 Task:  explore Airbnb listings in the heart of Hollywood and  Los Angeles, California.
Action: Mouse moved to (61, 166)
Screenshot: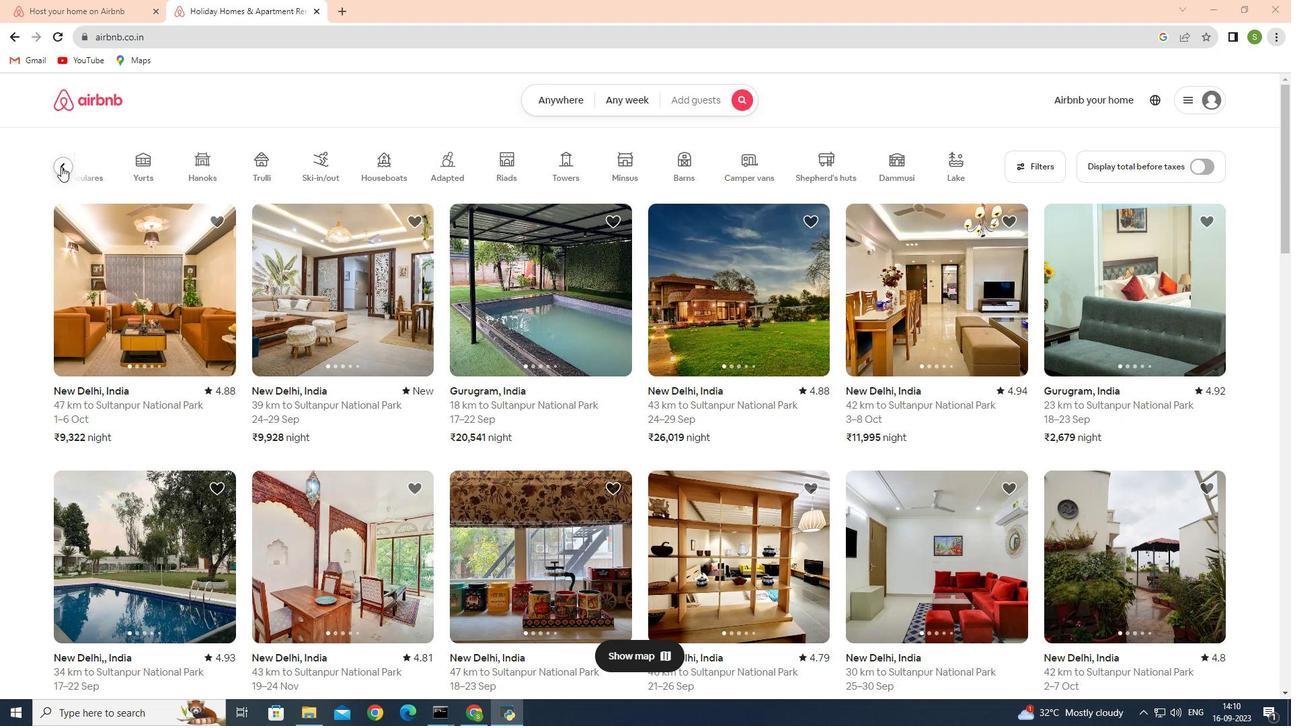 
Action: Mouse pressed left at (61, 166)
Screenshot: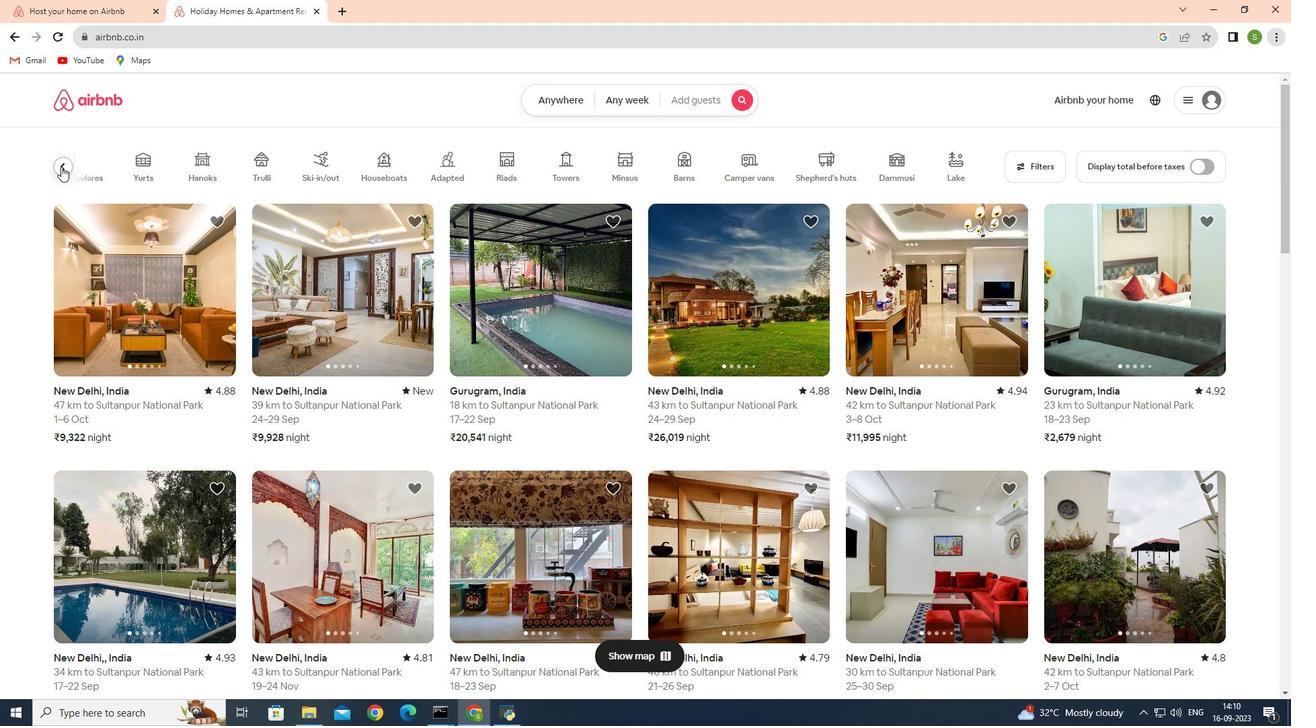 
Action: Mouse moved to (59, 167)
Screenshot: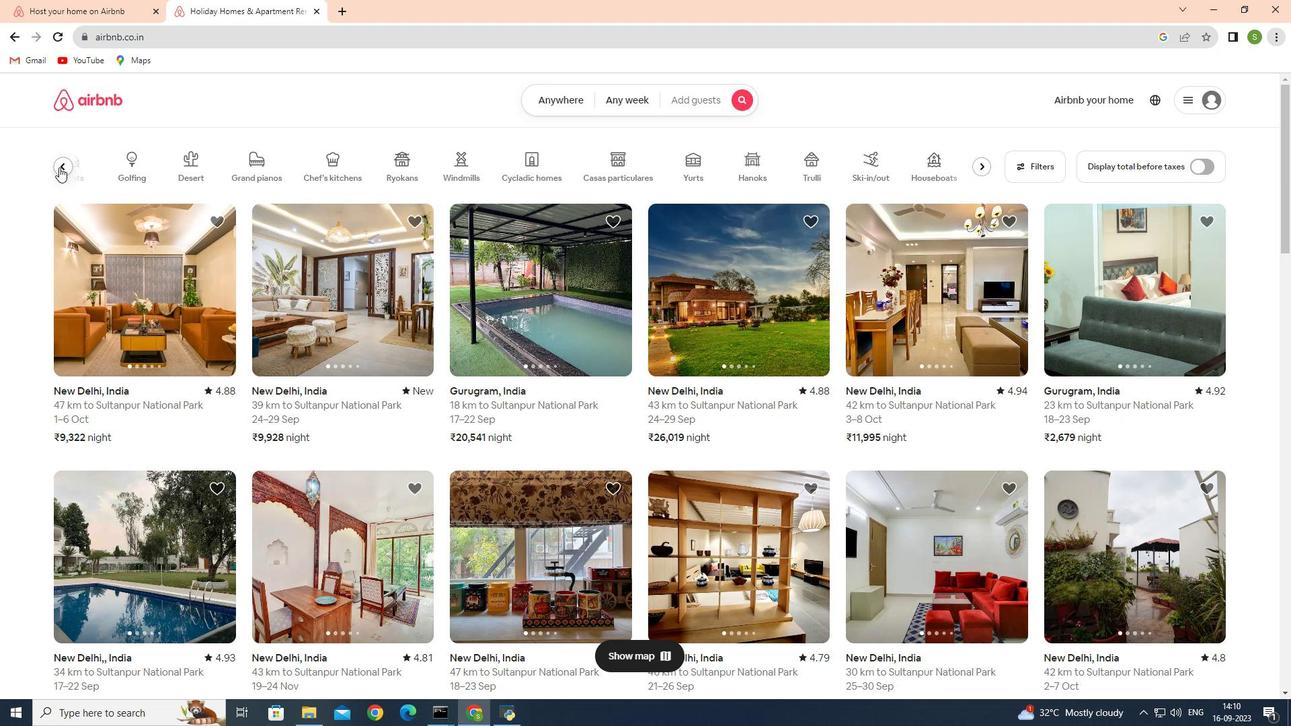 
Action: Mouse pressed left at (59, 167)
Screenshot: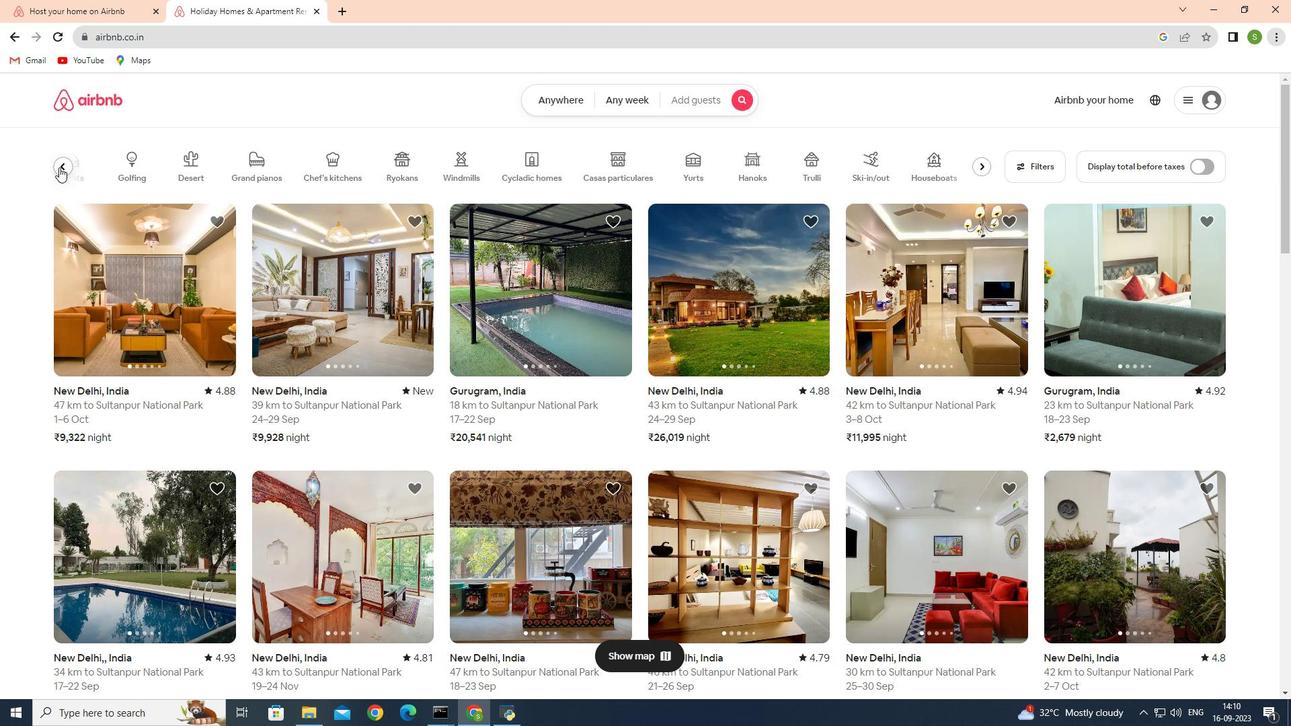 
Action: Mouse pressed left at (59, 167)
Screenshot: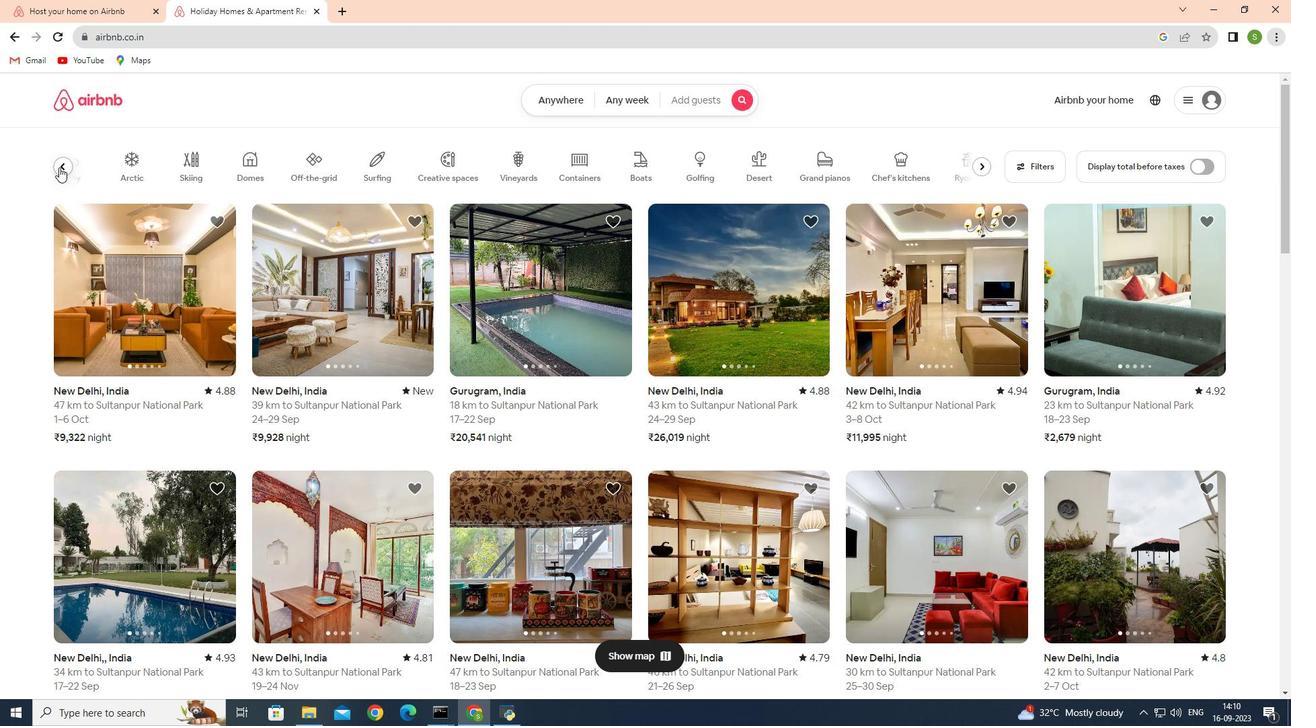 
Action: Mouse pressed left at (59, 167)
Screenshot: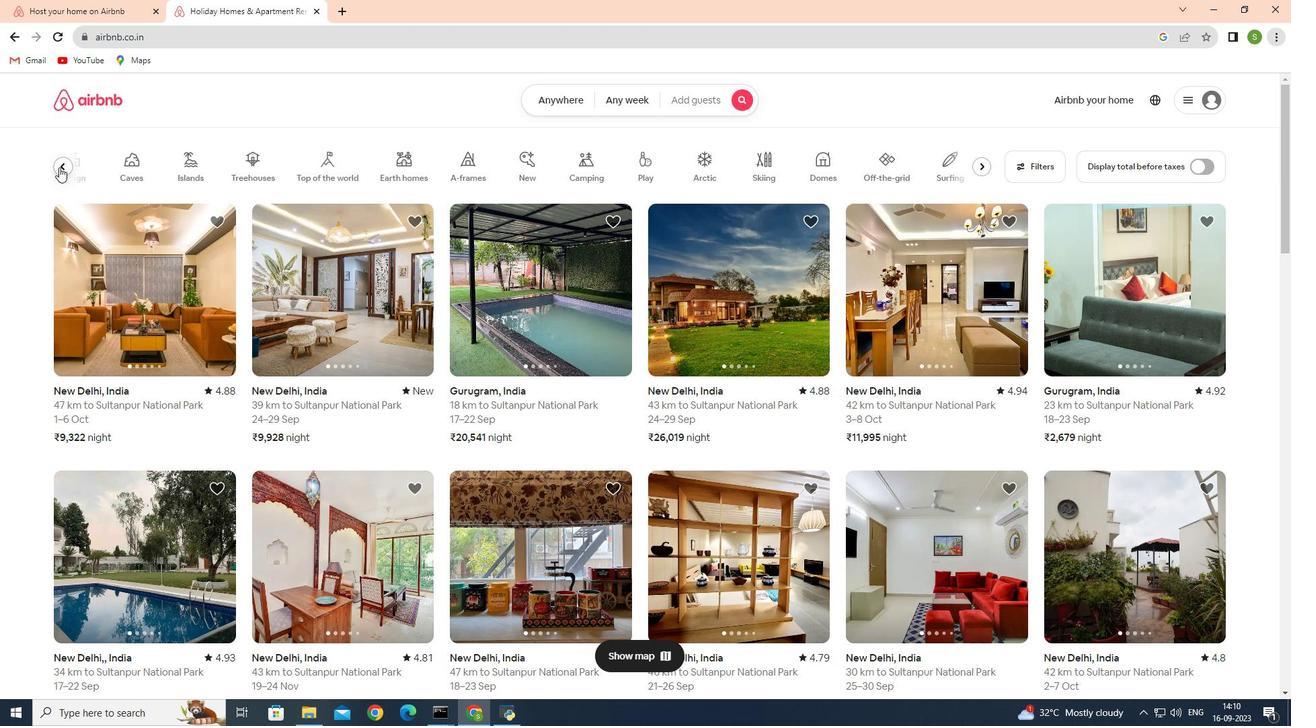 
Action: Mouse pressed left at (59, 167)
Screenshot: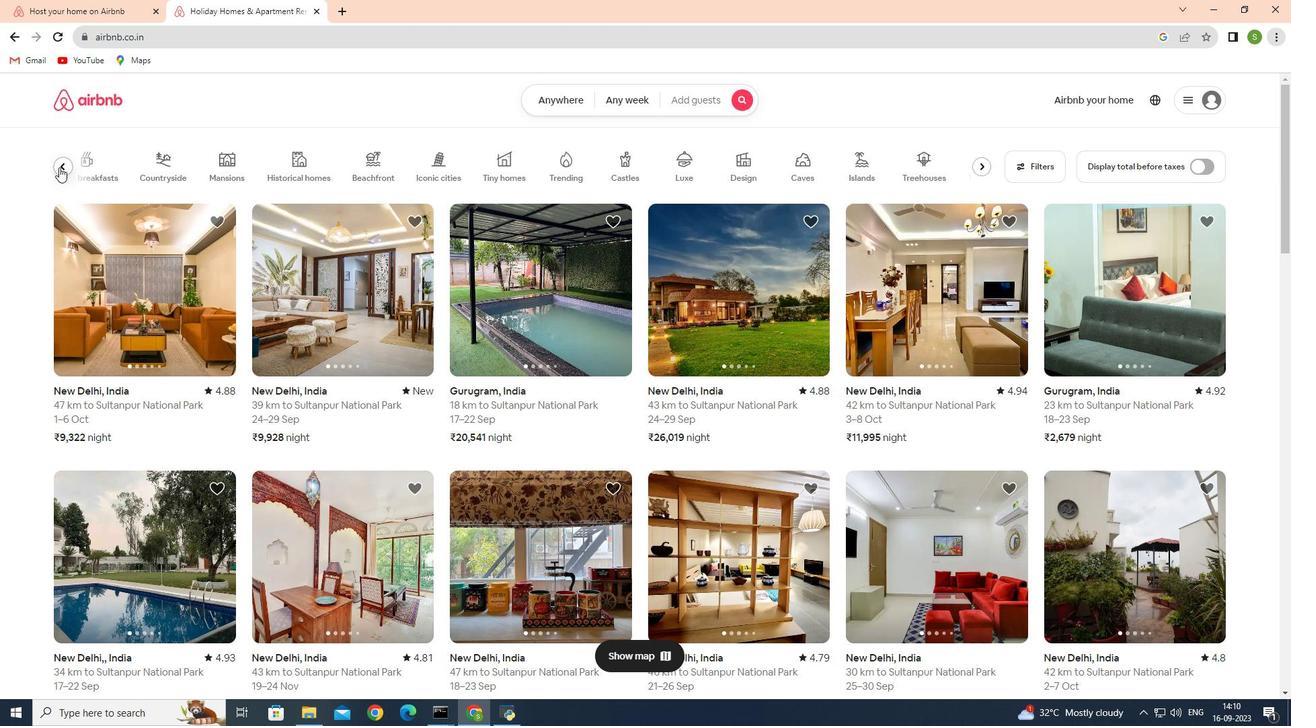 
Action: Mouse moved to (989, 168)
Screenshot: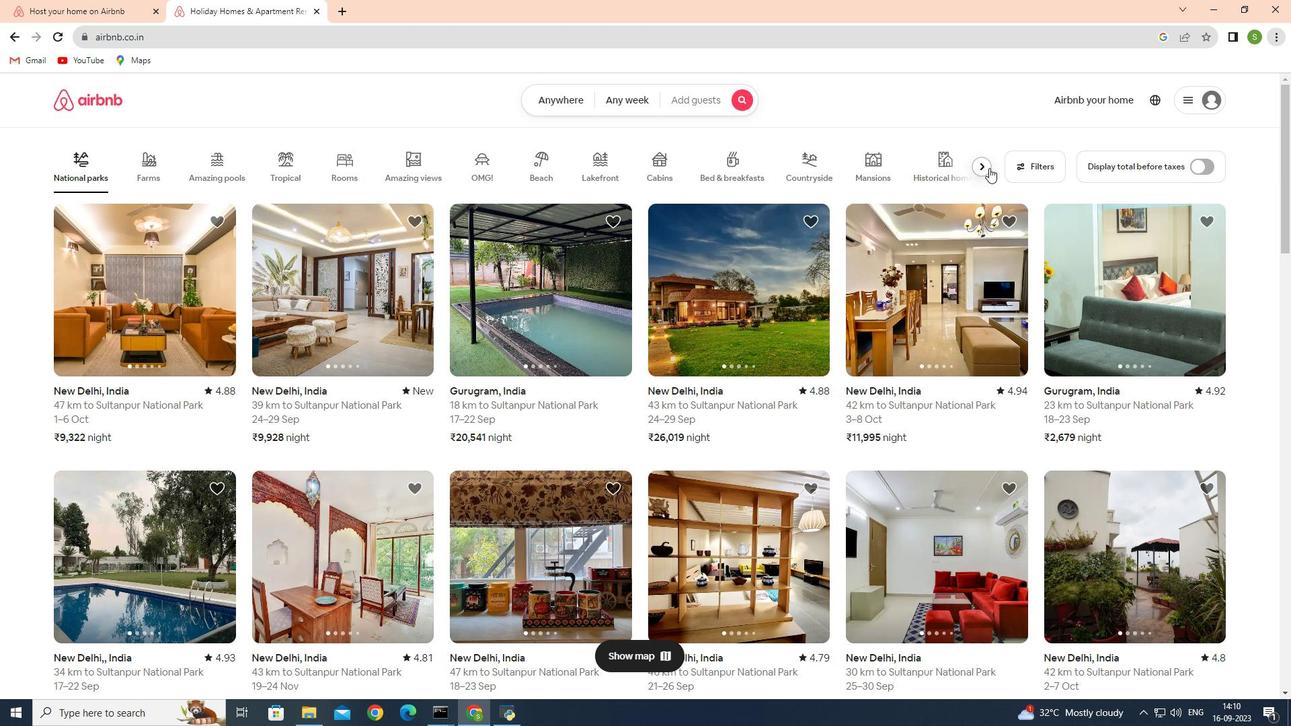 
Action: Mouse pressed left at (989, 168)
Screenshot: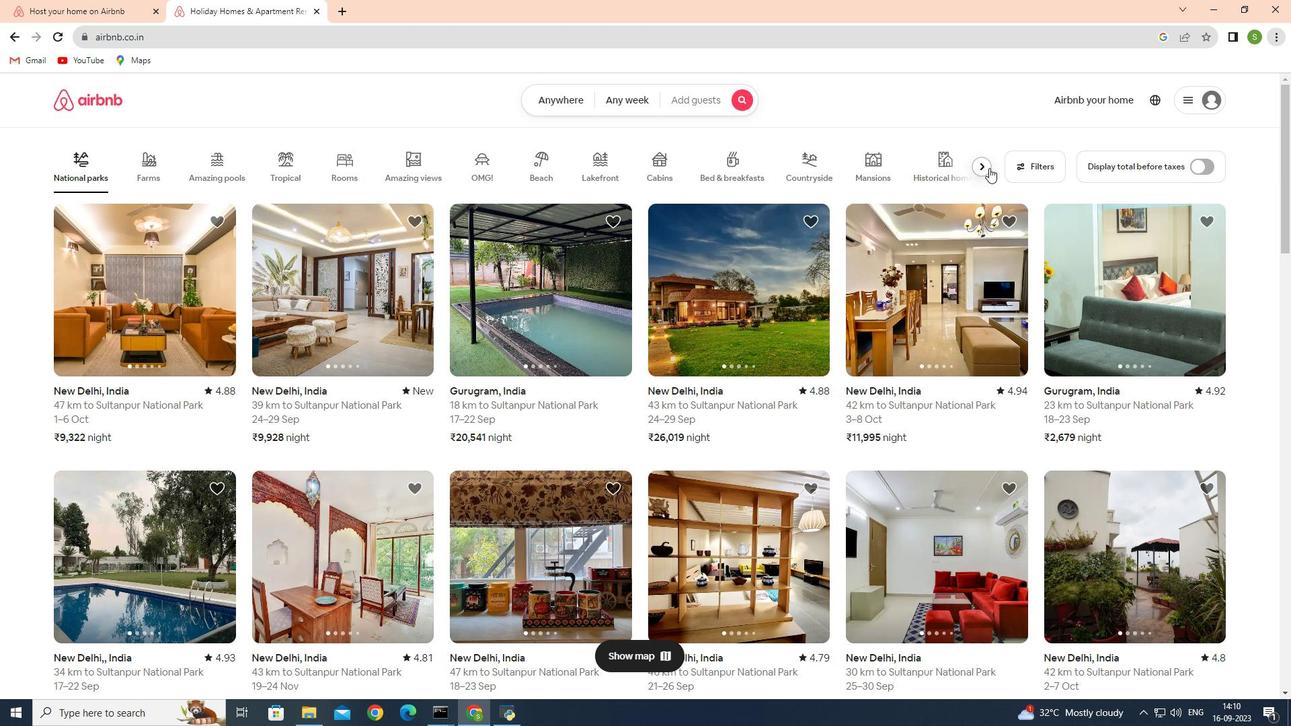 
Action: Mouse moved to (519, 176)
Screenshot: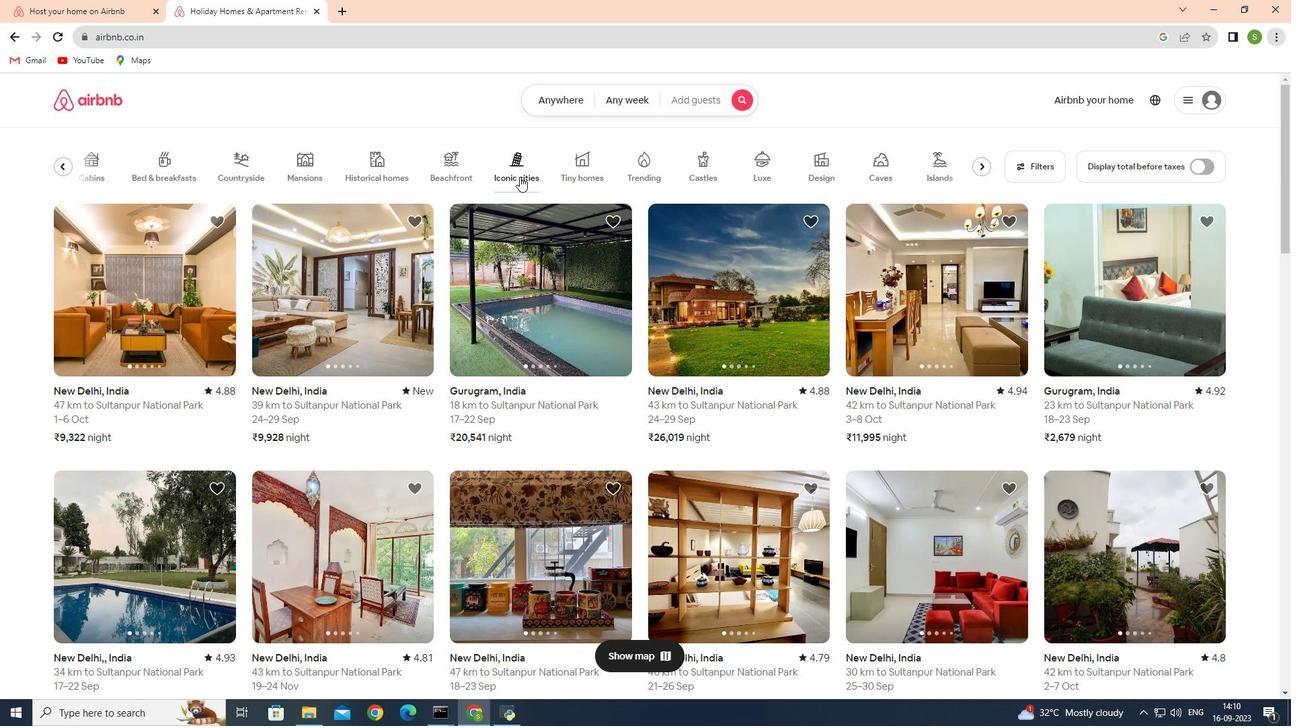 
Action: Mouse pressed left at (519, 176)
Screenshot: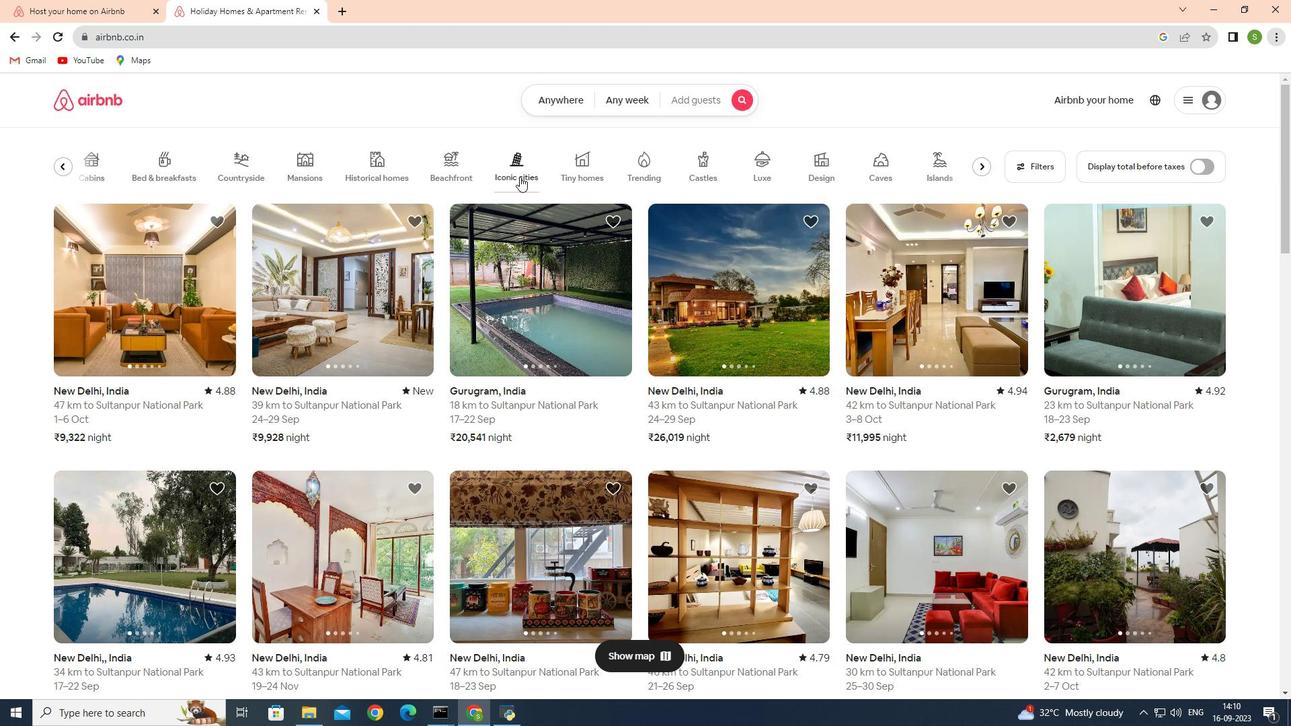 
Action: Mouse moved to (552, 104)
Screenshot: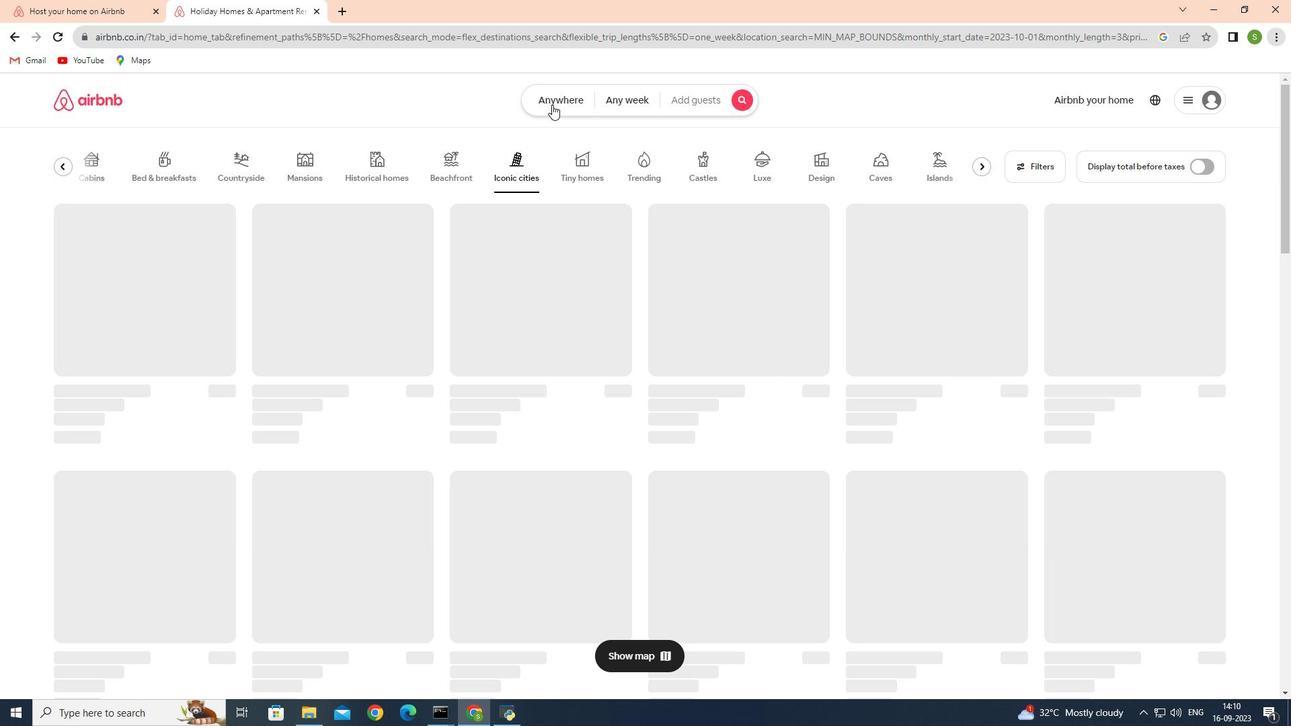
Action: Mouse pressed left at (552, 104)
Screenshot: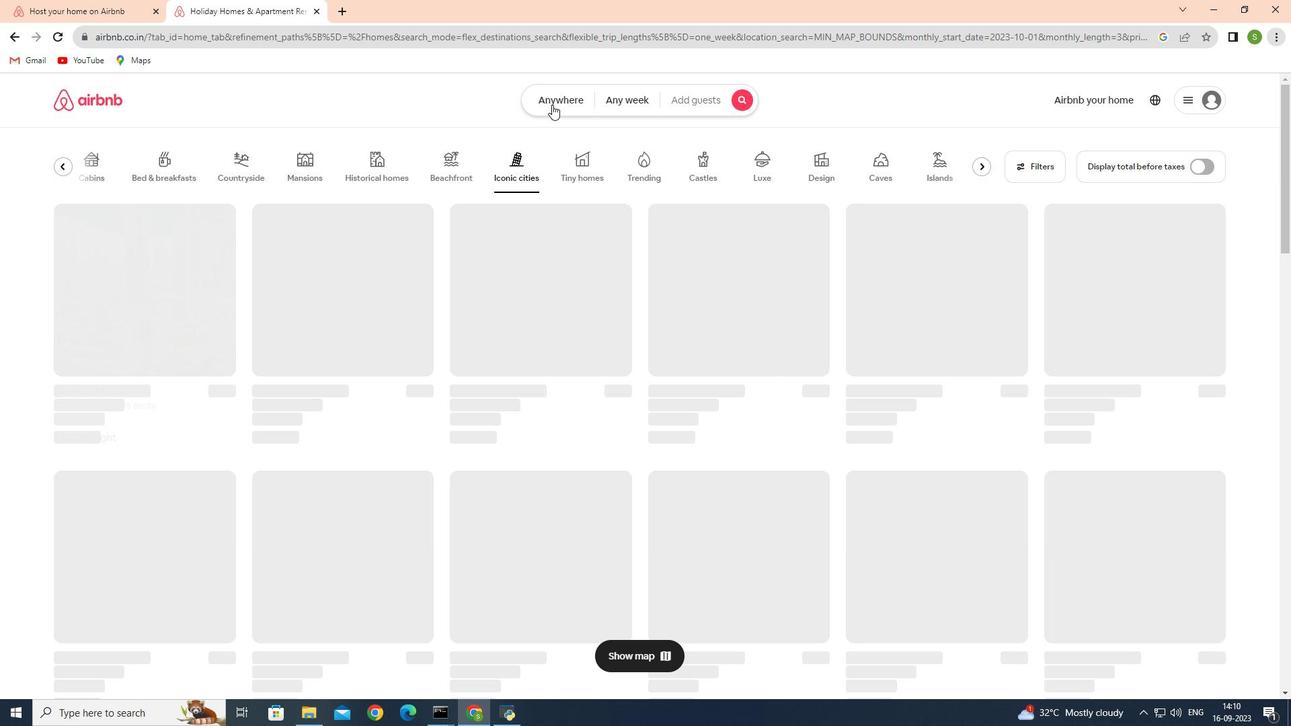 
Action: Mouse moved to (470, 158)
Screenshot: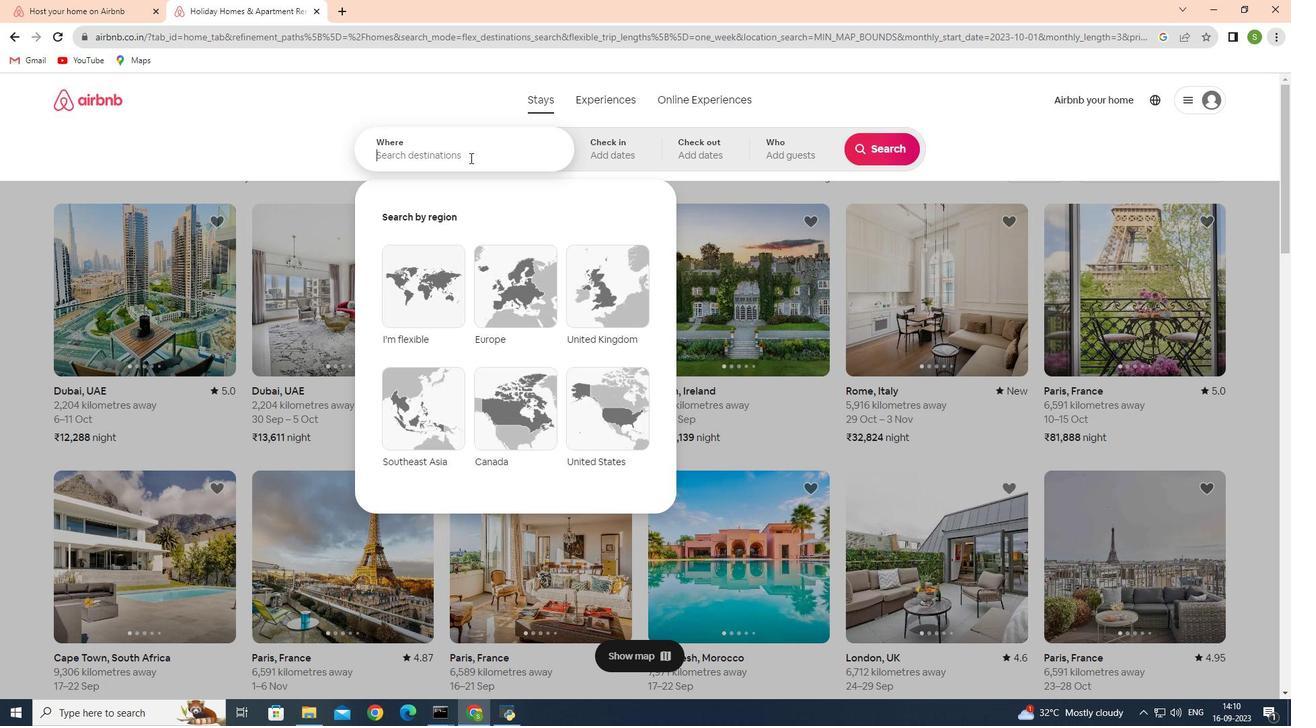 
Action: Mouse pressed left at (470, 158)
Screenshot: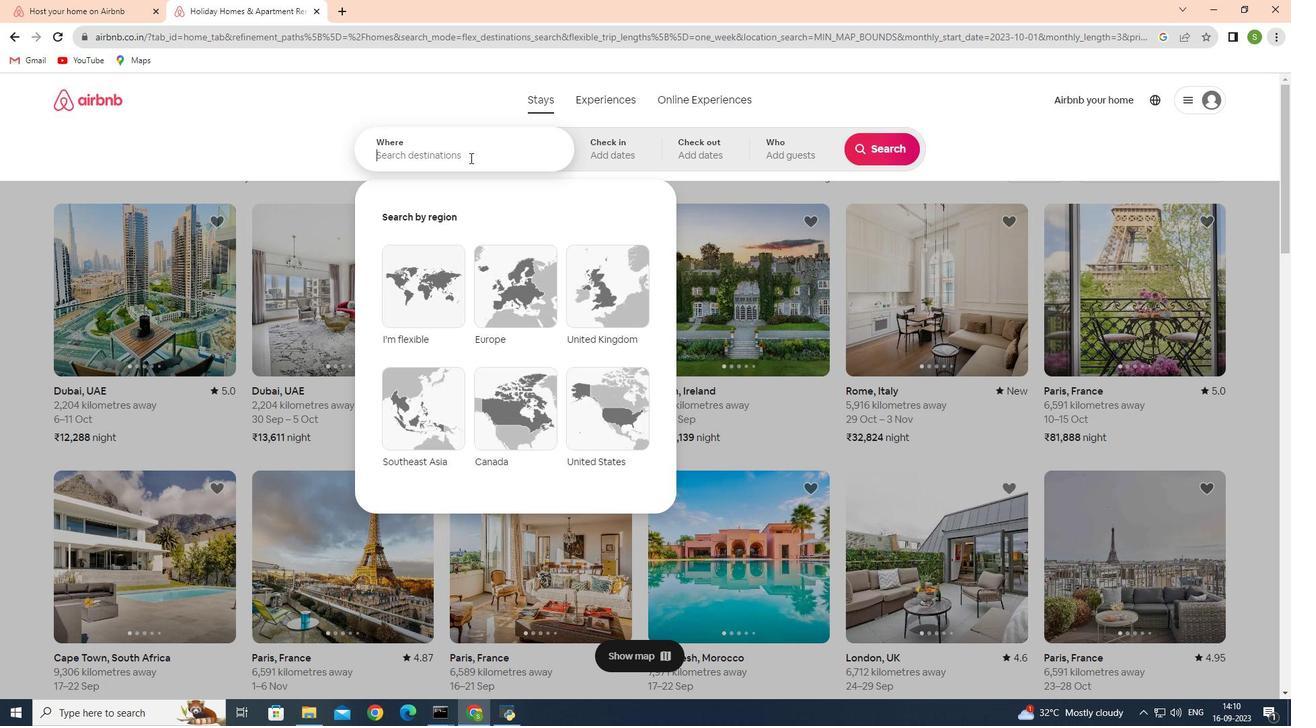 
Action: Key pressed <Key.shift><Key.shift><Key.shift><Key.shift><Key.shift>Los
Screenshot: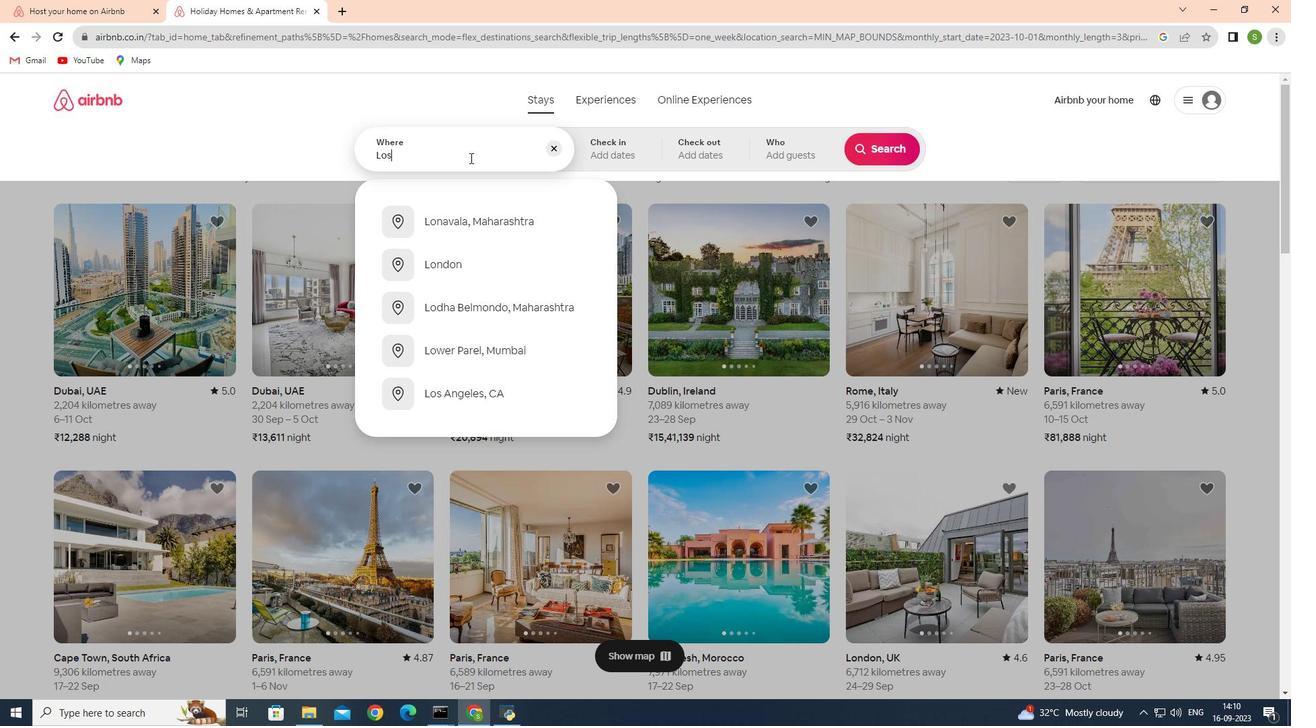
Action: Mouse moved to (503, 348)
Screenshot: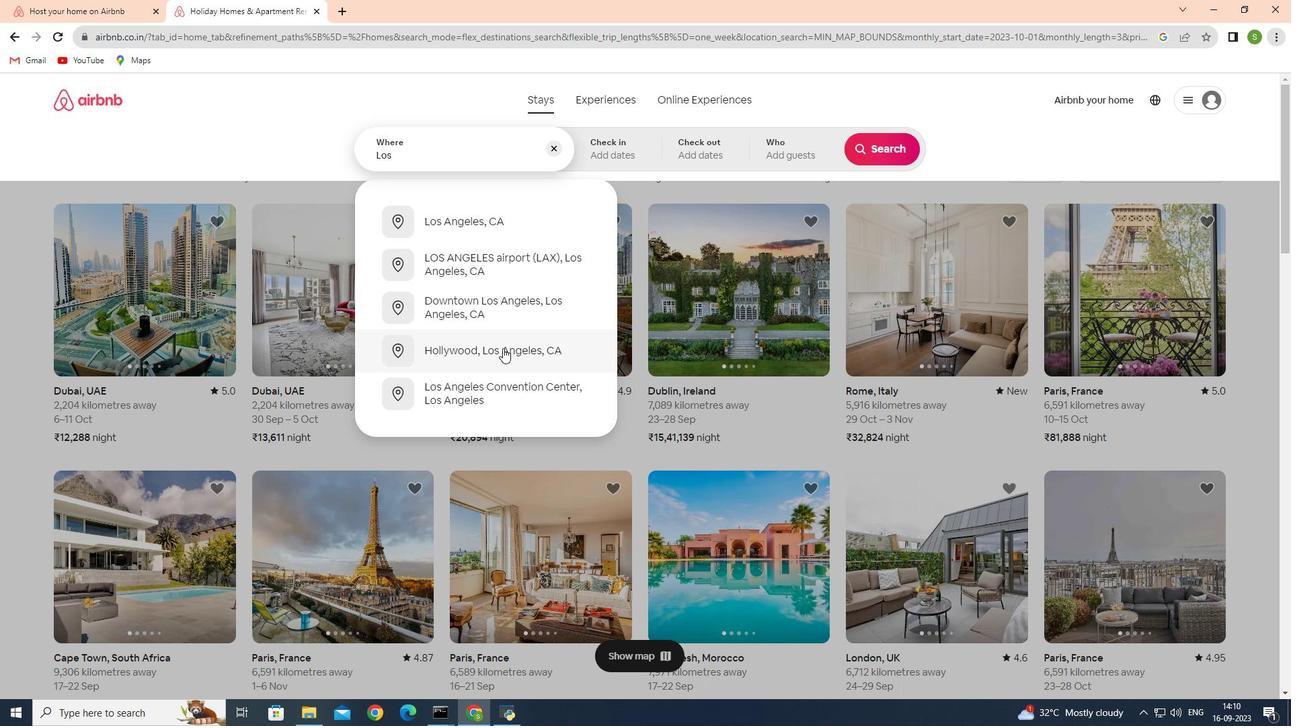 
Action: Mouse pressed left at (503, 348)
Screenshot: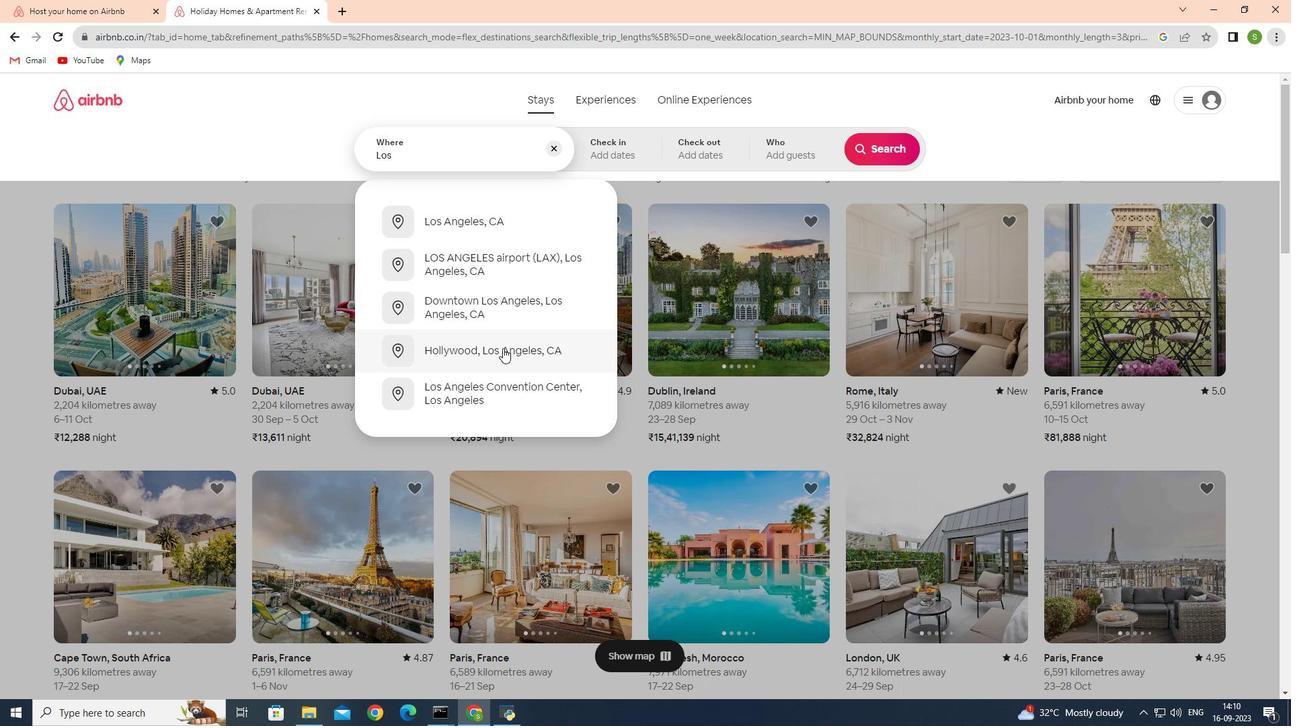 
Action: Mouse moved to (904, 154)
Screenshot: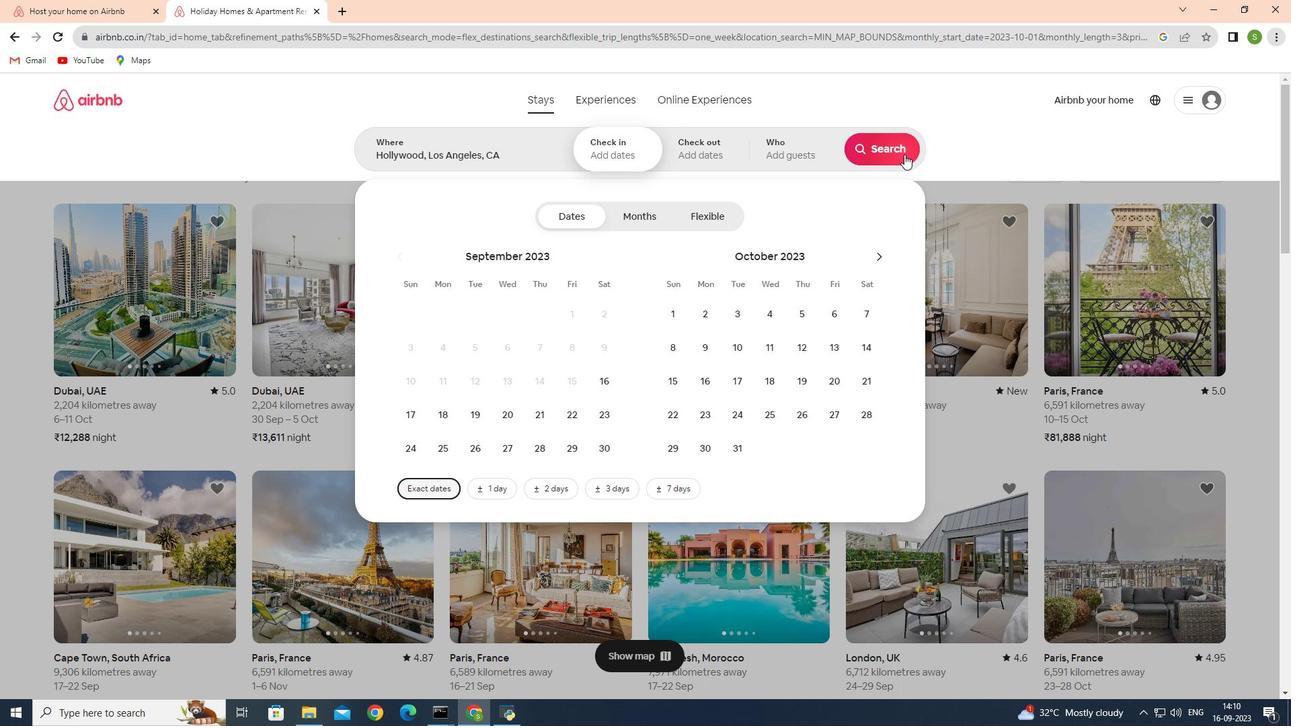 
Action: Mouse pressed left at (904, 154)
Screenshot: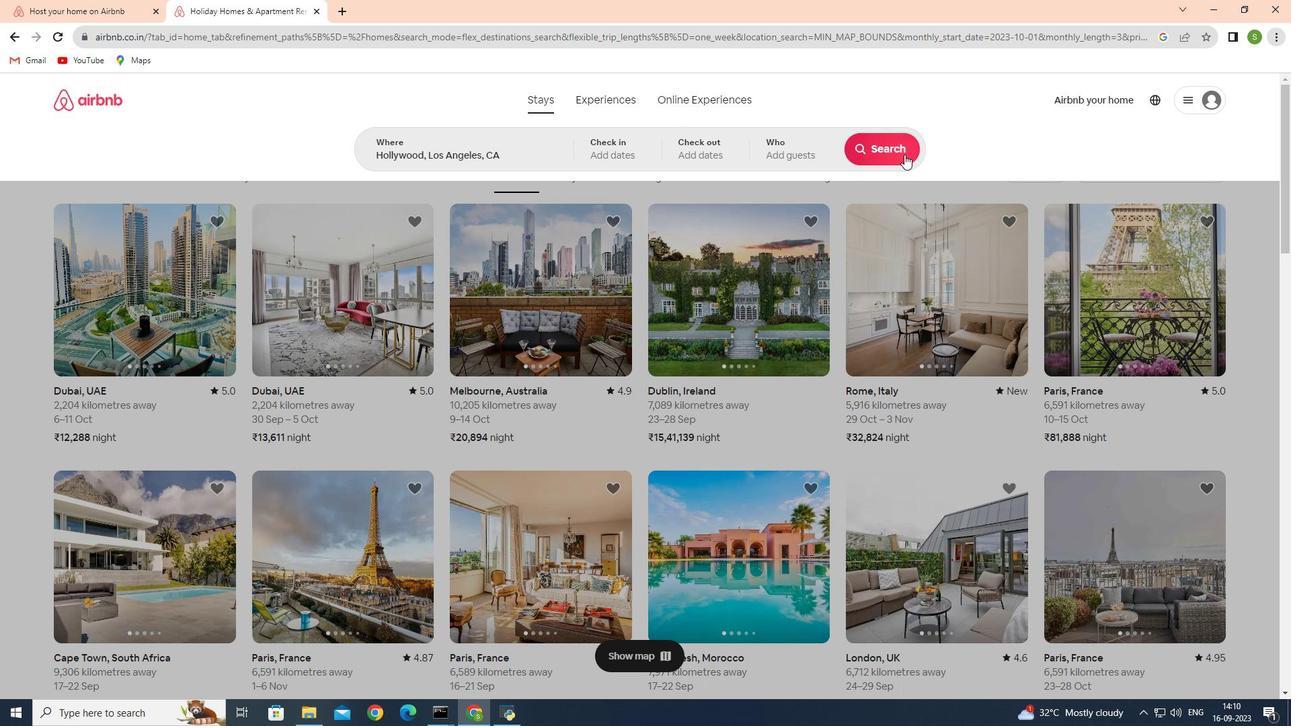 
Action: Mouse moved to (178, 336)
Screenshot: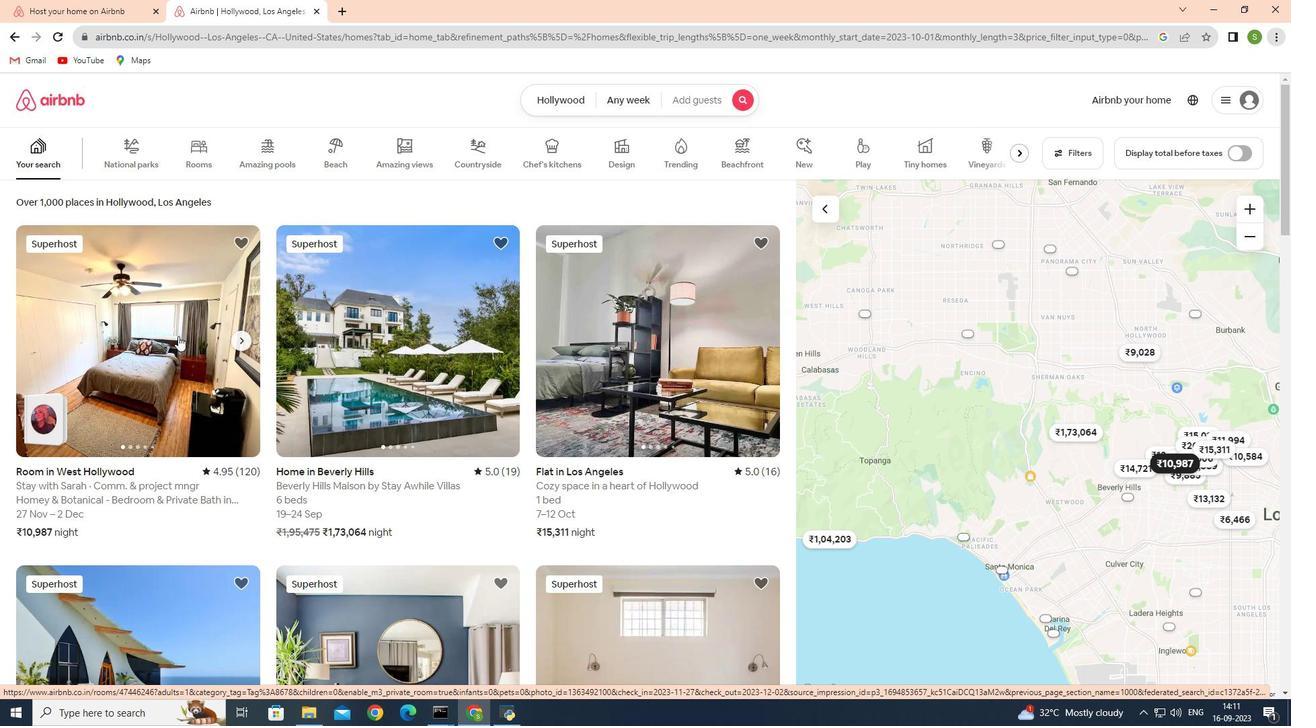 
Action: Mouse pressed left at (178, 336)
Screenshot: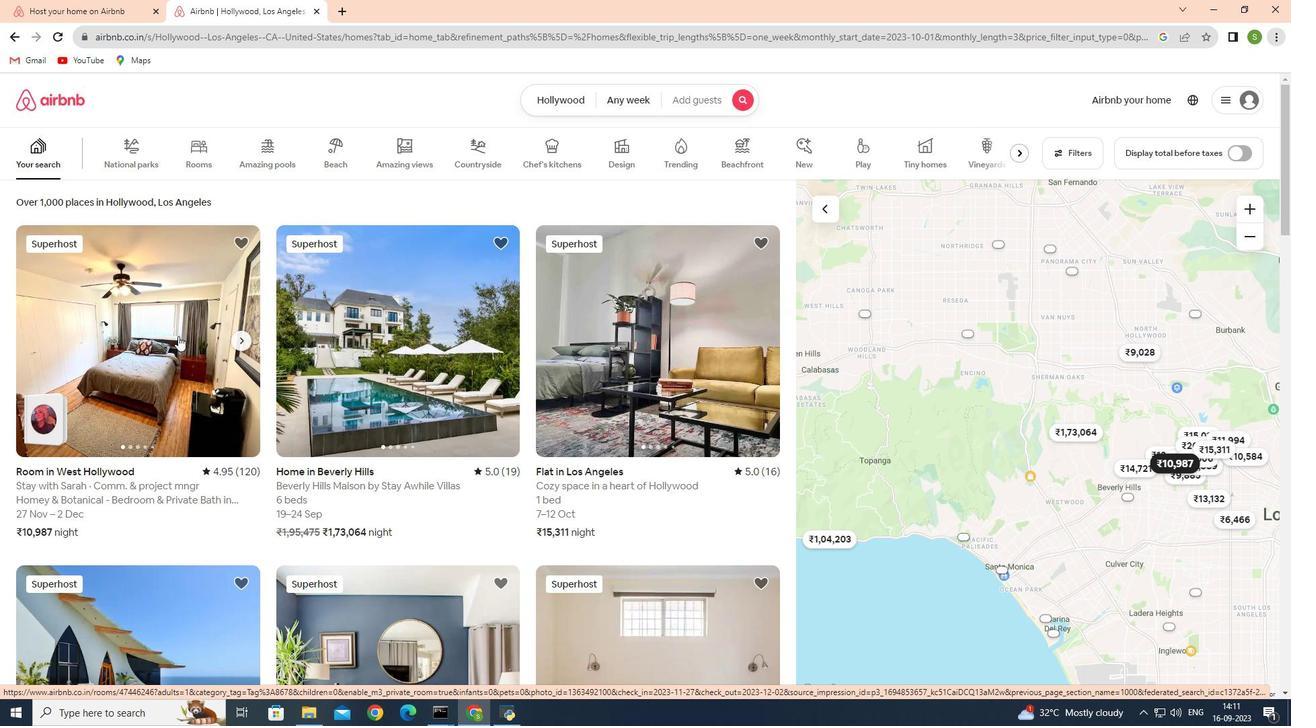 
Action: Mouse moved to (959, 509)
Screenshot: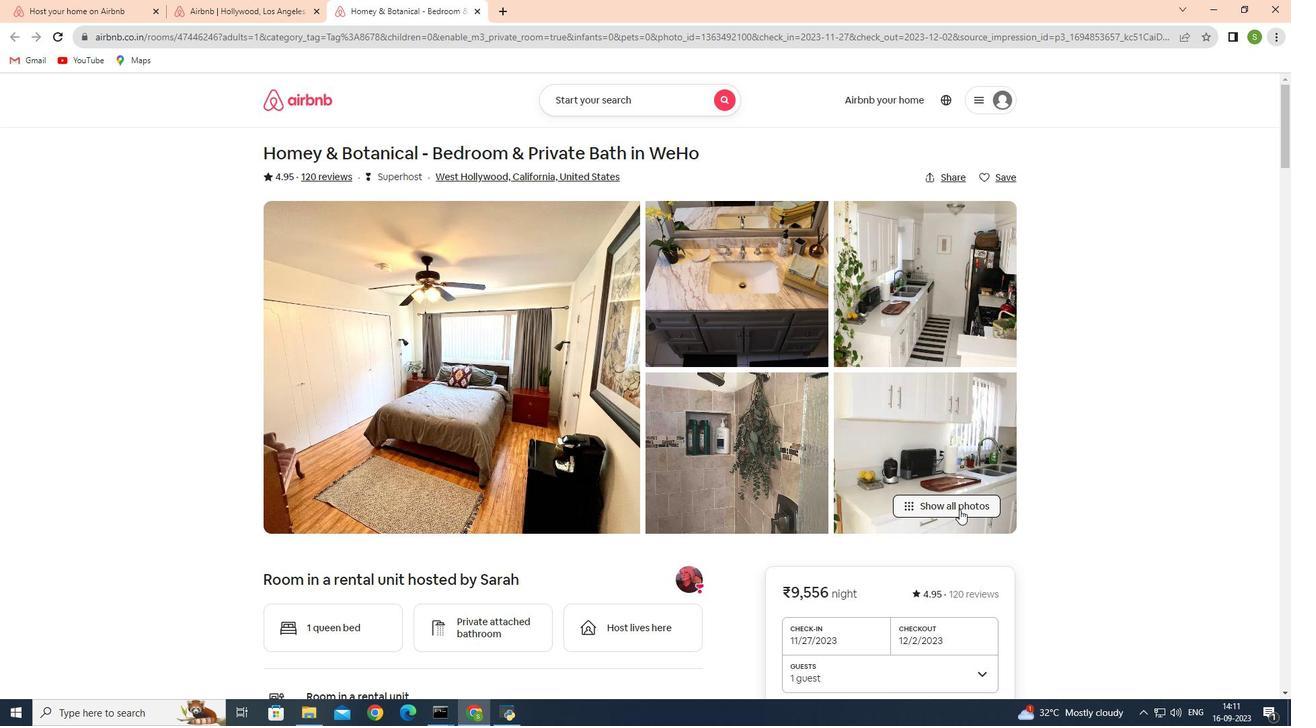 
Action: Mouse pressed left at (959, 509)
Screenshot: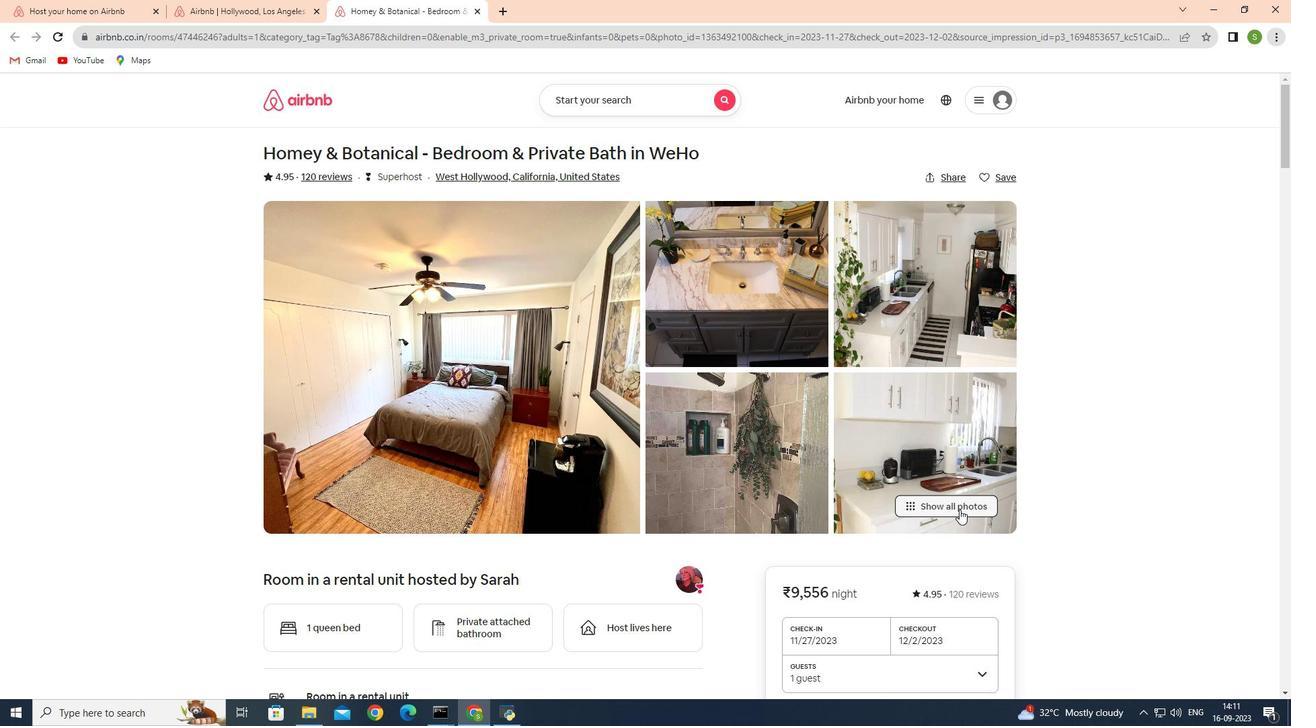 
Action: Mouse pressed left at (959, 509)
Screenshot: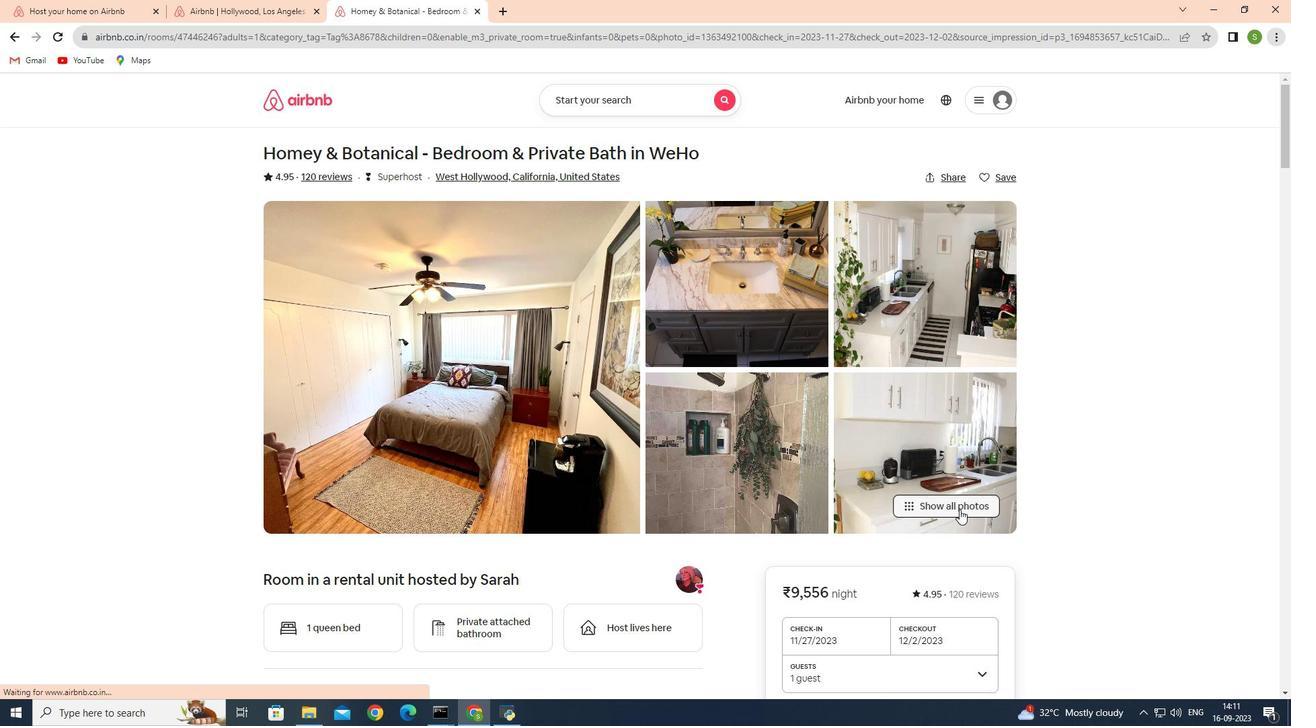 
Action: Mouse moved to (802, 519)
Screenshot: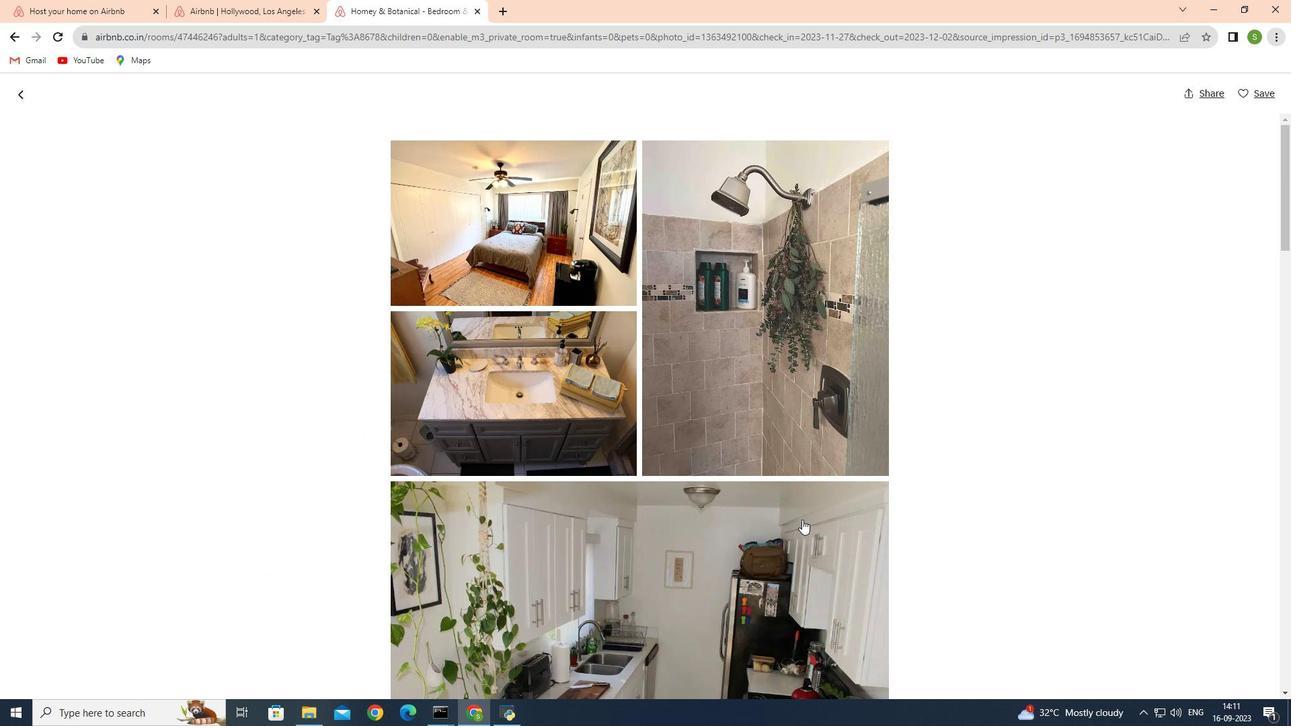 
Action: Mouse scrolled (802, 519) with delta (0, 0)
Screenshot: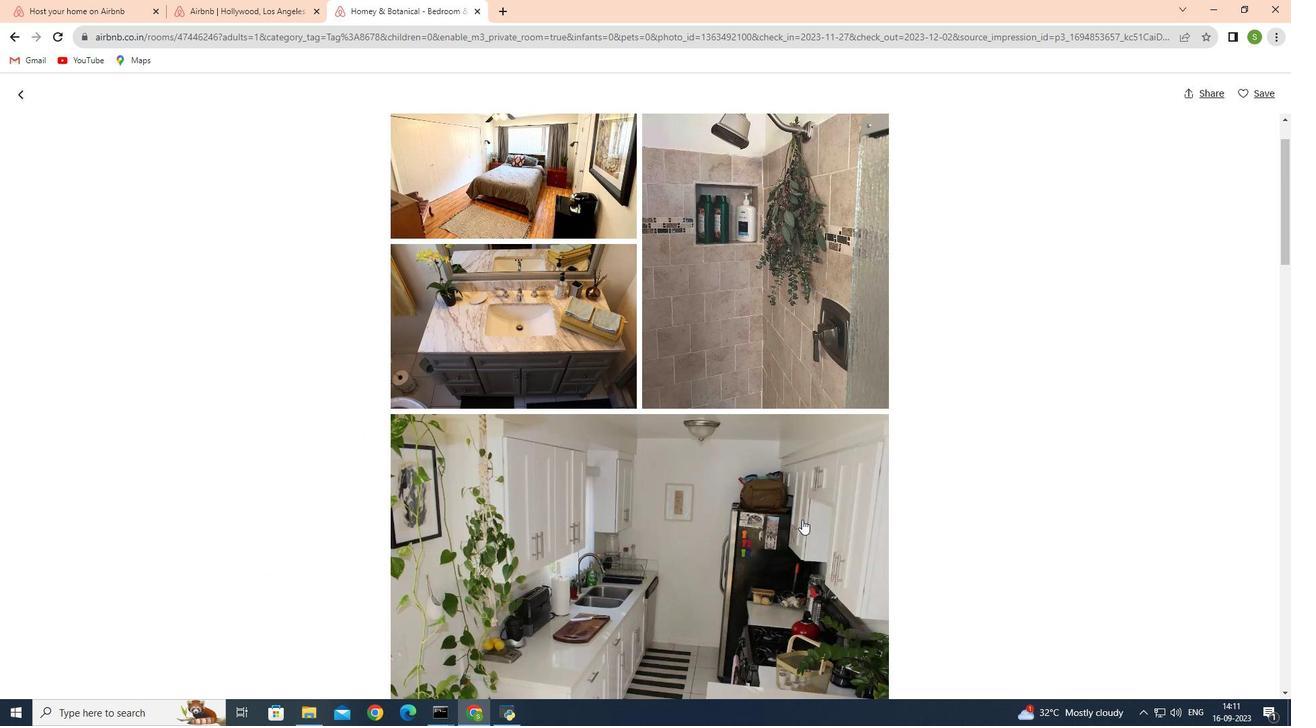 
Action: Mouse scrolled (802, 519) with delta (0, 0)
Screenshot: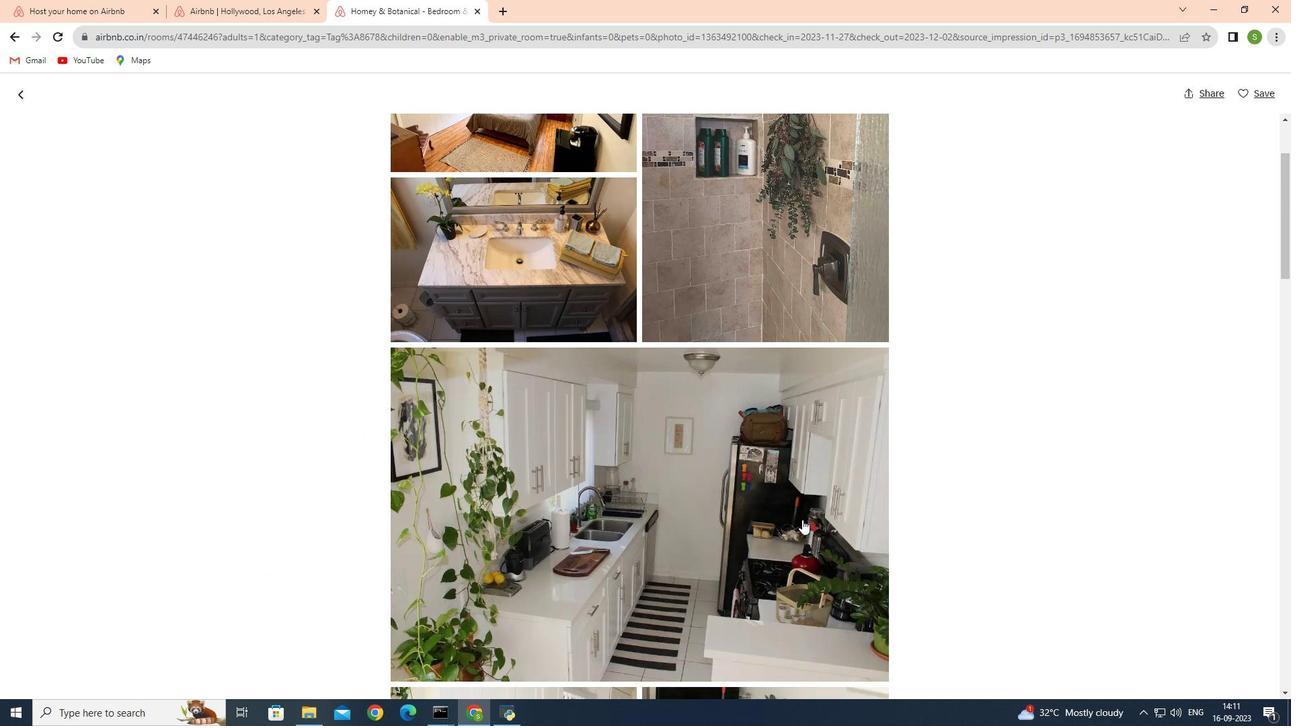 
Action: Mouse scrolled (802, 519) with delta (0, 0)
Screenshot: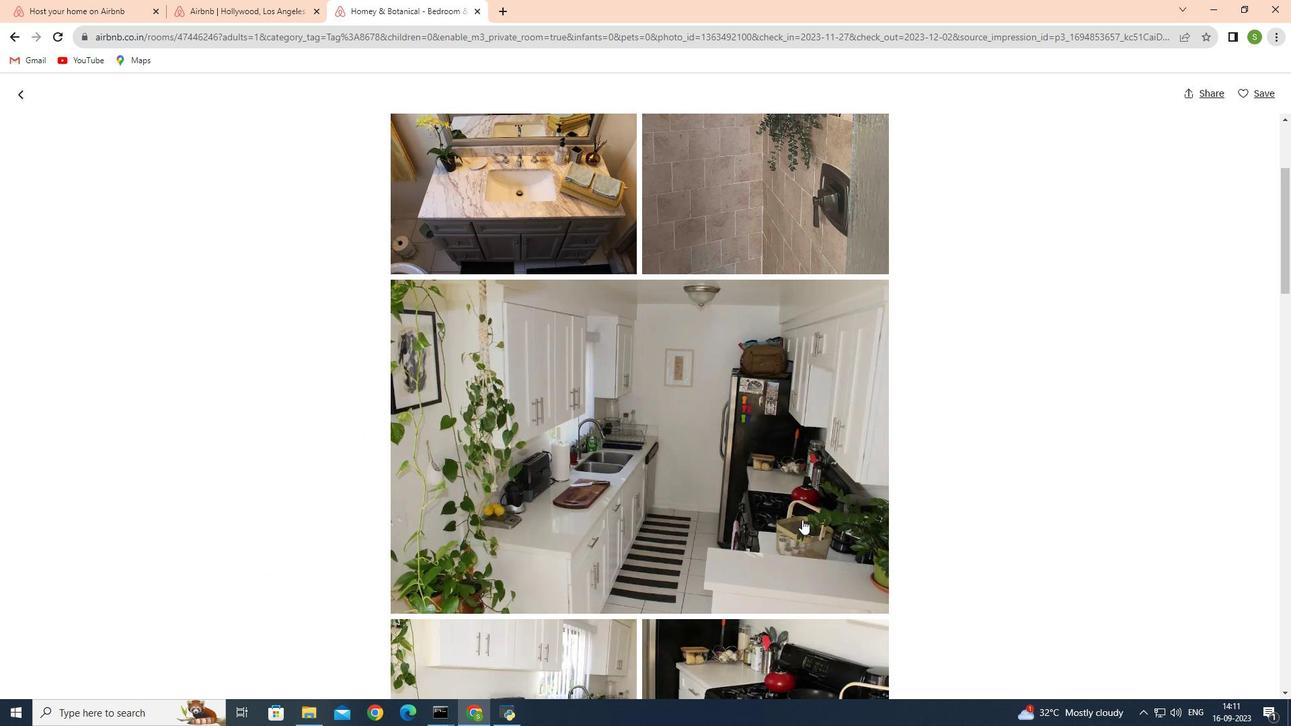 
Action: Mouse scrolled (802, 519) with delta (0, 0)
Screenshot: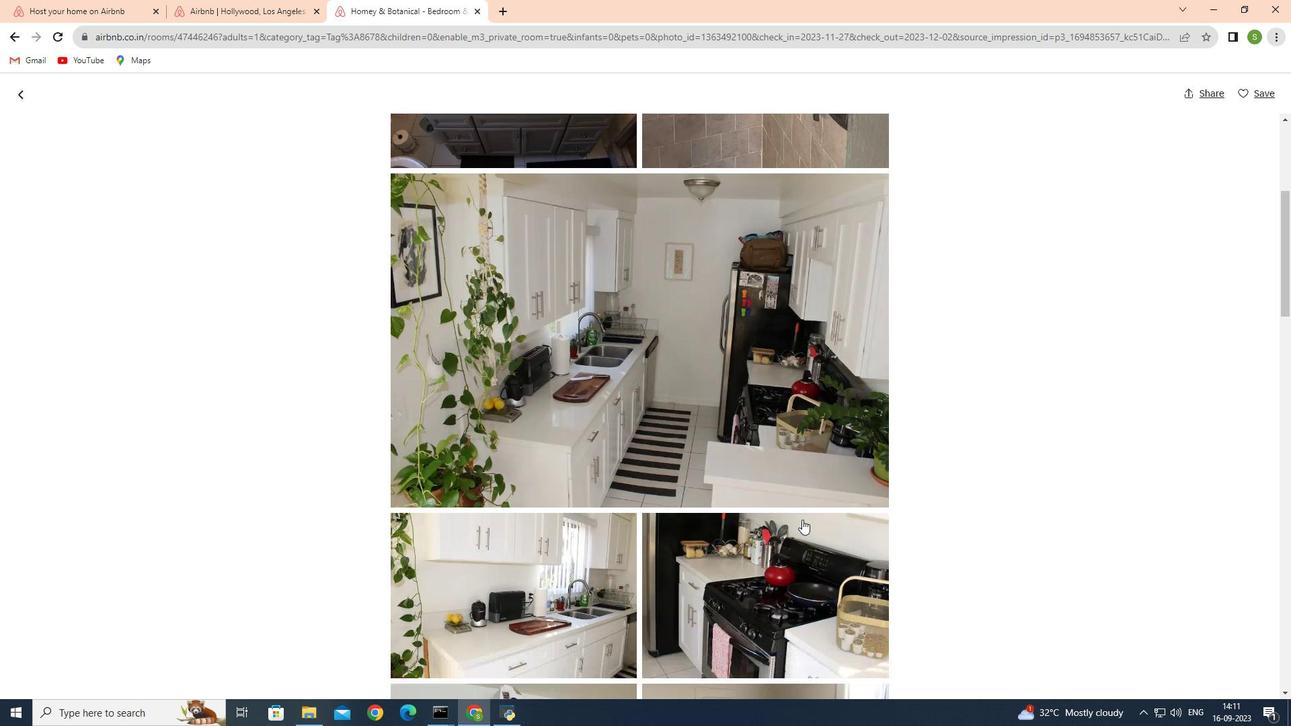 
Action: Mouse scrolled (802, 519) with delta (0, 0)
Screenshot: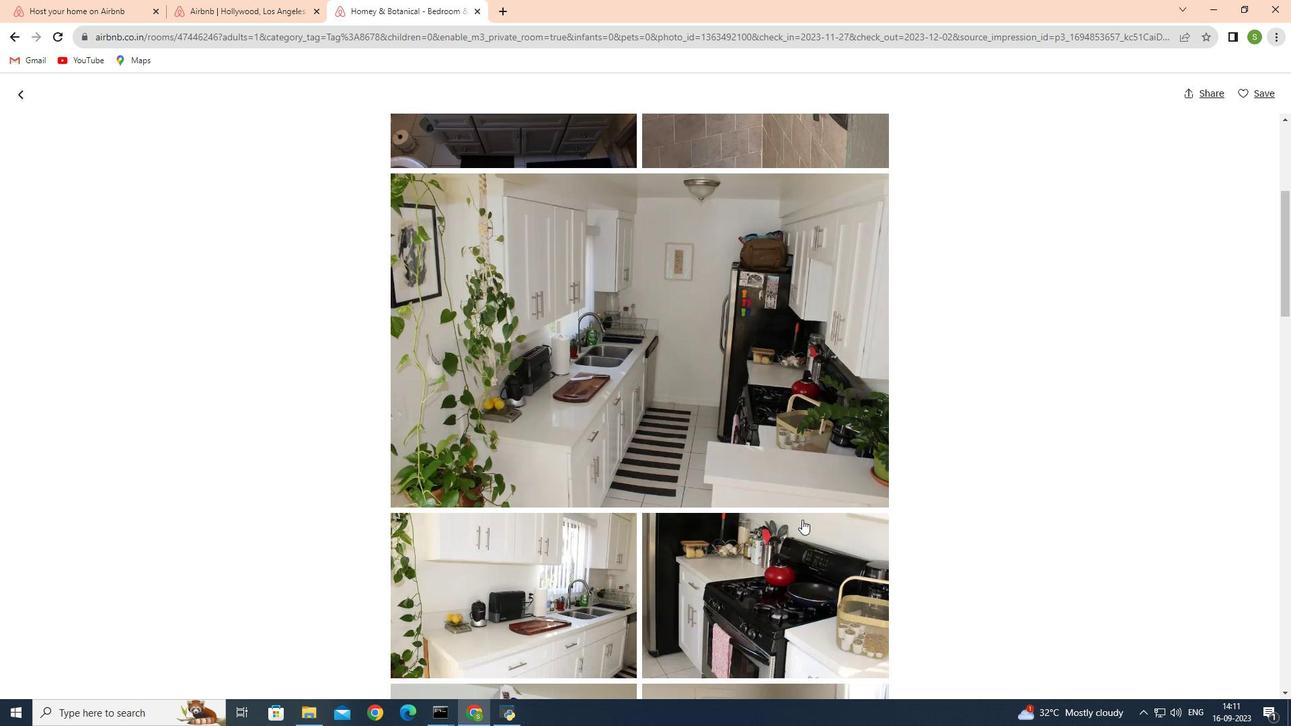 
Action: Mouse scrolled (802, 519) with delta (0, 0)
Screenshot: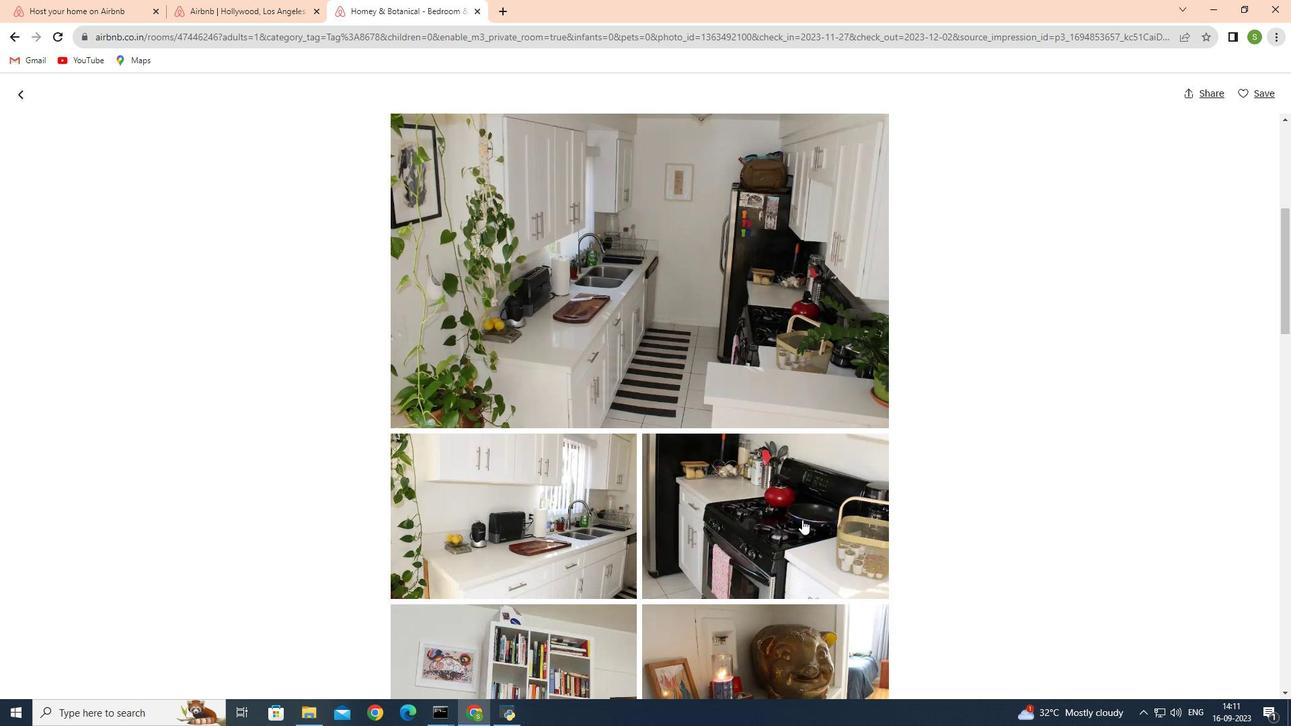 
Action: Mouse scrolled (802, 519) with delta (0, 0)
Screenshot: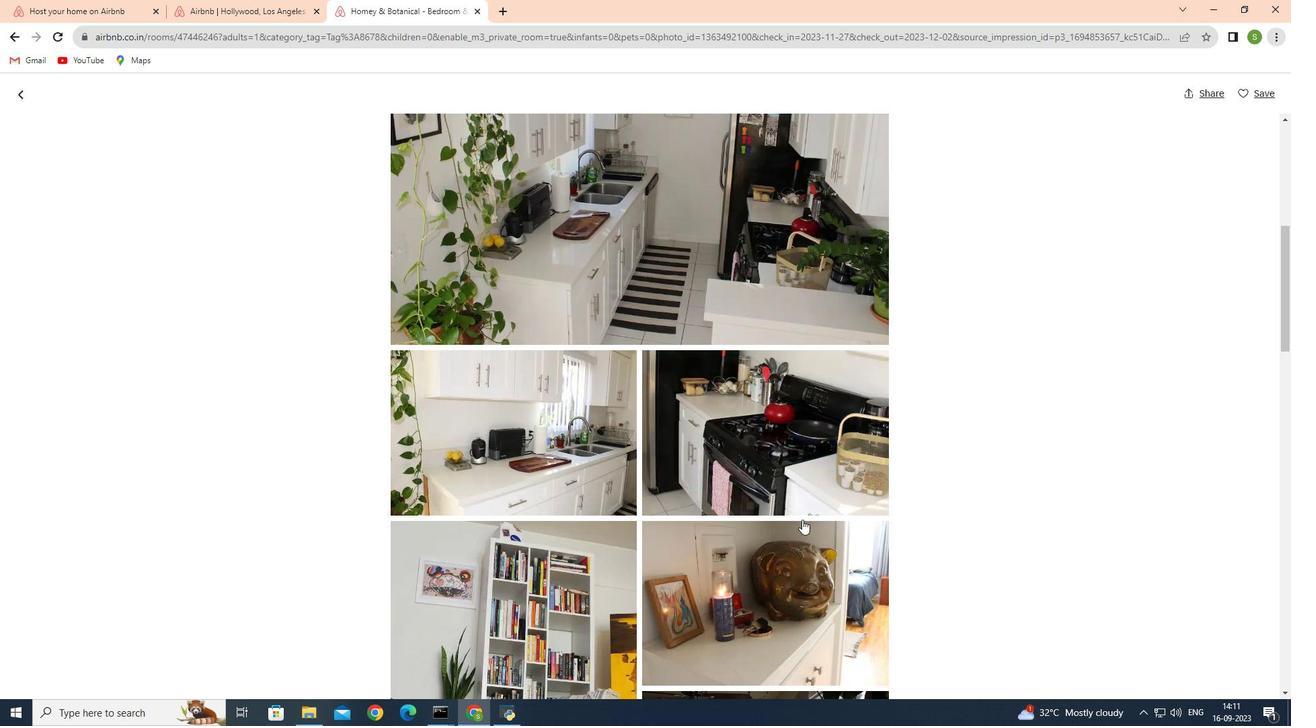 
Action: Mouse scrolled (802, 519) with delta (0, 0)
Screenshot: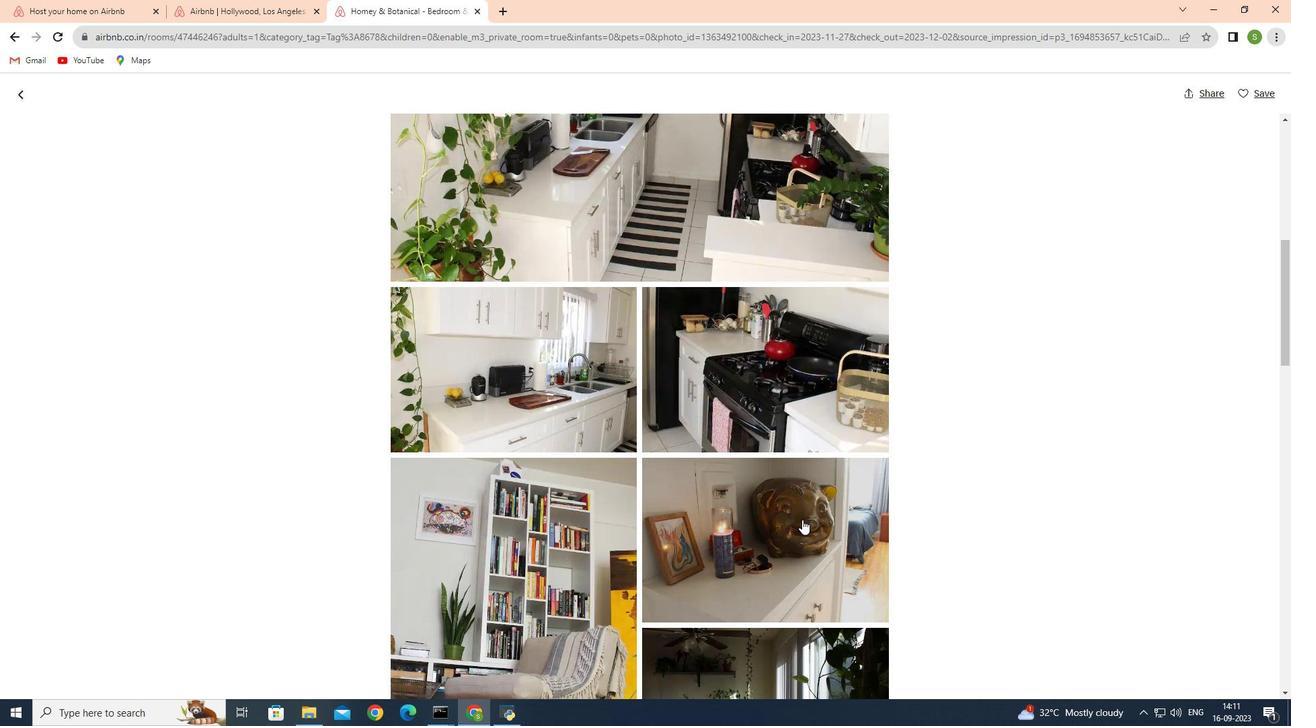 
Action: Mouse scrolled (802, 519) with delta (0, 0)
Screenshot: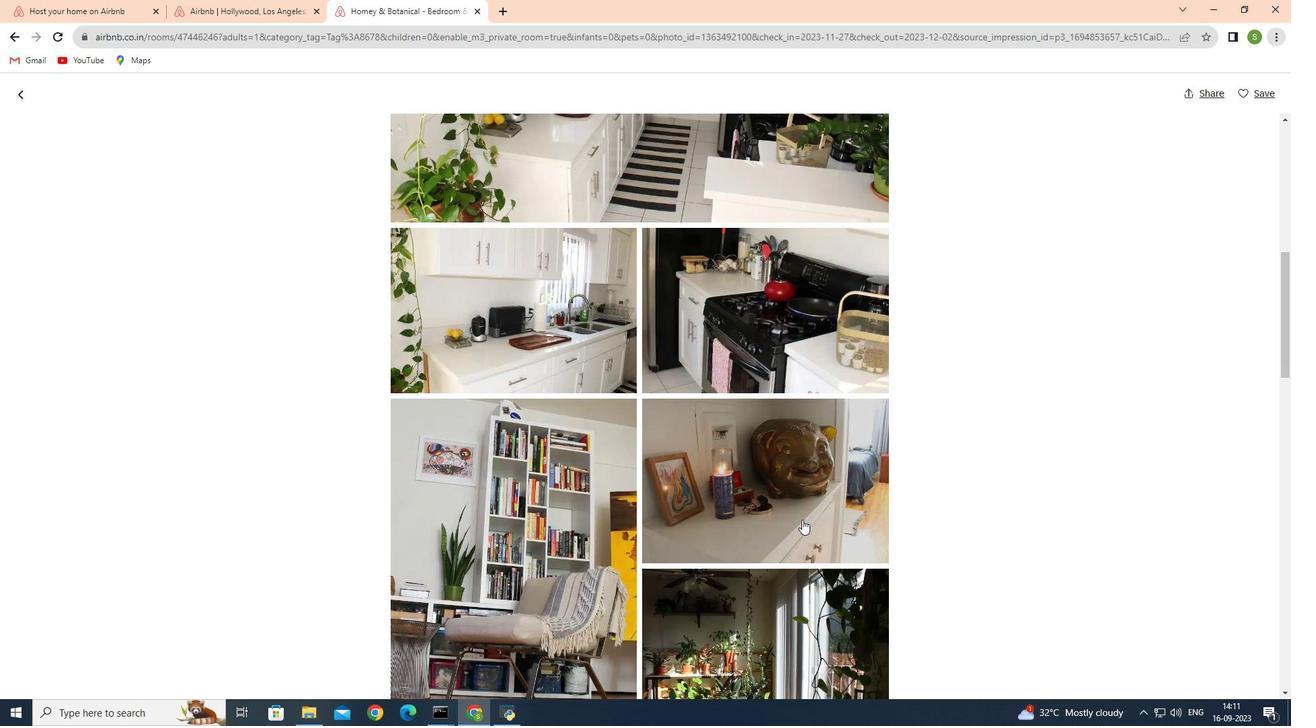 
Action: Mouse scrolled (802, 519) with delta (0, 0)
Screenshot: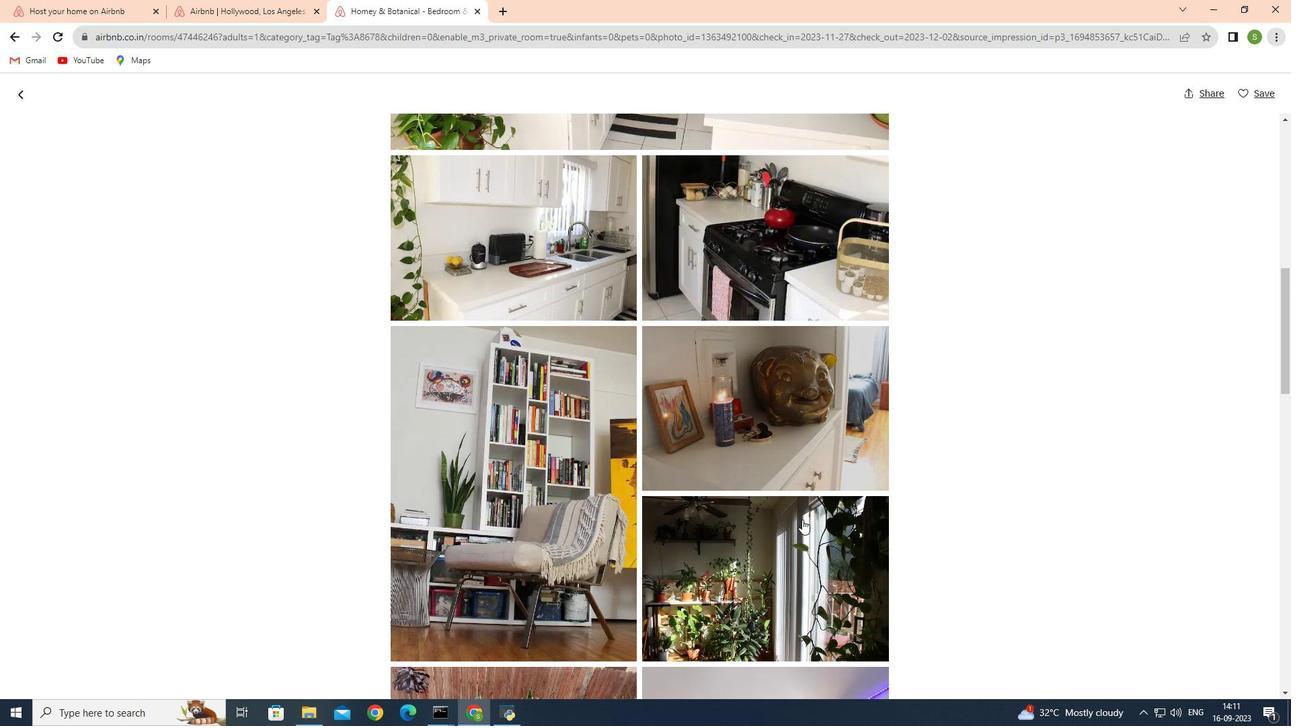 
Action: Mouse scrolled (802, 519) with delta (0, 0)
Screenshot: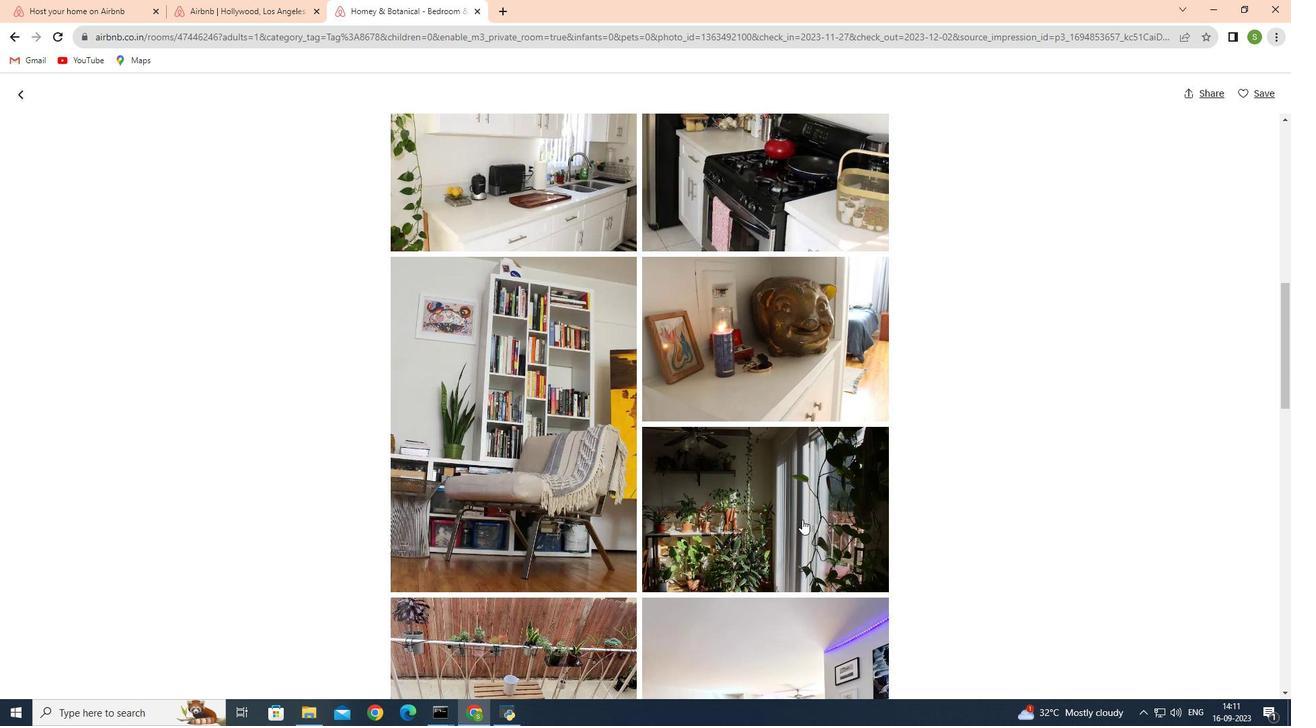 
Action: Mouse scrolled (802, 519) with delta (0, 0)
Screenshot: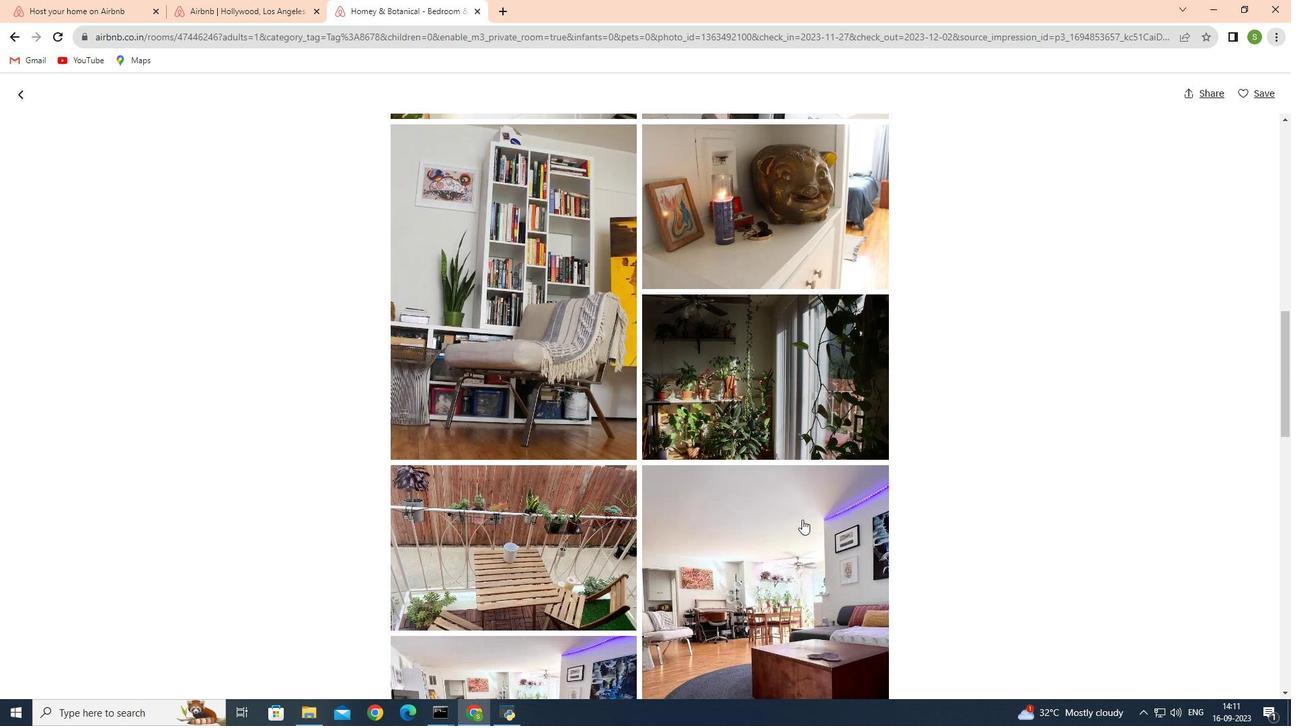 
Action: Mouse scrolled (802, 519) with delta (0, 0)
Screenshot: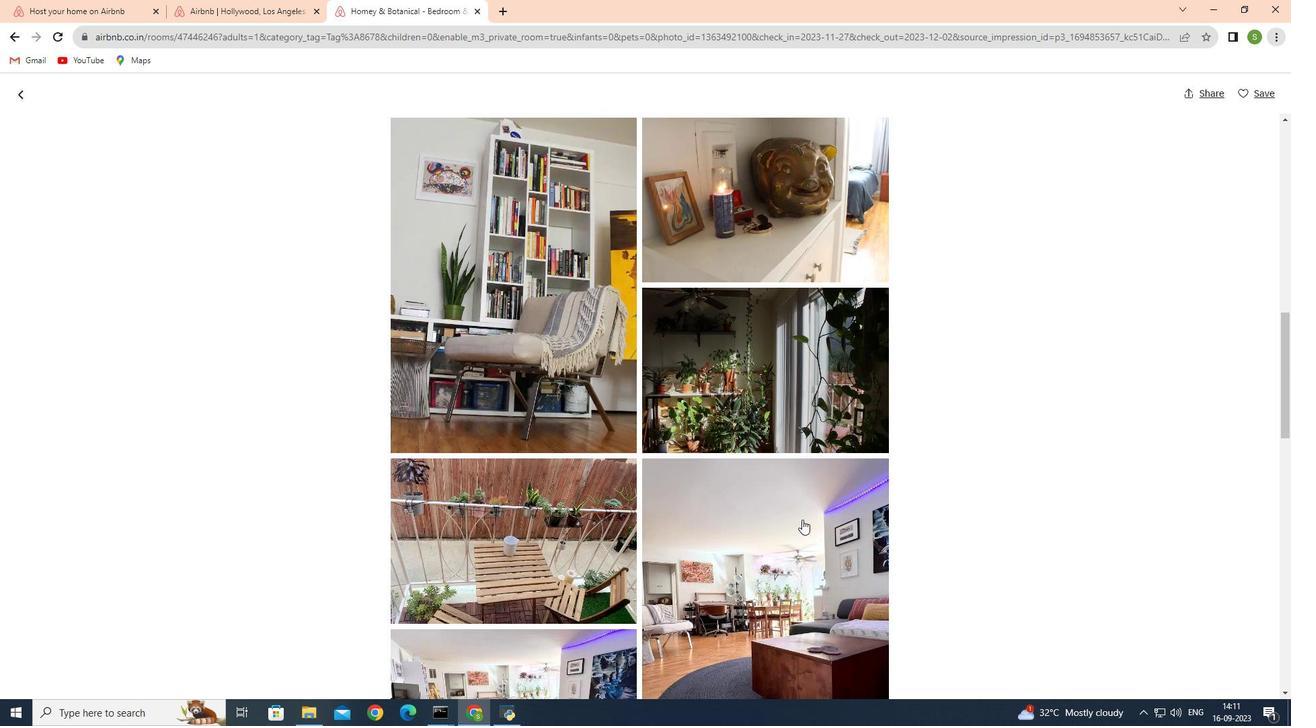 
Action: Mouse scrolled (802, 519) with delta (0, 0)
Screenshot: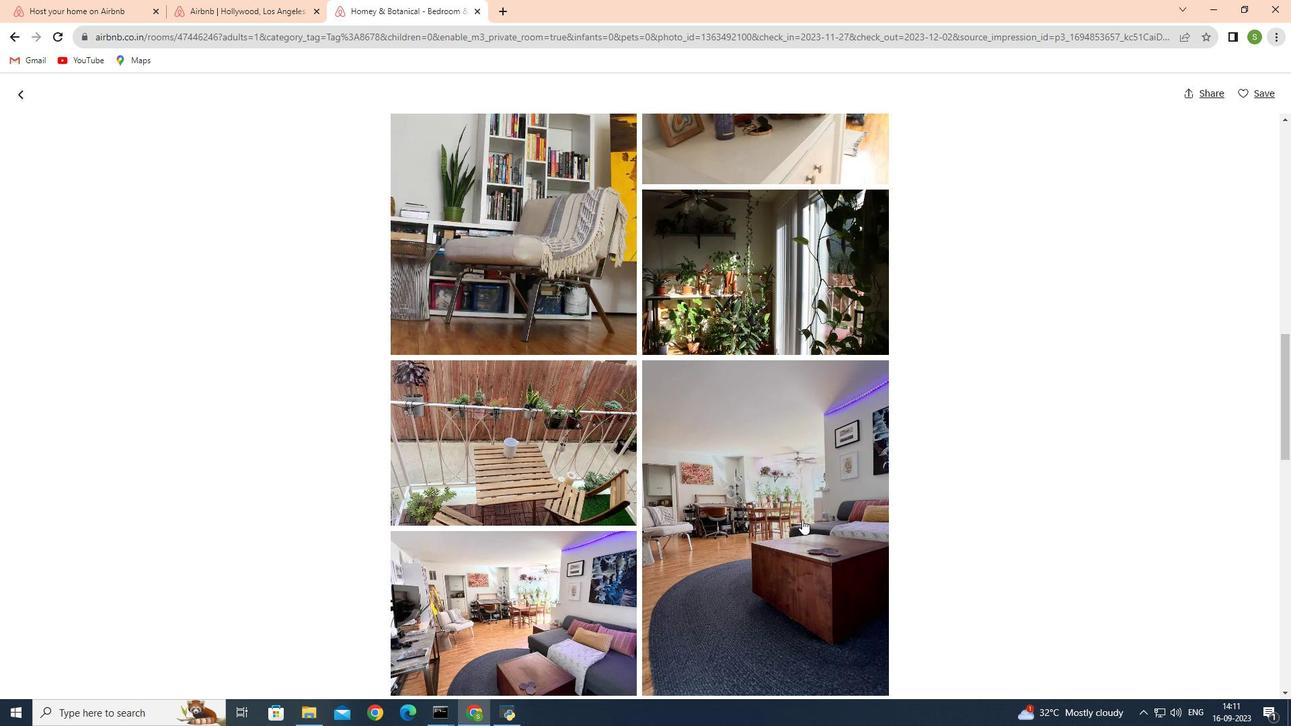 
Action: Mouse scrolled (802, 519) with delta (0, 0)
Screenshot: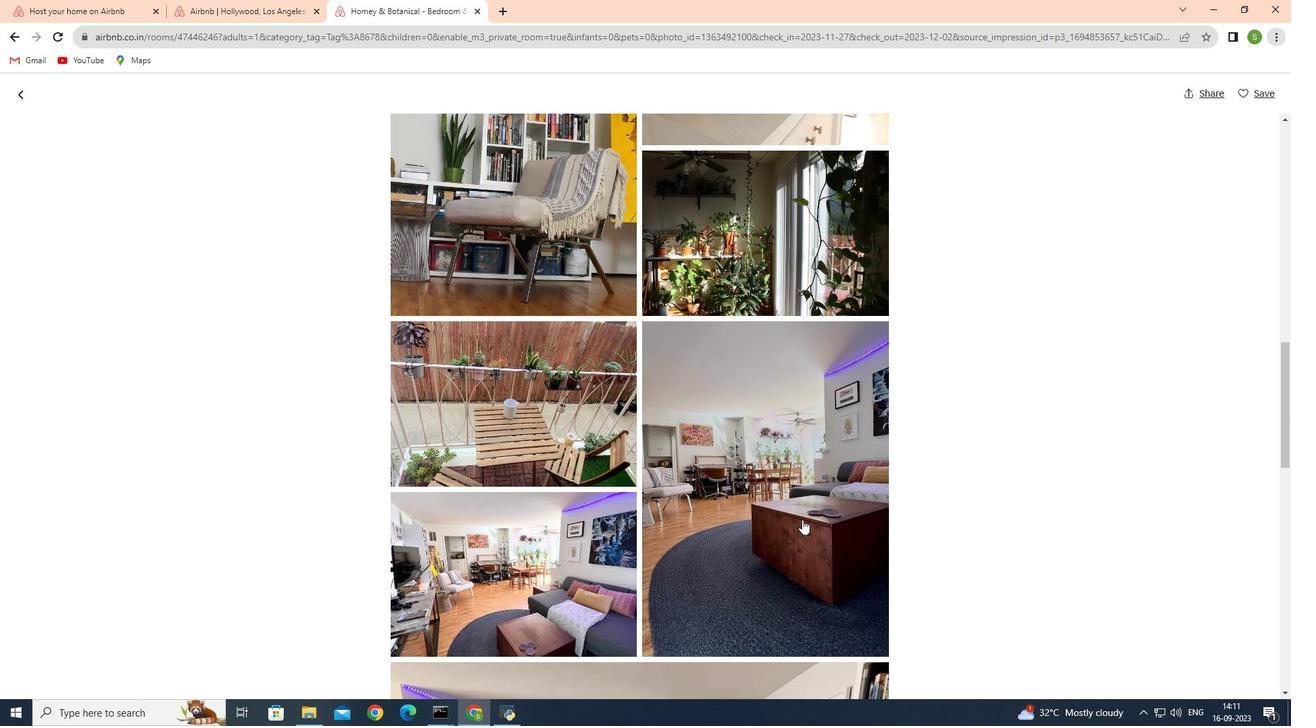 
Action: Mouse scrolled (802, 519) with delta (0, 0)
Screenshot: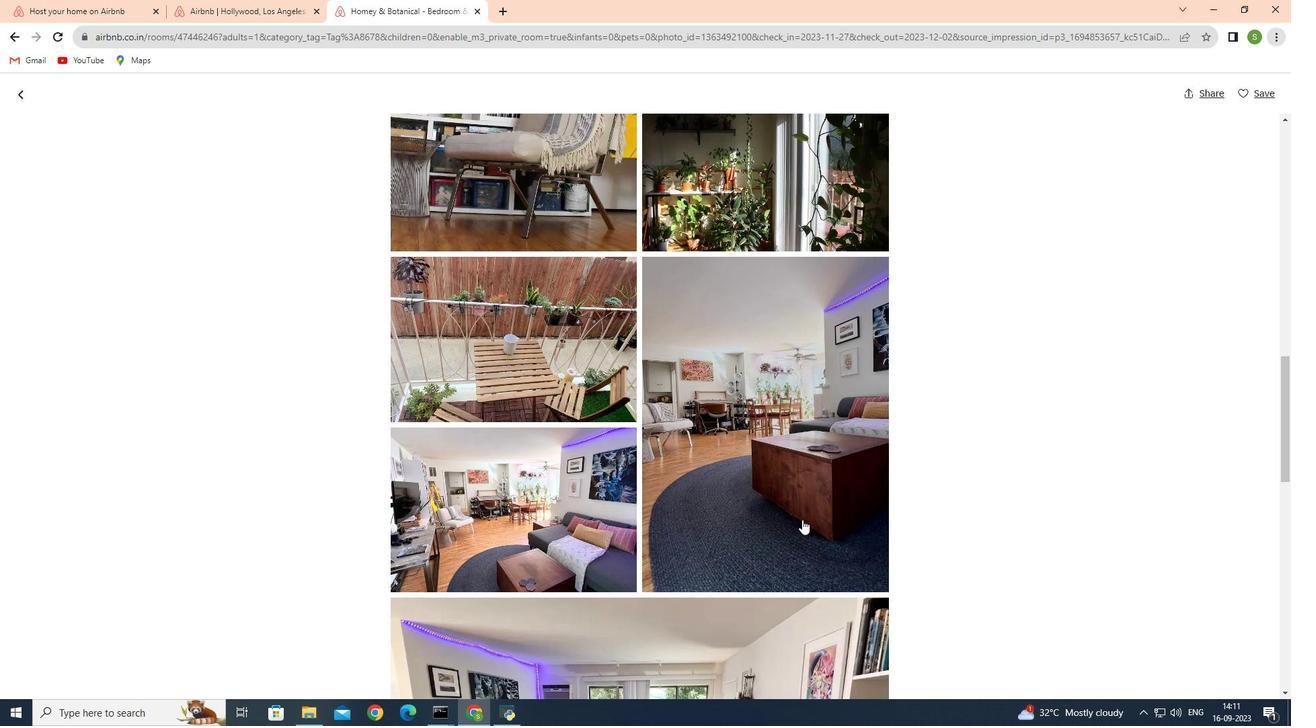 
Action: Mouse scrolled (802, 519) with delta (0, 0)
Screenshot: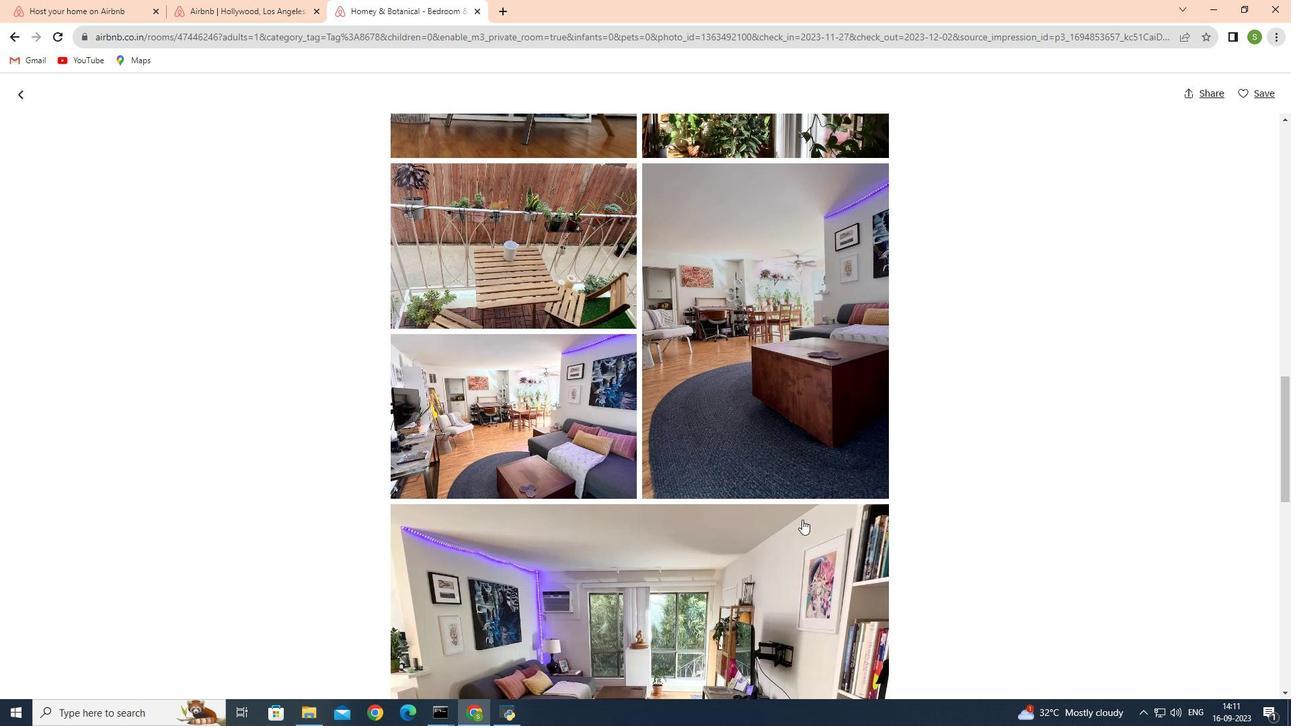 
Action: Mouse scrolled (802, 519) with delta (0, 0)
Screenshot: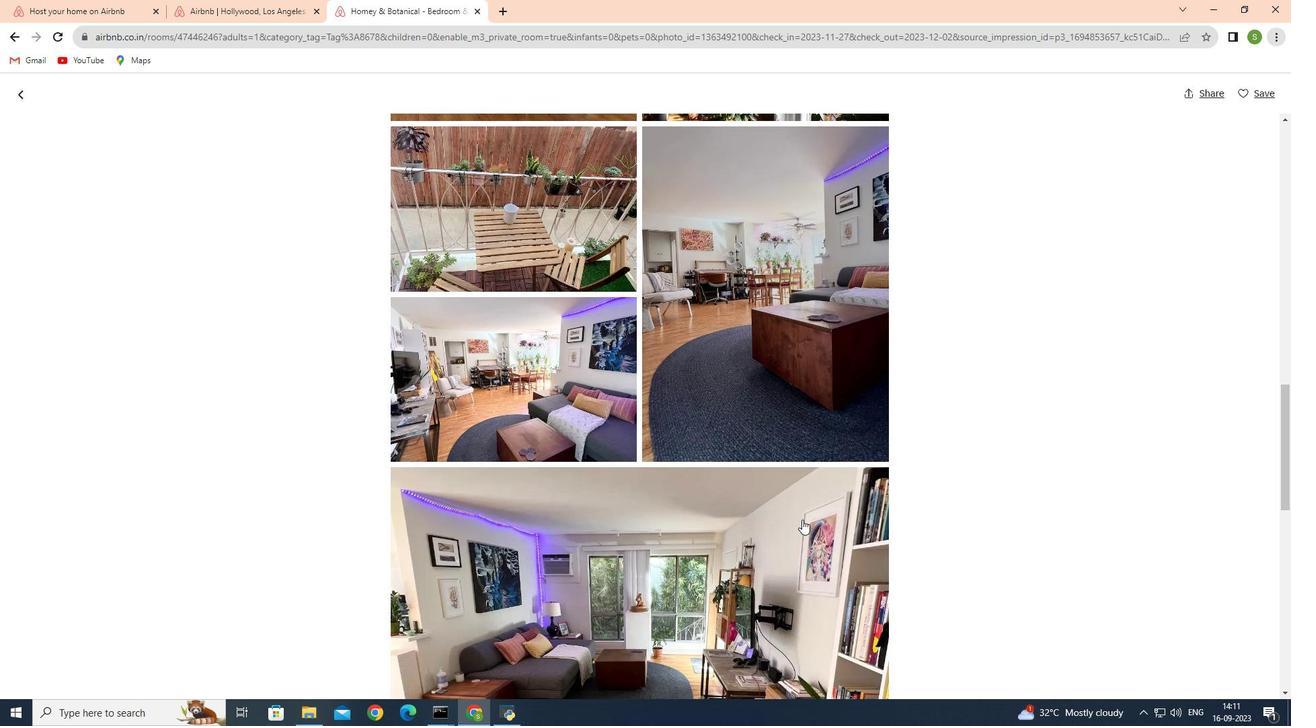 
Action: Mouse scrolled (802, 519) with delta (0, 0)
Screenshot: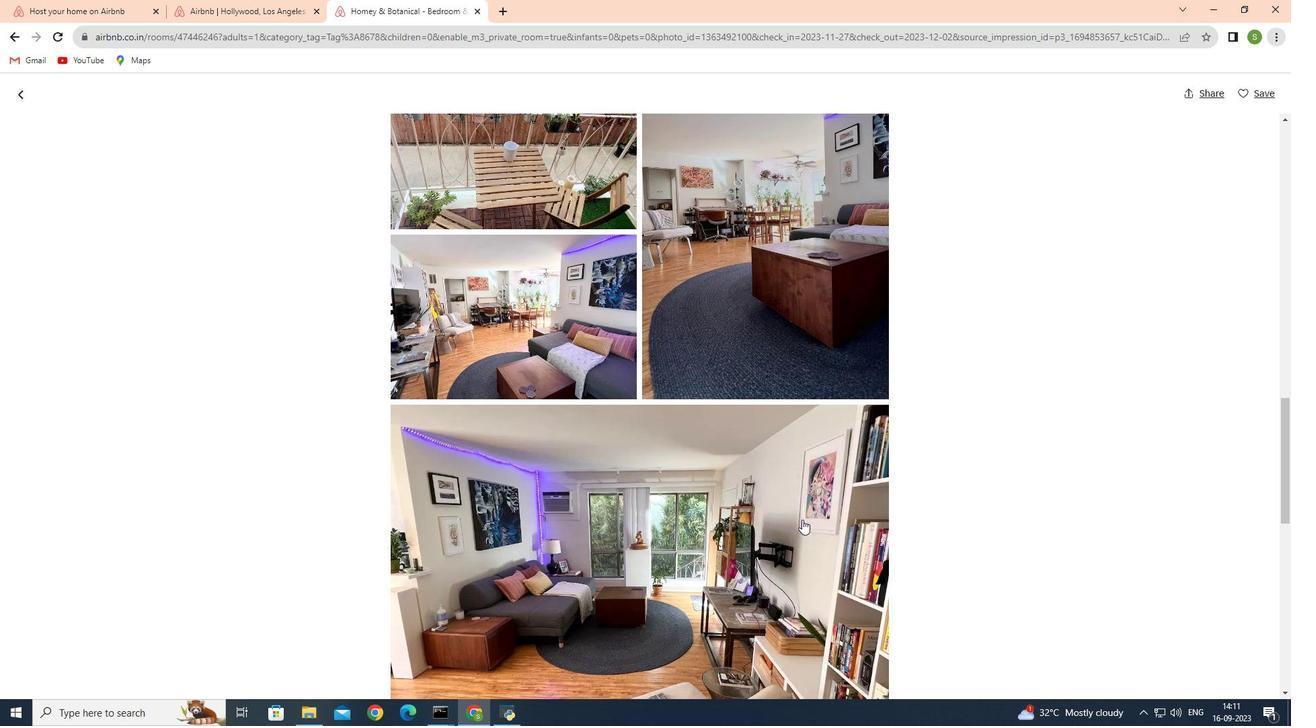 
Action: Mouse scrolled (802, 519) with delta (0, 0)
Screenshot: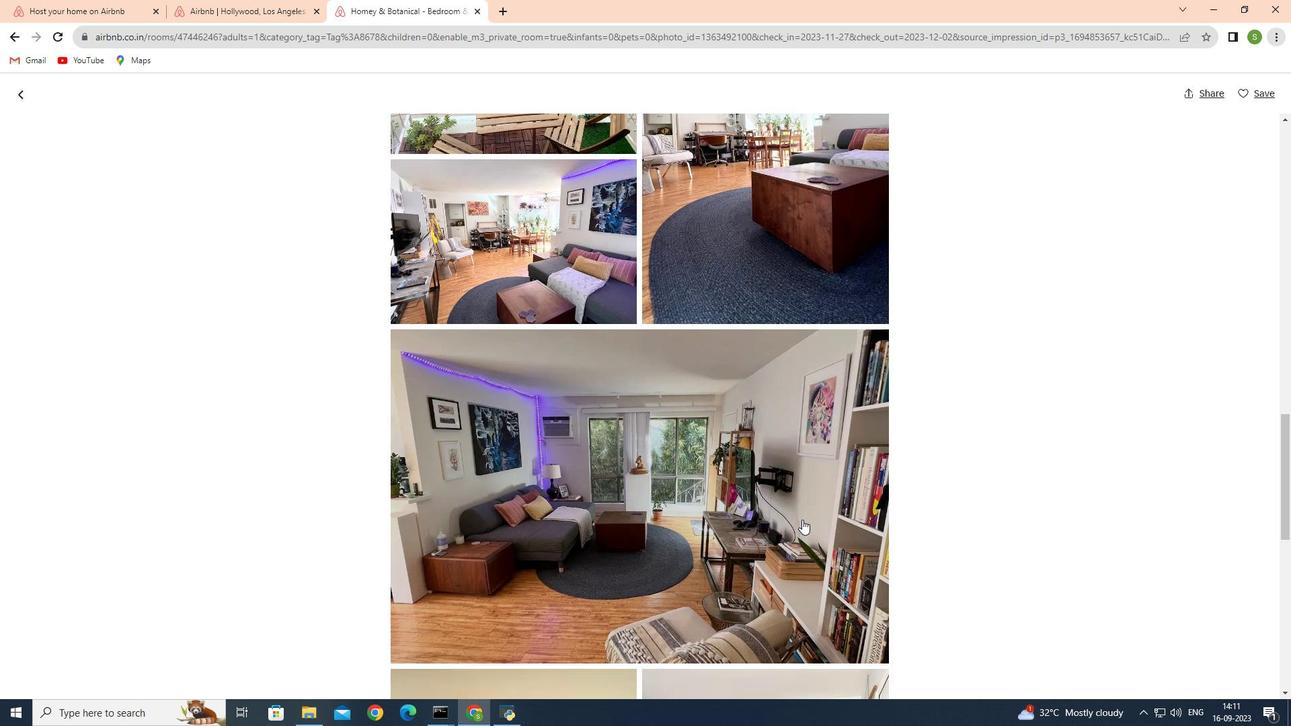 
Action: Mouse scrolled (802, 519) with delta (0, 0)
Screenshot: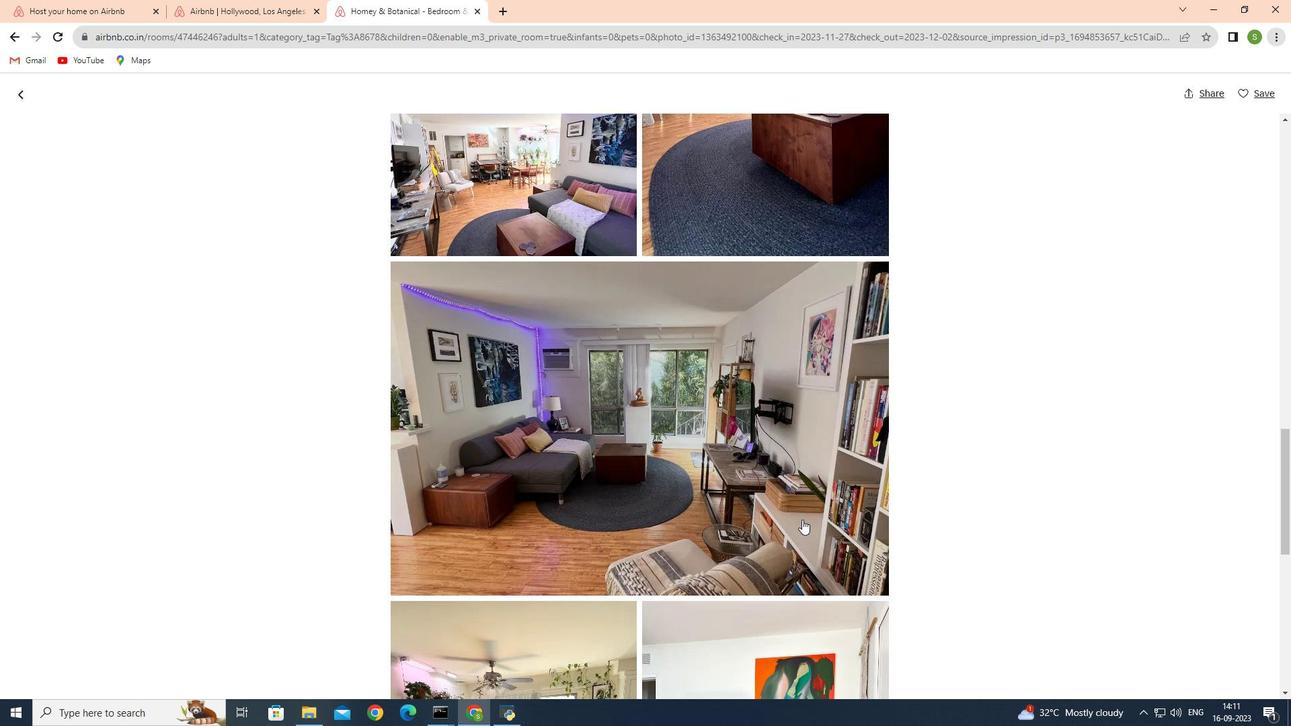 
Action: Mouse scrolled (802, 519) with delta (0, 0)
Screenshot: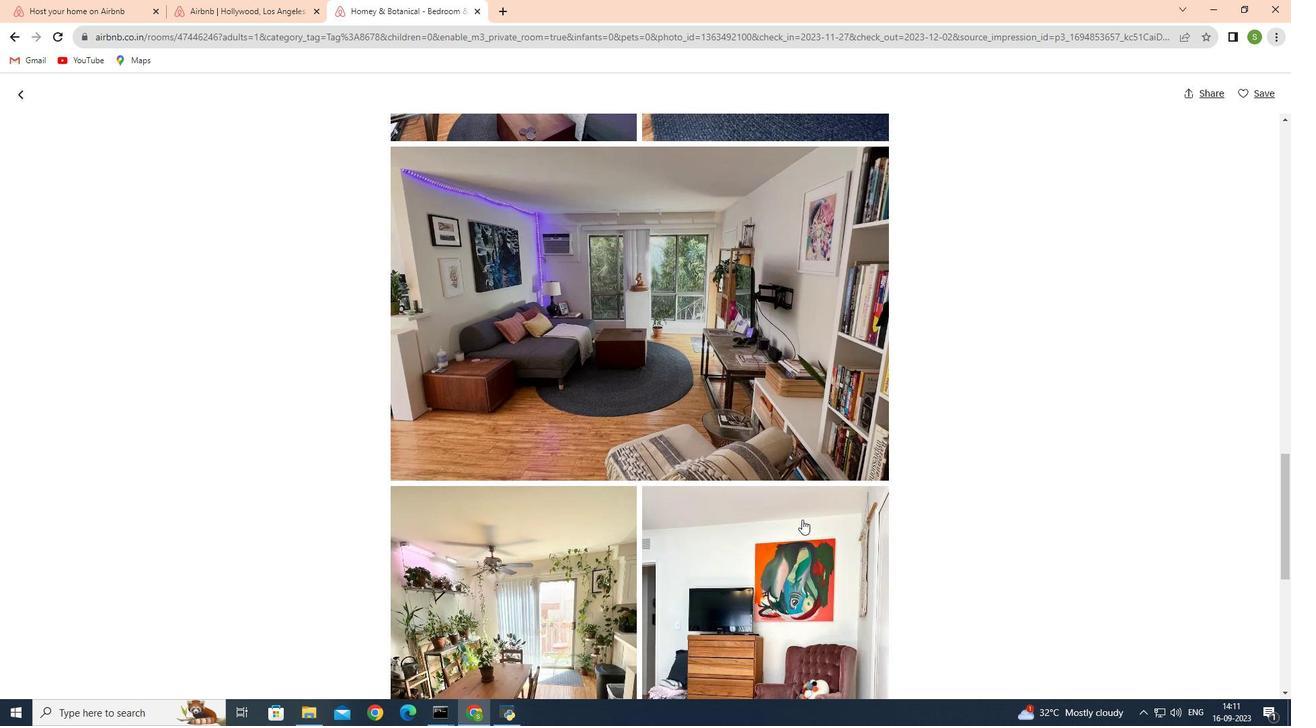 
Action: Mouse scrolled (802, 519) with delta (0, 0)
Screenshot: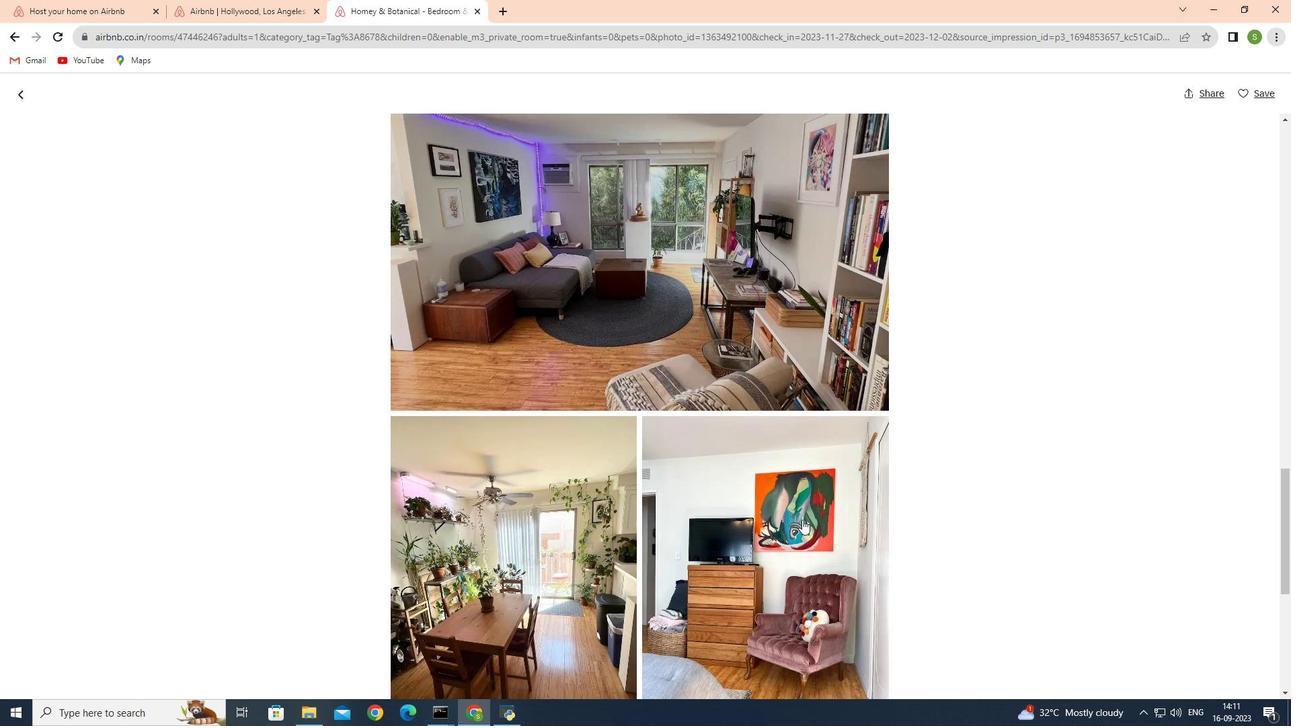 
Action: Mouse scrolled (802, 519) with delta (0, 0)
Screenshot: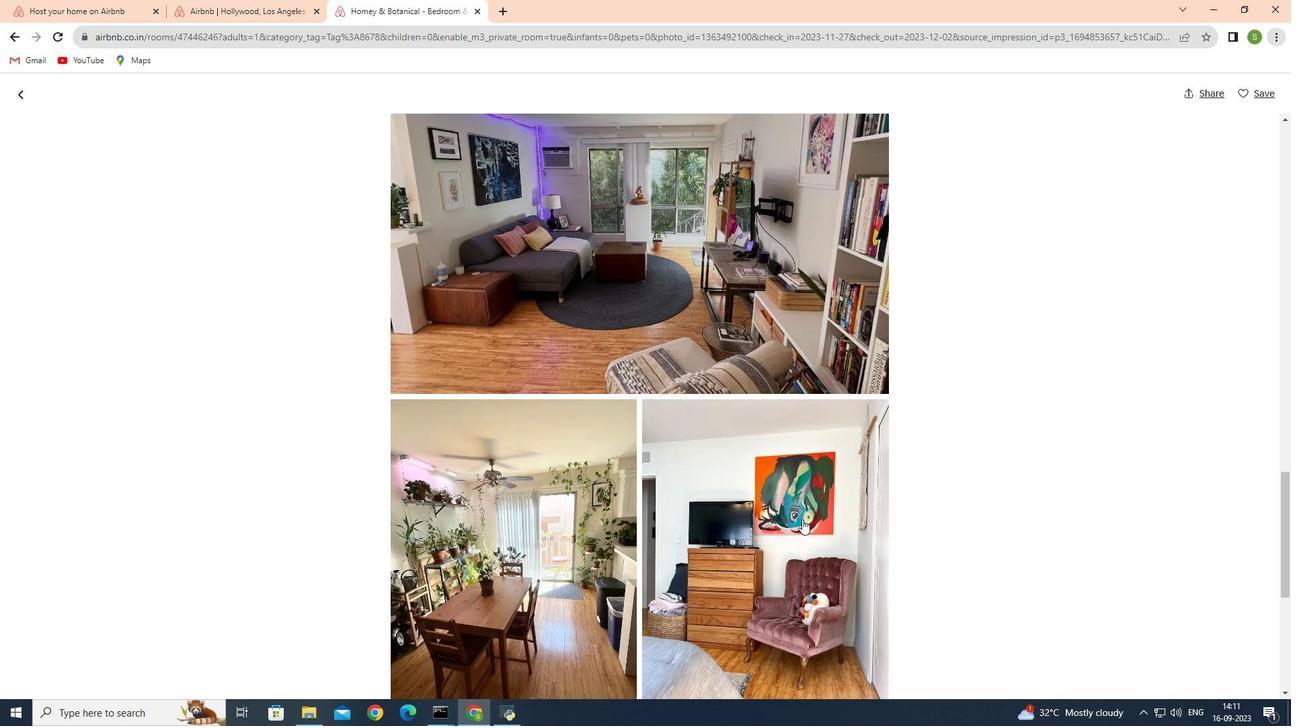
Action: Mouse scrolled (802, 519) with delta (0, 0)
Screenshot: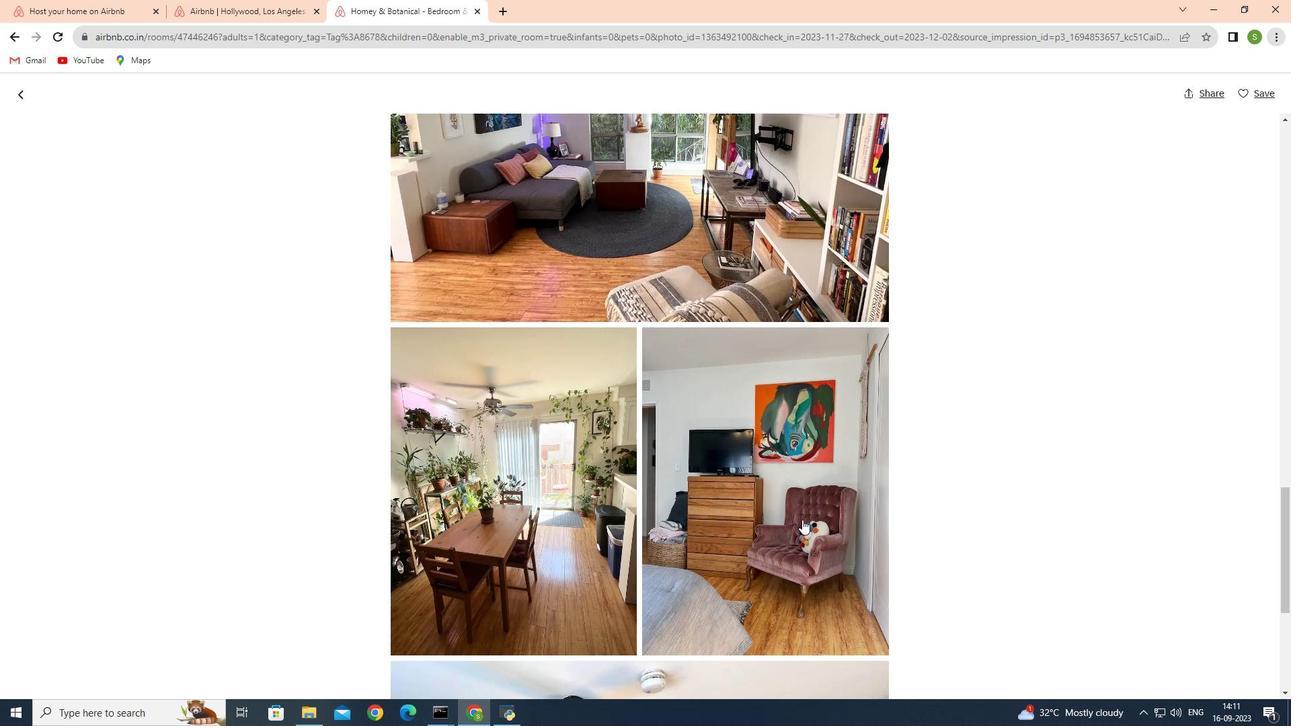 
Action: Mouse scrolled (802, 519) with delta (0, 0)
Screenshot: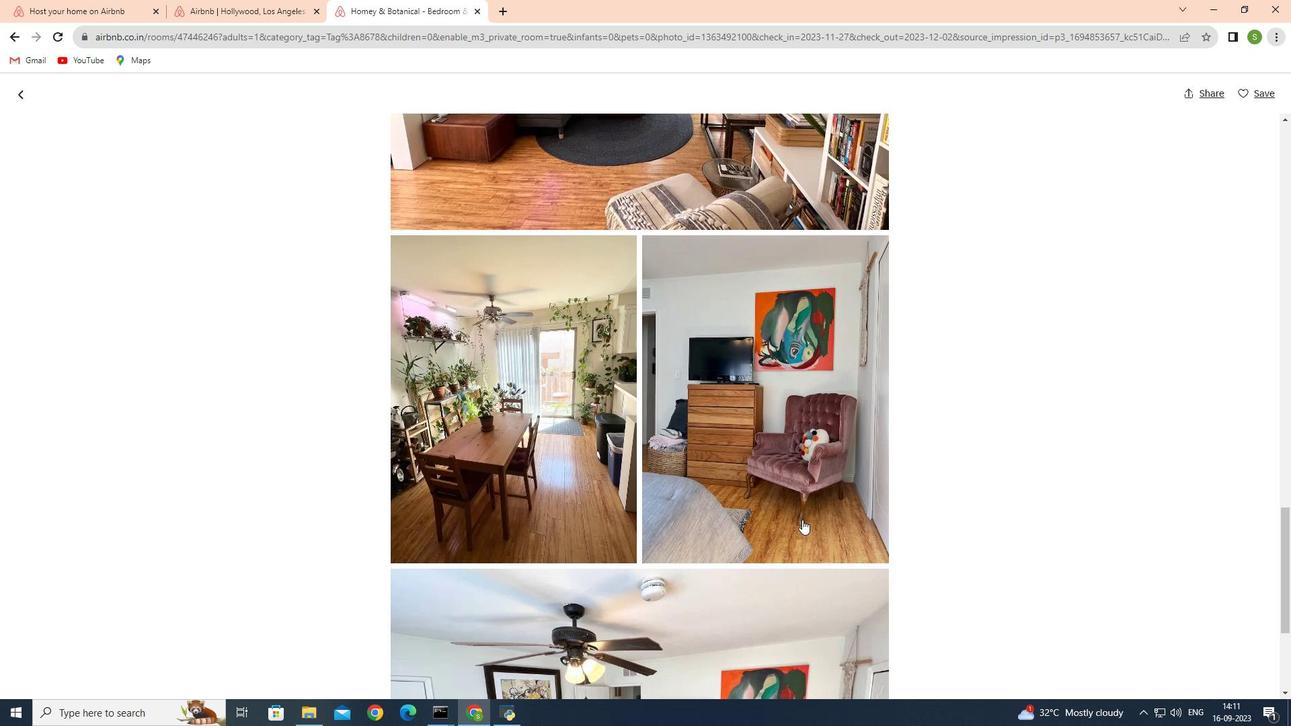 
Action: Mouse scrolled (802, 519) with delta (0, 0)
Screenshot: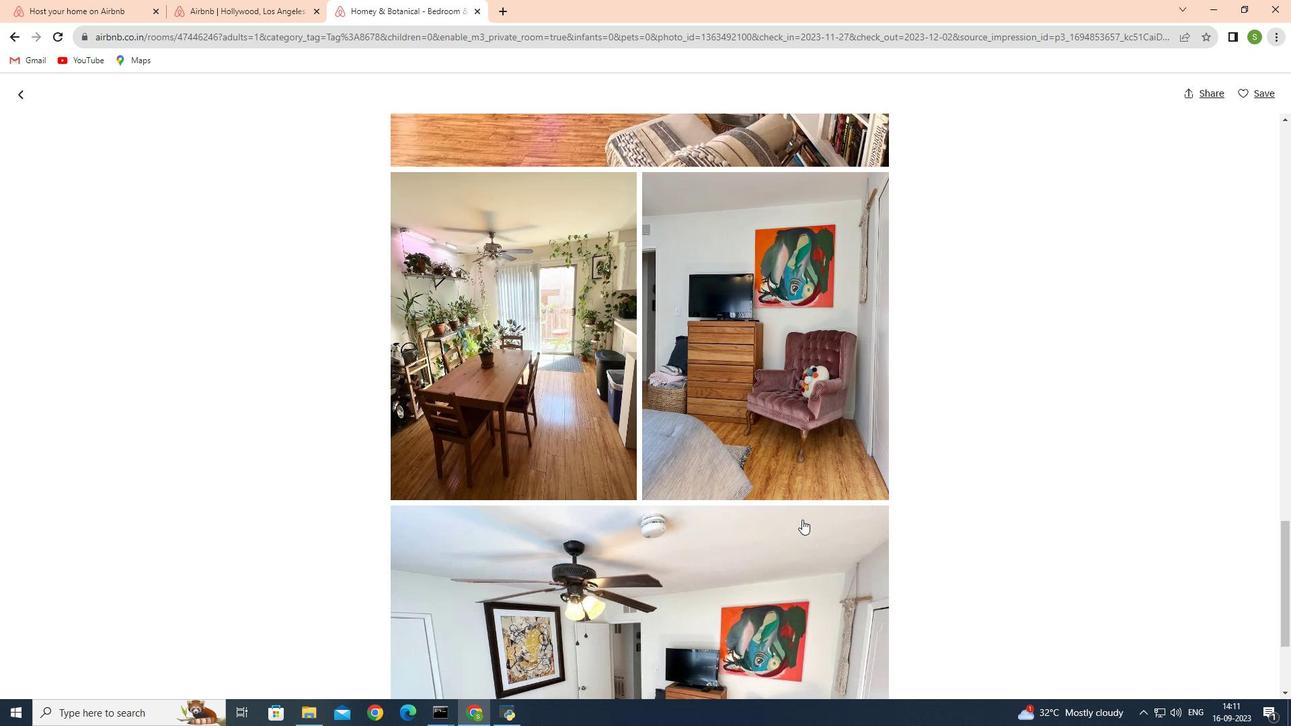 
Action: Mouse scrolled (802, 519) with delta (0, 0)
Screenshot: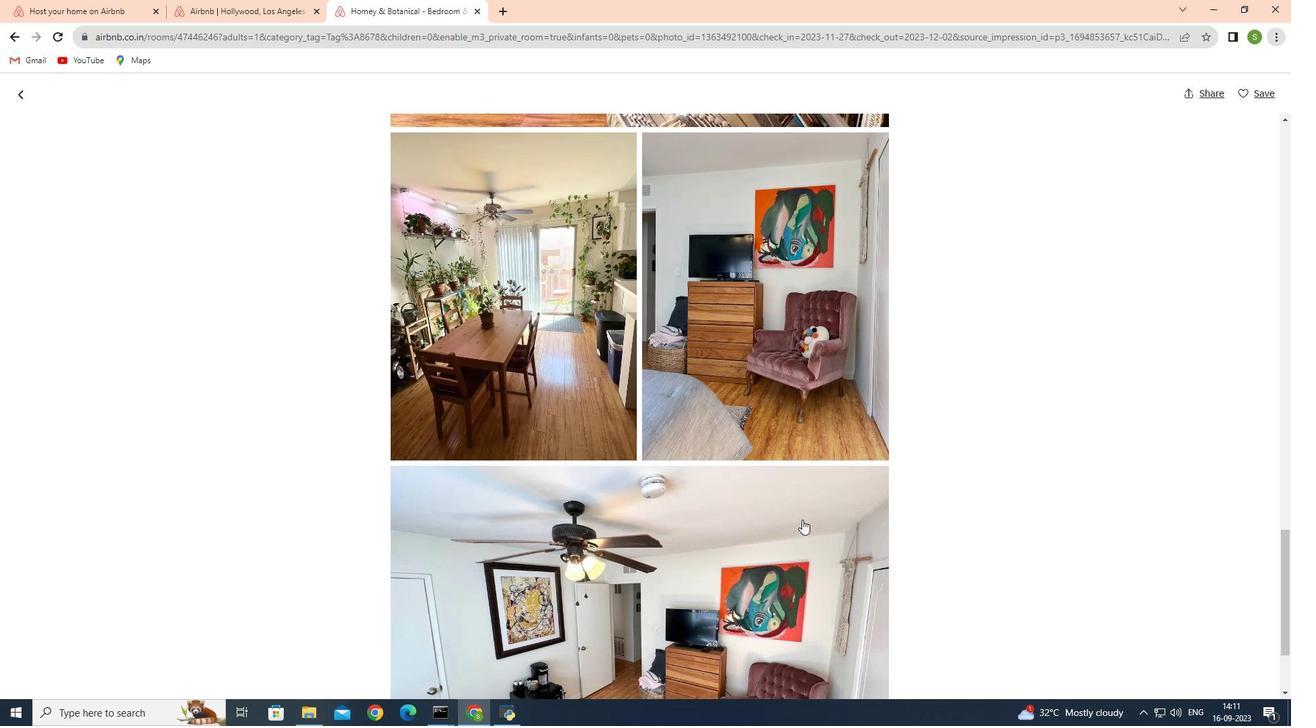 
Action: Mouse scrolled (802, 519) with delta (0, 0)
Screenshot: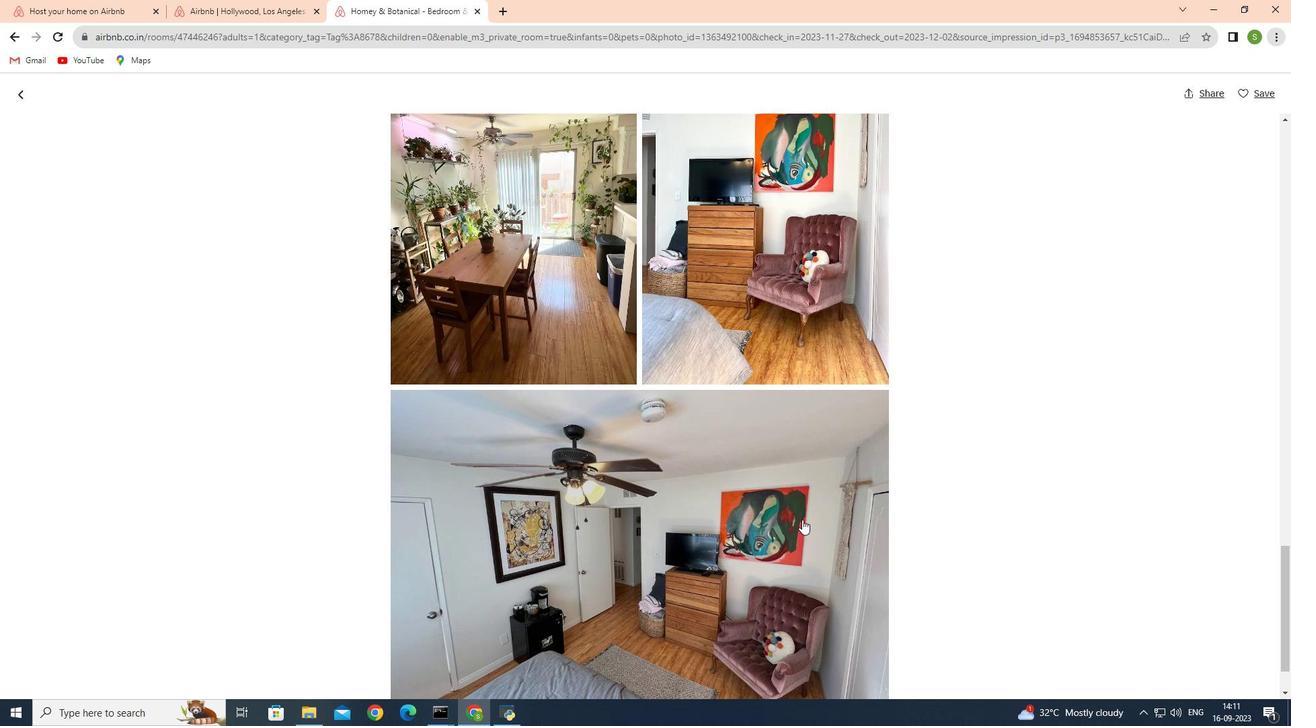 
Action: Mouse scrolled (802, 519) with delta (0, 0)
Screenshot: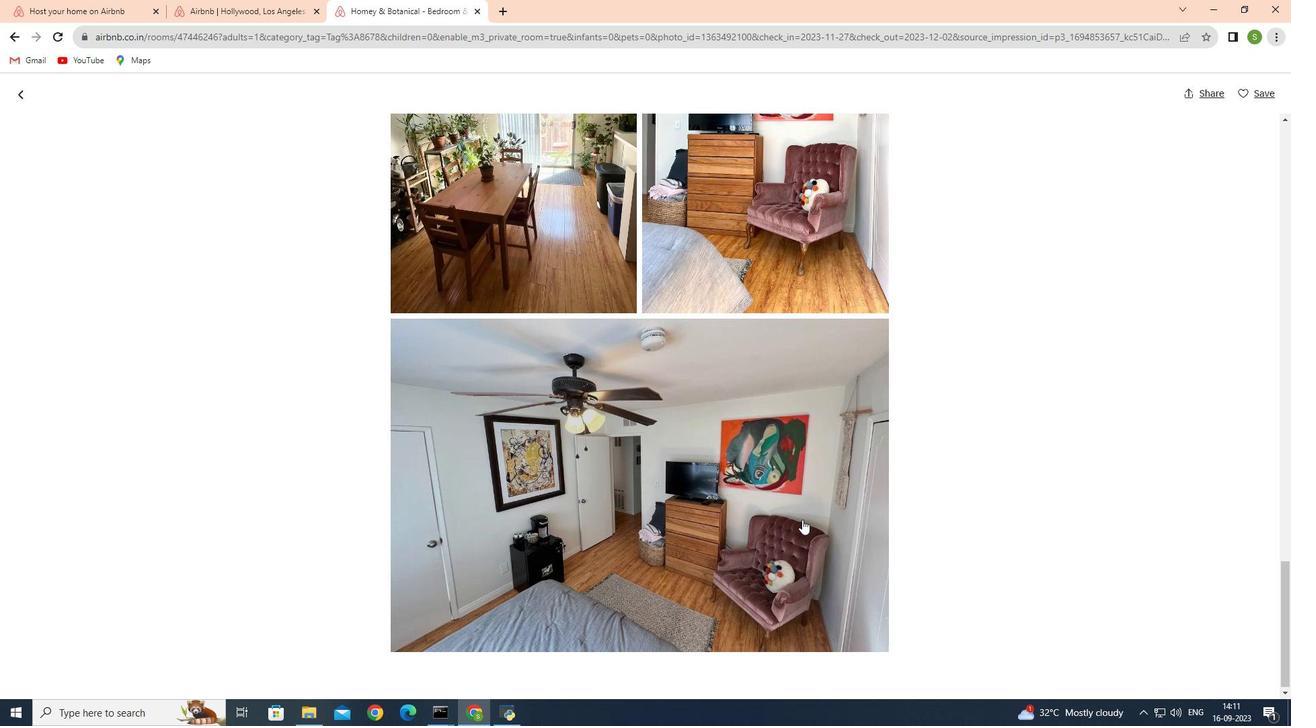 
Action: Mouse scrolled (802, 519) with delta (0, 0)
Screenshot: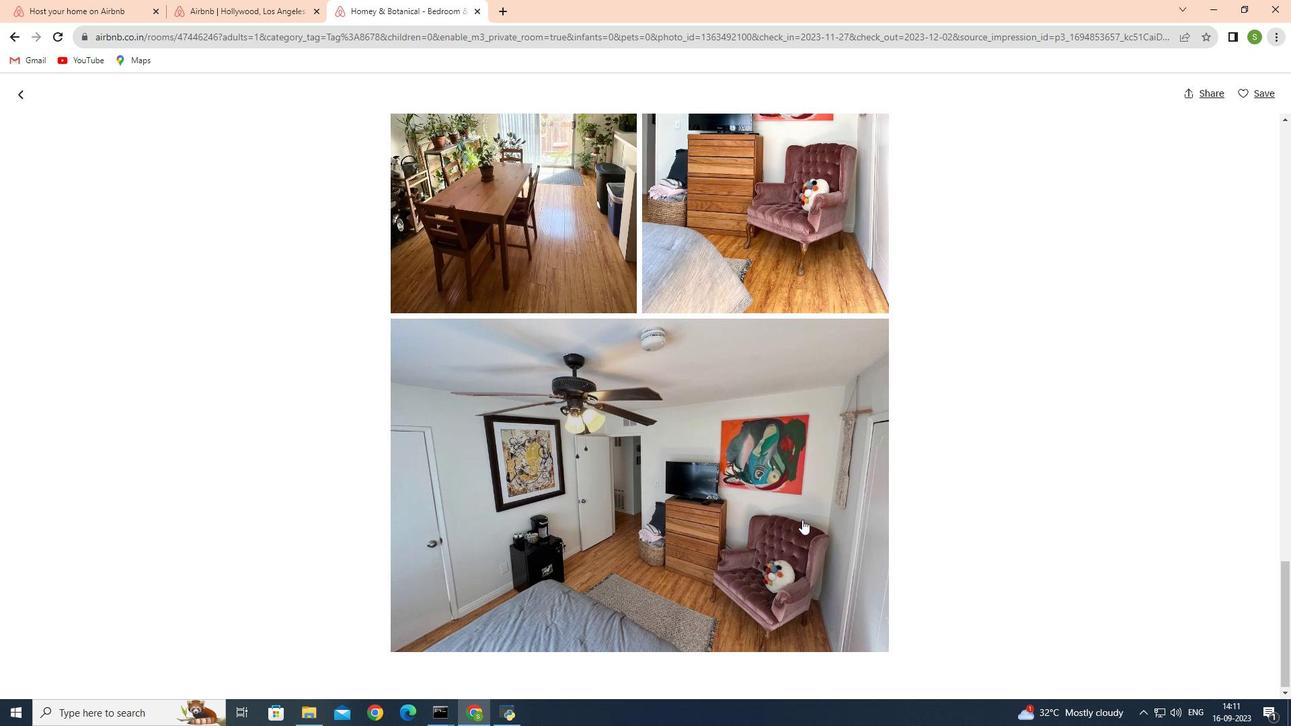 
Action: Mouse scrolled (802, 519) with delta (0, 0)
Screenshot: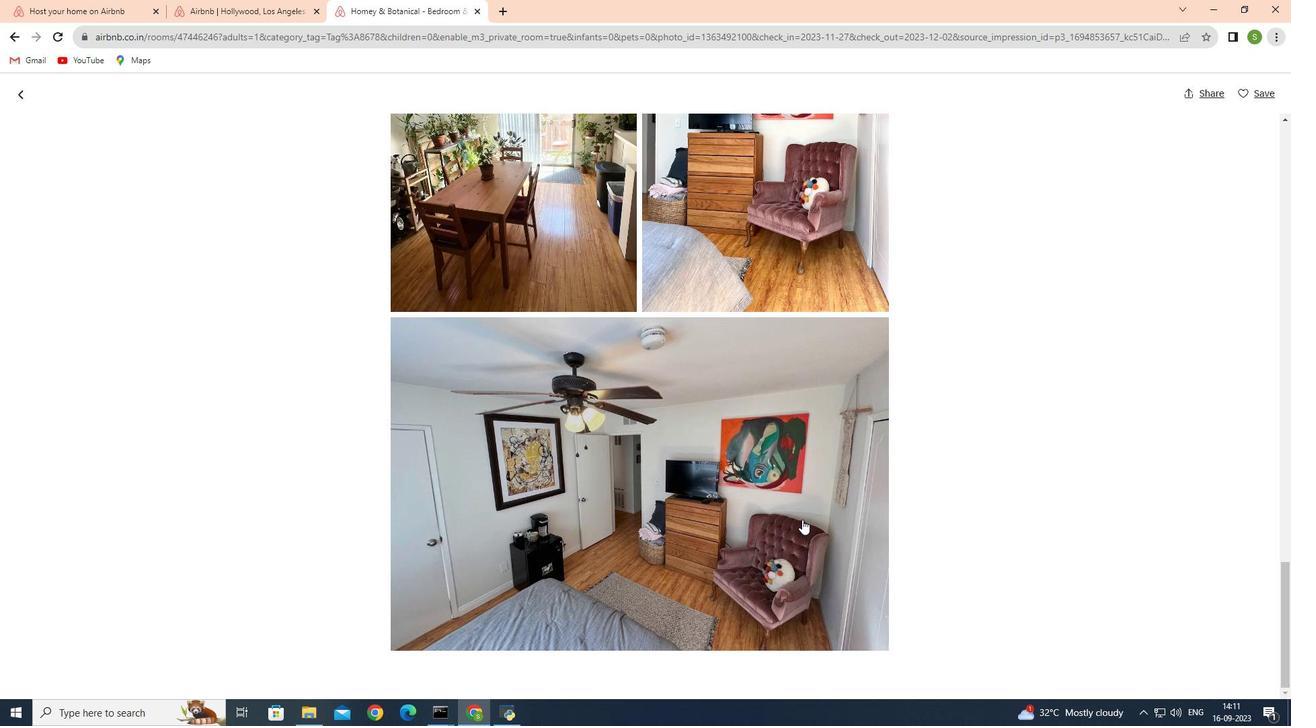 
Action: Mouse scrolled (802, 519) with delta (0, 0)
Screenshot: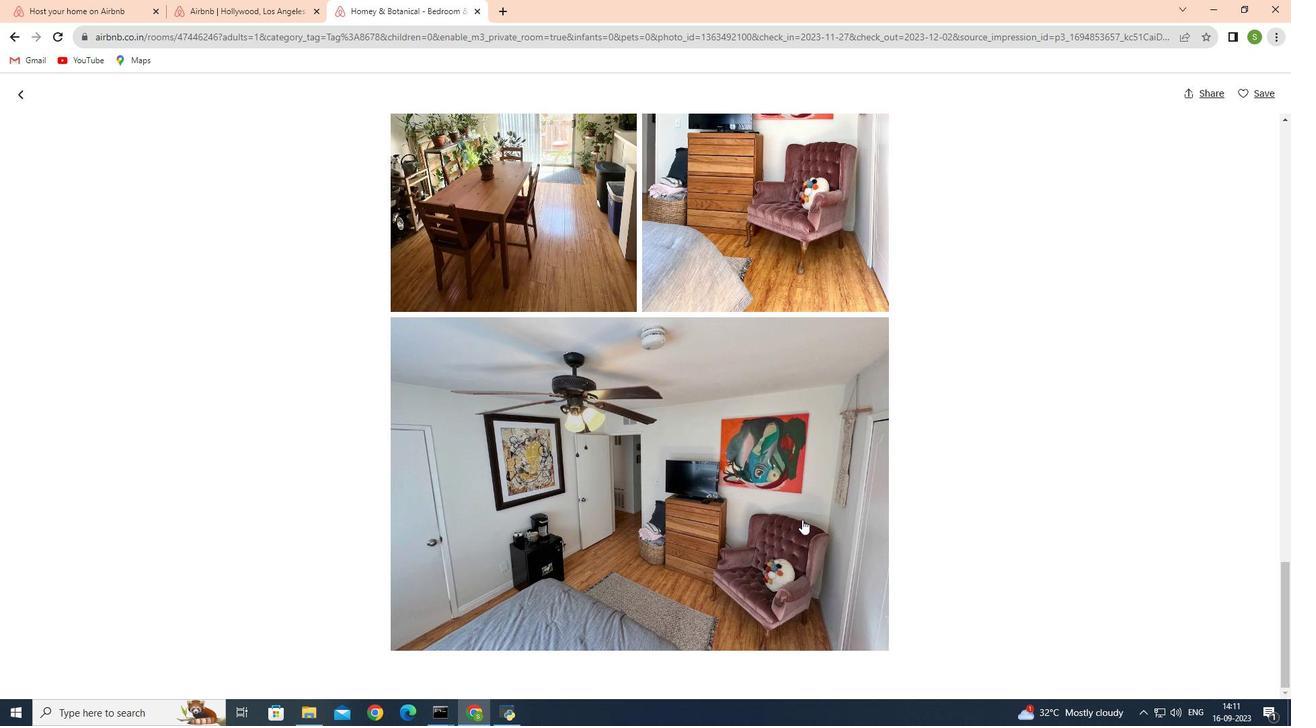 
Action: Mouse scrolled (802, 519) with delta (0, 0)
Screenshot: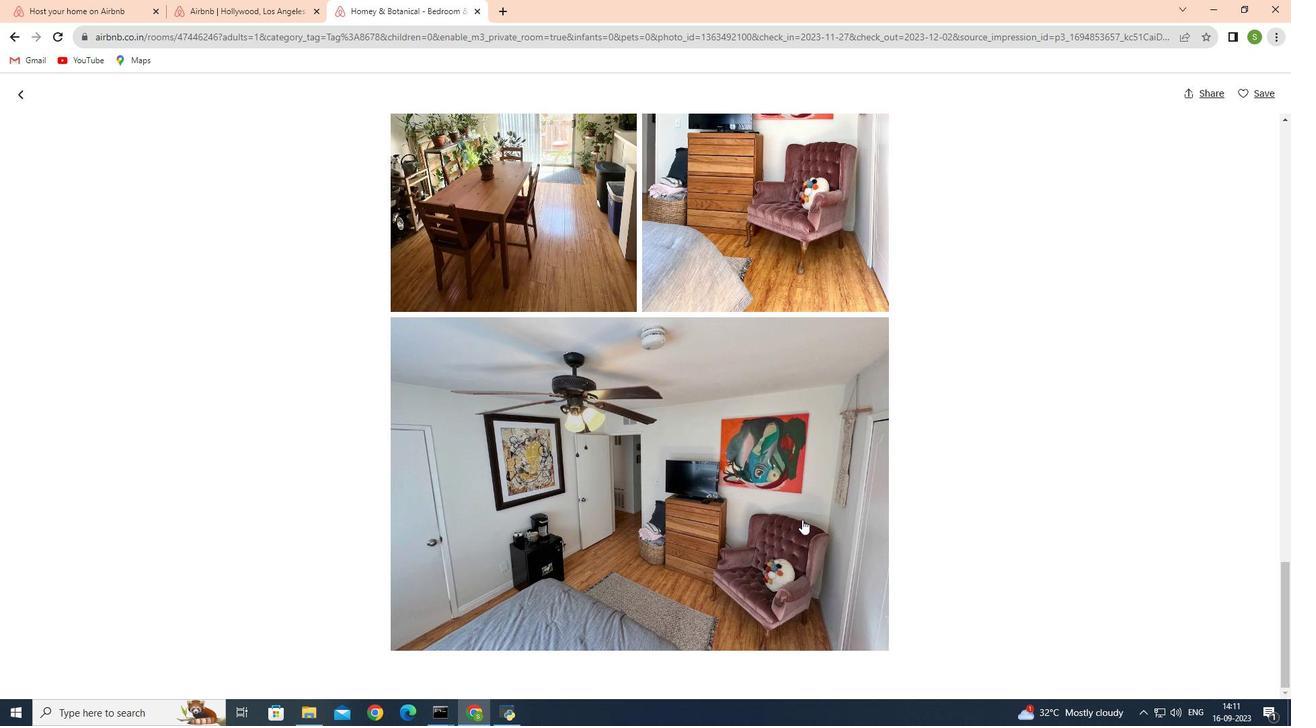 
Action: Mouse scrolled (802, 519) with delta (0, 0)
Screenshot: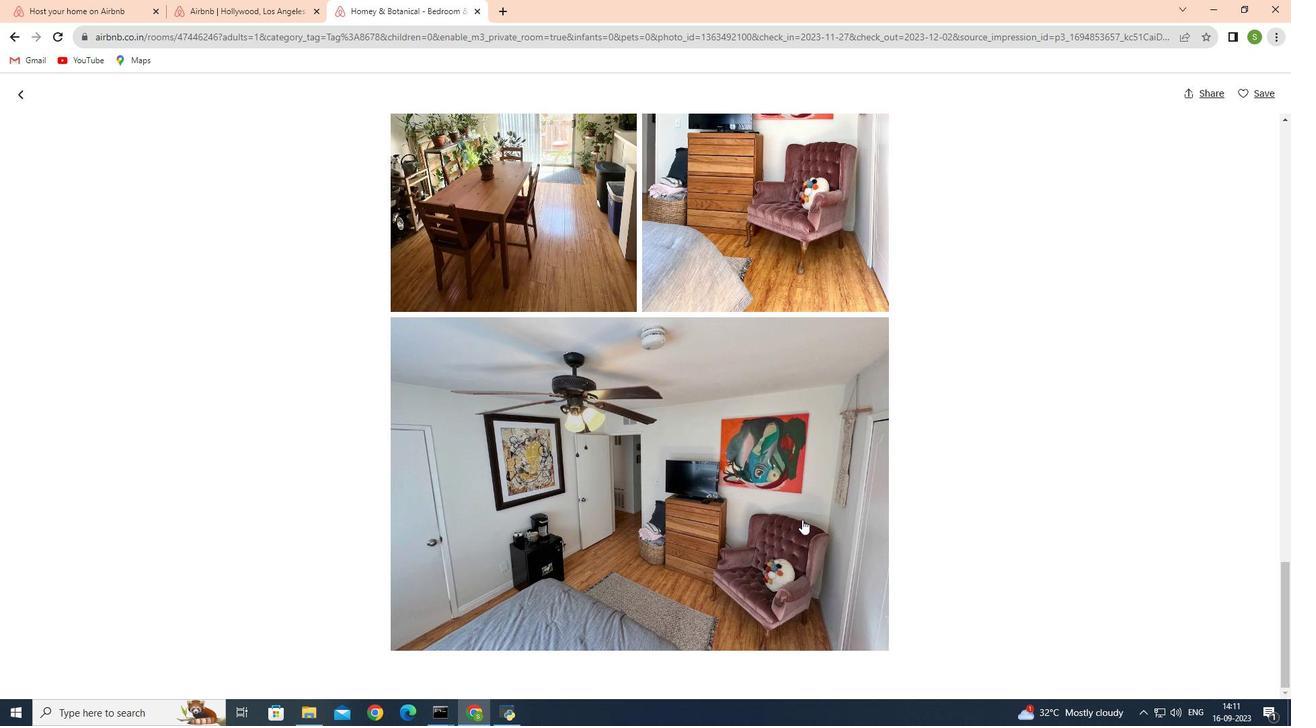 
Action: Mouse scrolled (802, 519) with delta (0, 0)
Screenshot: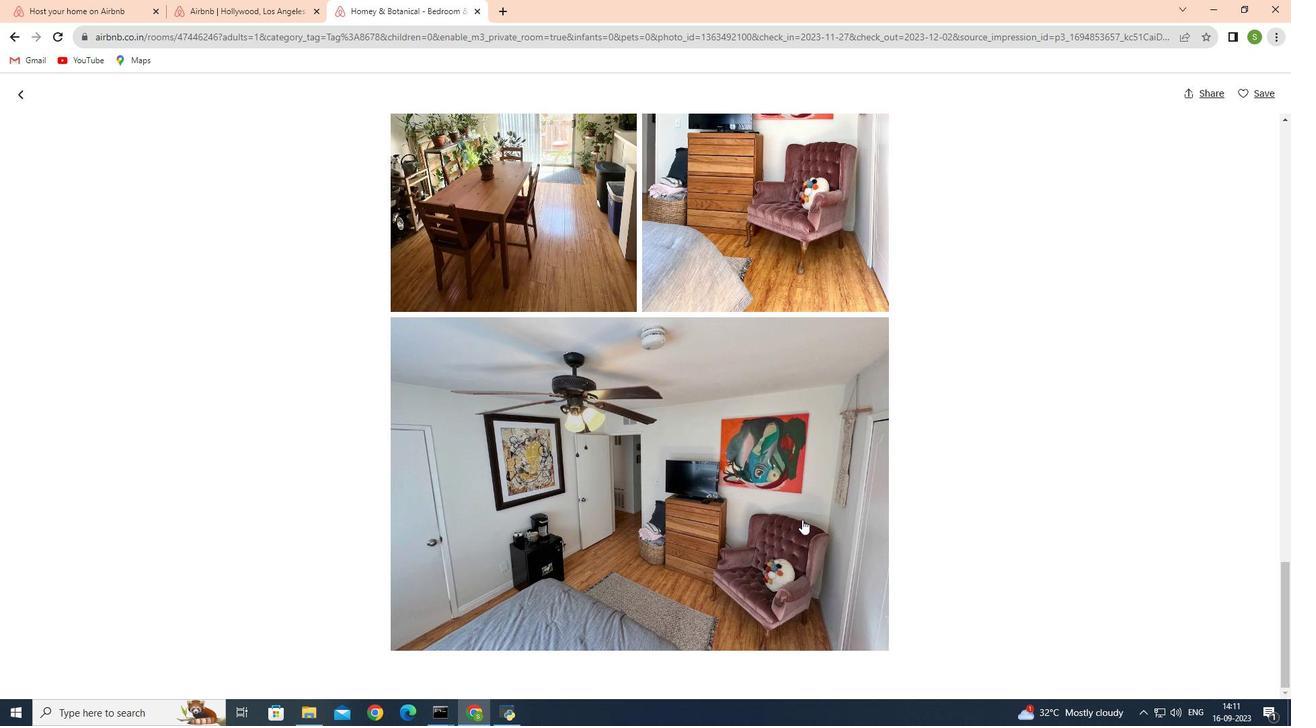 
Action: Mouse scrolled (802, 519) with delta (0, 0)
Screenshot: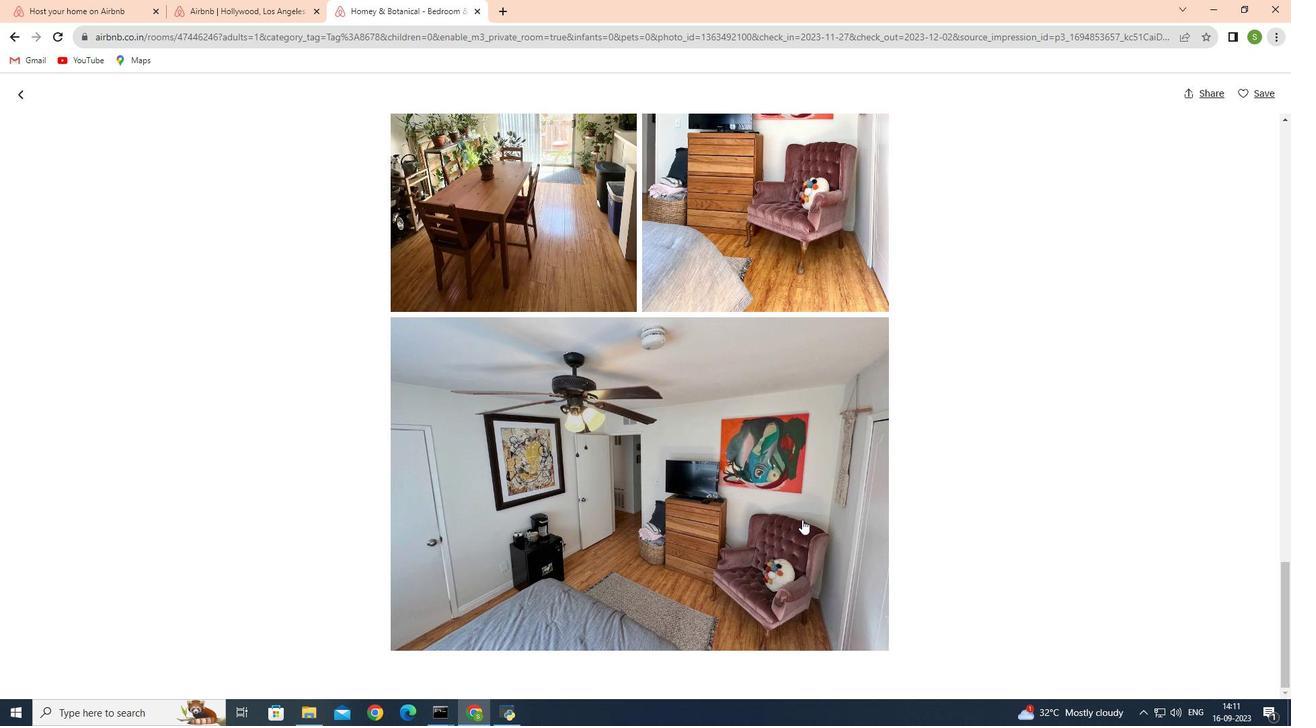 
Action: Mouse scrolled (802, 519) with delta (0, 0)
Screenshot: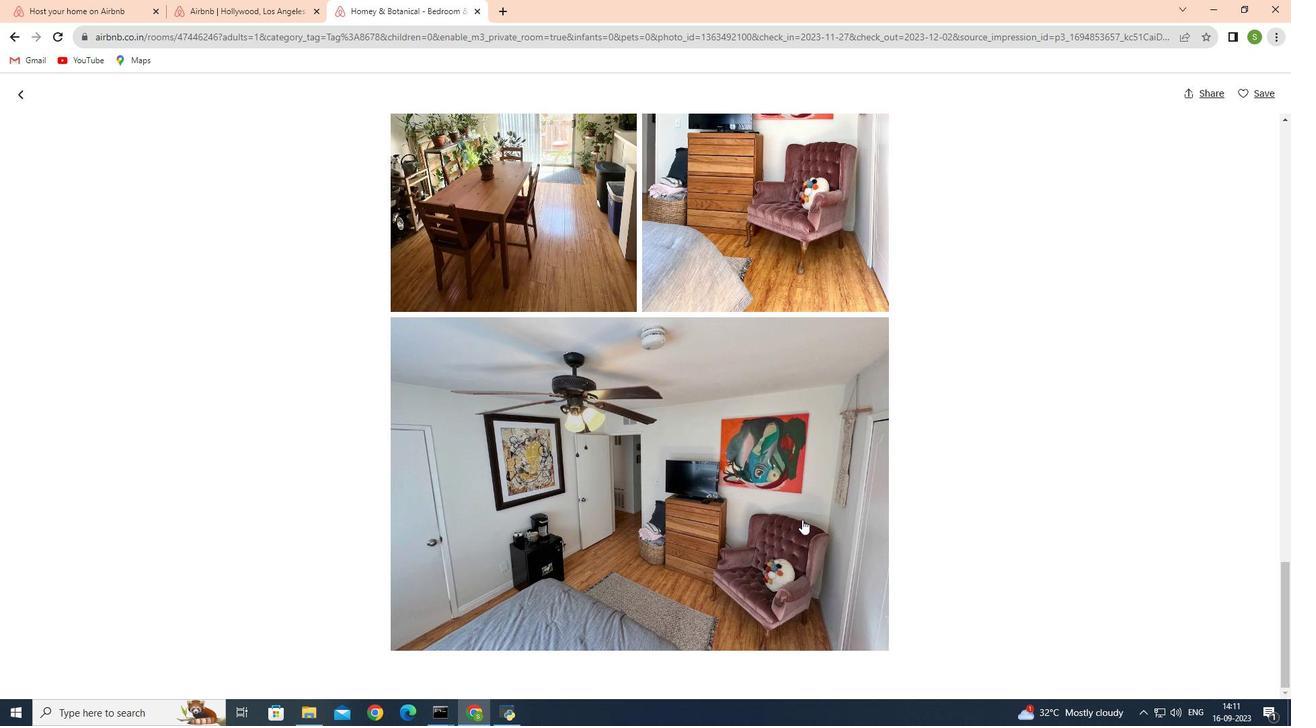 
Action: Mouse scrolled (802, 519) with delta (0, 0)
Screenshot: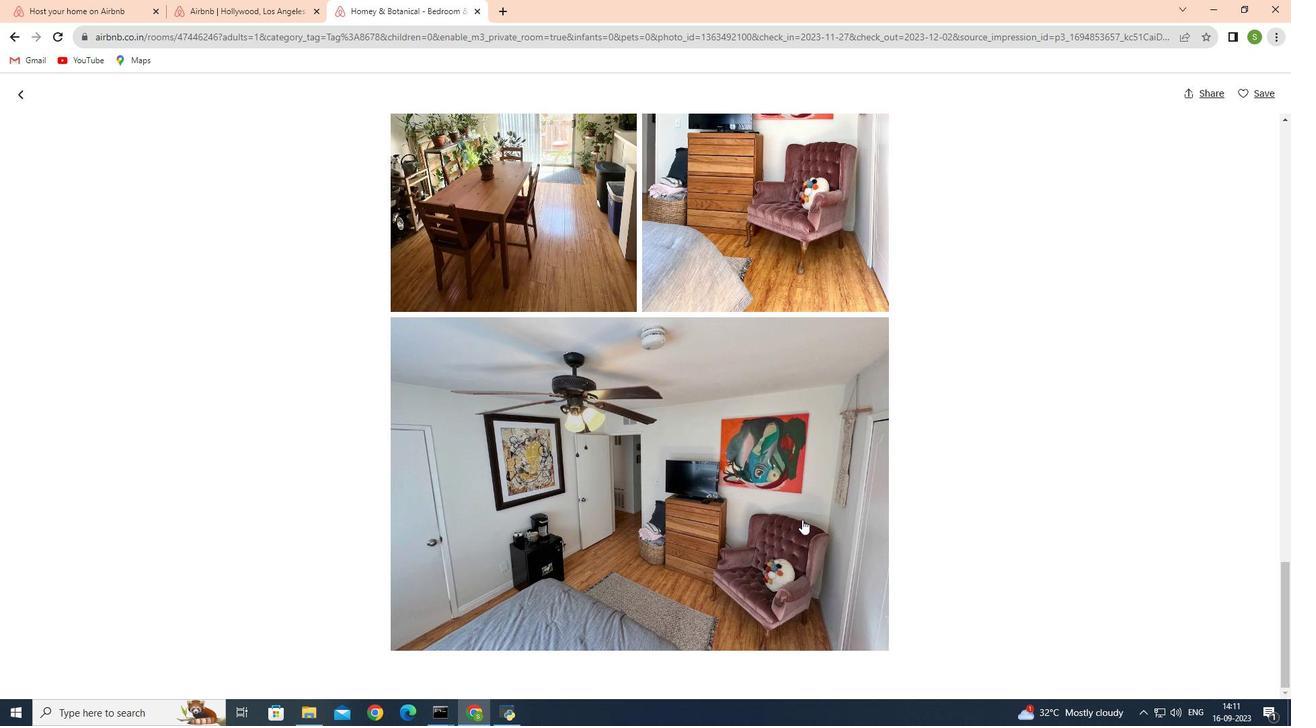 
Action: Mouse scrolled (802, 519) with delta (0, 0)
Screenshot: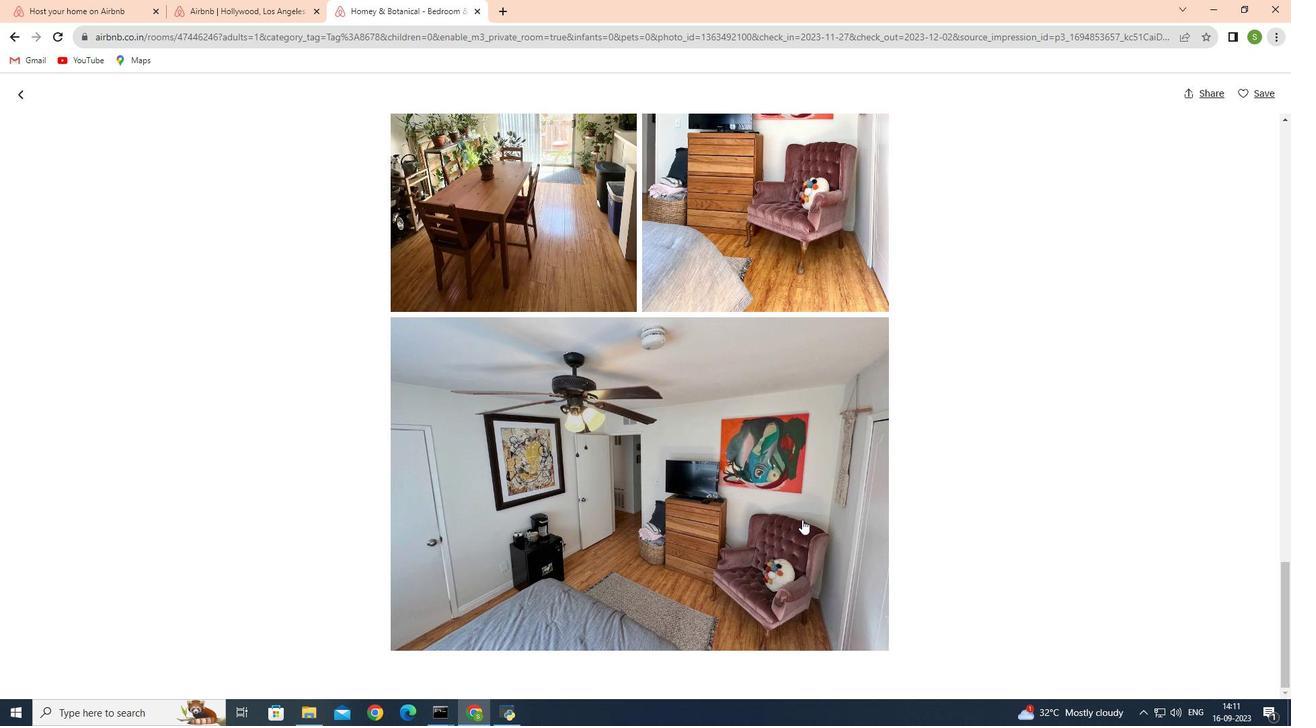 
Action: Mouse moved to (21, 90)
Screenshot: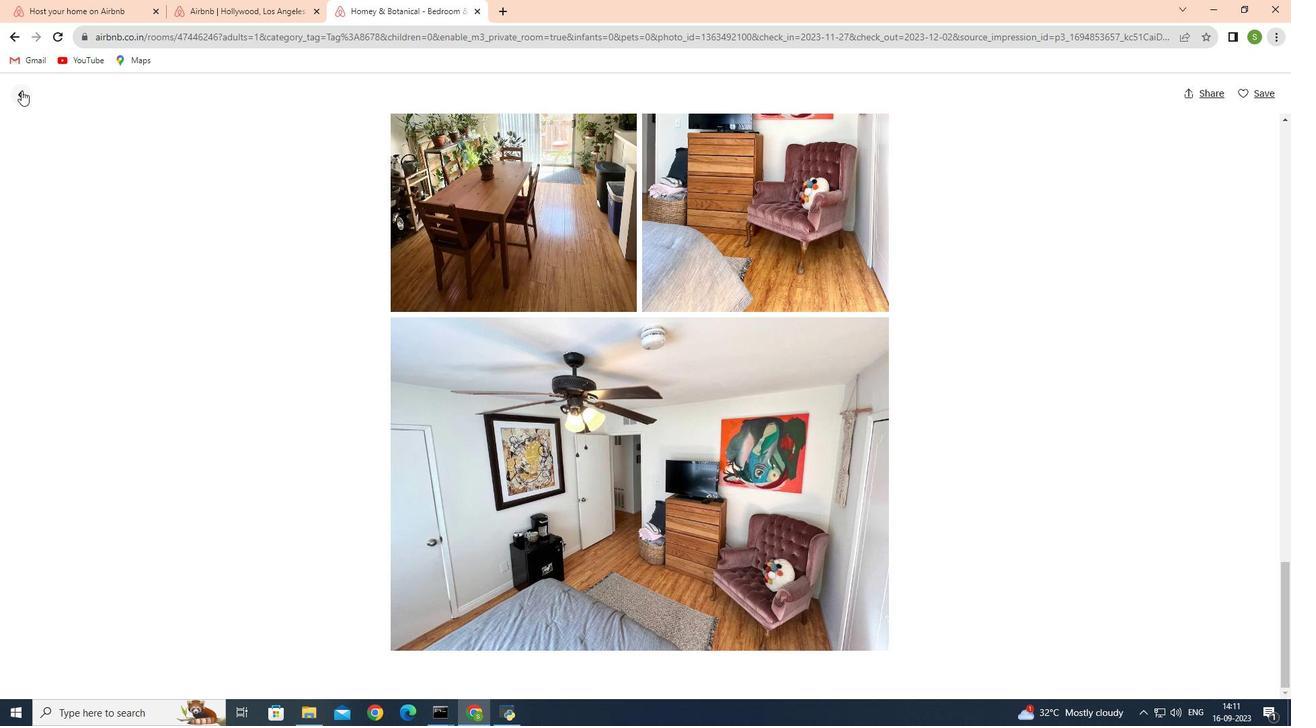 
Action: Mouse pressed left at (21, 90)
Screenshot: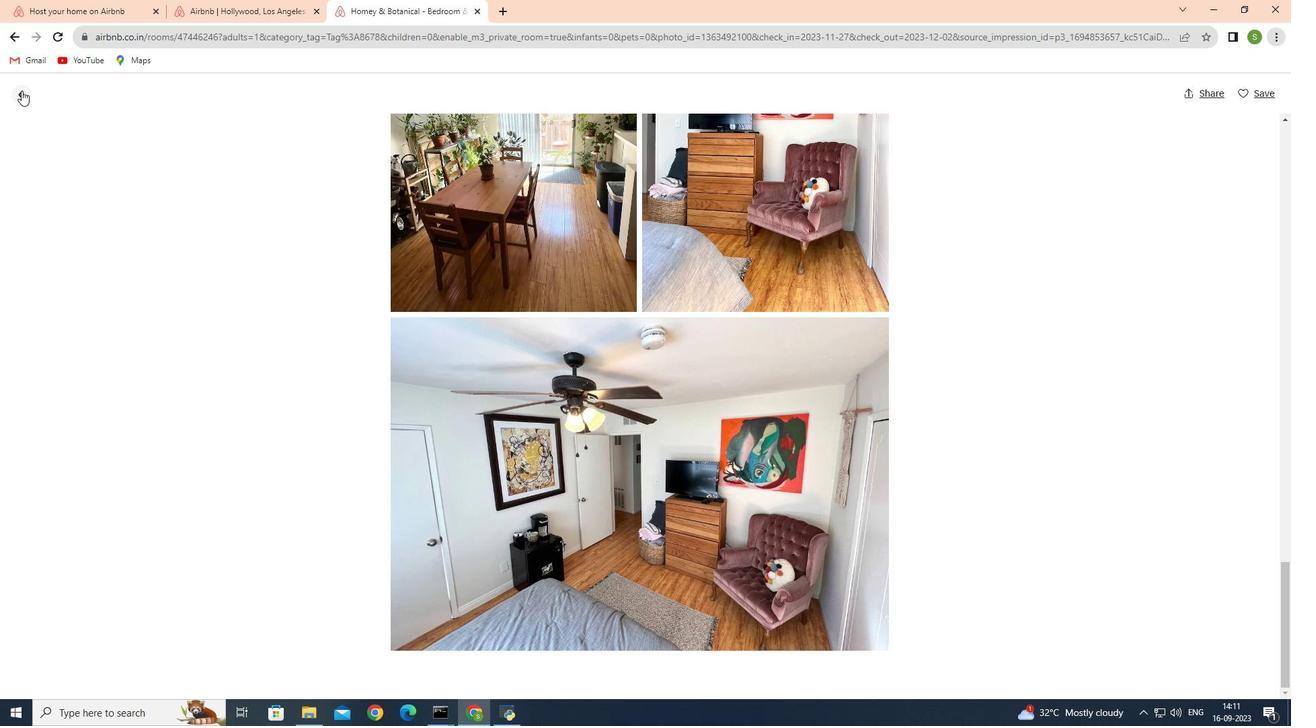 
Action: Mouse moved to (538, 445)
Screenshot: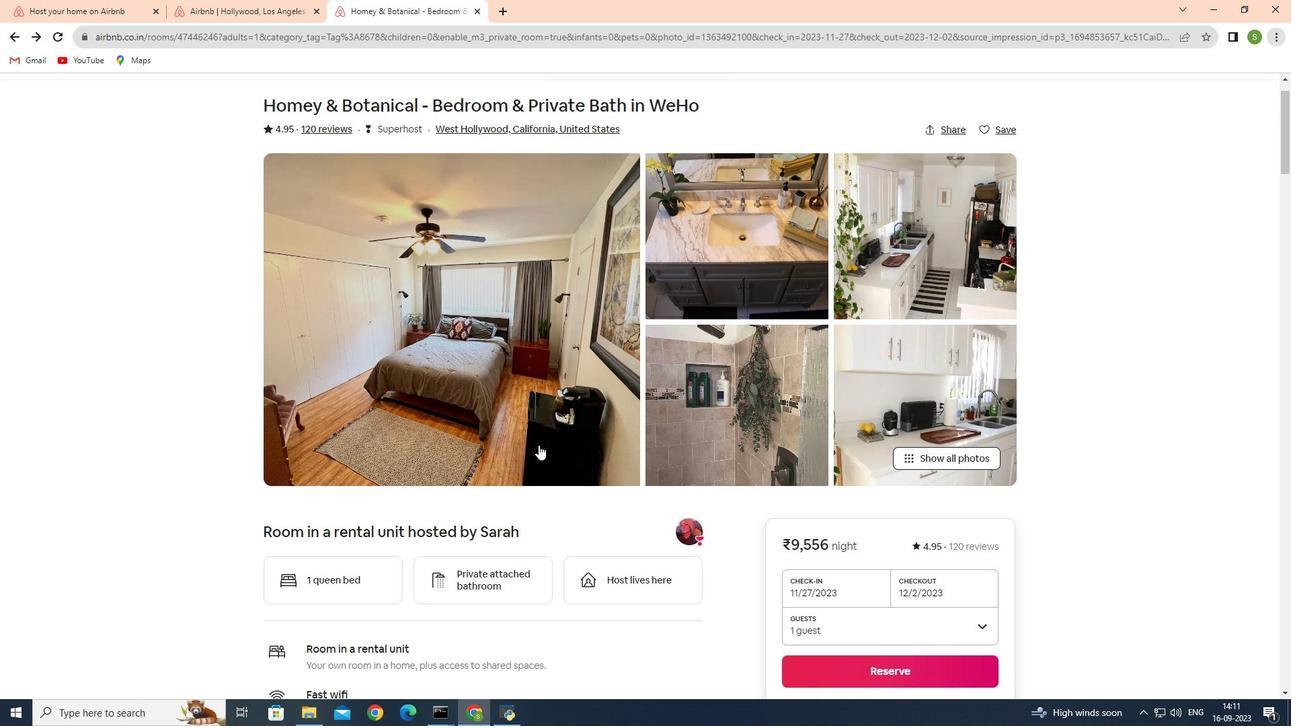 
Action: Mouse scrolled (538, 444) with delta (0, 0)
Screenshot: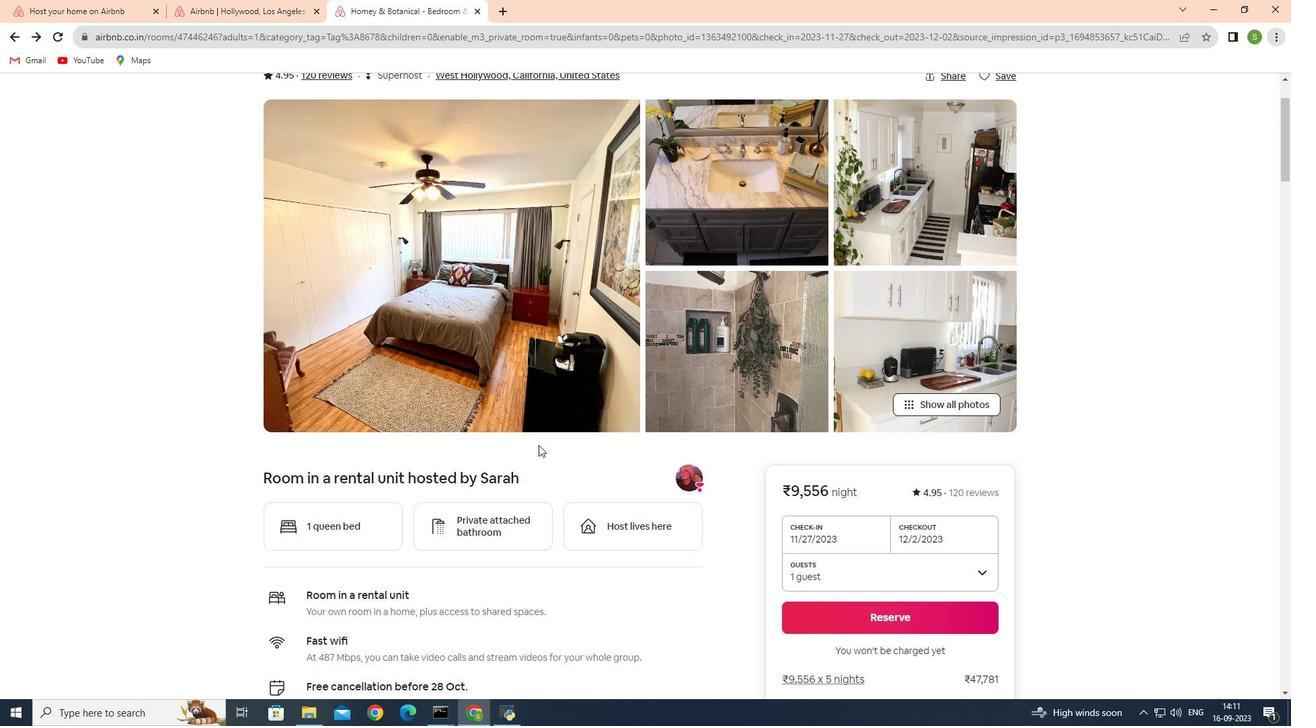 
Action: Mouse scrolled (538, 444) with delta (0, 0)
Screenshot: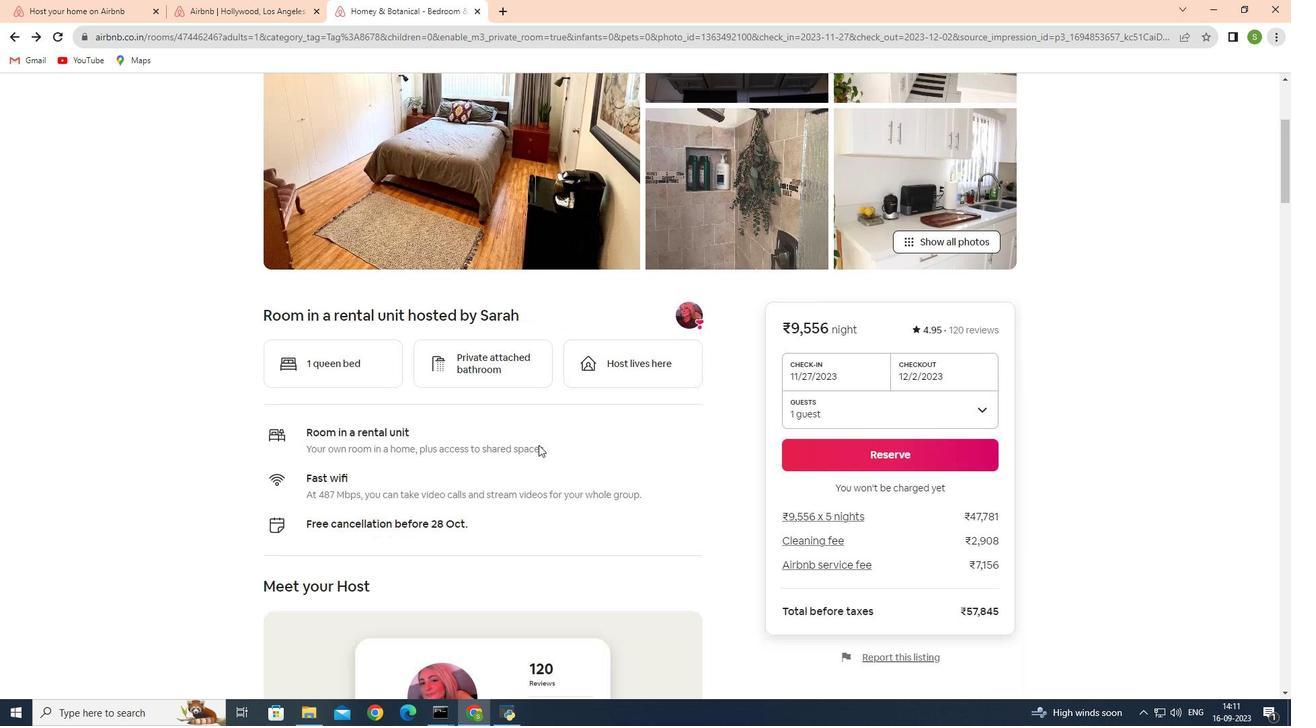 
Action: Mouse scrolled (538, 444) with delta (0, 0)
Screenshot: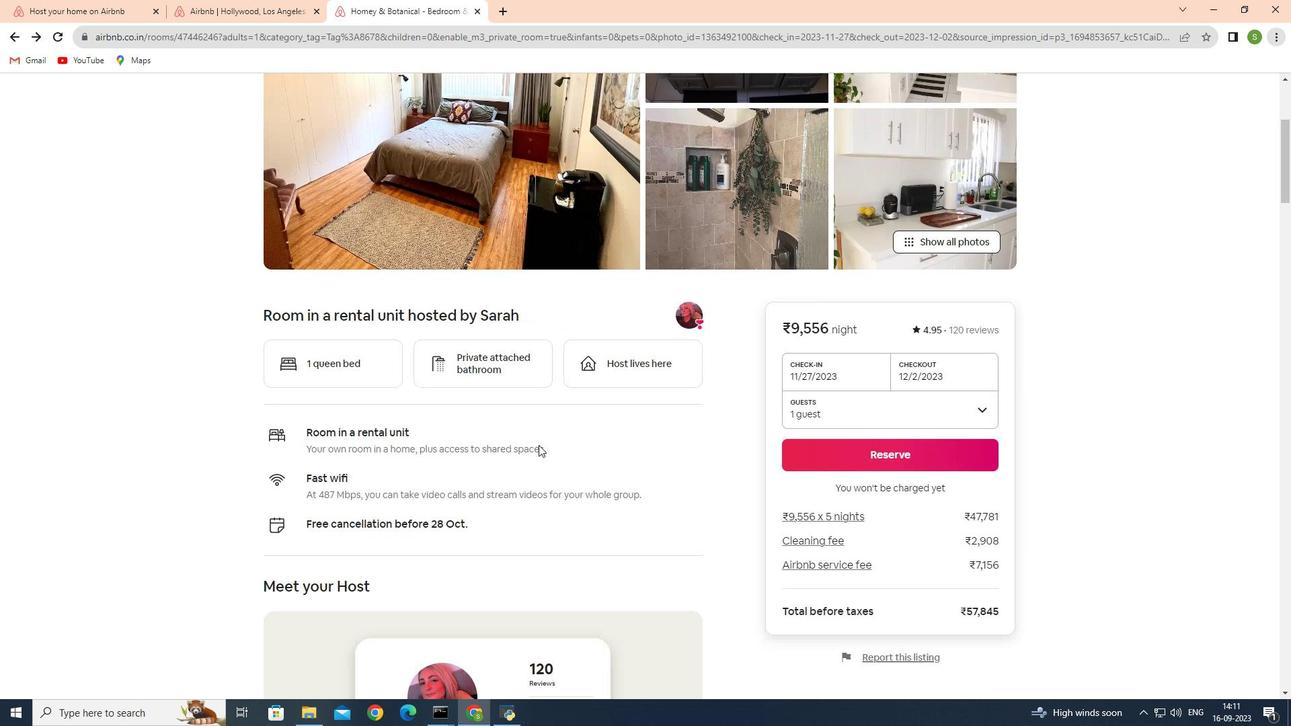 
Action: Mouse scrolled (538, 444) with delta (0, 0)
Screenshot: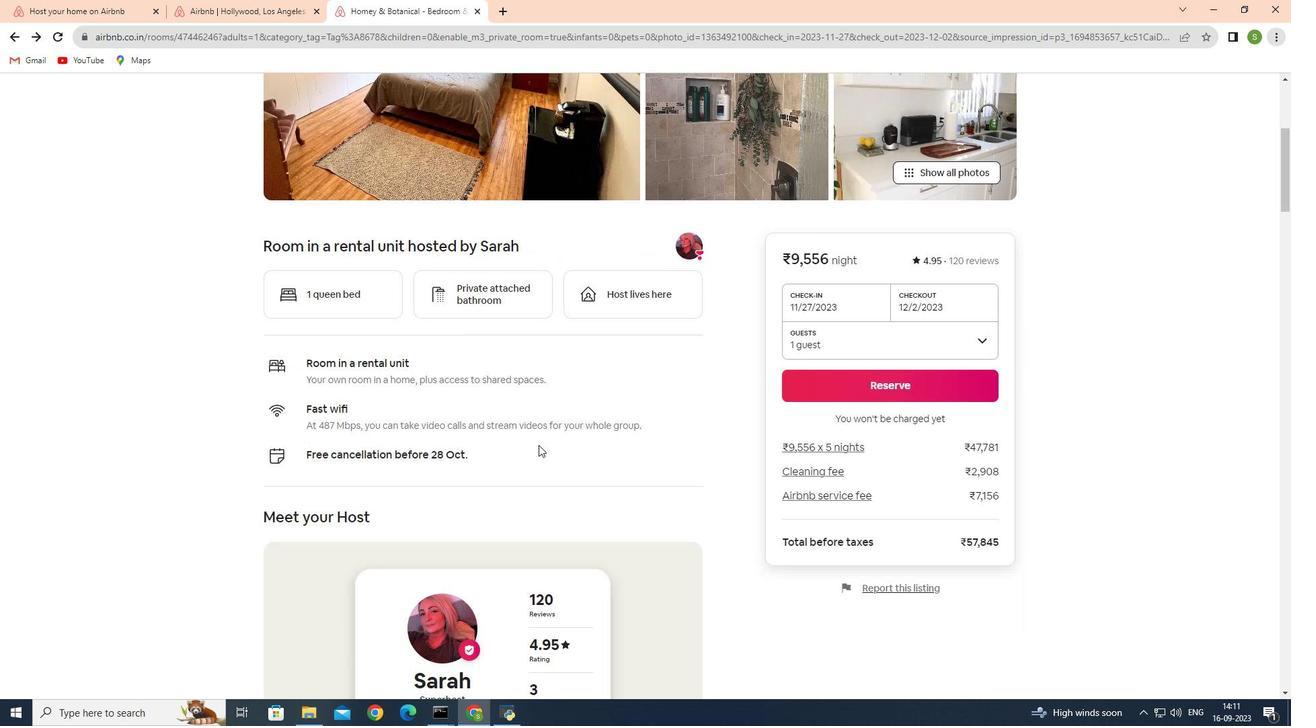 
Action: Mouse scrolled (538, 444) with delta (0, 0)
Screenshot: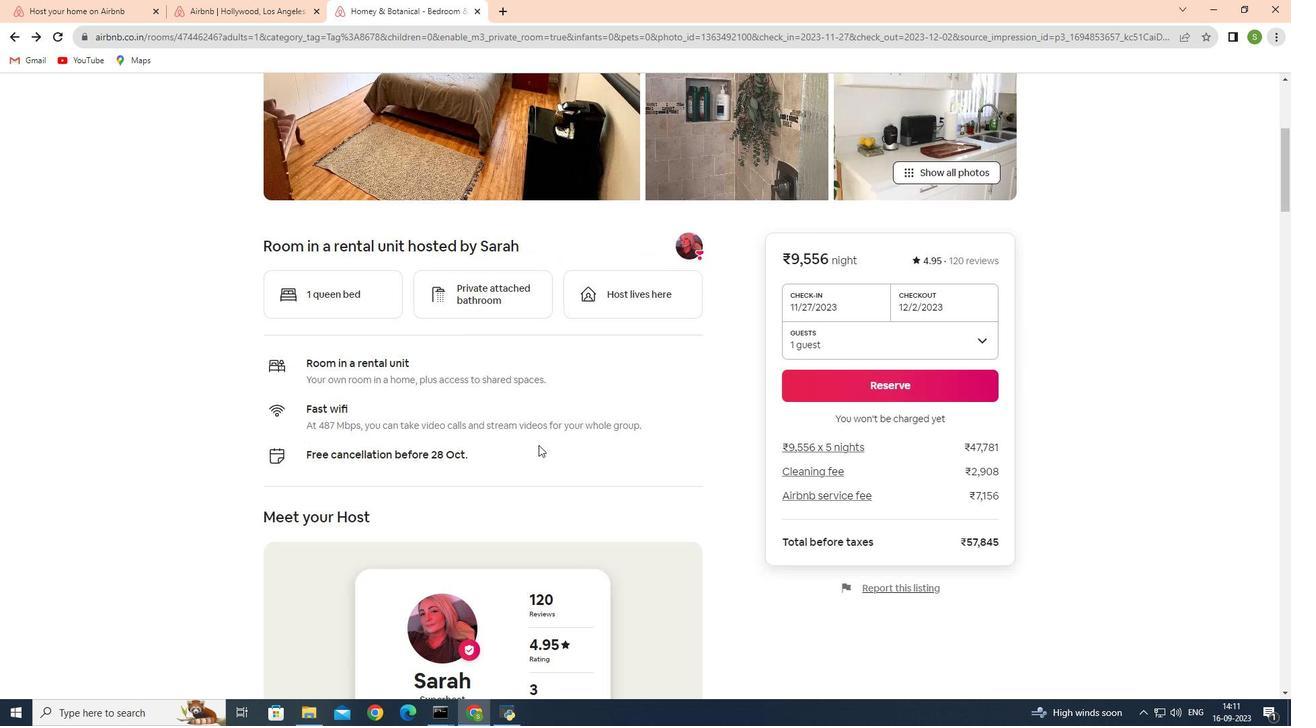 
Action: Mouse scrolled (538, 444) with delta (0, 0)
Screenshot: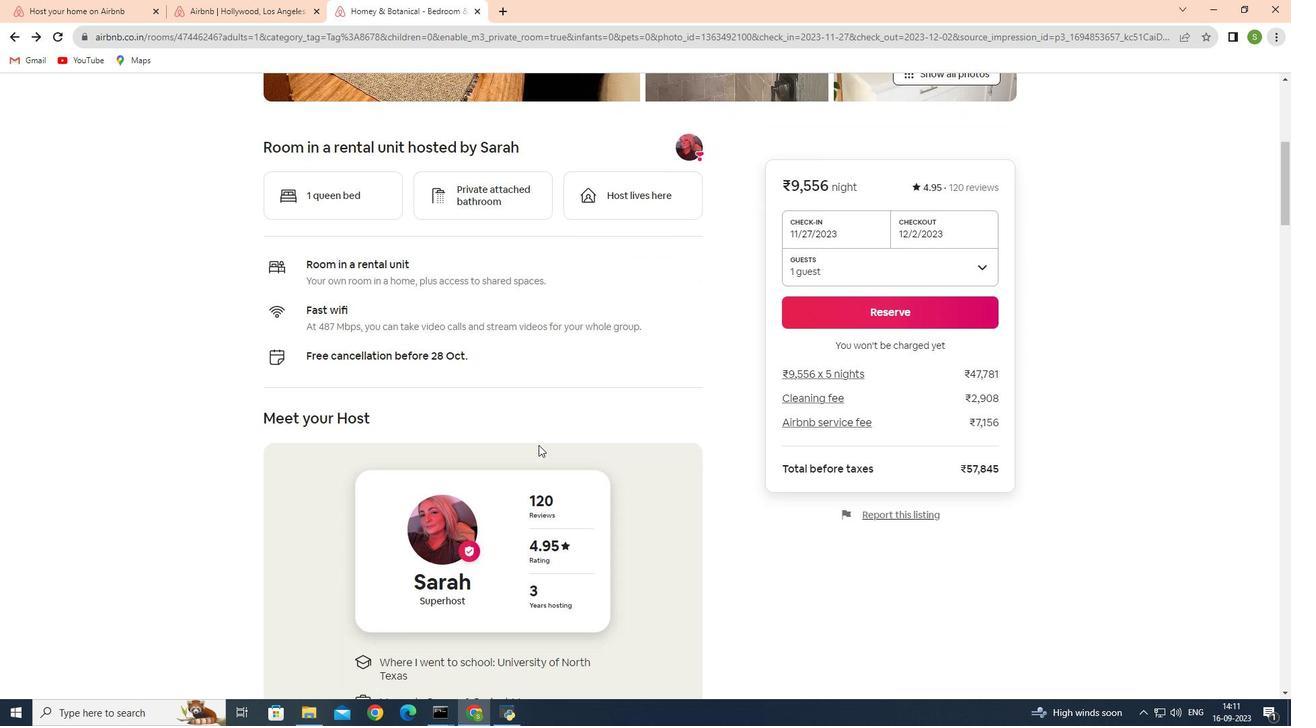 
Action: Mouse scrolled (538, 444) with delta (0, 0)
Screenshot: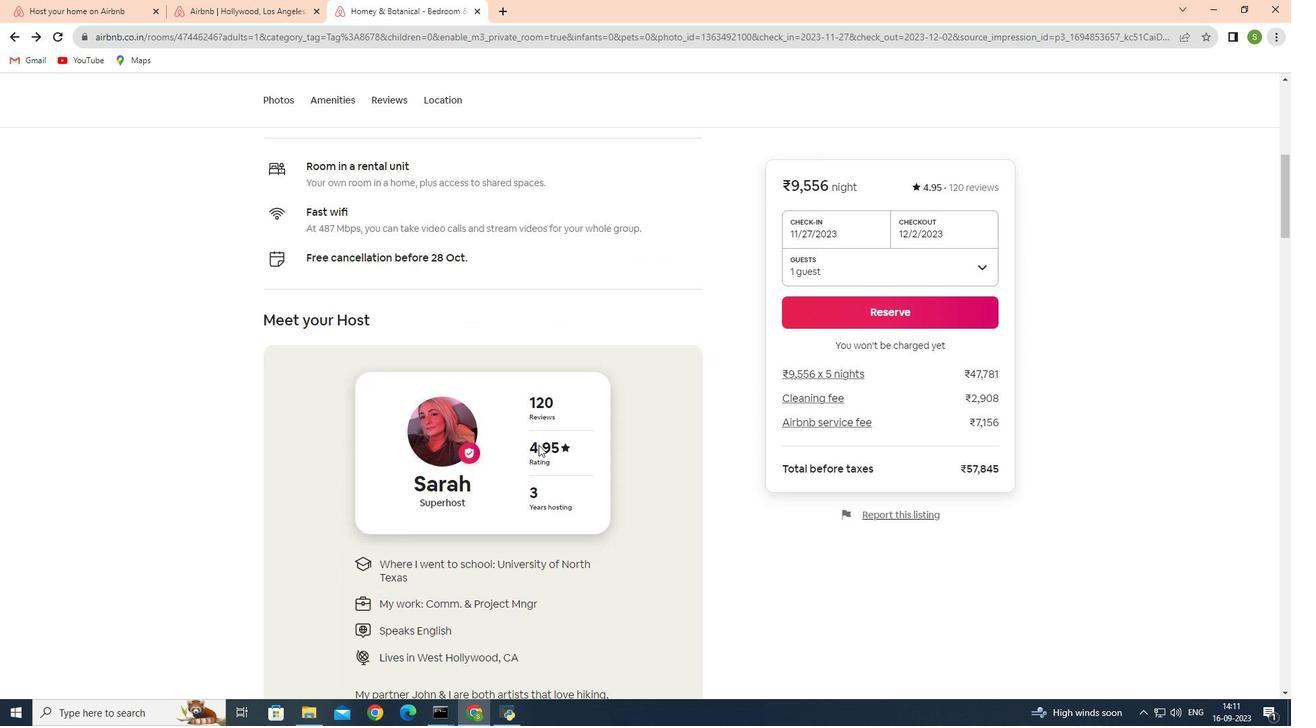 
Action: Mouse scrolled (538, 444) with delta (0, 0)
Screenshot: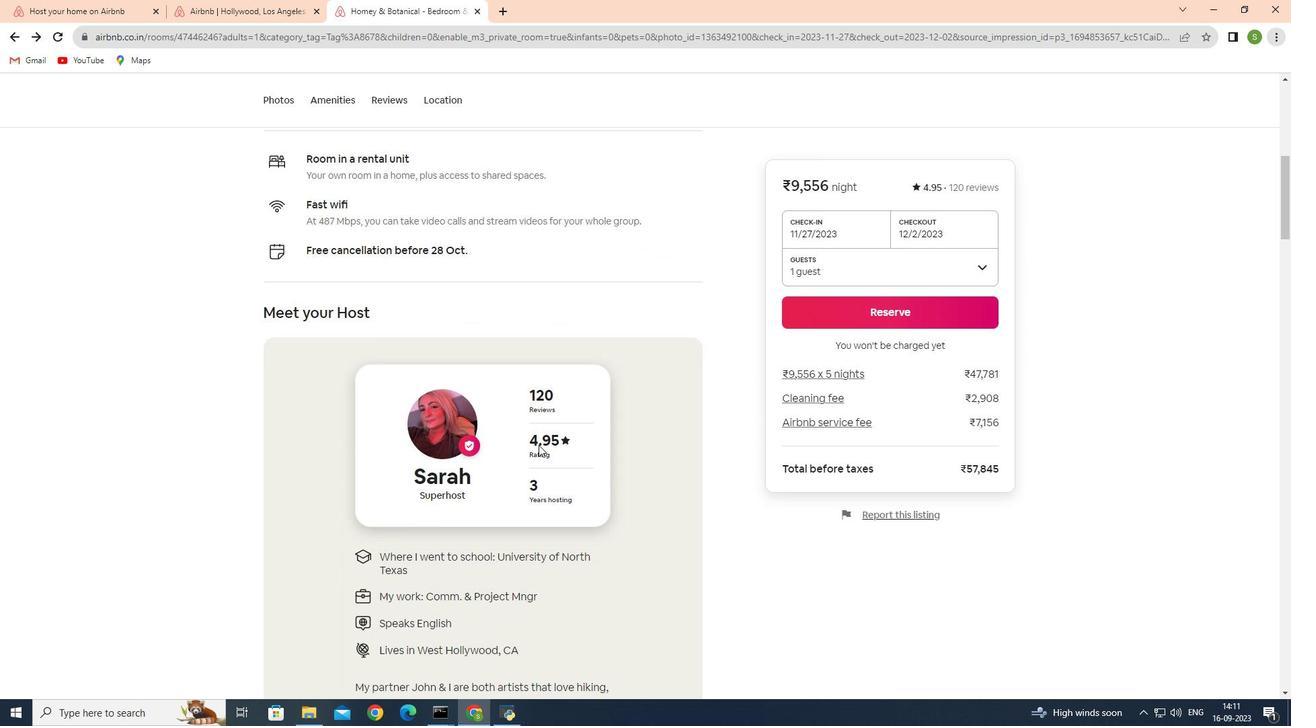 
Action: Mouse scrolled (538, 444) with delta (0, 0)
Screenshot: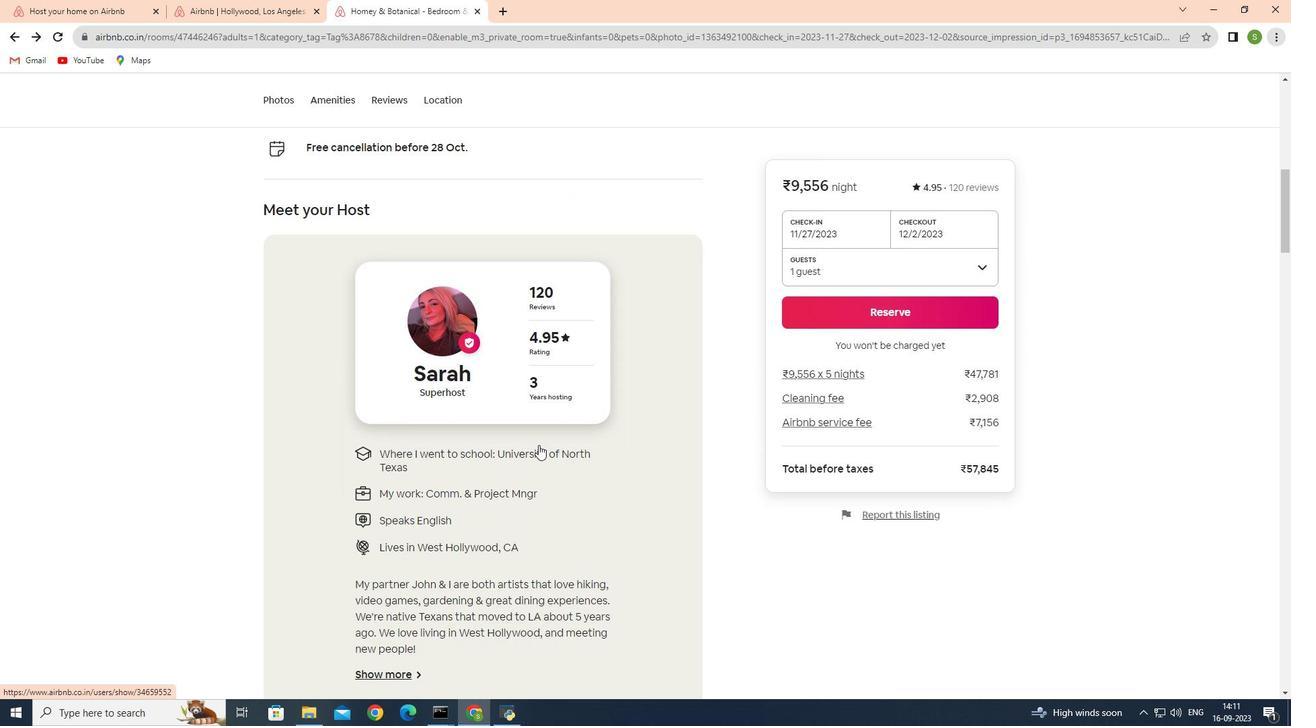 
Action: Mouse scrolled (538, 444) with delta (0, 0)
Screenshot: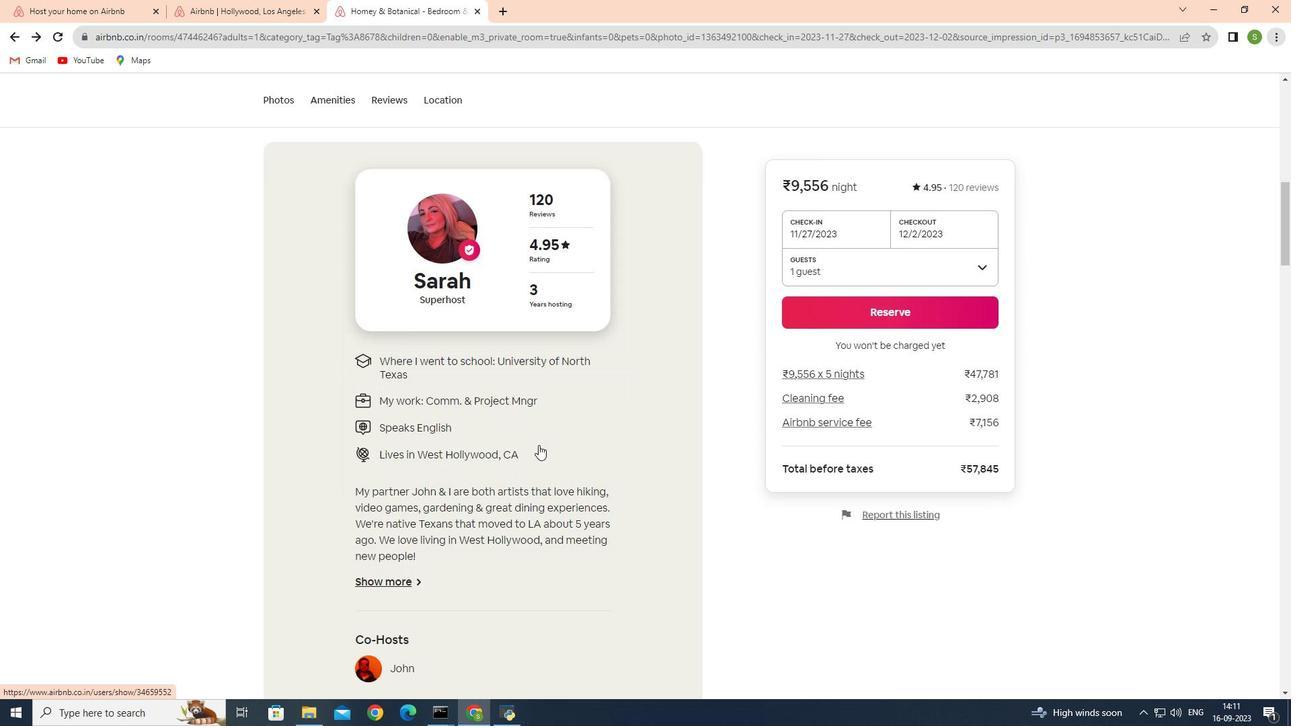 
Action: Mouse scrolled (538, 444) with delta (0, 0)
Screenshot: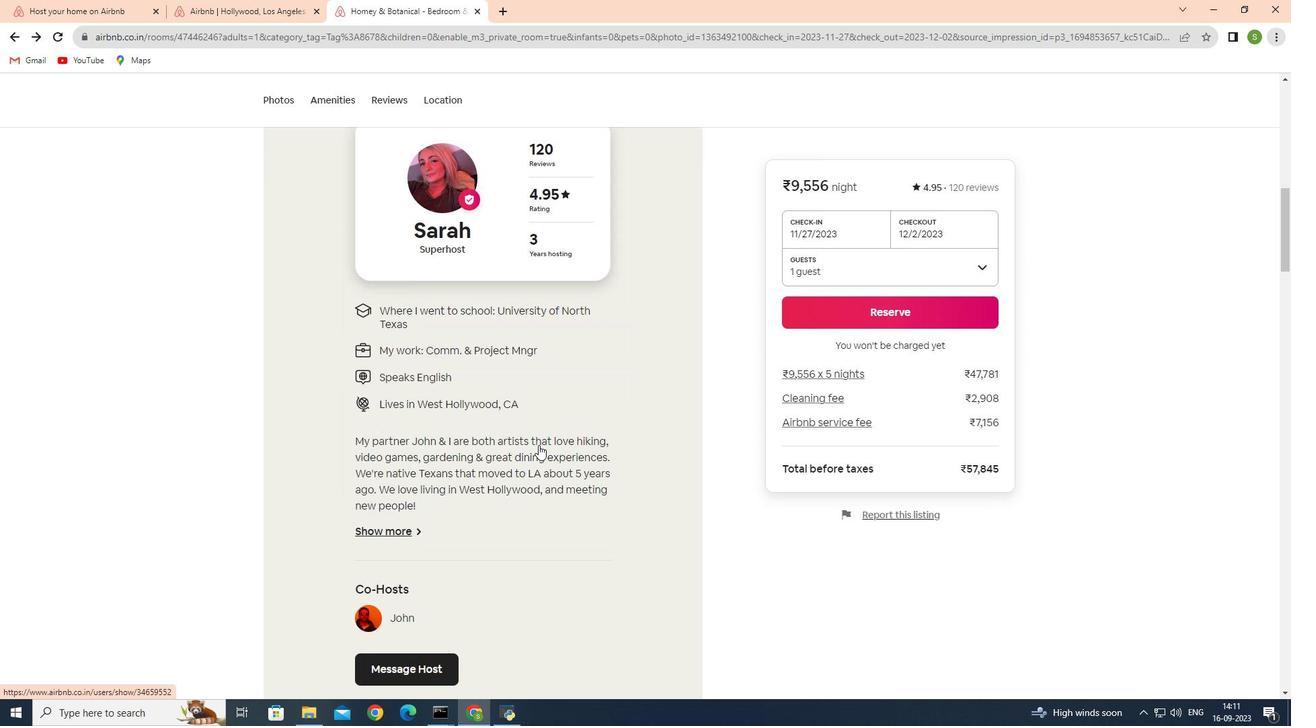 
Action: Mouse scrolled (538, 444) with delta (0, 0)
Screenshot: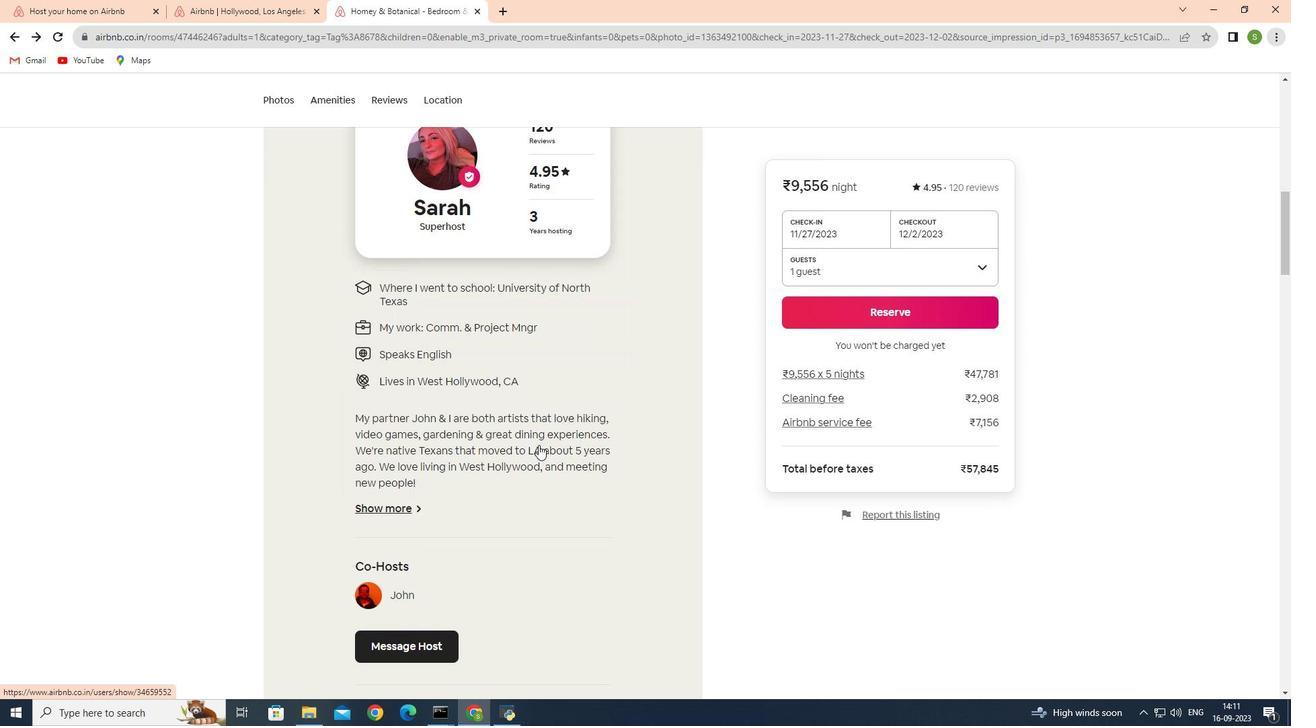 
Action: Mouse scrolled (538, 444) with delta (0, 0)
Screenshot: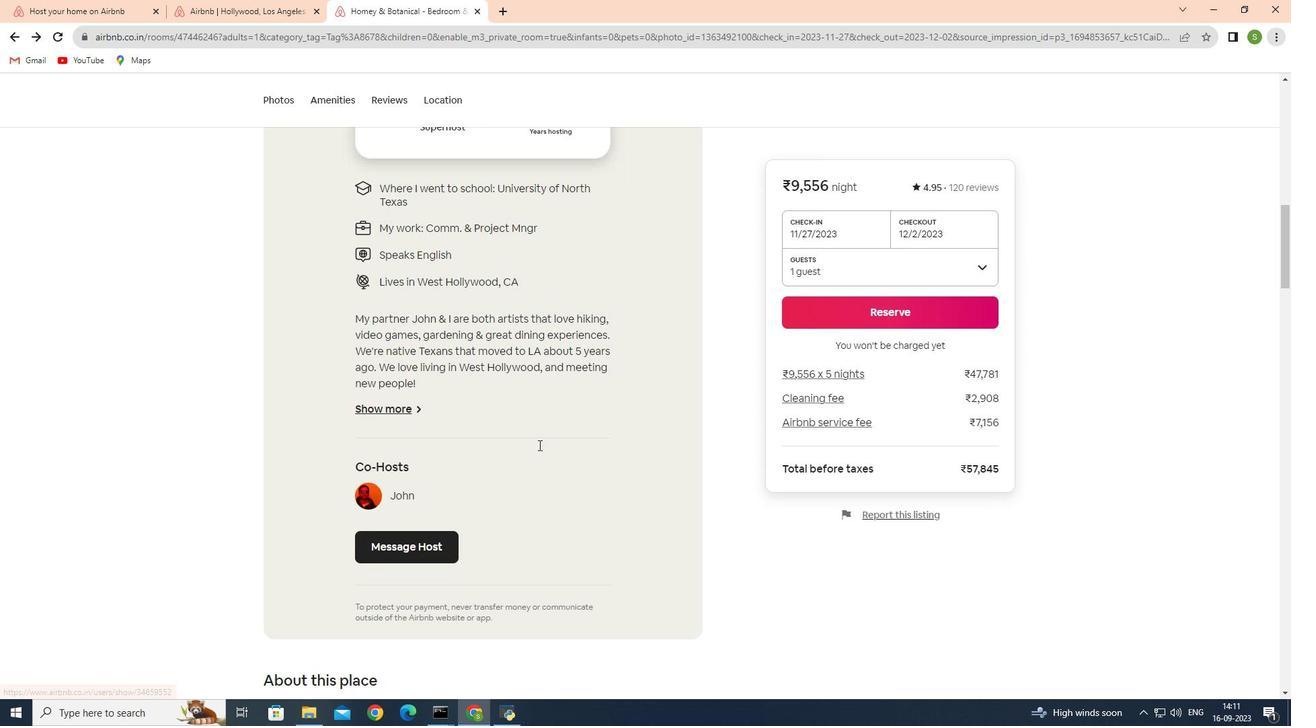 
Action: Mouse scrolled (538, 444) with delta (0, 0)
Screenshot: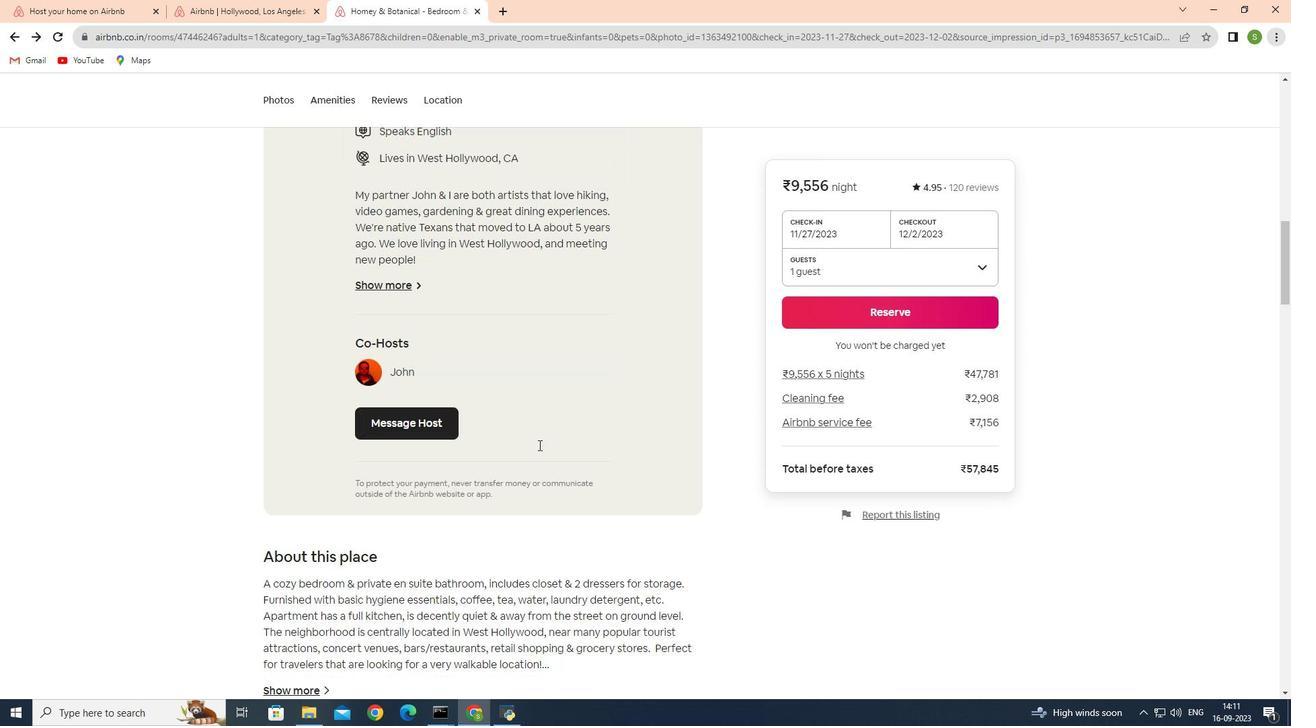 
Action: Mouse scrolled (538, 444) with delta (0, 0)
Screenshot: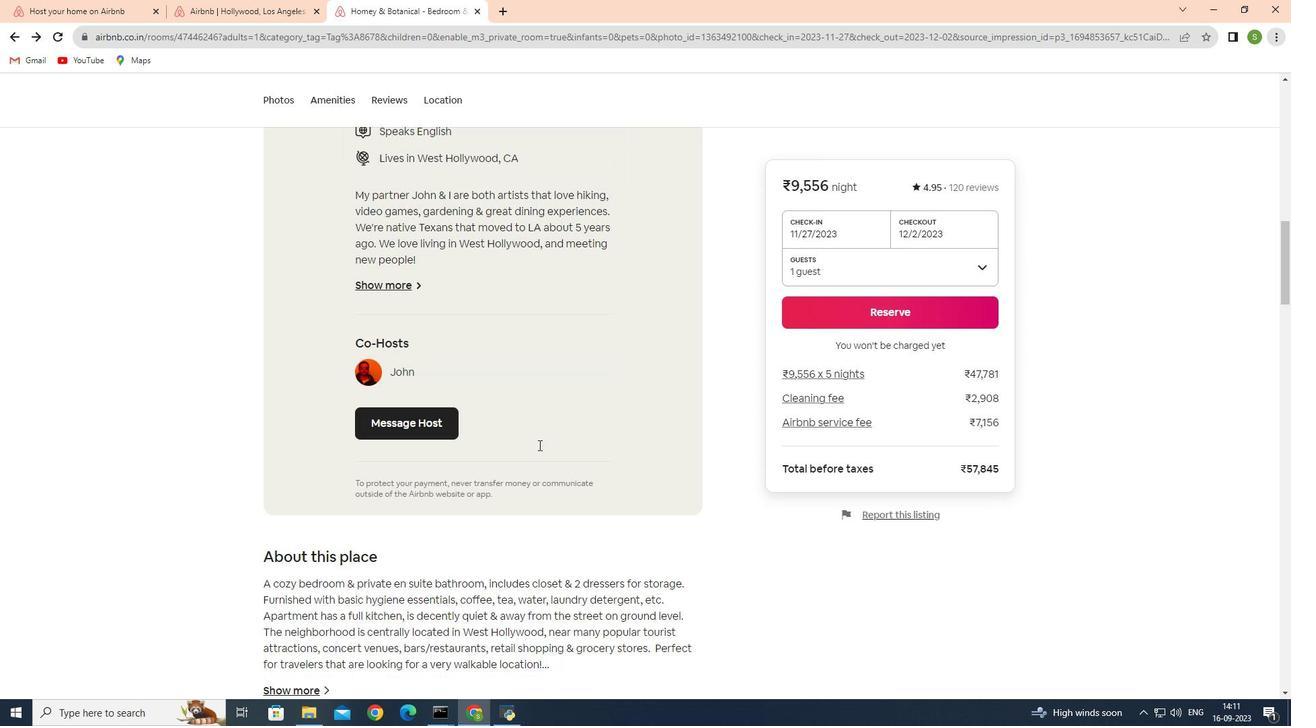 
Action: Mouse scrolled (538, 444) with delta (0, 0)
Screenshot: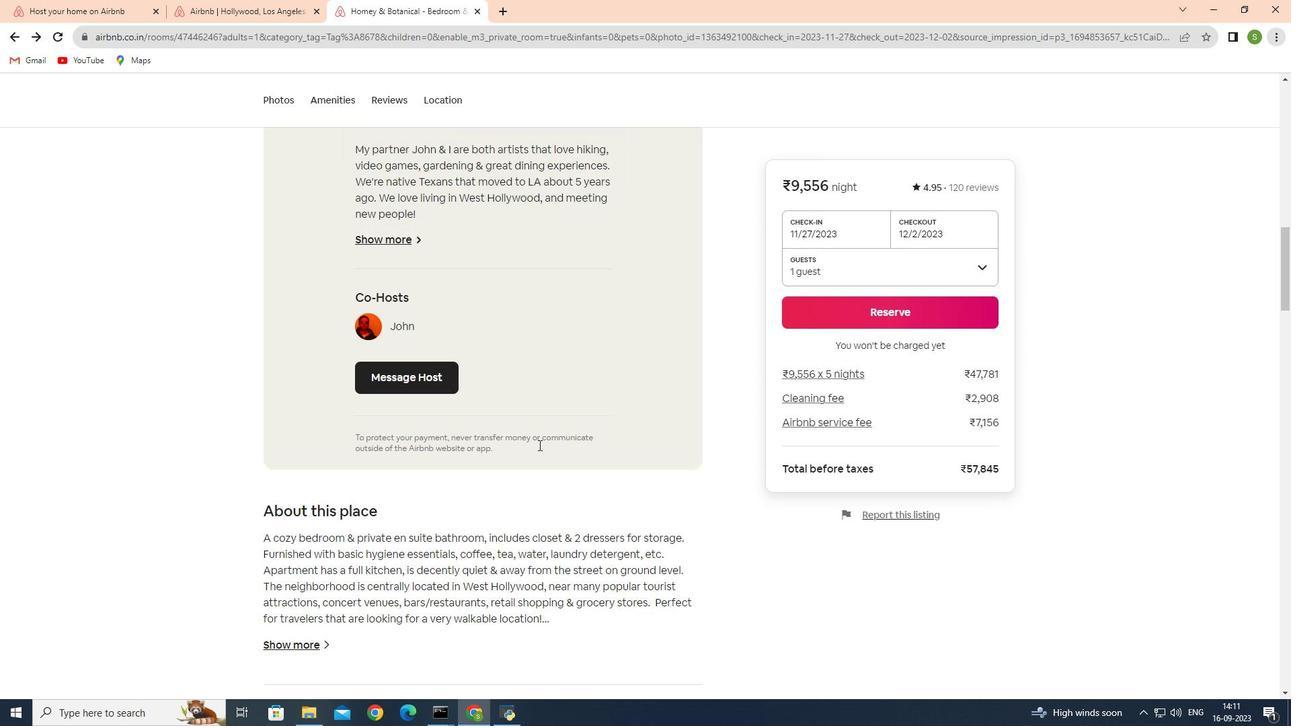 
Action: Mouse scrolled (538, 444) with delta (0, 0)
Screenshot: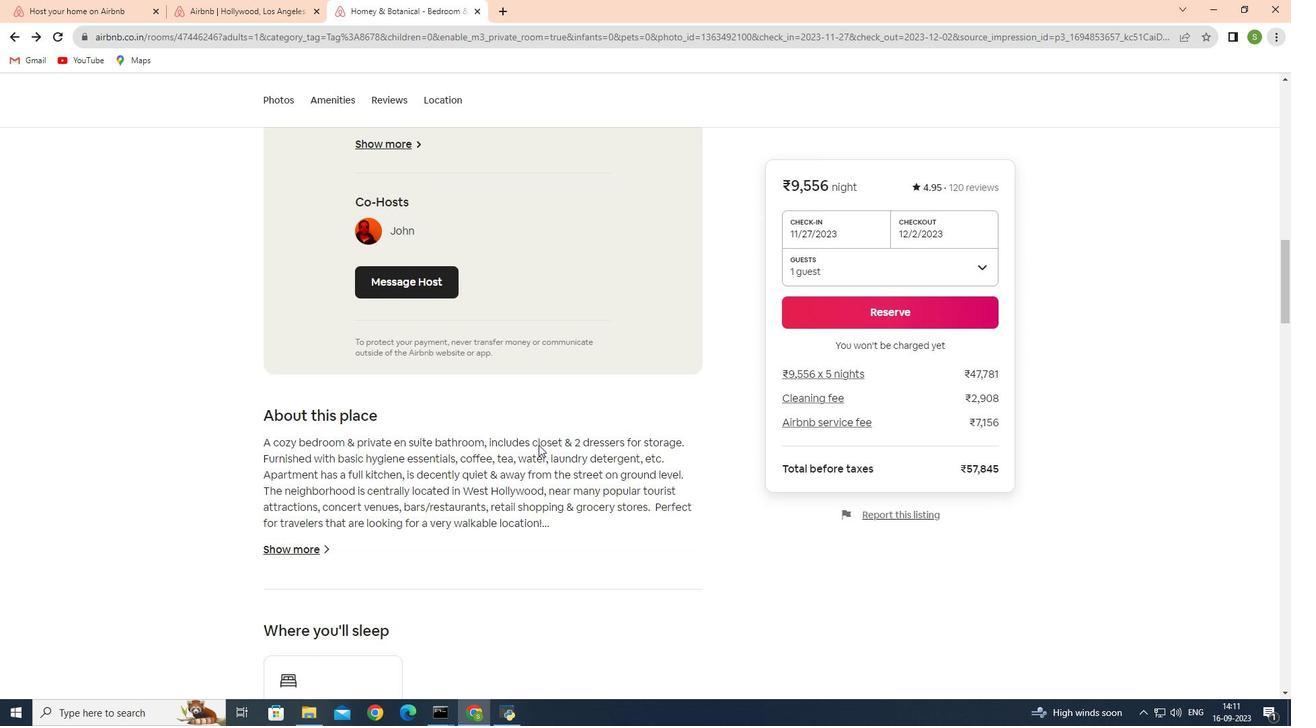 
Action: Mouse scrolled (538, 444) with delta (0, 0)
Screenshot: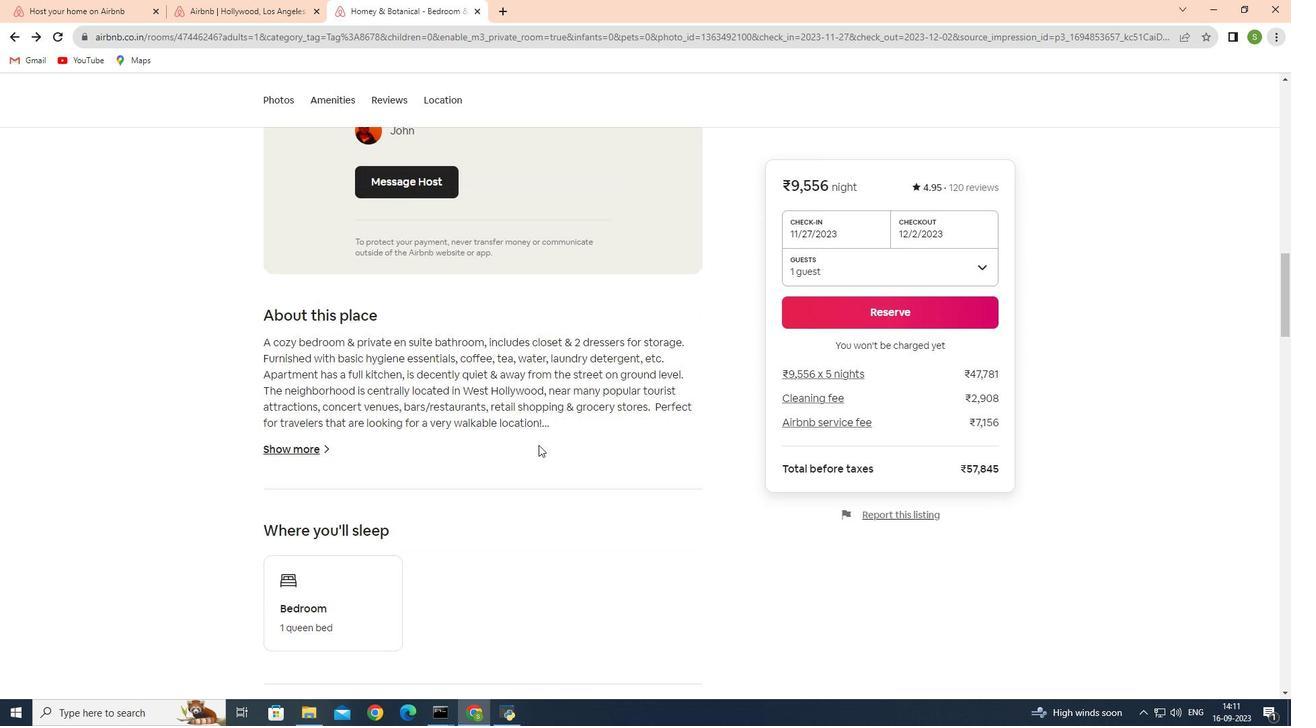 
Action: Mouse scrolled (538, 444) with delta (0, 0)
Screenshot: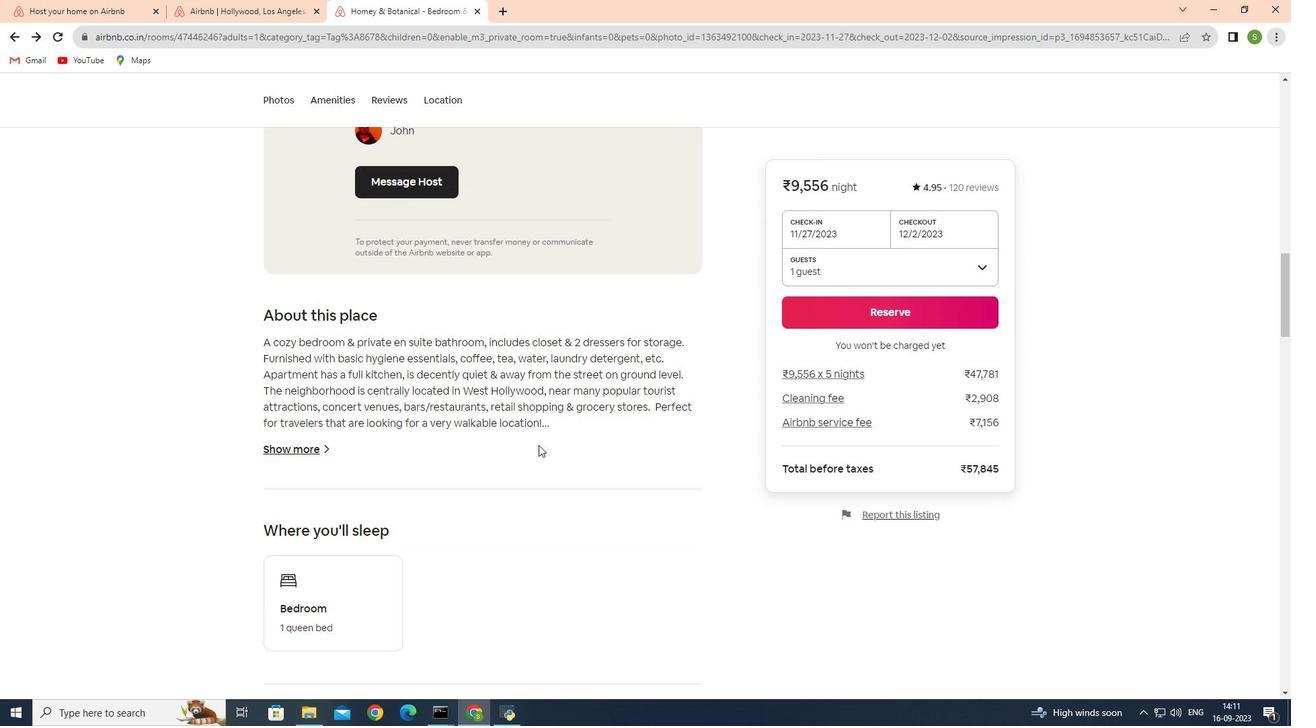 
Action: Mouse scrolled (538, 444) with delta (0, 0)
Screenshot: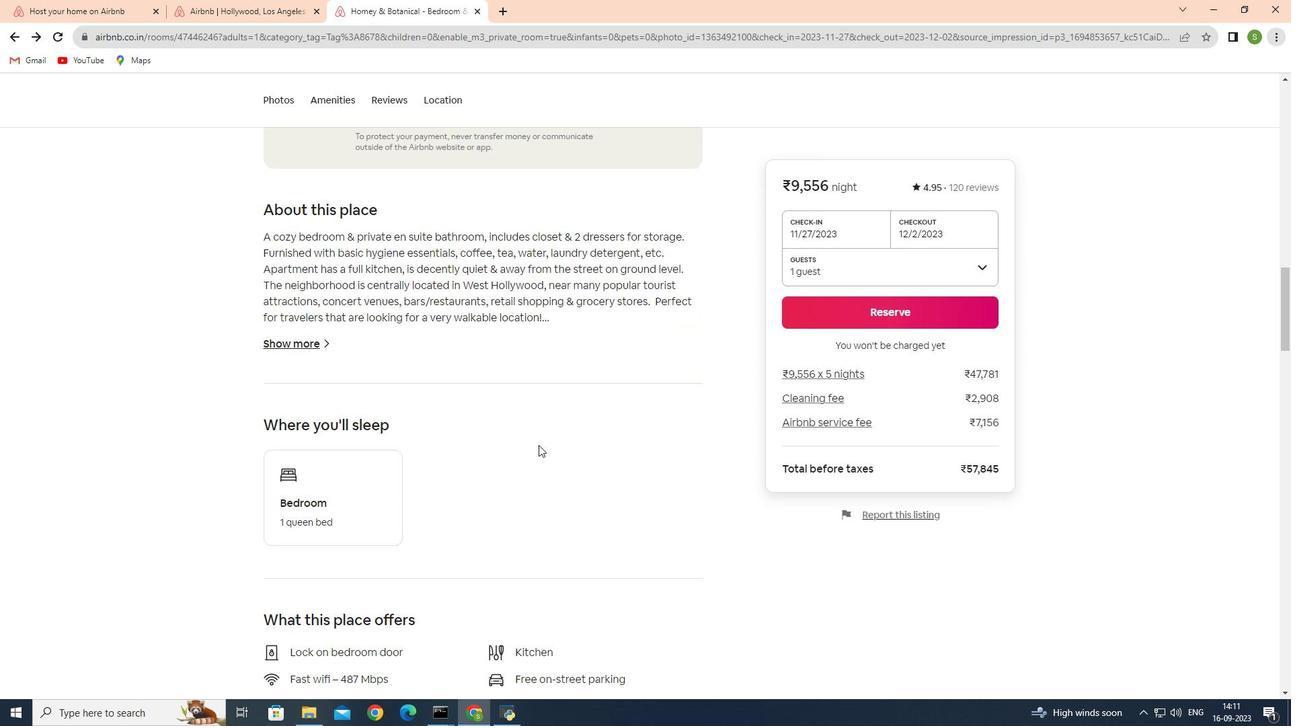 
Action: Mouse scrolled (538, 444) with delta (0, 0)
Screenshot: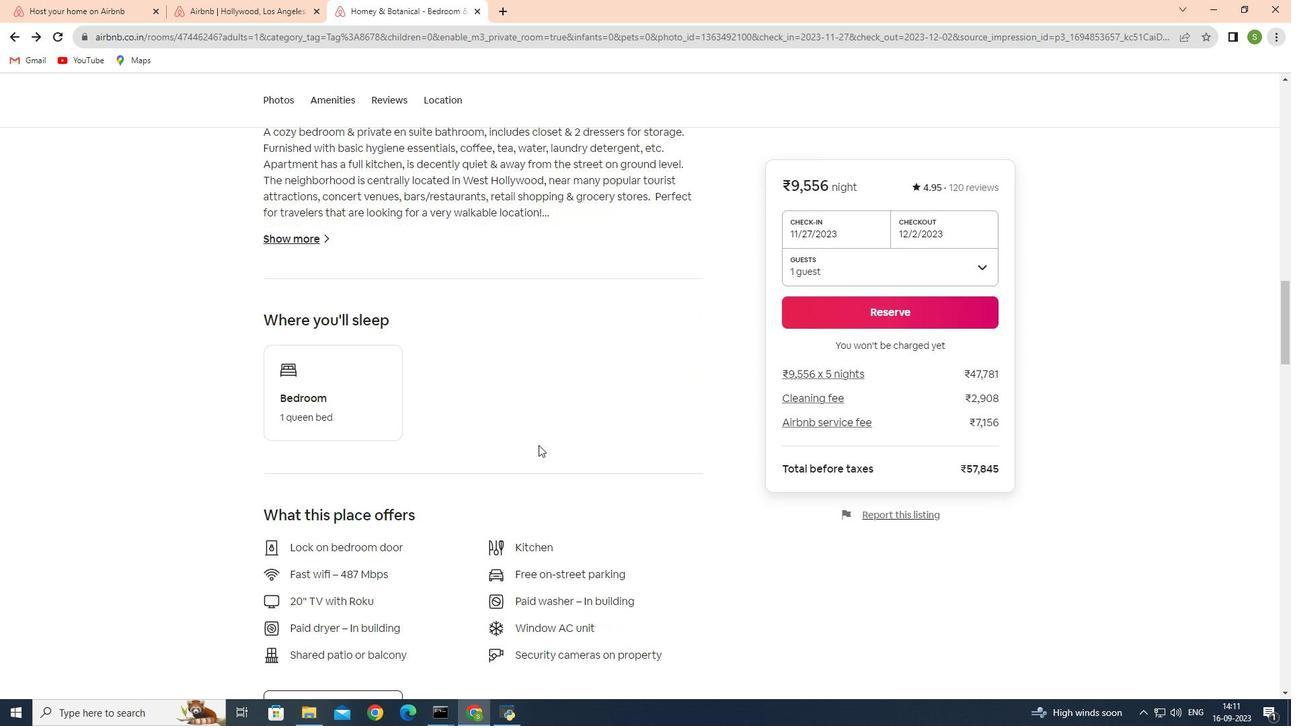 
Action: Mouse scrolled (538, 444) with delta (0, 0)
Screenshot: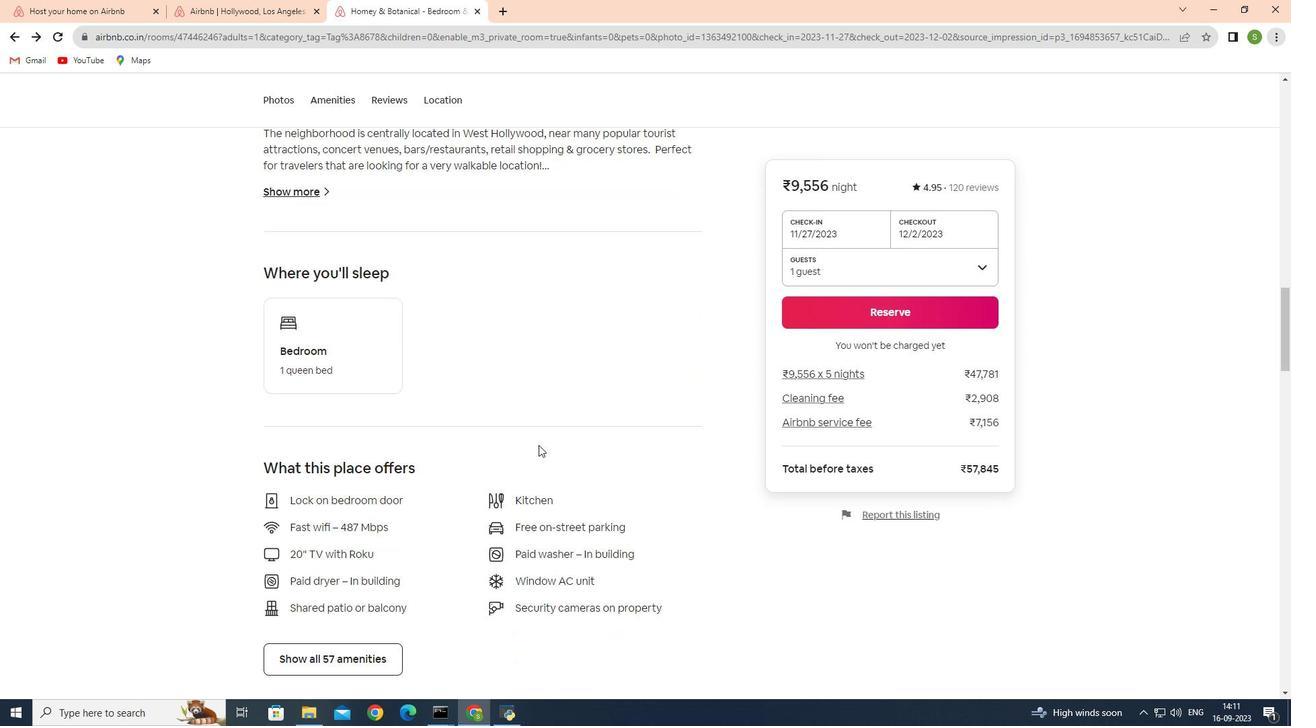 
Action: Mouse scrolled (538, 444) with delta (0, 0)
Screenshot: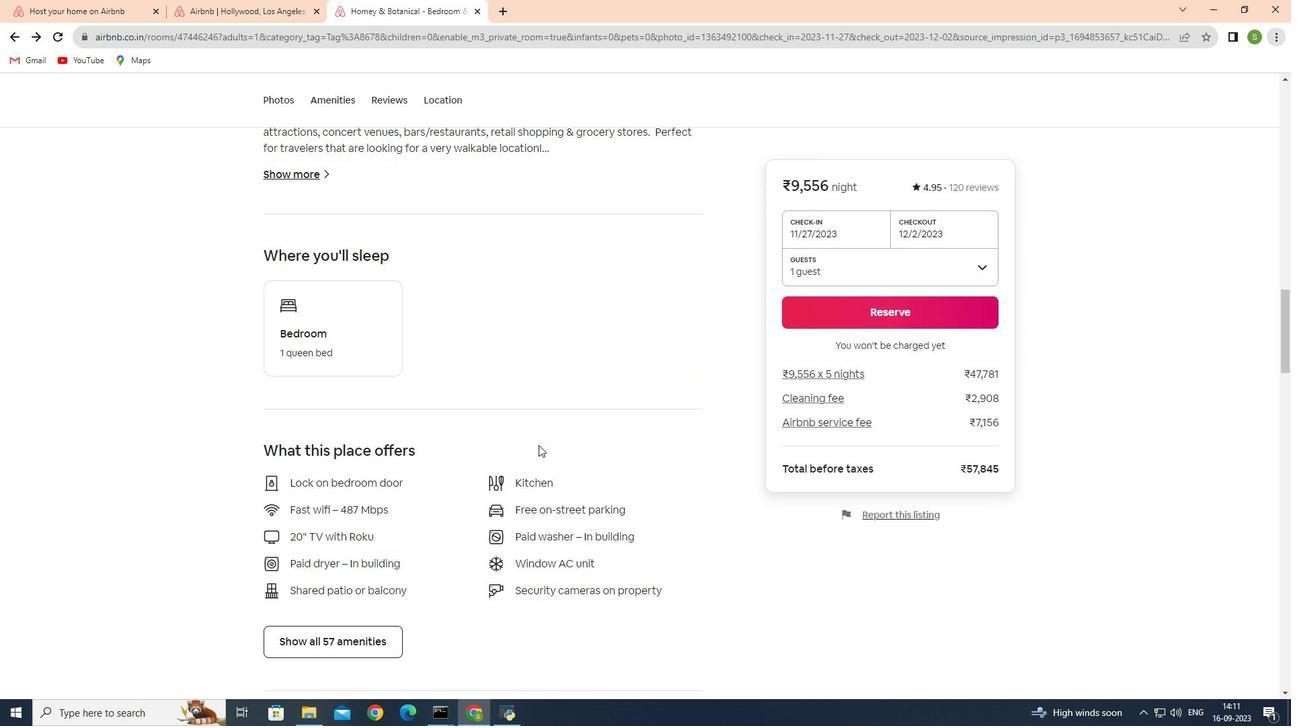 
Action: Mouse scrolled (538, 444) with delta (0, 0)
Screenshot: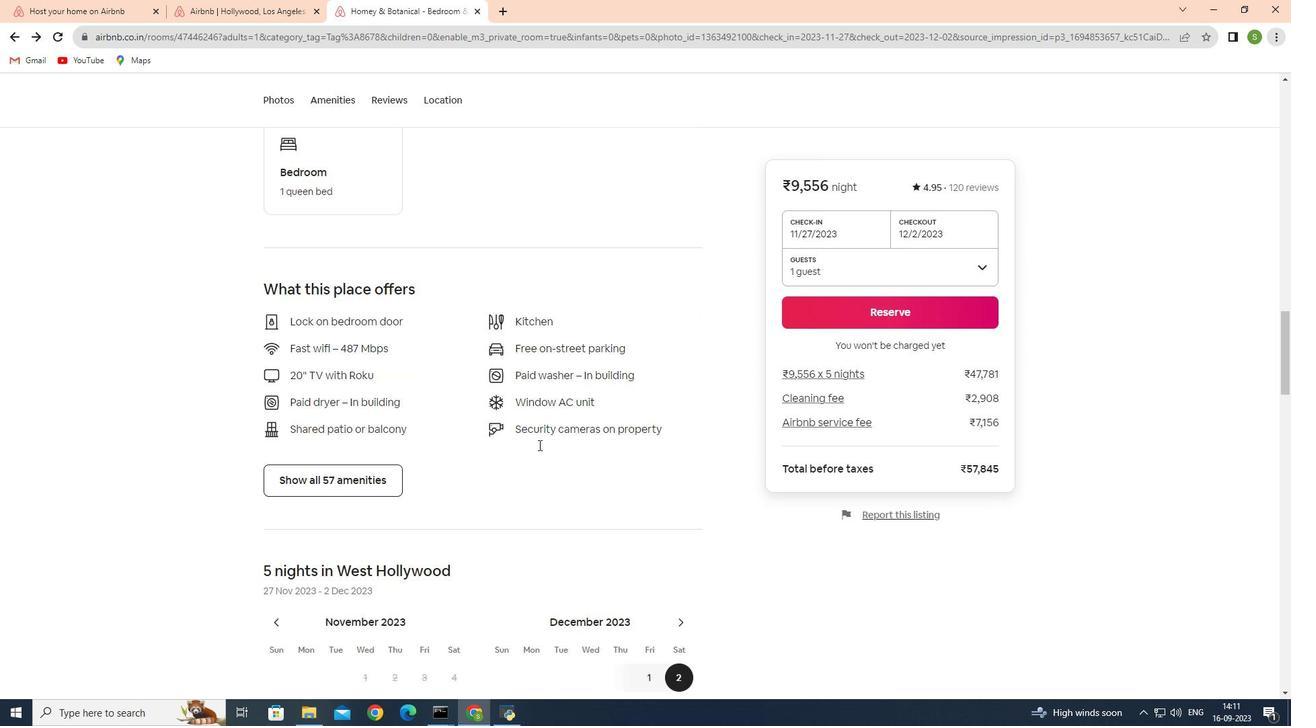 
Action: Mouse scrolled (538, 444) with delta (0, 0)
Screenshot: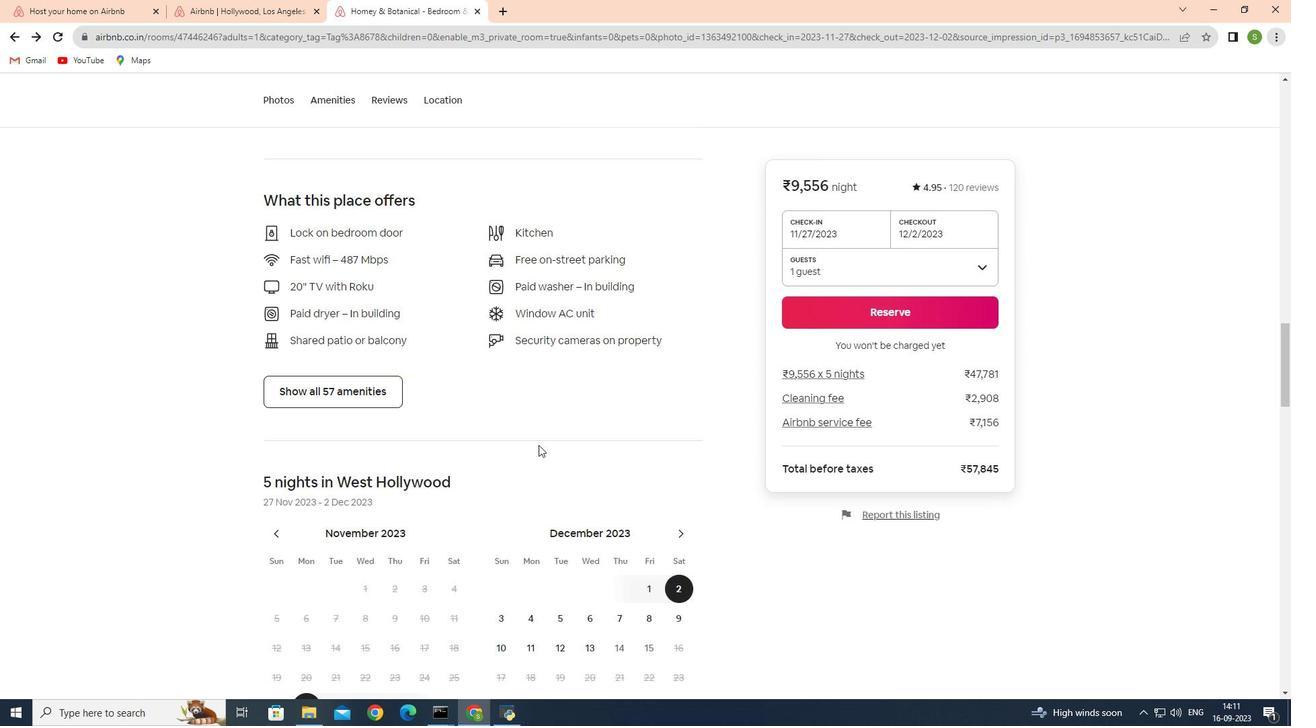 
Action: Mouse scrolled (538, 444) with delta (0, 0)
Screenshot: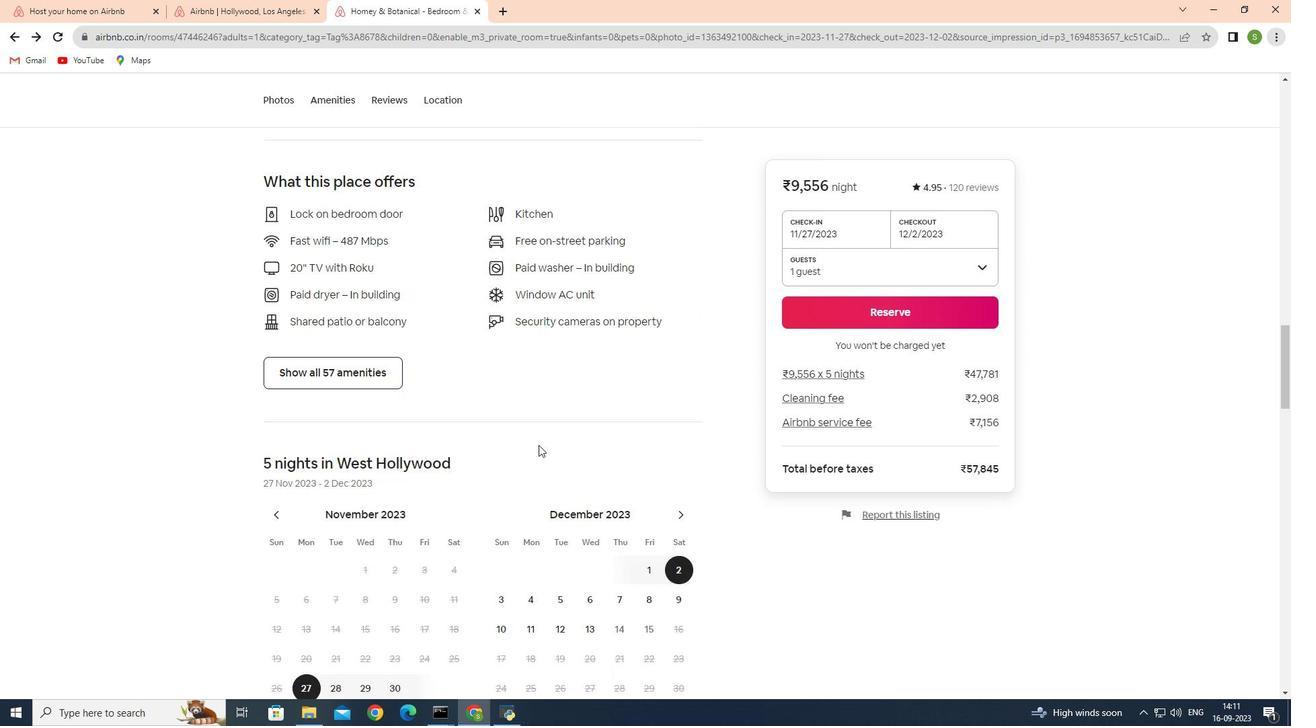 
Action: Mouse scrolled (538, 444) with delta (0, 0)
Screenshot: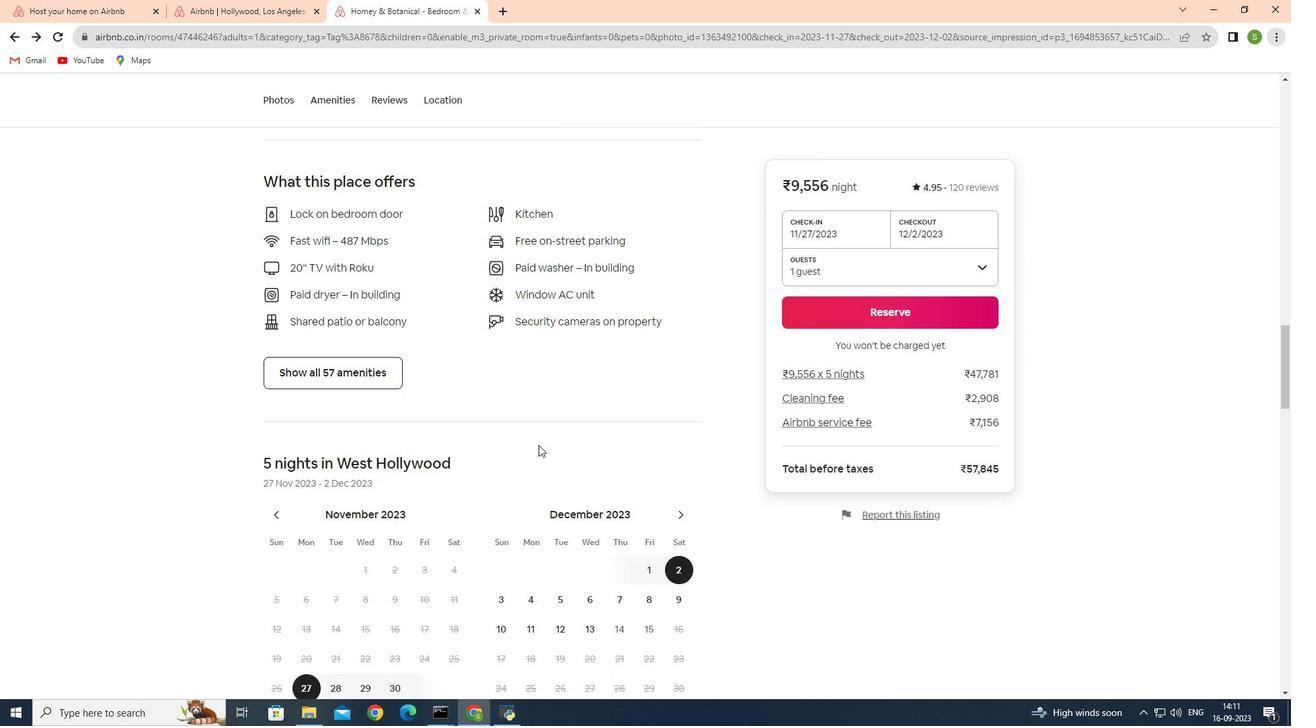
Action: Mouse moved to (322, 372)
Screenshot: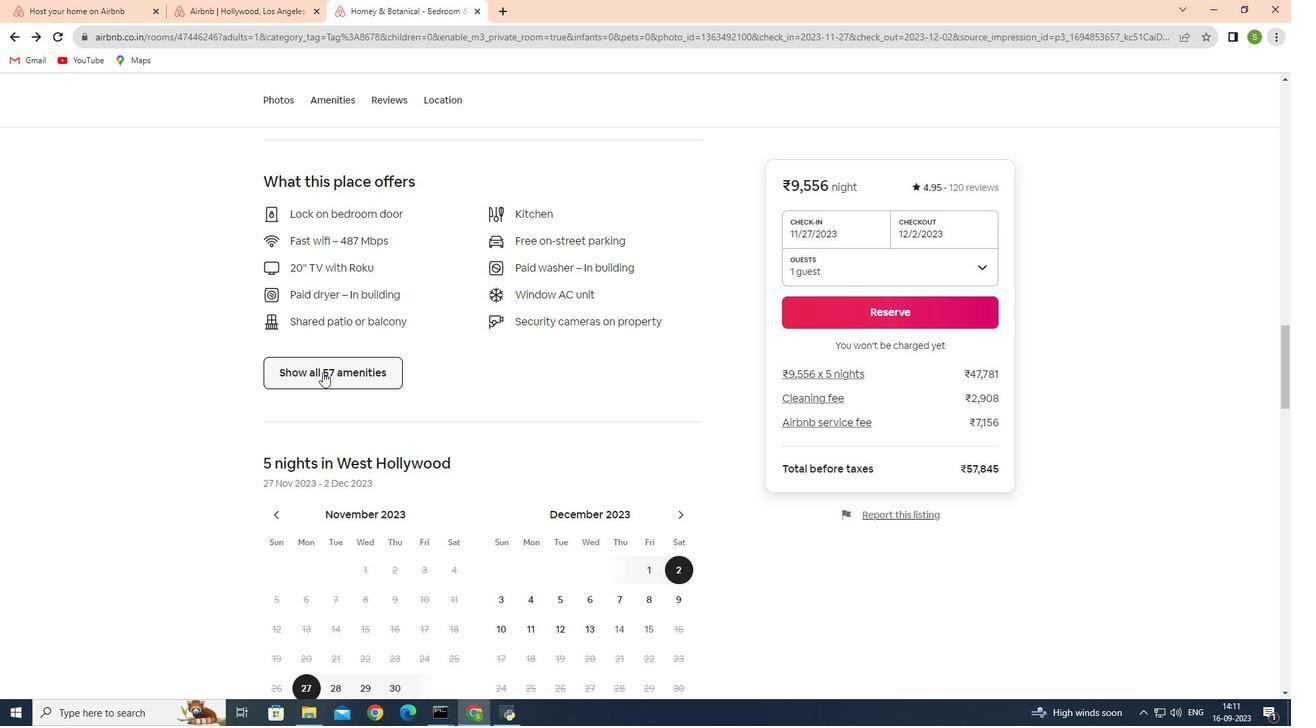 
Action: Mouse pressed left at (322, 372)
Screenshot: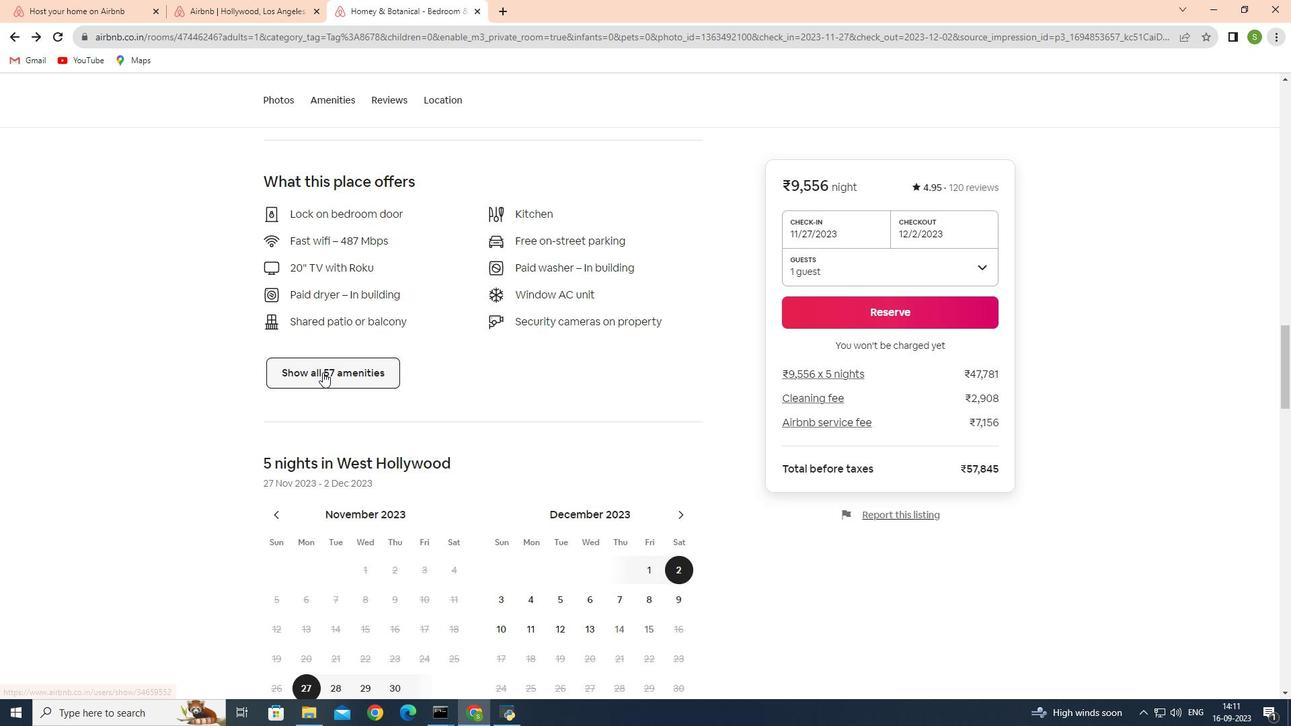 
Action: Mouse moved to (495, 388)
Screenshot: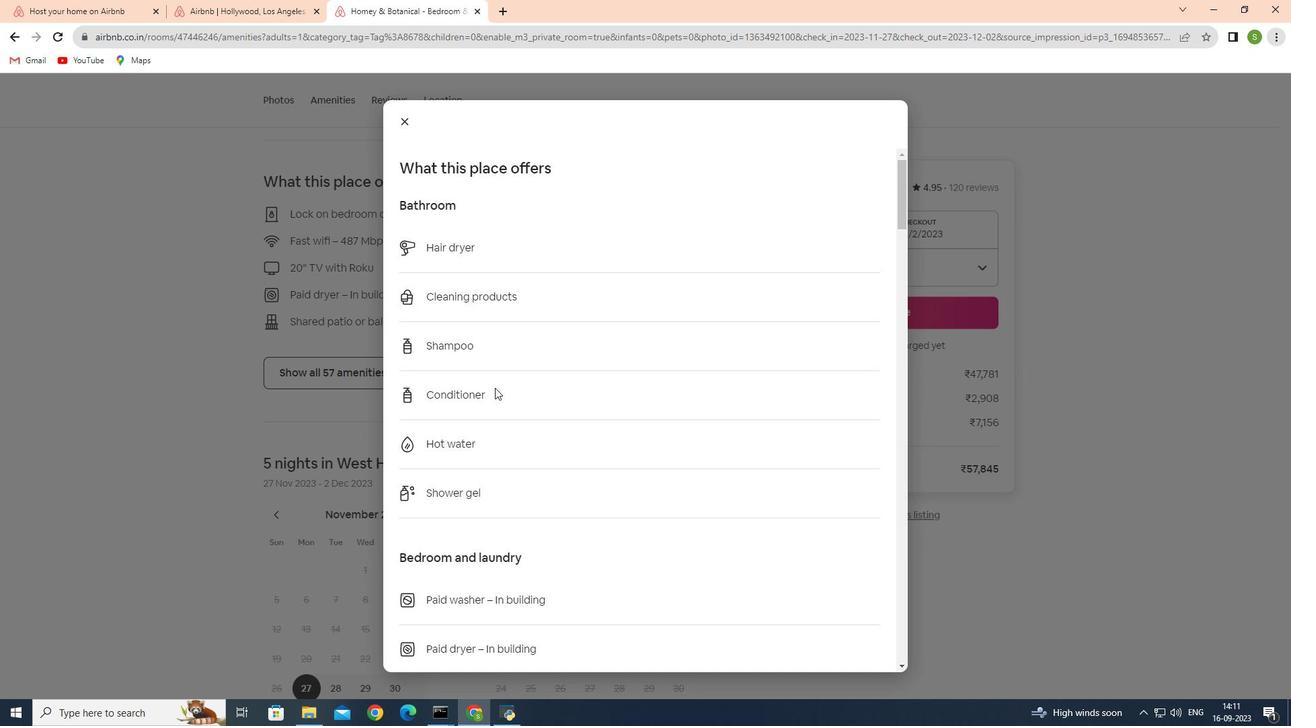 
Action: Mouse scrolled (495, 387) with delta (0, 0)
Screenshot: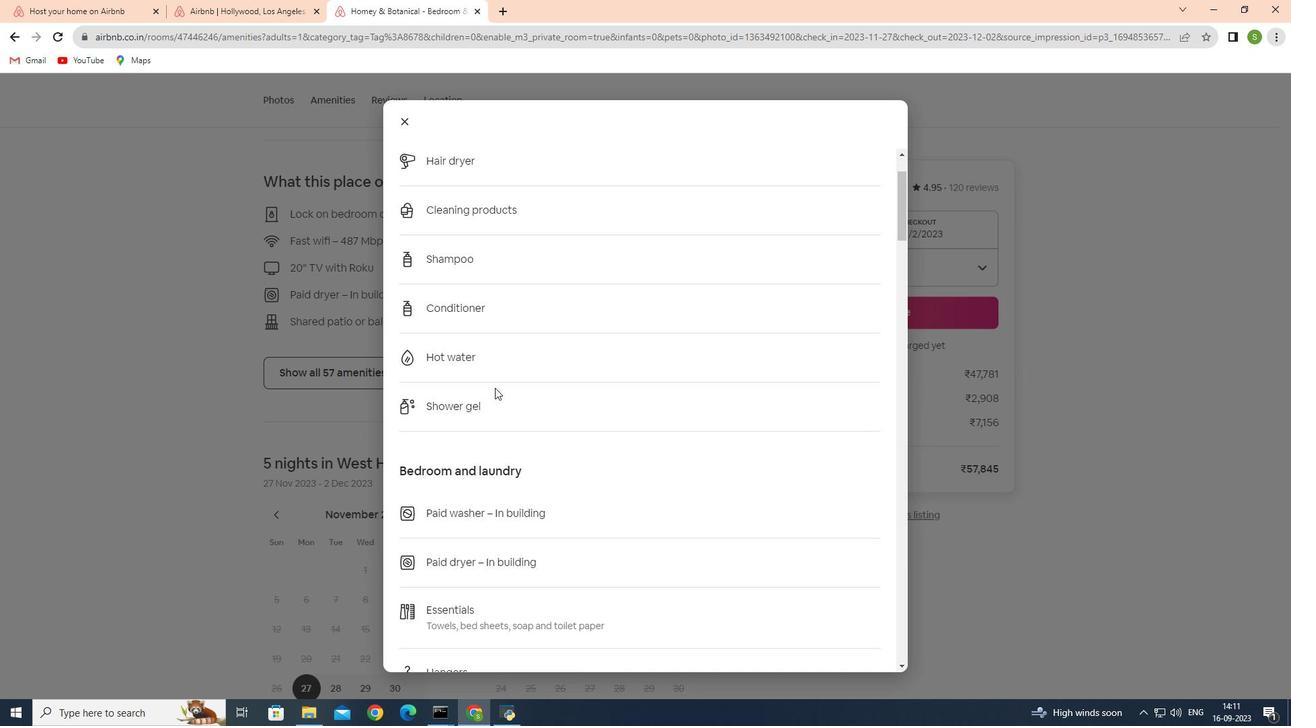 
Action: Mouse scrolled (495, 387) with delta (0, 0)
Screenshot: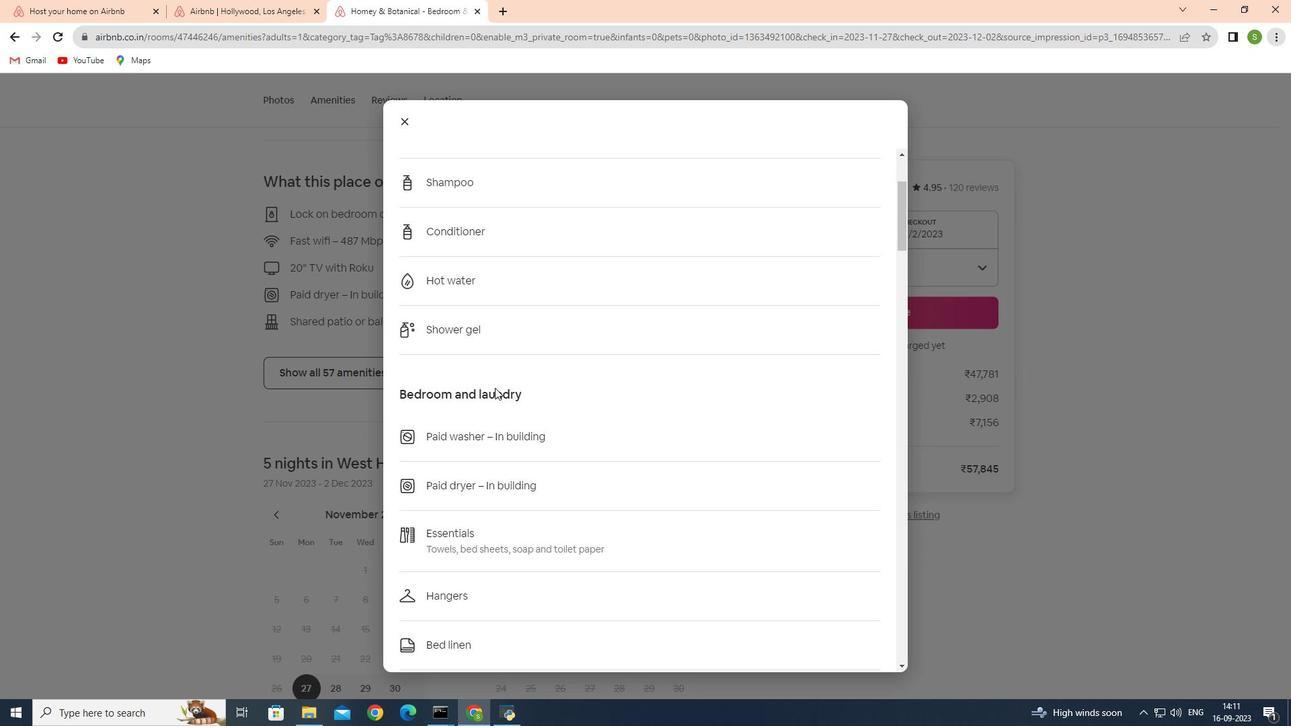 
Action: Mouse scrolled (495, 387) with delta (0, 0)
Screenshot: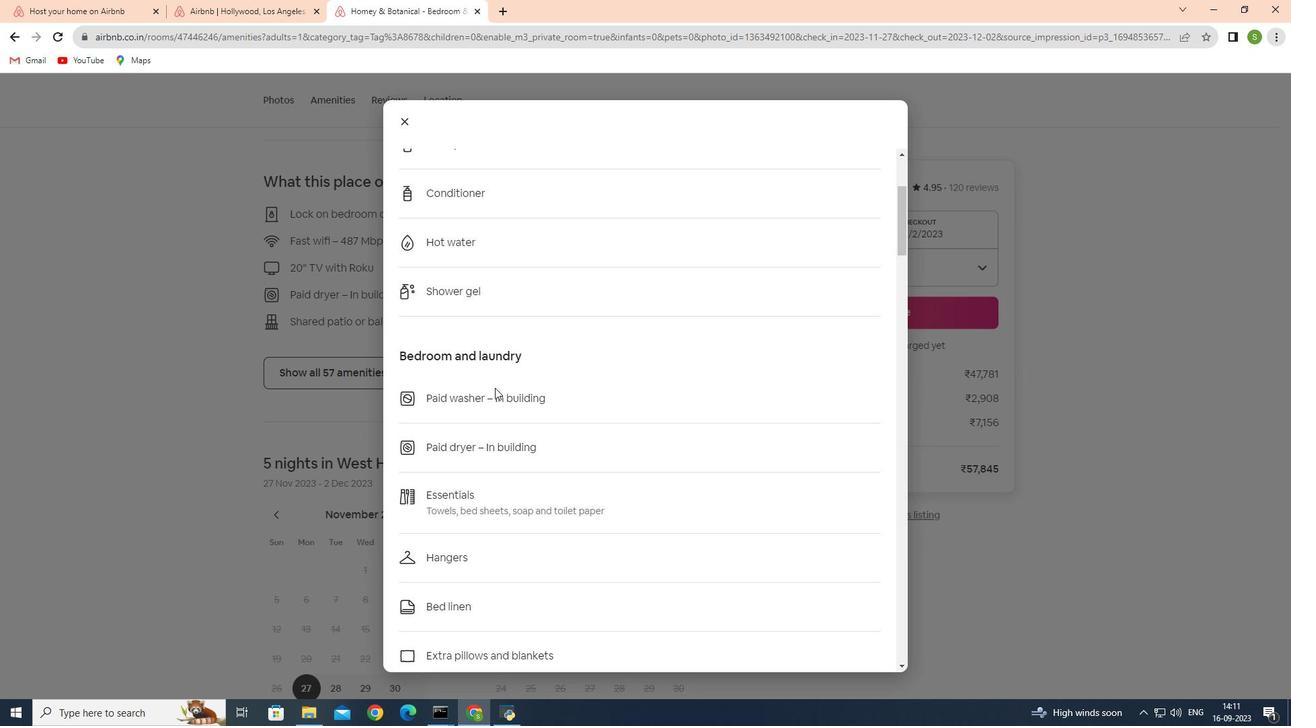 
Action: Mouse scrolled (495, 387) with delta (0, 0)
Screenshot: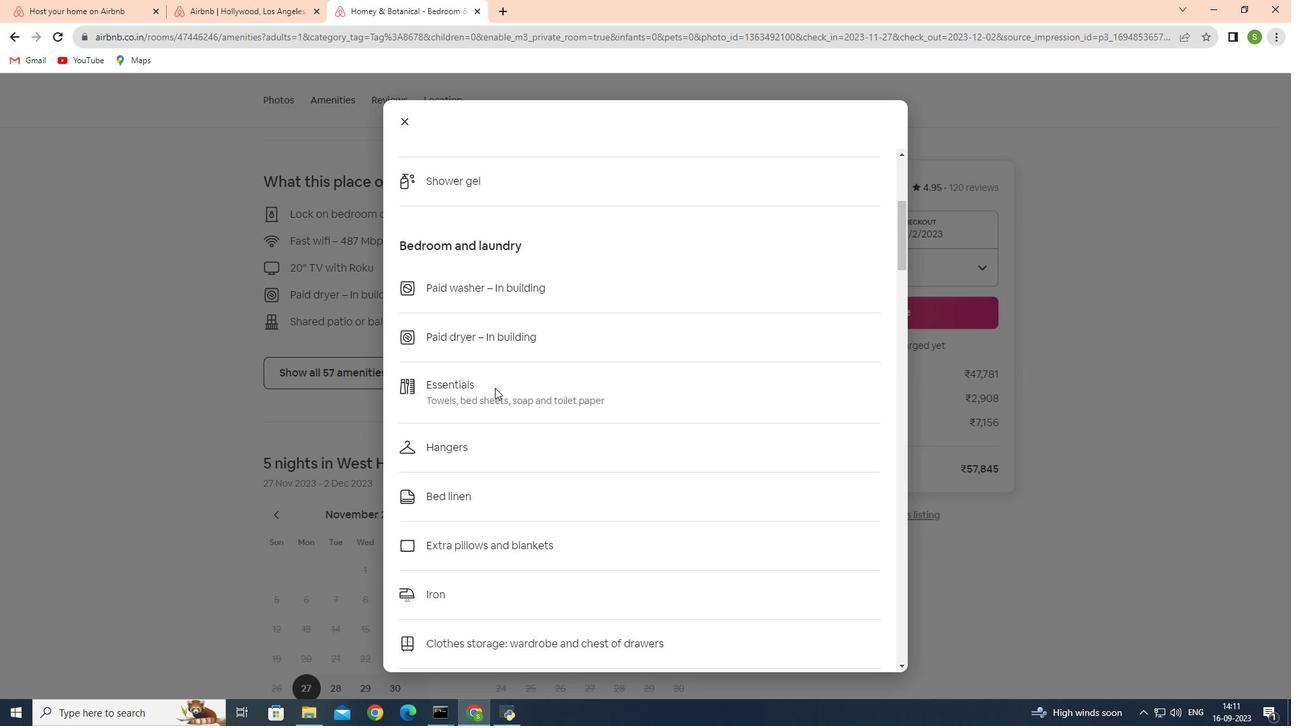 
Action: Mouse scrolled (495, 387) with delta (0, 0)
Screenshot: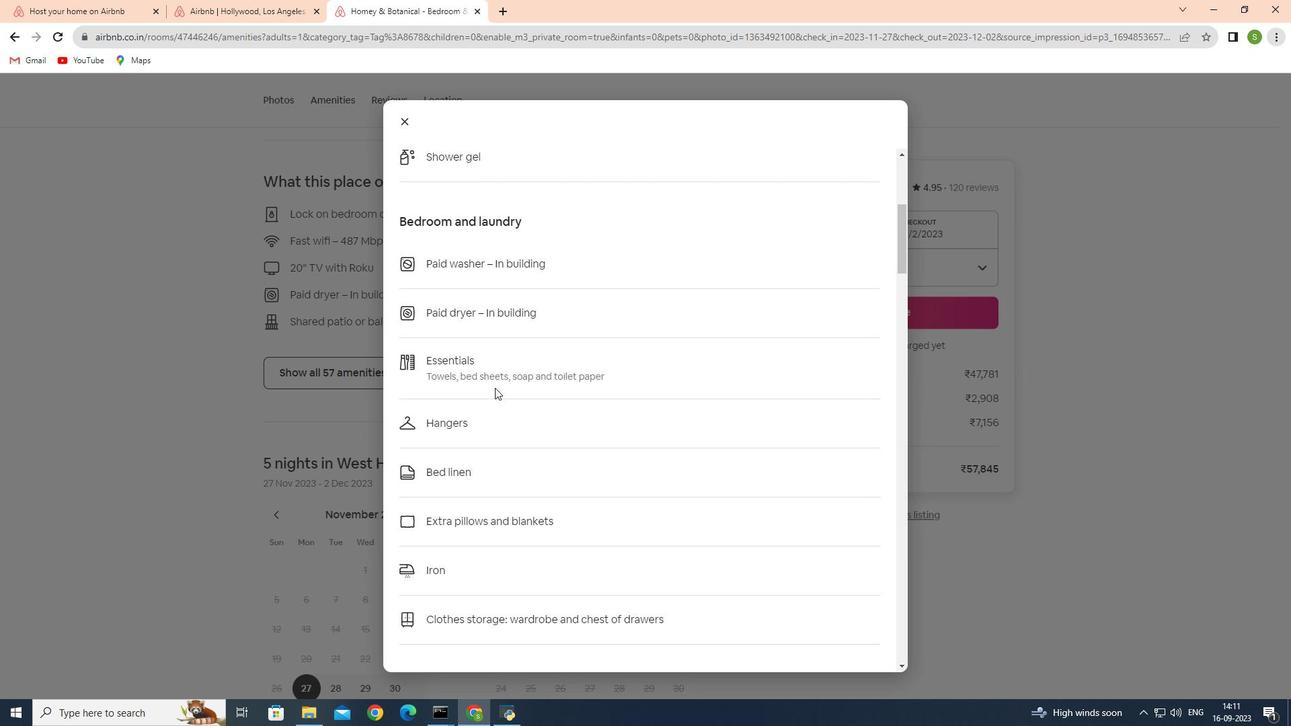 
Action: Mouse scrolled (495, 387) with delta (0, 0)
Screenshot: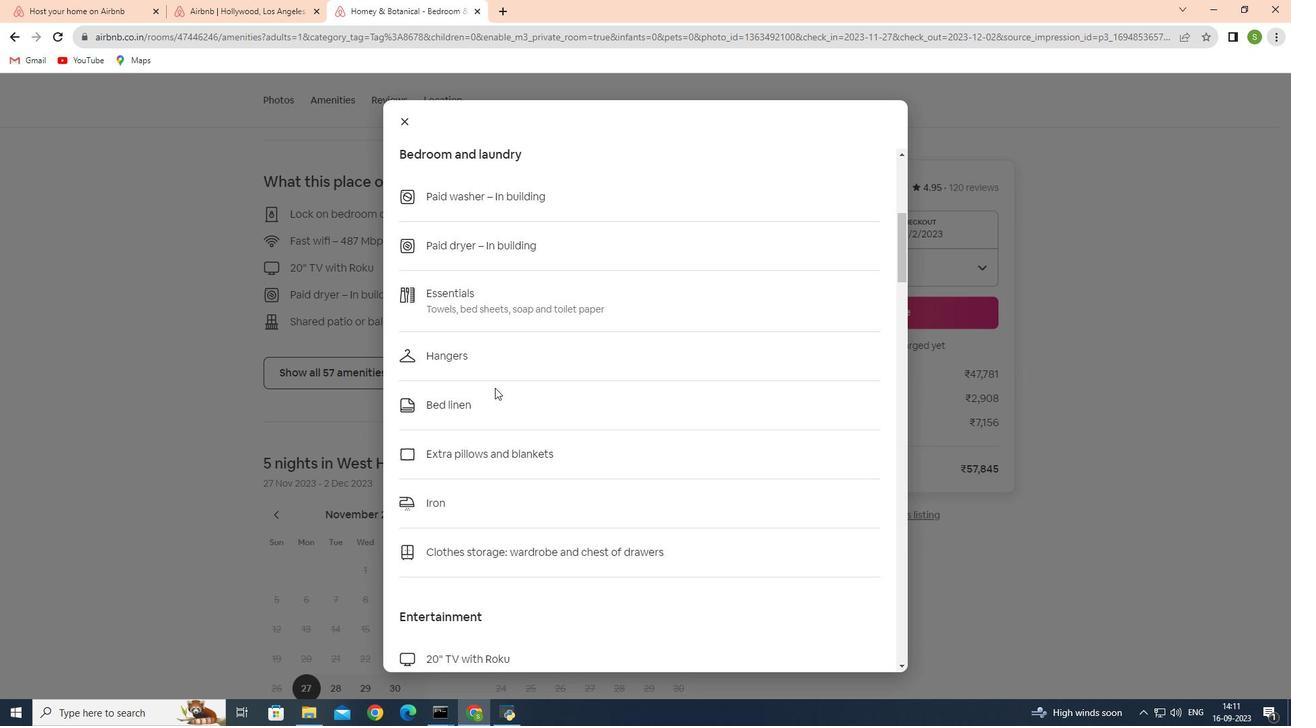 
Action: Mouse scrolled (495, 387) with delta (0, 0)
Screenshot: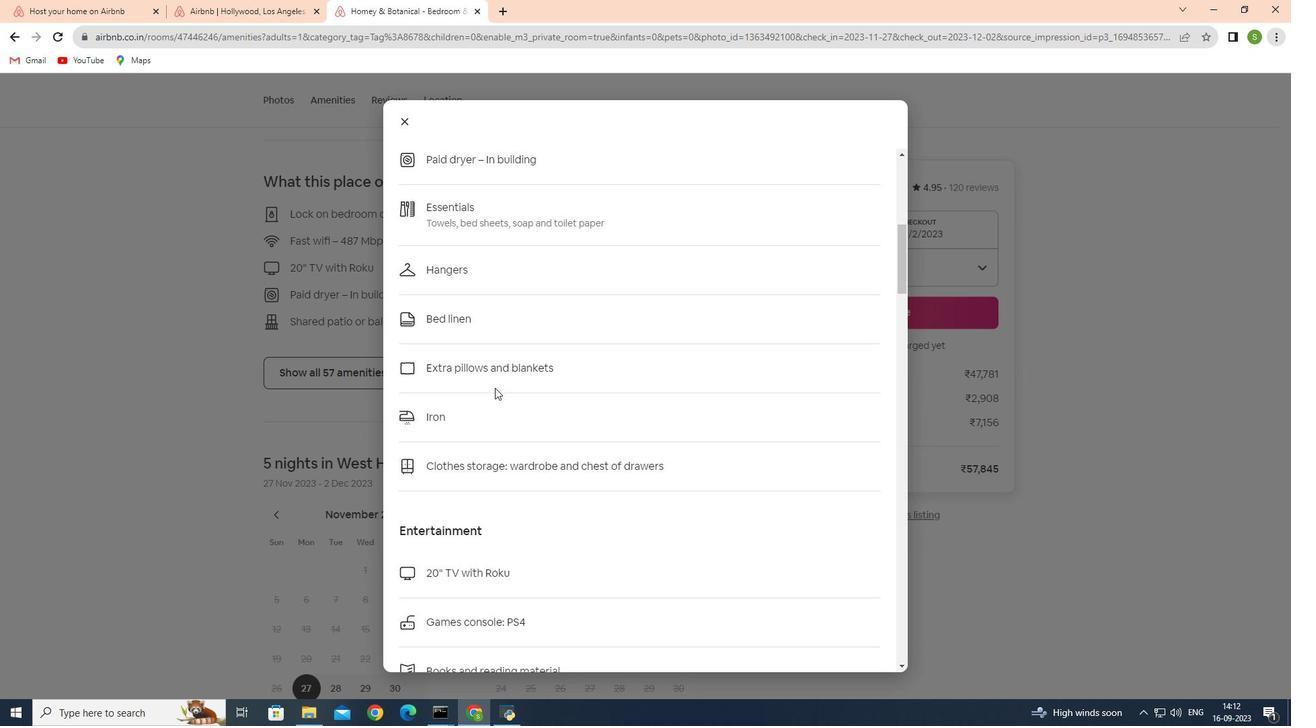 
Action: Mouse scrolled (495, 387) with delta (0, 0)
Screenshot: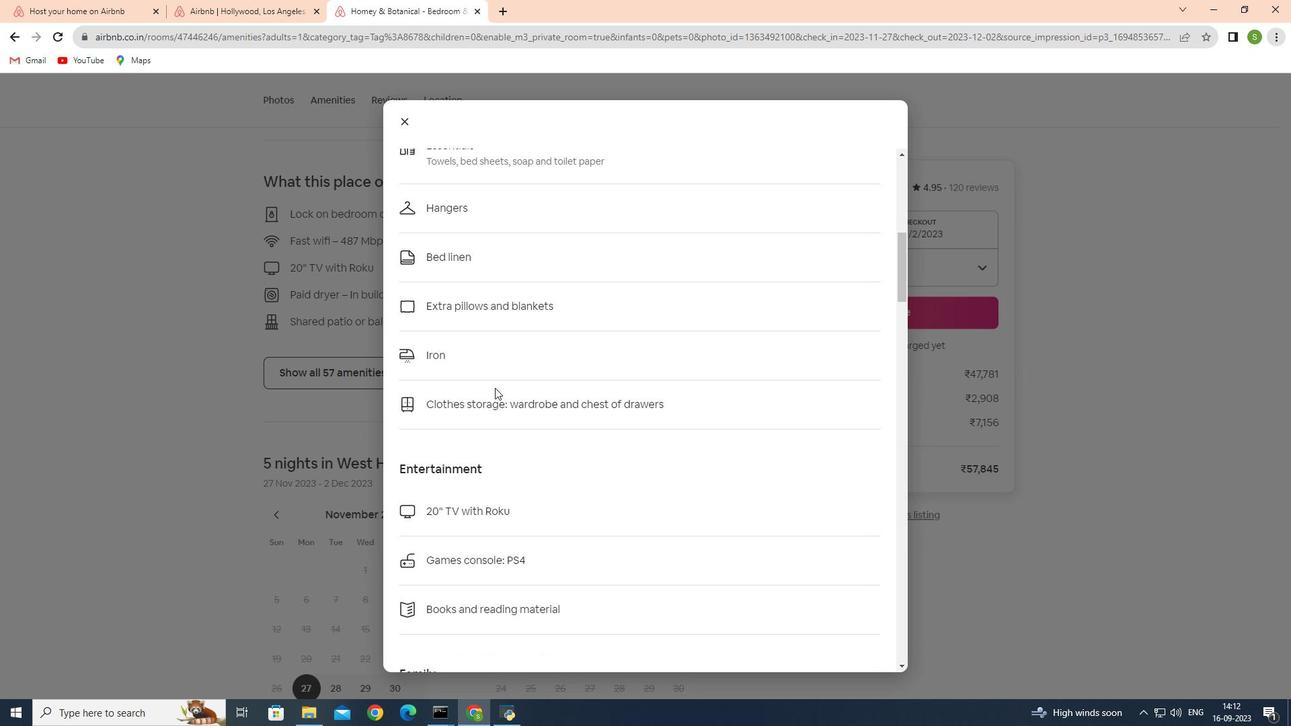
Action: Mouse scrolled (495, 387) with delta (0, 0)
Screenshot: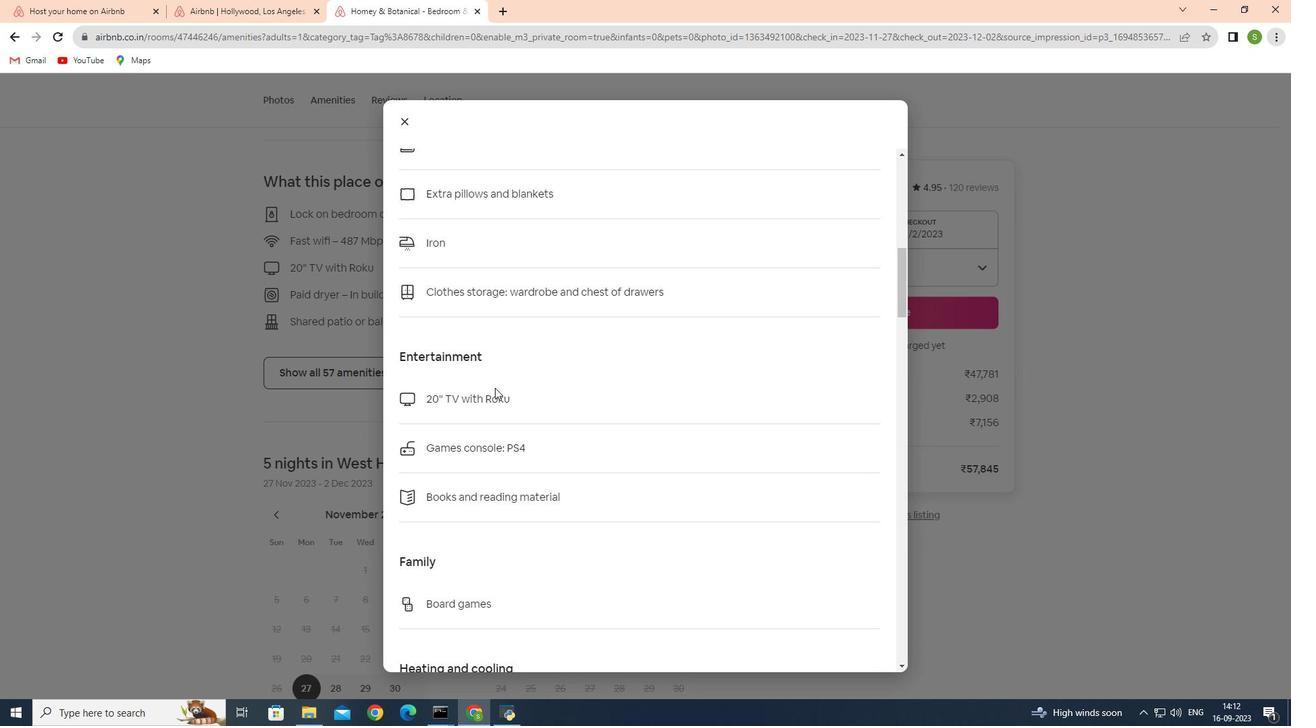 
Action: Mouse scrolled (495, 387) with delta (0, 0)
Screenshot: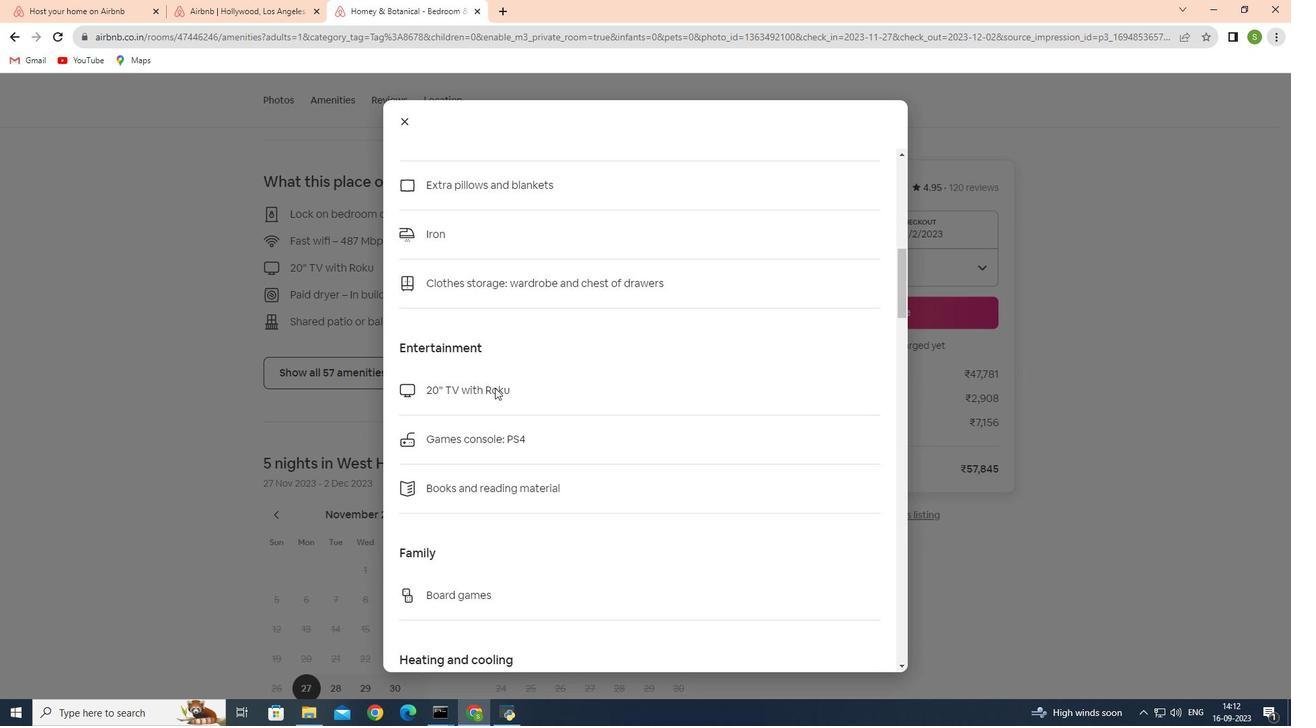 
Action: Mouse scrolled (495, 387) with delta (0, 0)
Screenshot: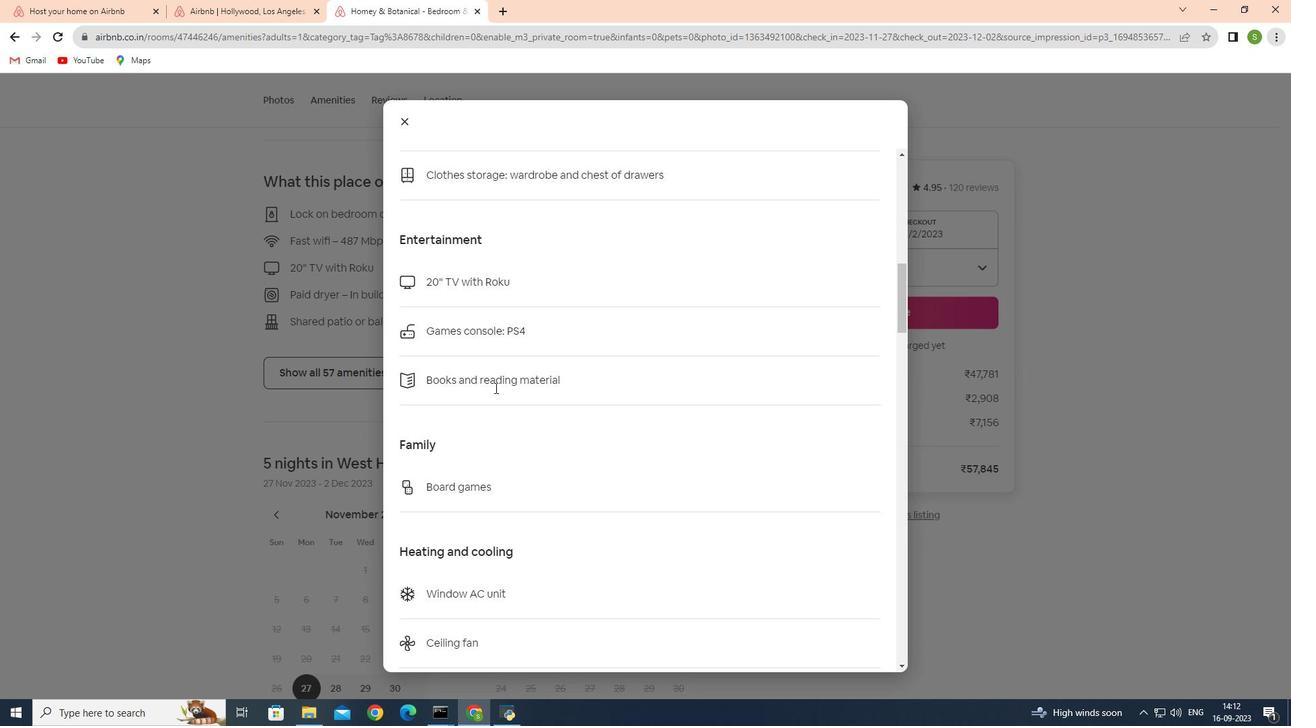 
Action: Mouse scrolled (495, 387) with delta (0, 0)
Screenshot: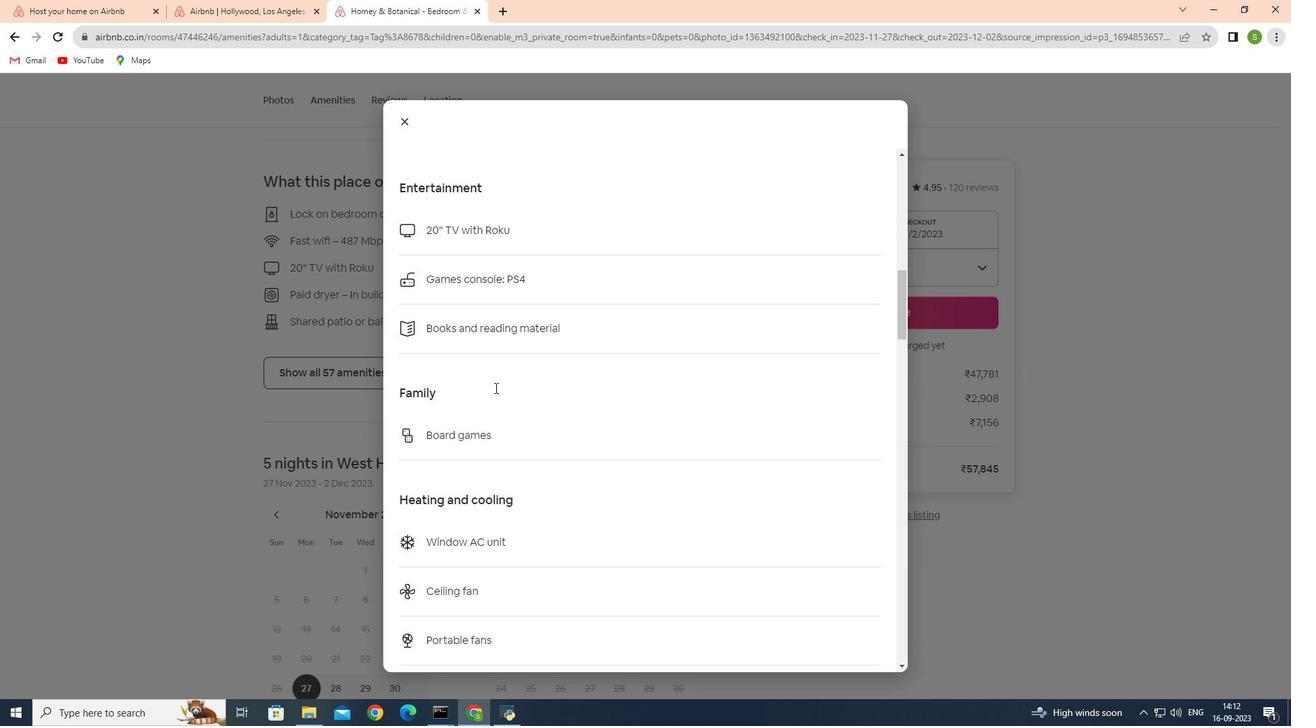 
Action: Mouse scrolled (495, 387) with delta (0, 0)
Screenshot: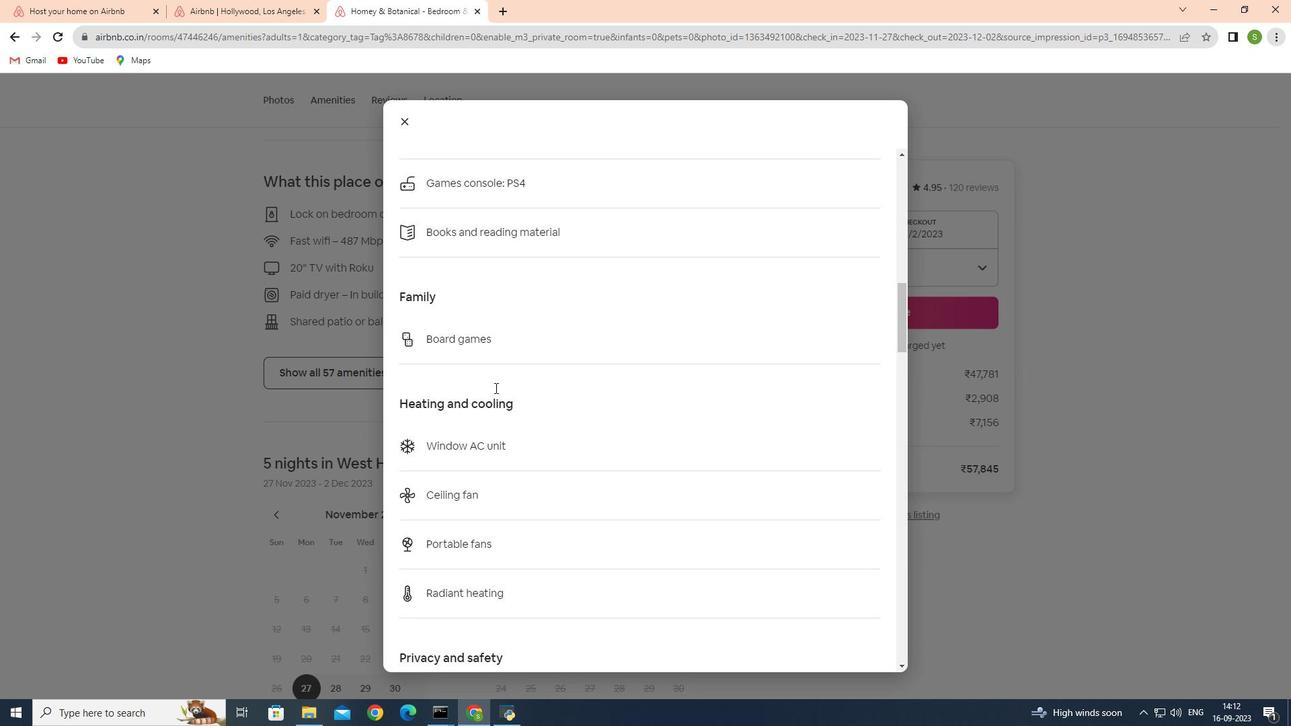 
Action: Mouse scrolled (495, 387) with delta (0, 0)
Screenshot: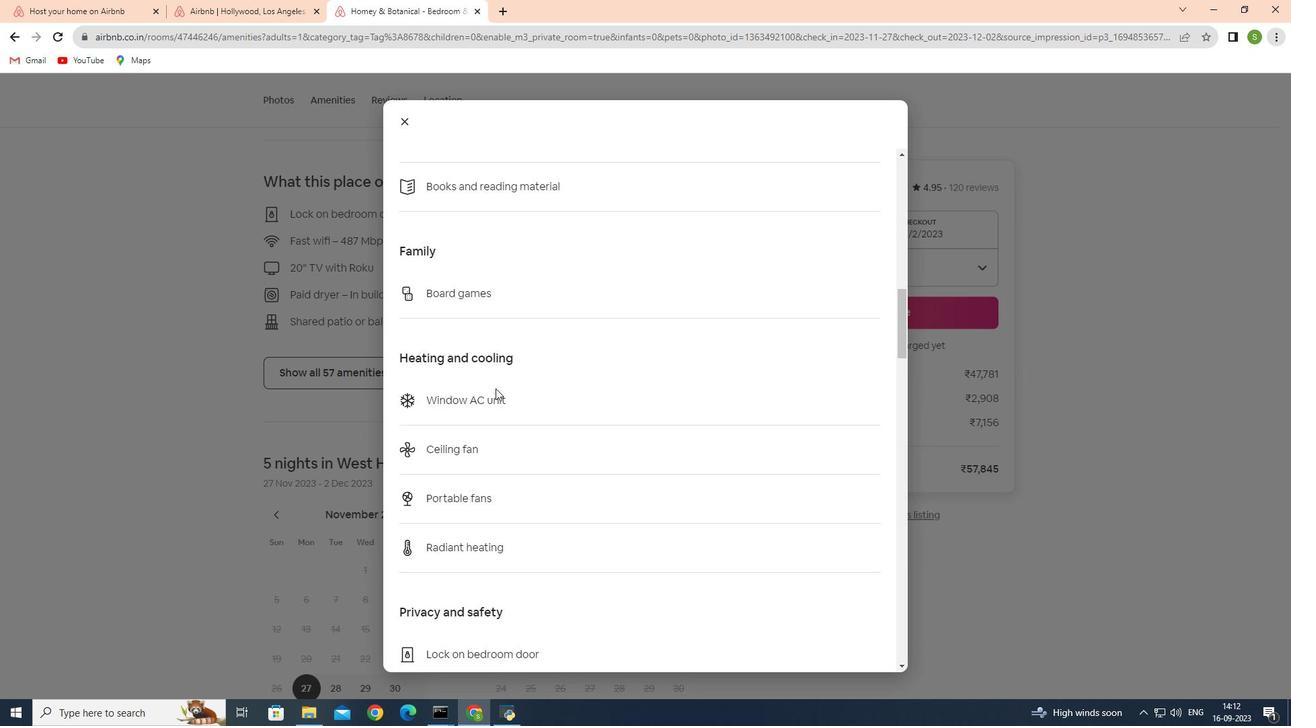 
Action: Mouse scrolled (495, 387) with delta (0, 0)
Screenshot: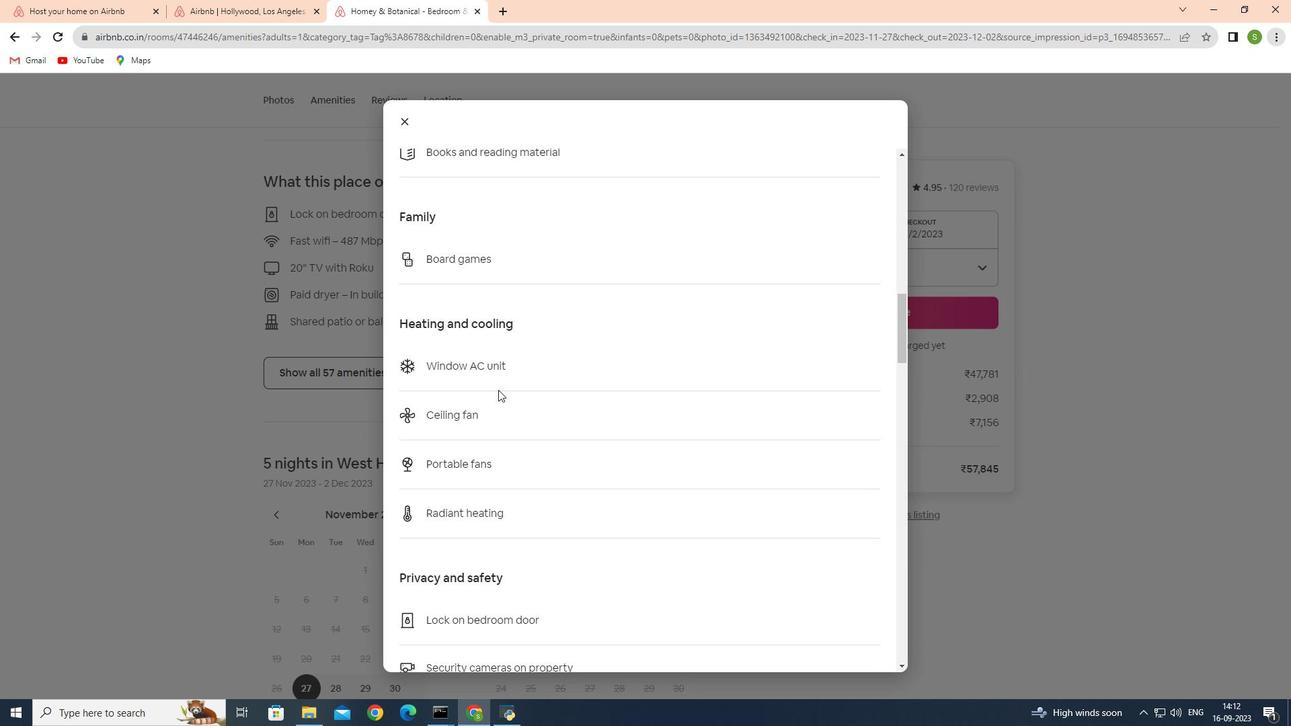 
Action: Mouse moved to (498, 390)
Screenshot: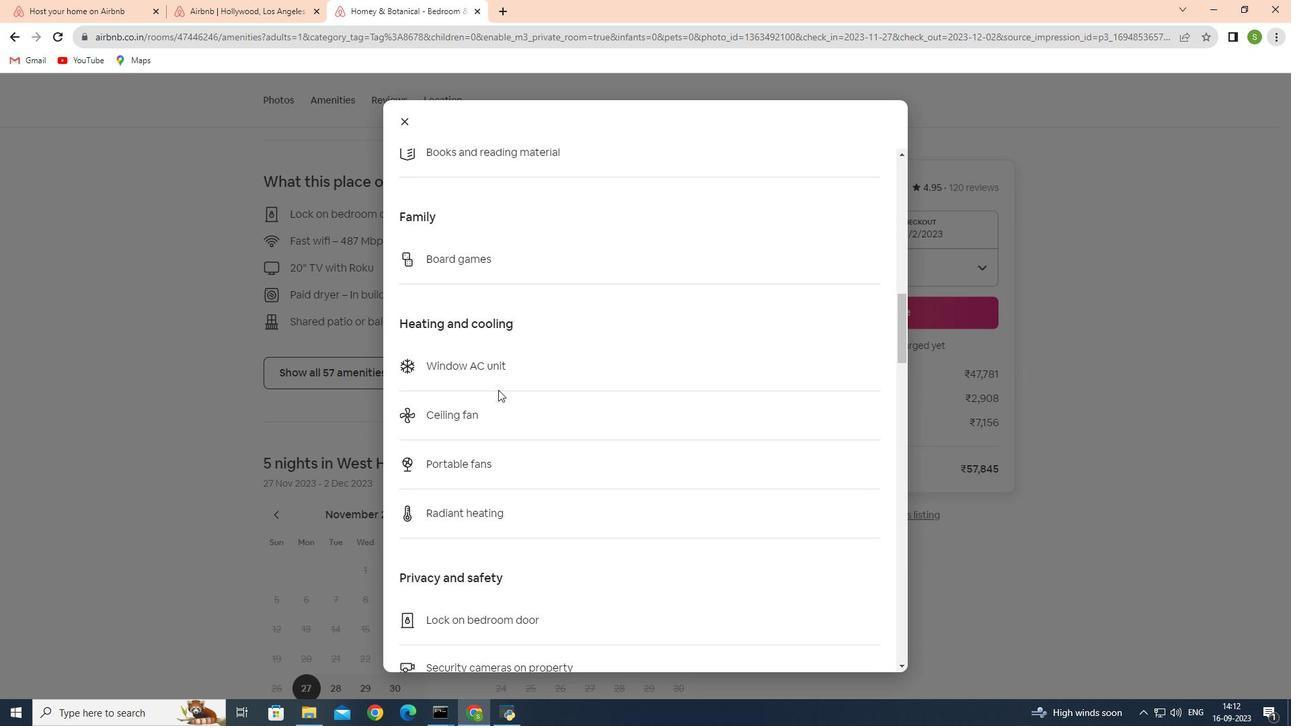 
Action: Mouse scrolled (498, 389) with delta (0, 0)
Screenshot: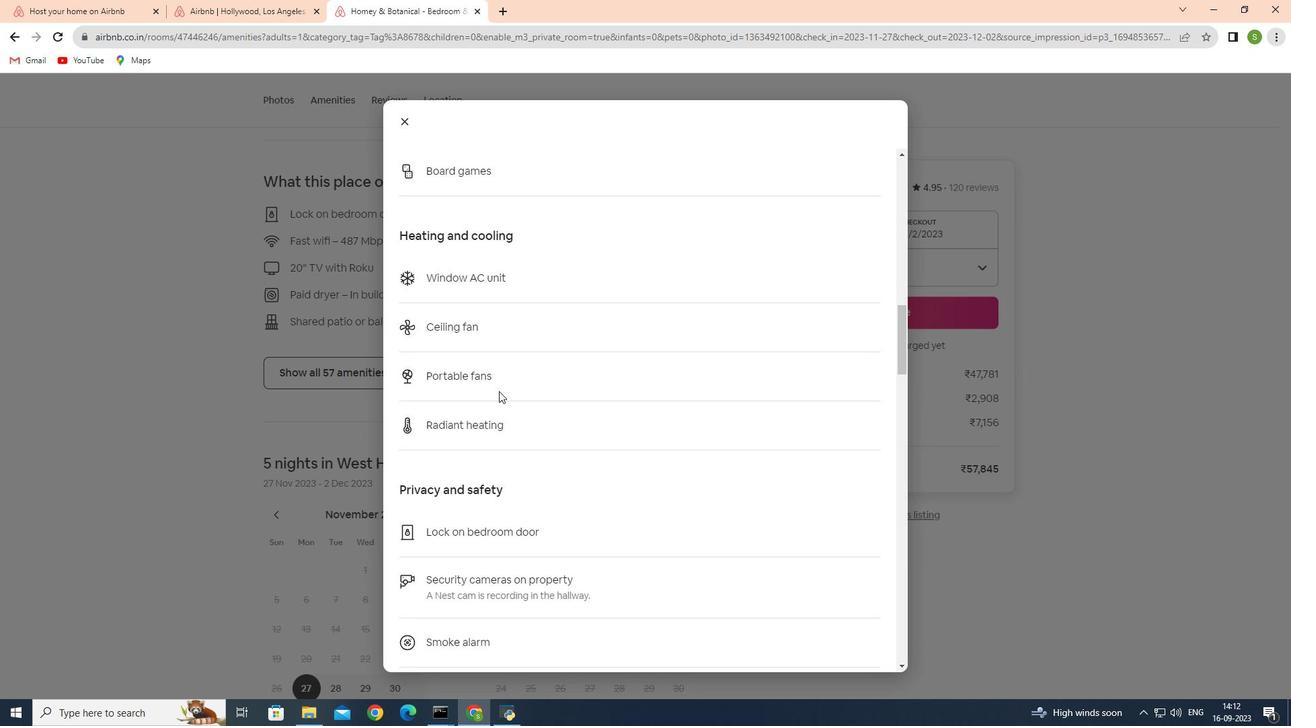 
Action: Mouse moved to (499, 390)
Screenshot: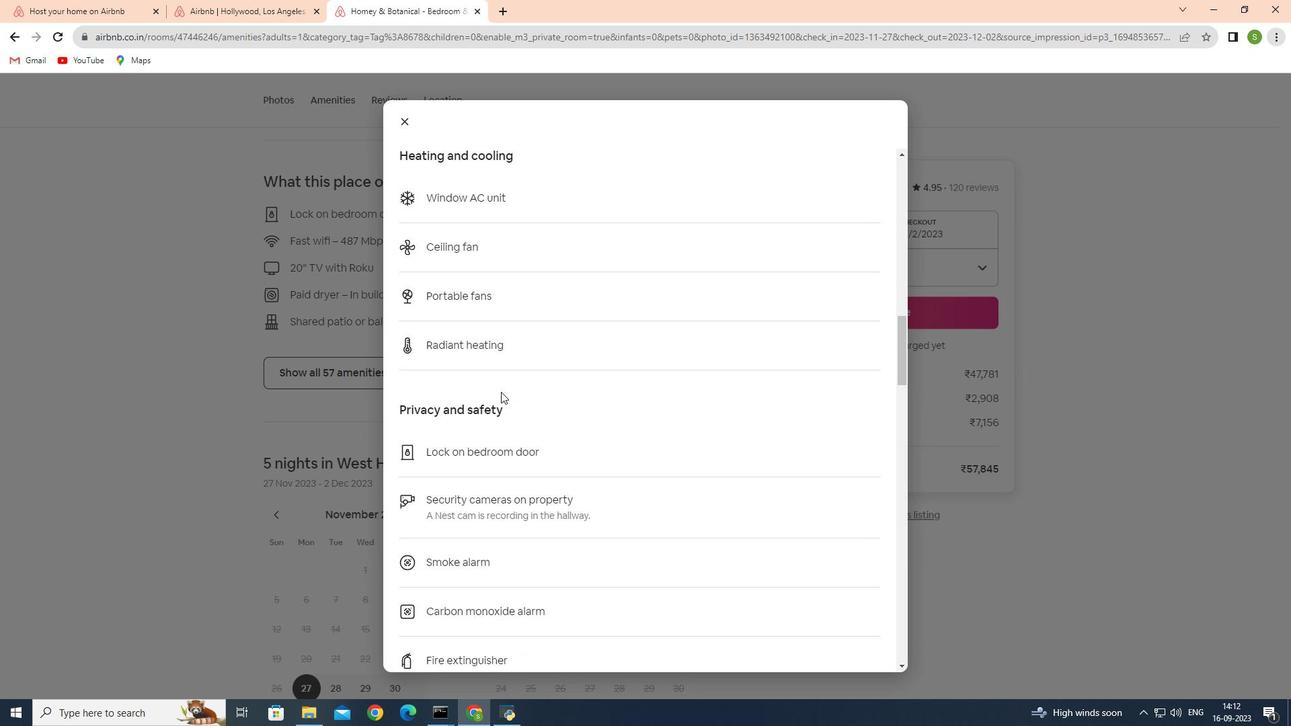
Action: Mouse scrolled (499, 390) with delta (0, 0)
Screenshot: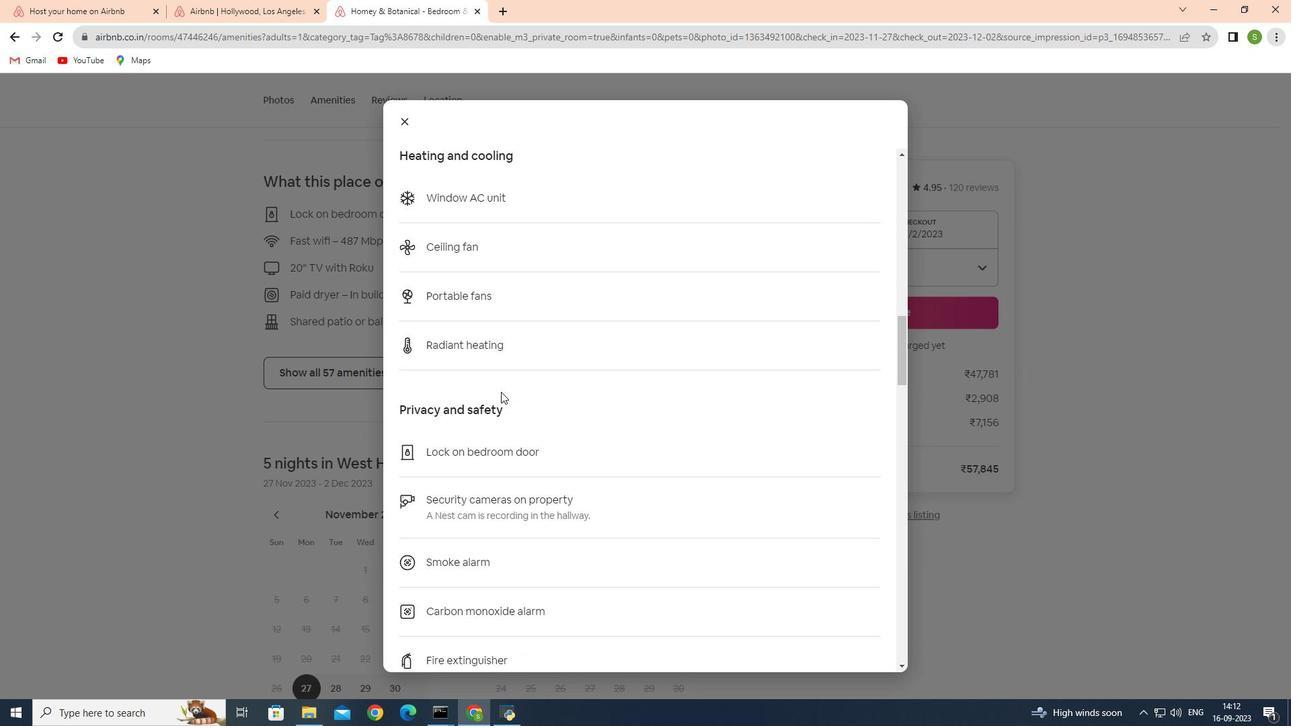 
Action: Mouse moved to (499, 391)
Screenshot: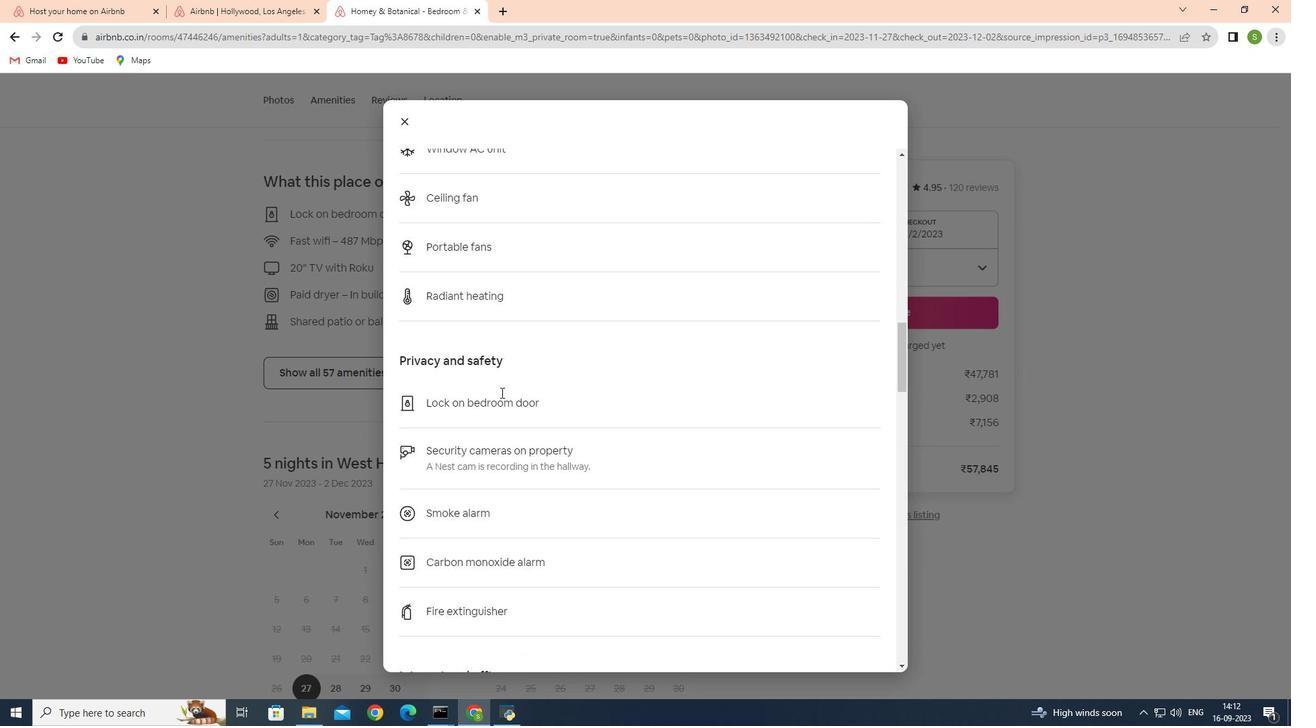 
Action: Mouse scrolled (499, 390) with delta (0, 0)
Screenshot: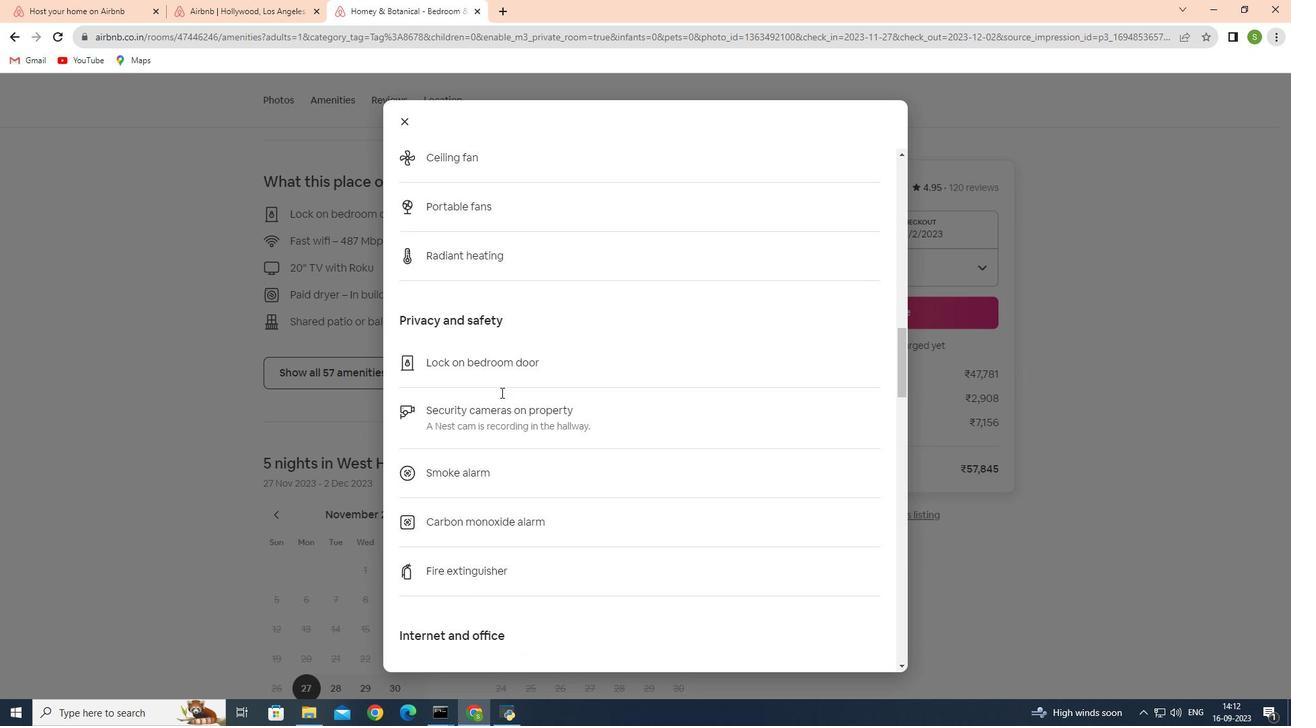 
Action: Mouse moved to (500, 392)
Screenshot: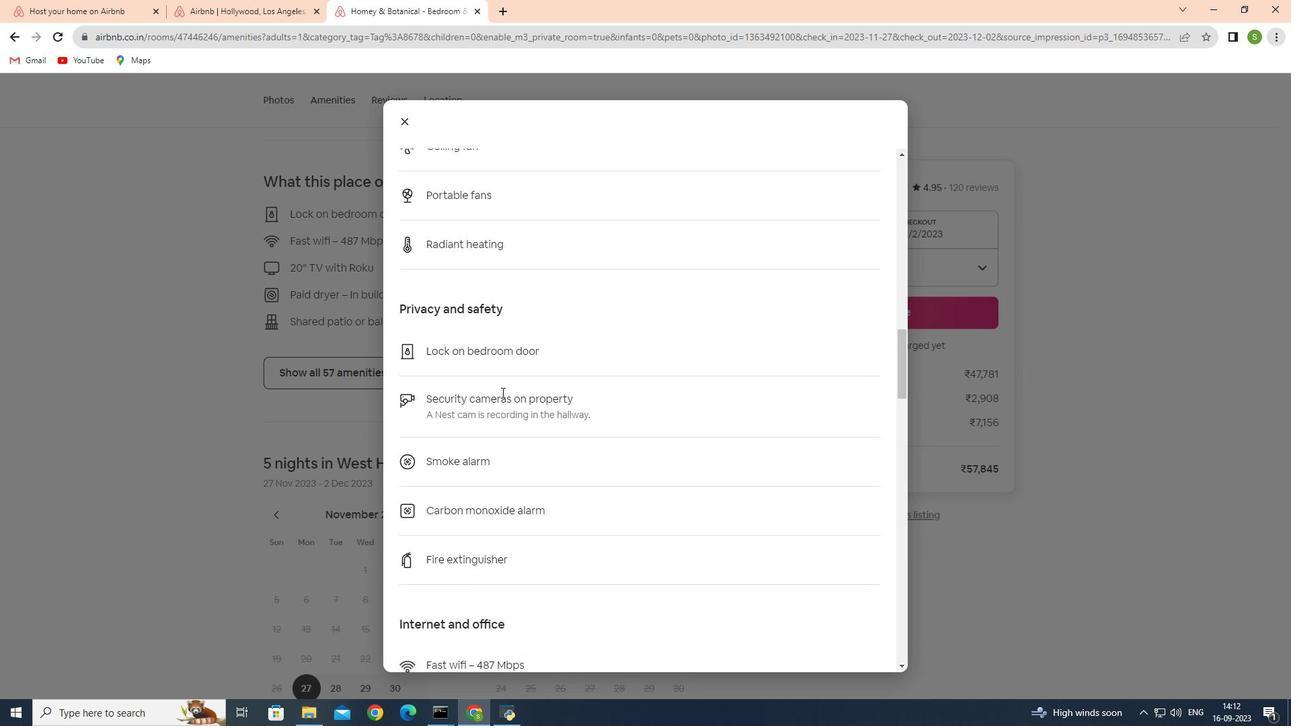
Action: Mouse scrolled (500, 391) with delta (0, 0)
Screenshot: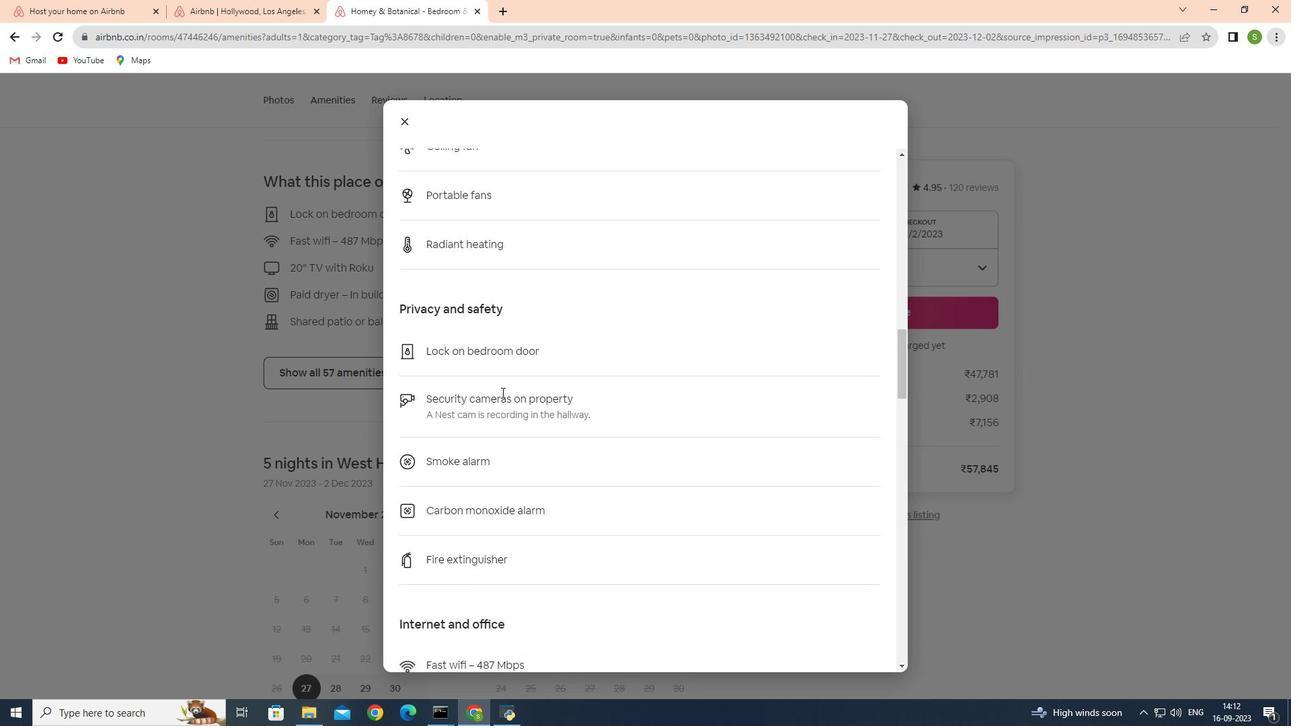 
Action: Mouse moved to (501, 392)
Screenshot: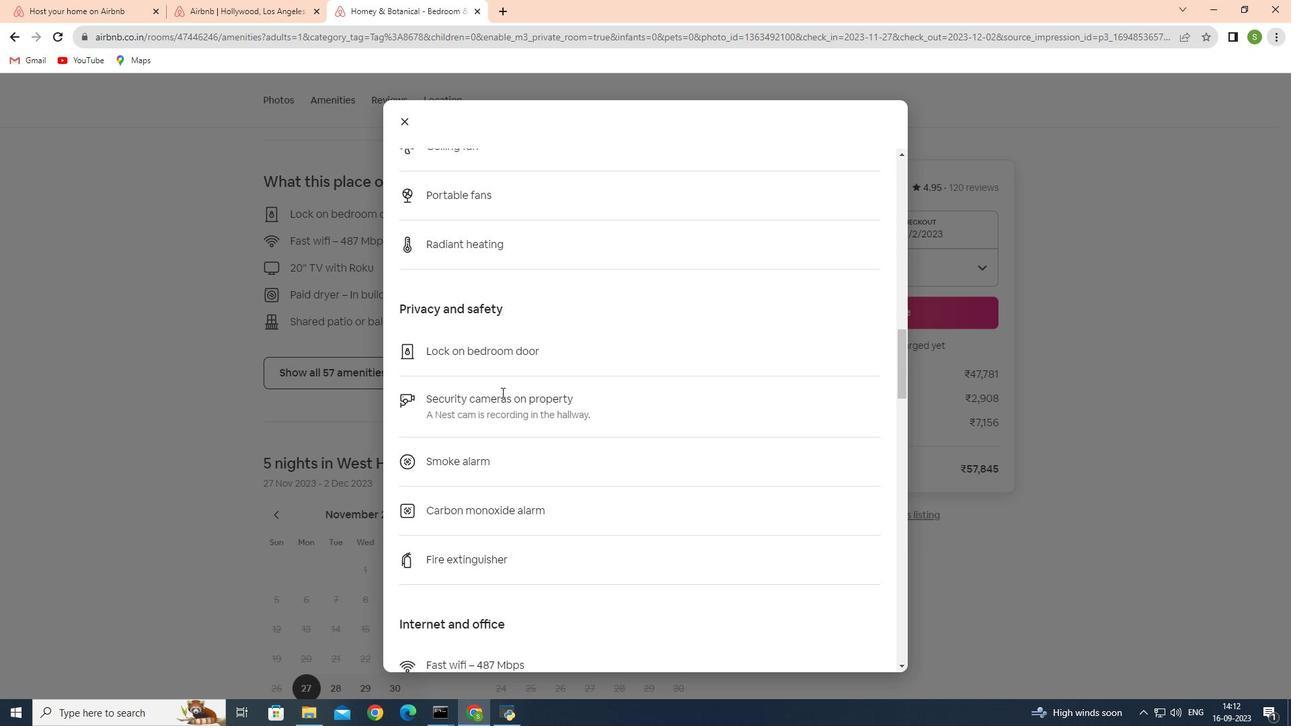 
Action: Mouse scrolled (501, 392) with delta (0, 0)
Screenshot: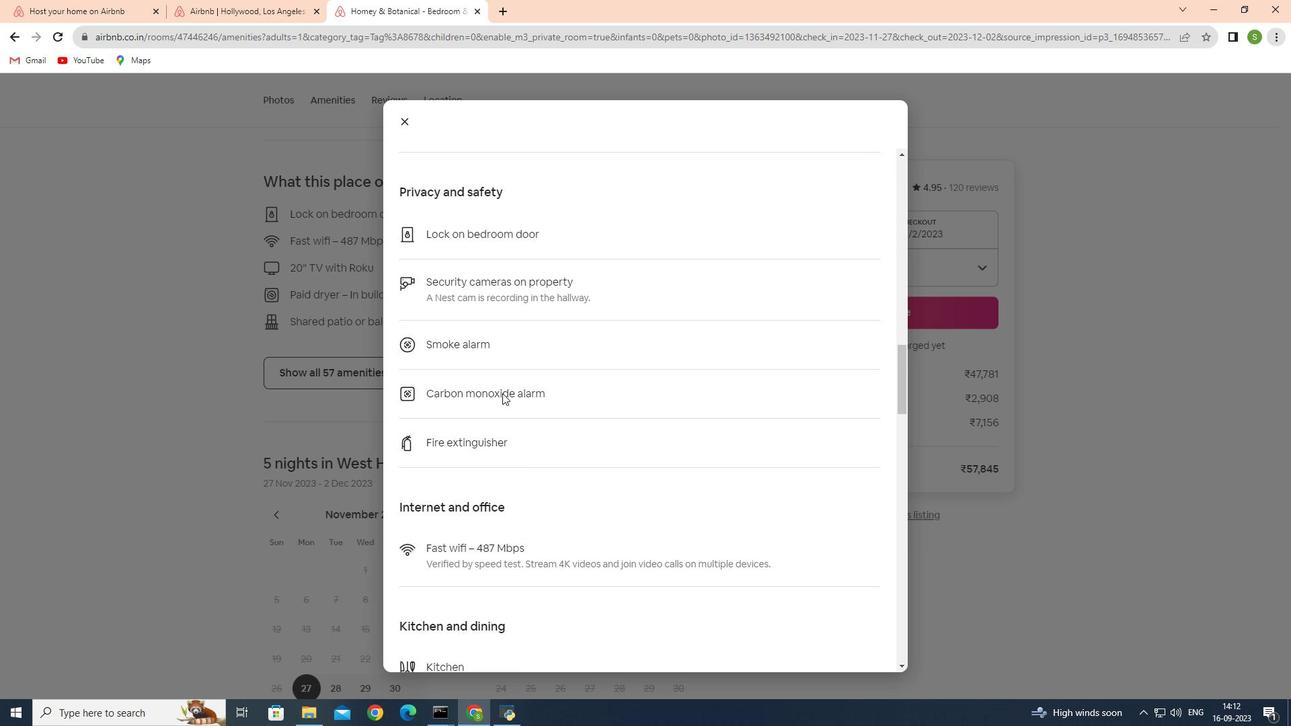 
Action: Mouse scrolled (501, 392) with delta (0, 0)
Screenshot: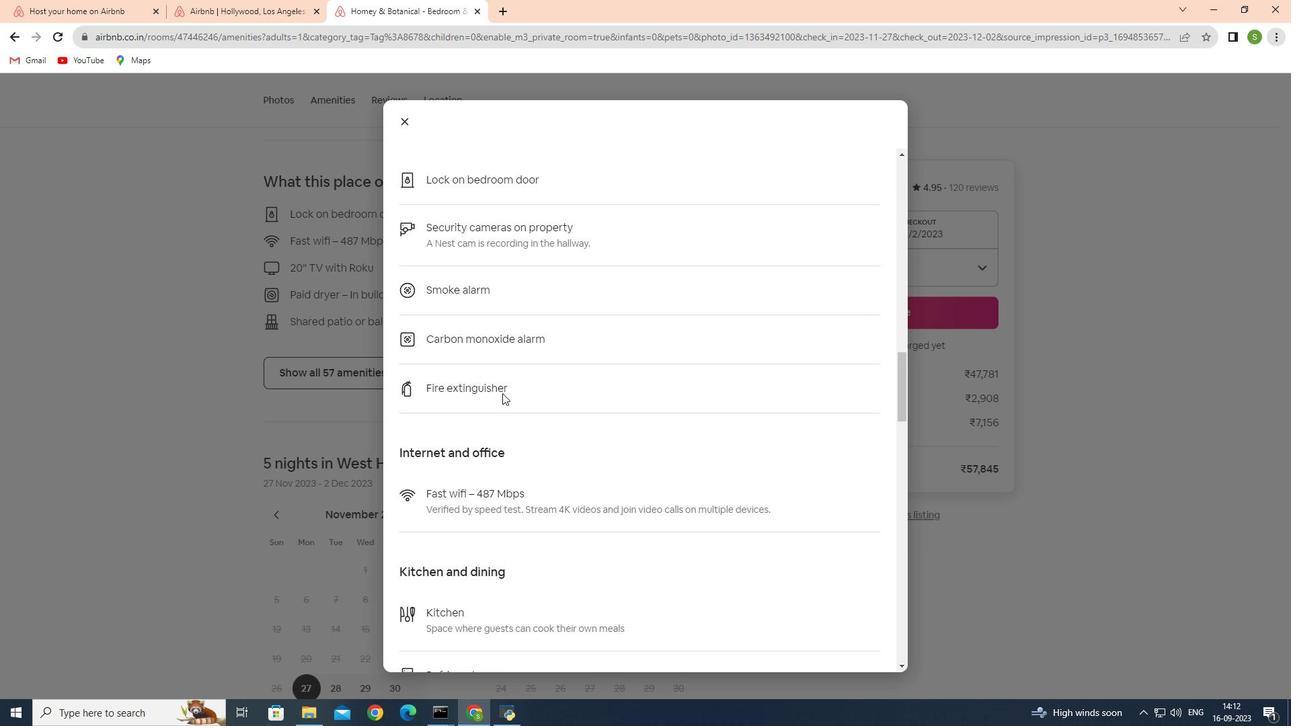 
Action: Mouse moved to (502, 393)
Screenshot: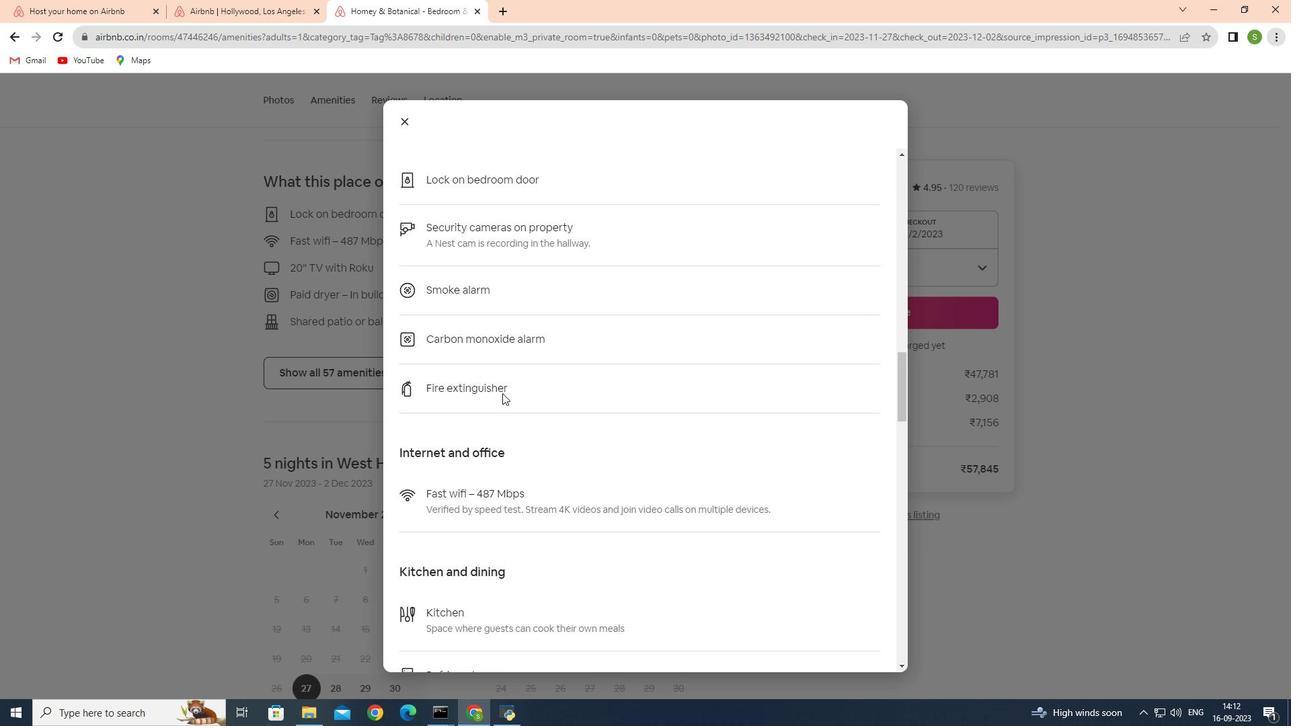 
Action: Mouse scrolled (502, 392) with delta (0, 0)
Screenshot: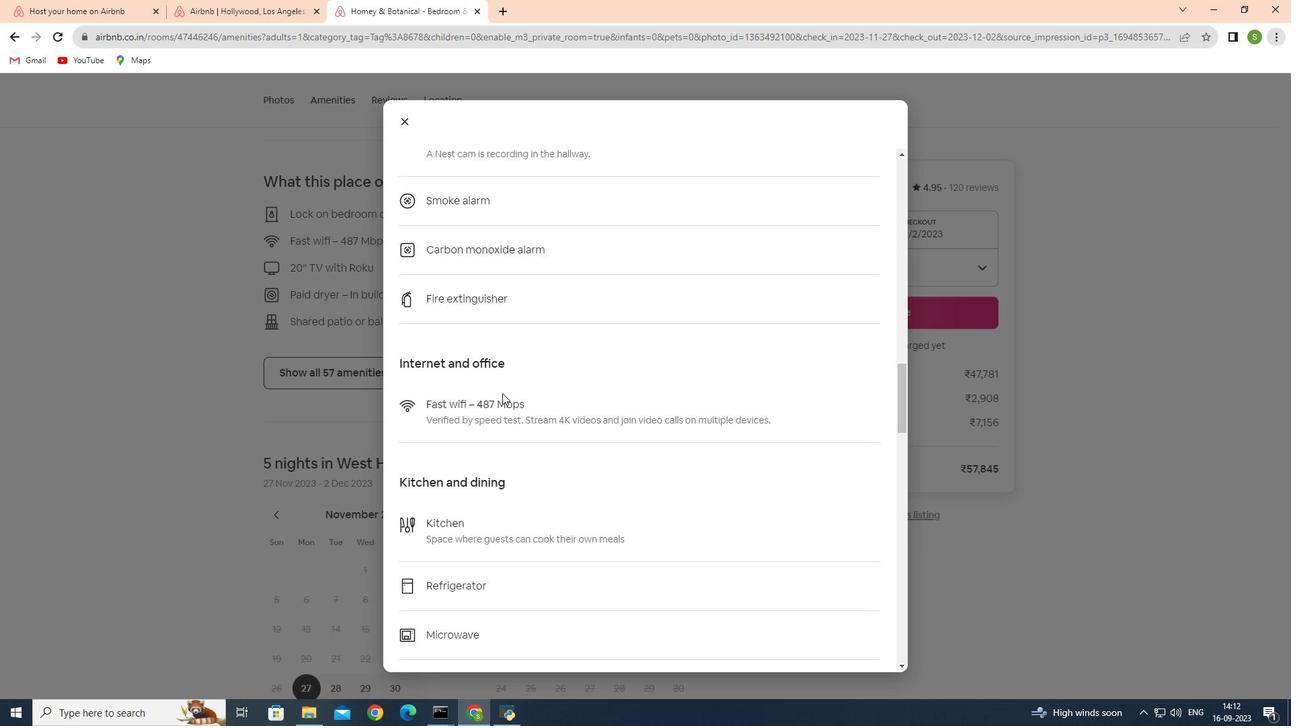 
Action: Mouse scrolled (502, 392) with delta (0, 0)
Screenshot: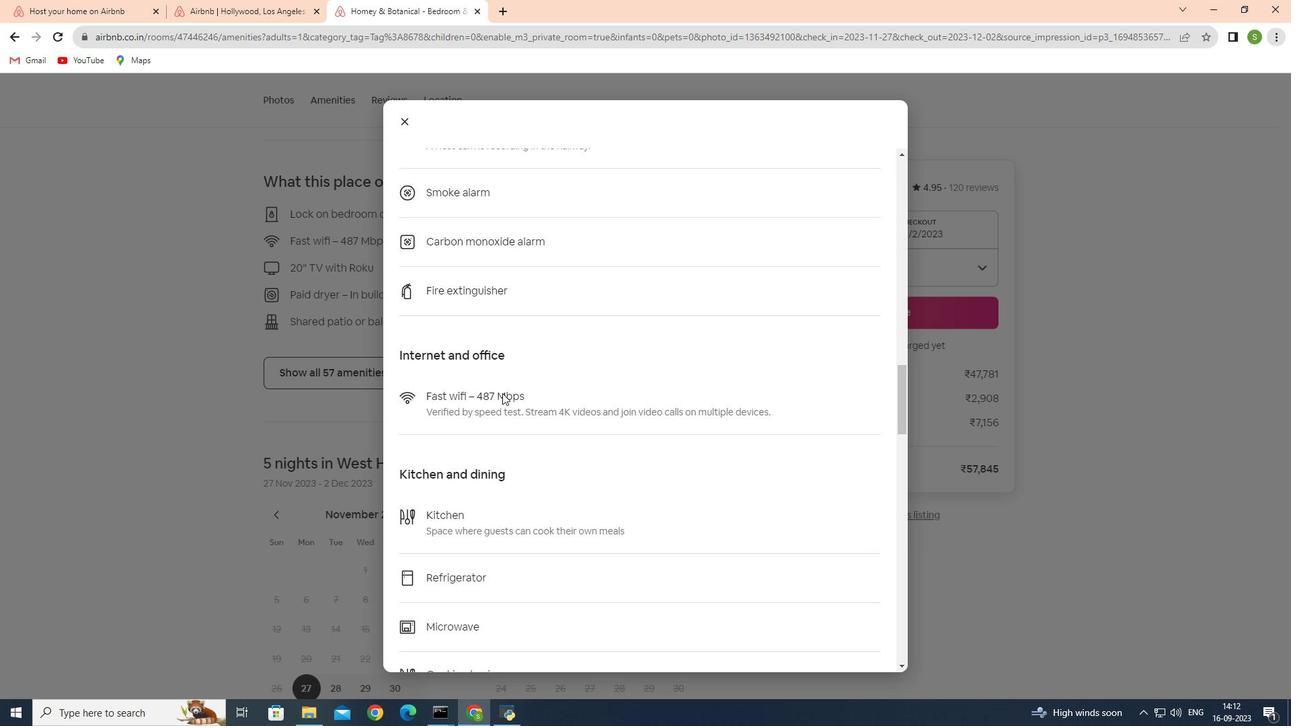 
Action: Mouse moved to (503, 393)
Screenshot: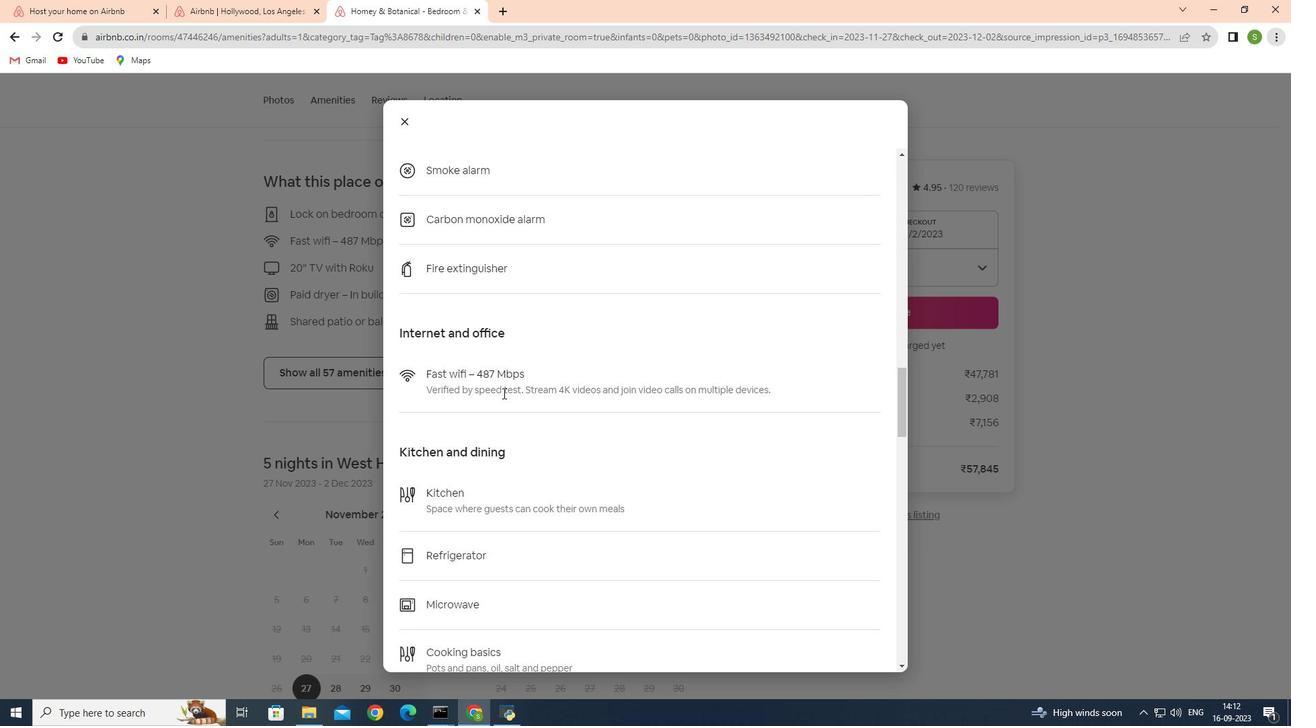 
Action: Mouse scrolled (503, 392) with delta (0, 0)
Screenshot: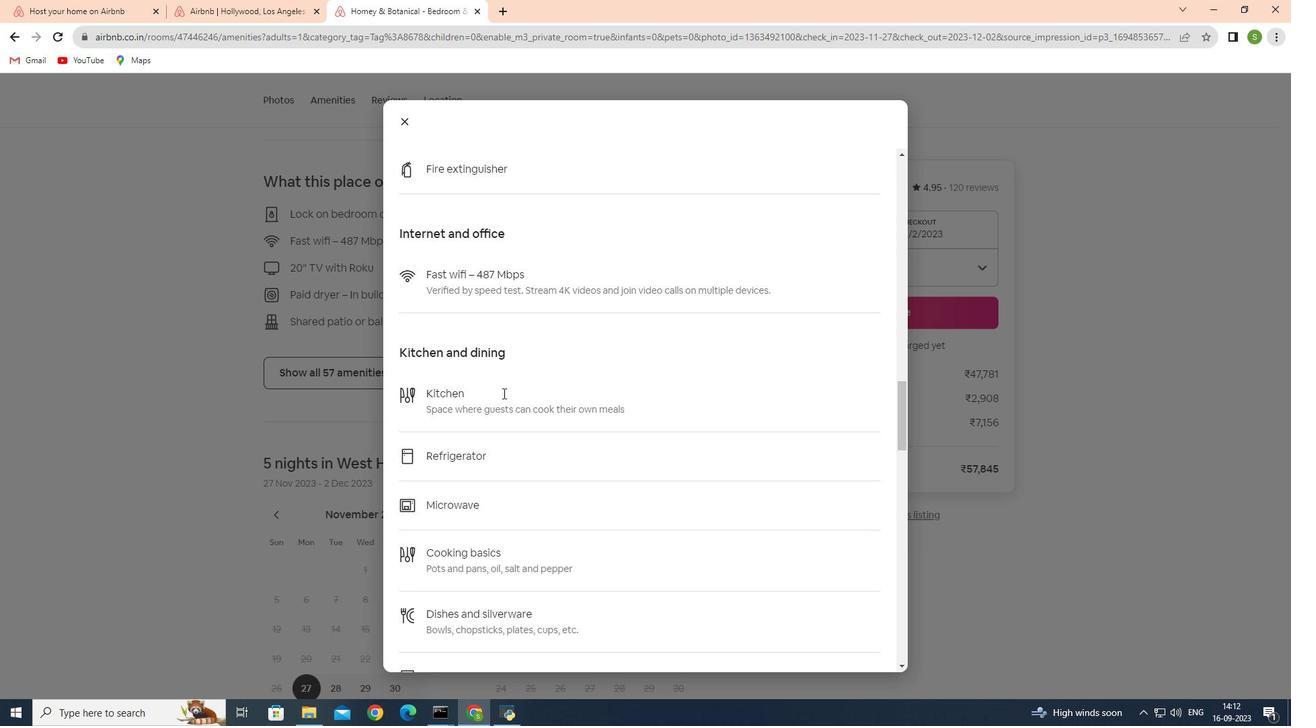 
Action: Mouse scrolled (503, 392) with delta (0, 0)
Screenshot: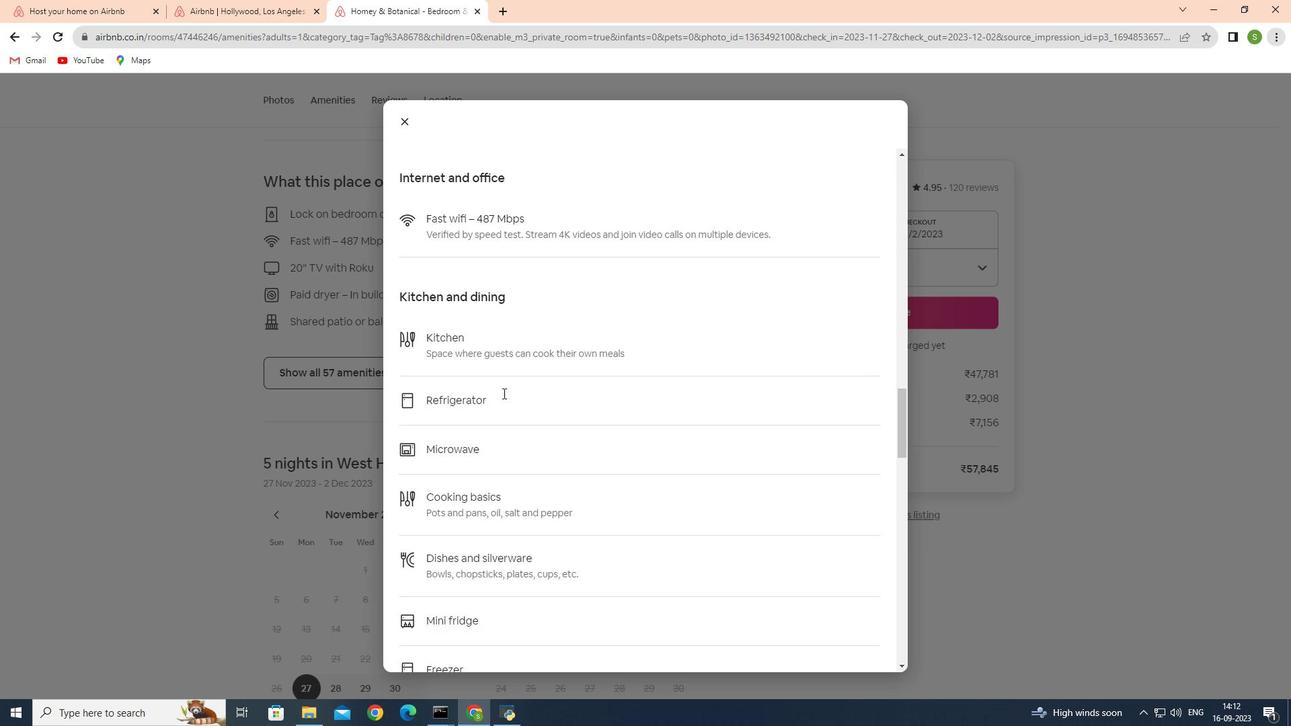 
Action: Mouse scrolled (503, 392) with delta (0, 0)
Screenshot: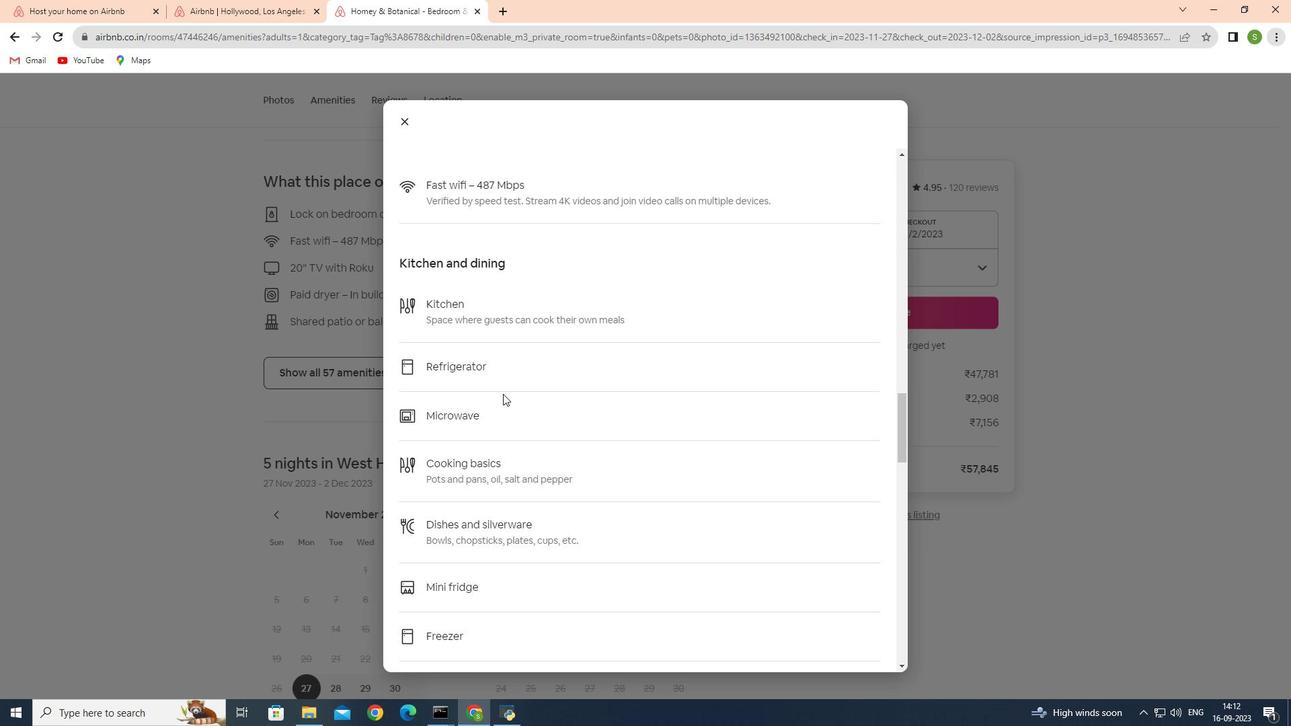 
Action: Mouse scrolled (503, 392) with delta (0, 0)
Screenshot: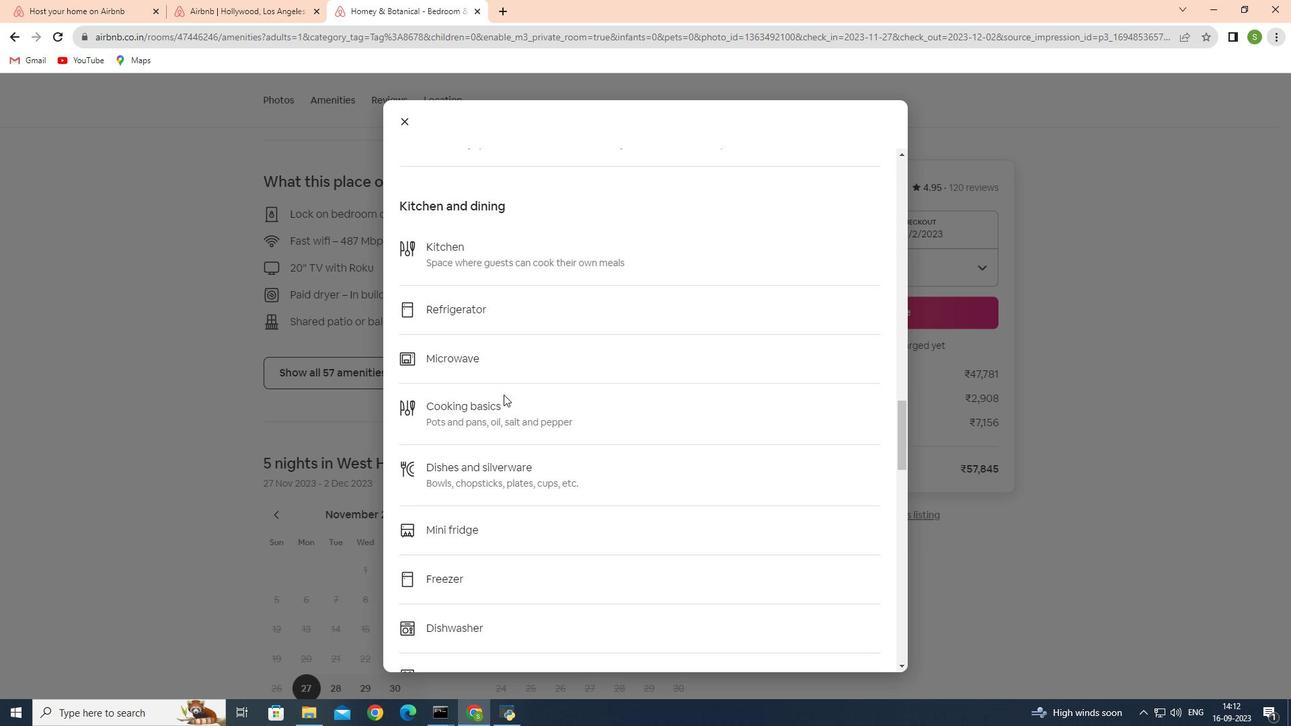 
Action: Mouse moved to (503, 394)
Screenshot: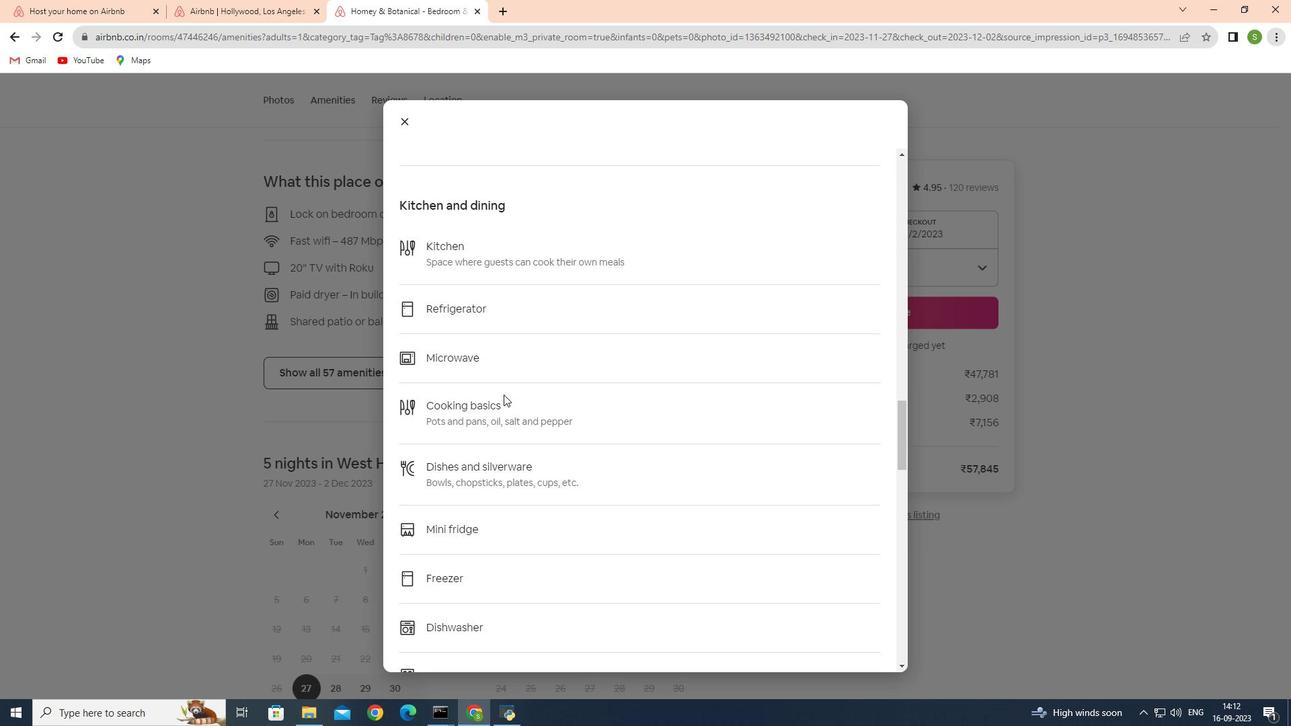 
Action: Mouse scrolled (503, 394) with delta (0, 0)
Screenshot: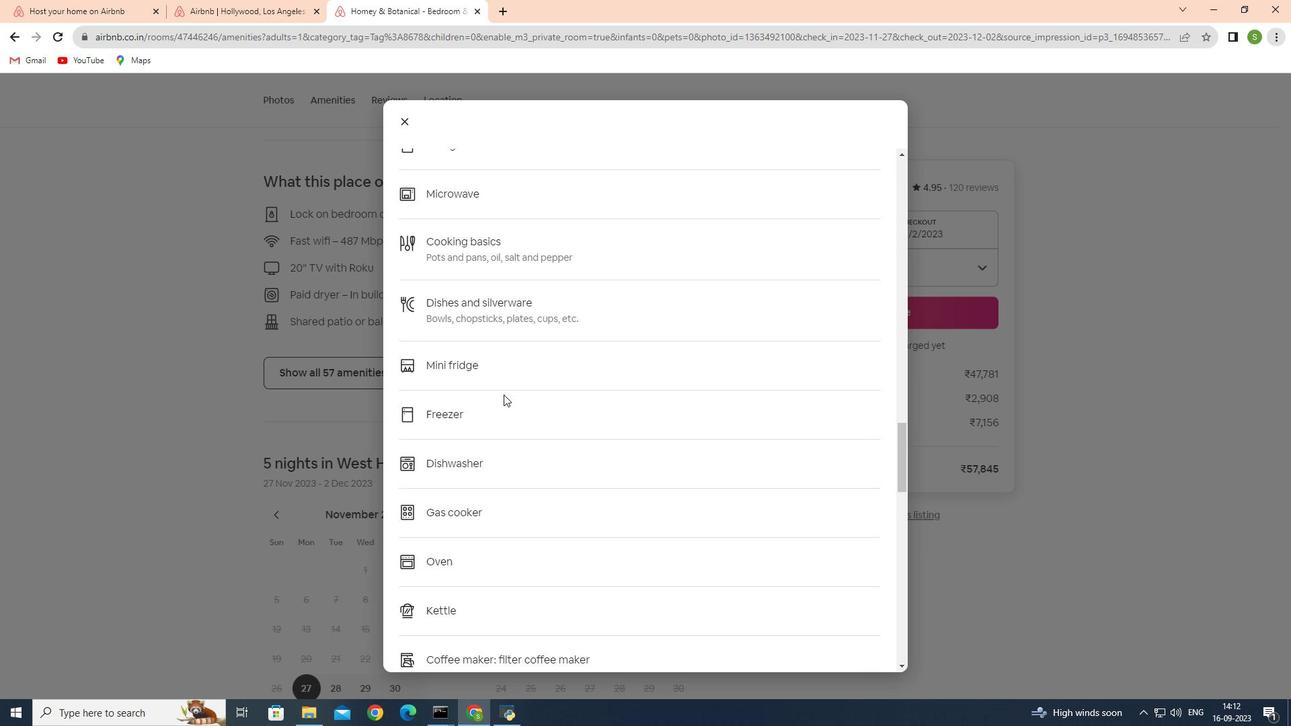 
Action: Mouse scrolled (503, 394) with delta (0, 0)
Screenshot: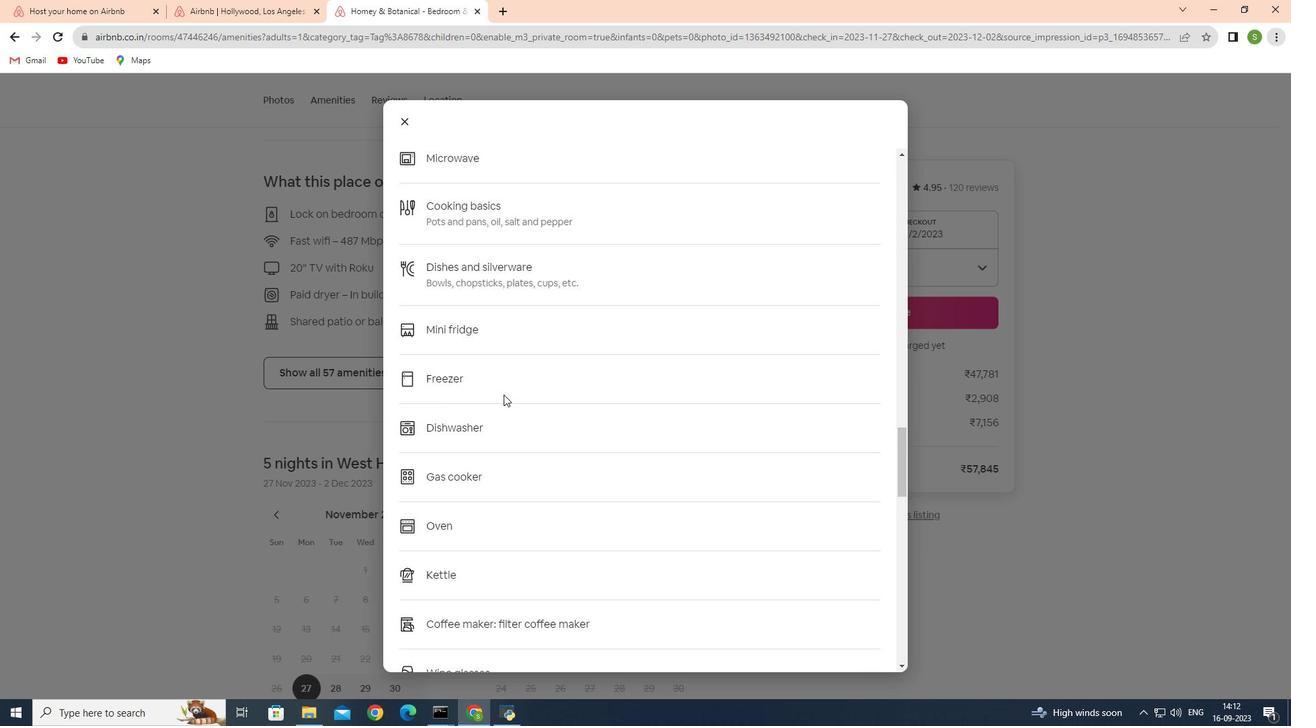 
Action: Mouse scrolled (503, 394) with delta (0, 0)
Screenshot: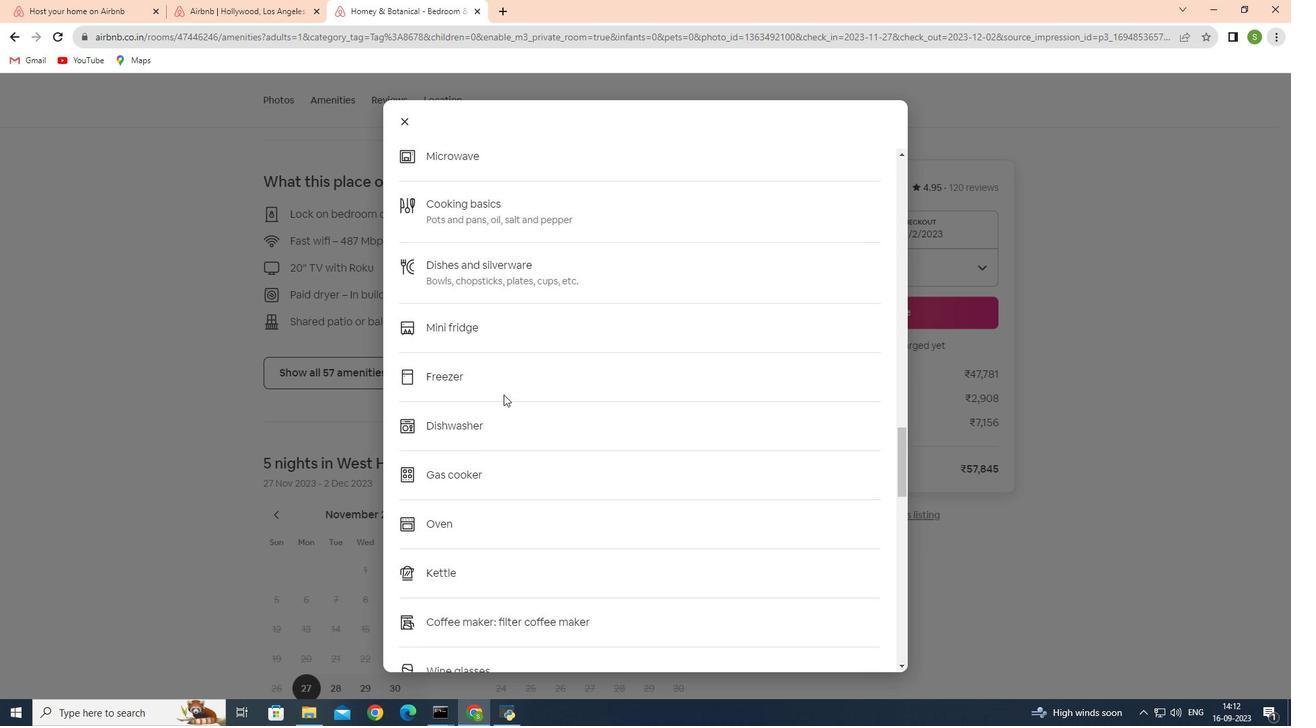 
Action: Mouse moved to (503, 394)
Screenshot: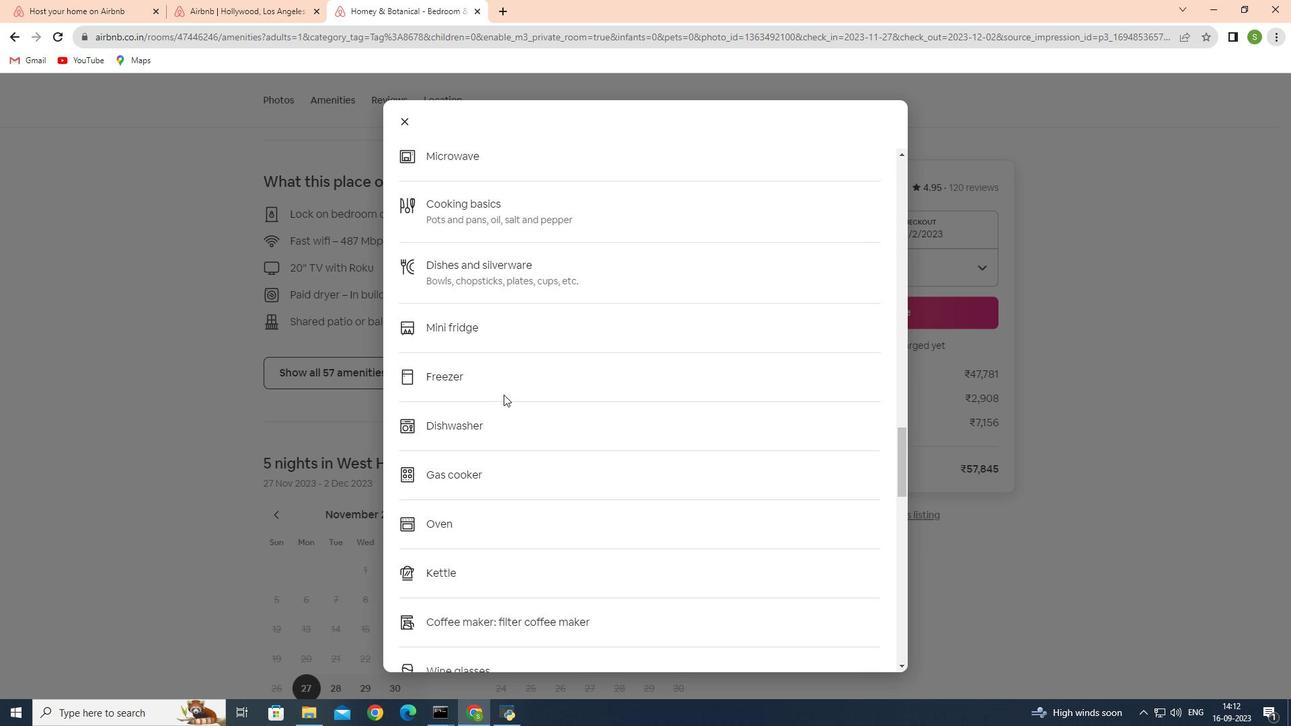 
Action: Mouse scrolled (503, 394) with delta (0, 0)
Screenshot: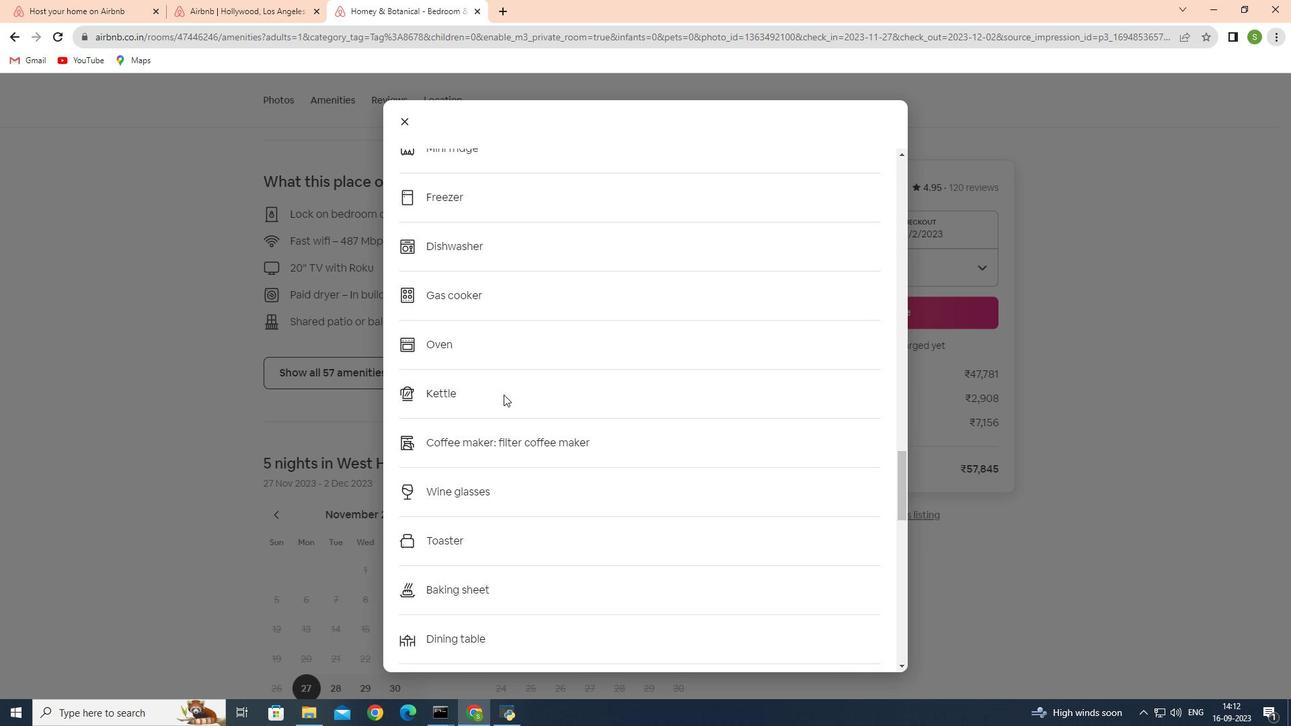 
Action: Mouse scrolled (503, 394) with delta (0, 0)
Screenshot: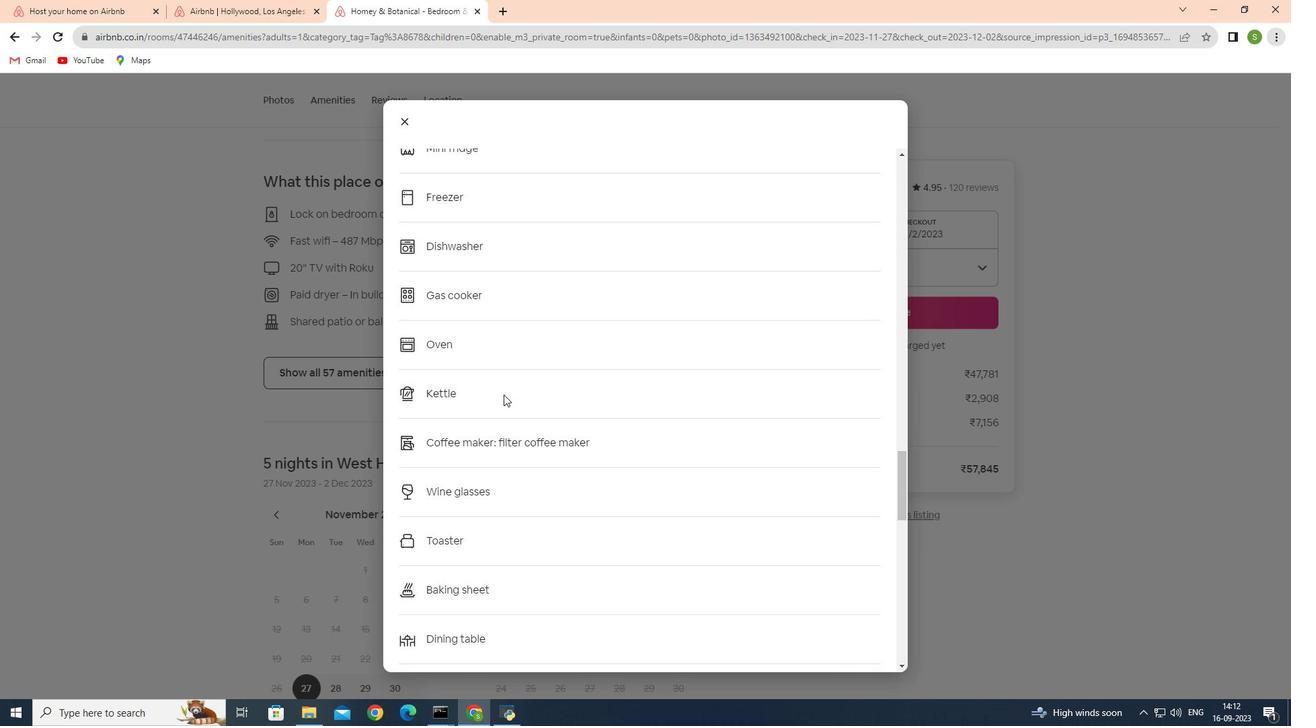 
Action: Mouse scrolled (503, 394) with delta (0, 0)
Screenshot: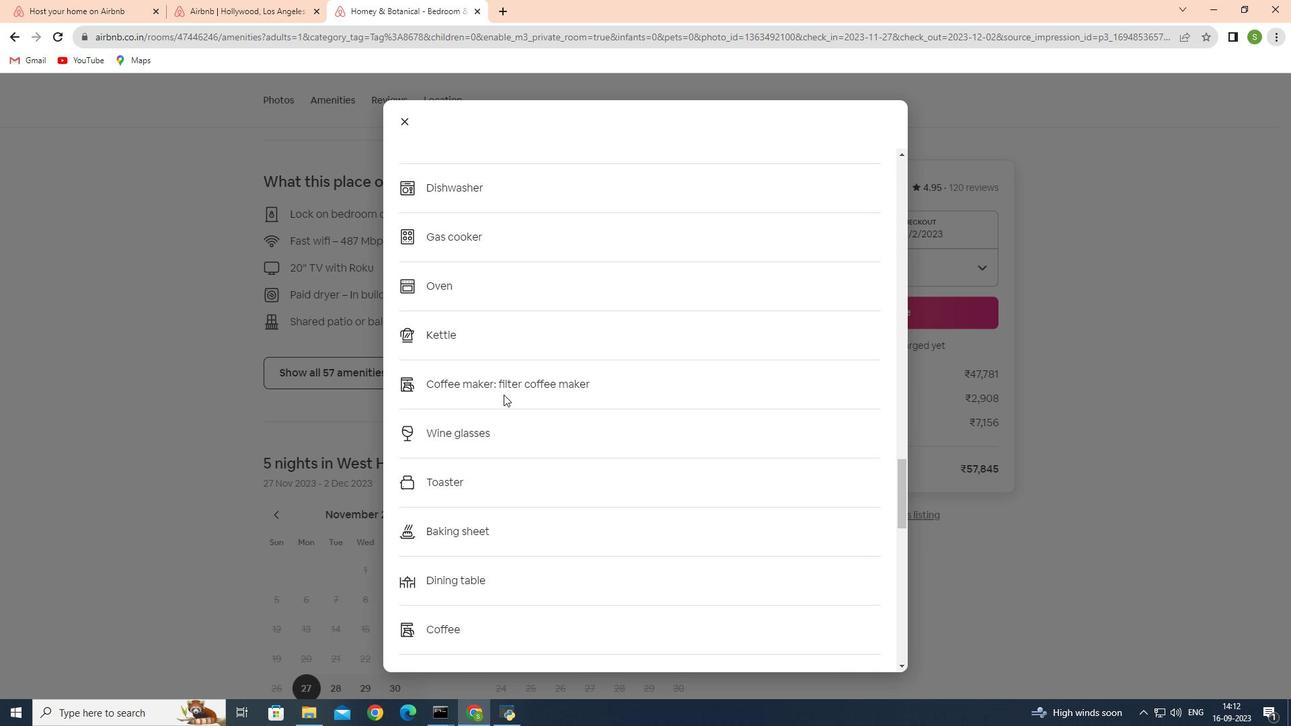 
Action: Mouse scrolled (503, 394) with delta (0, 0)
Screenshot: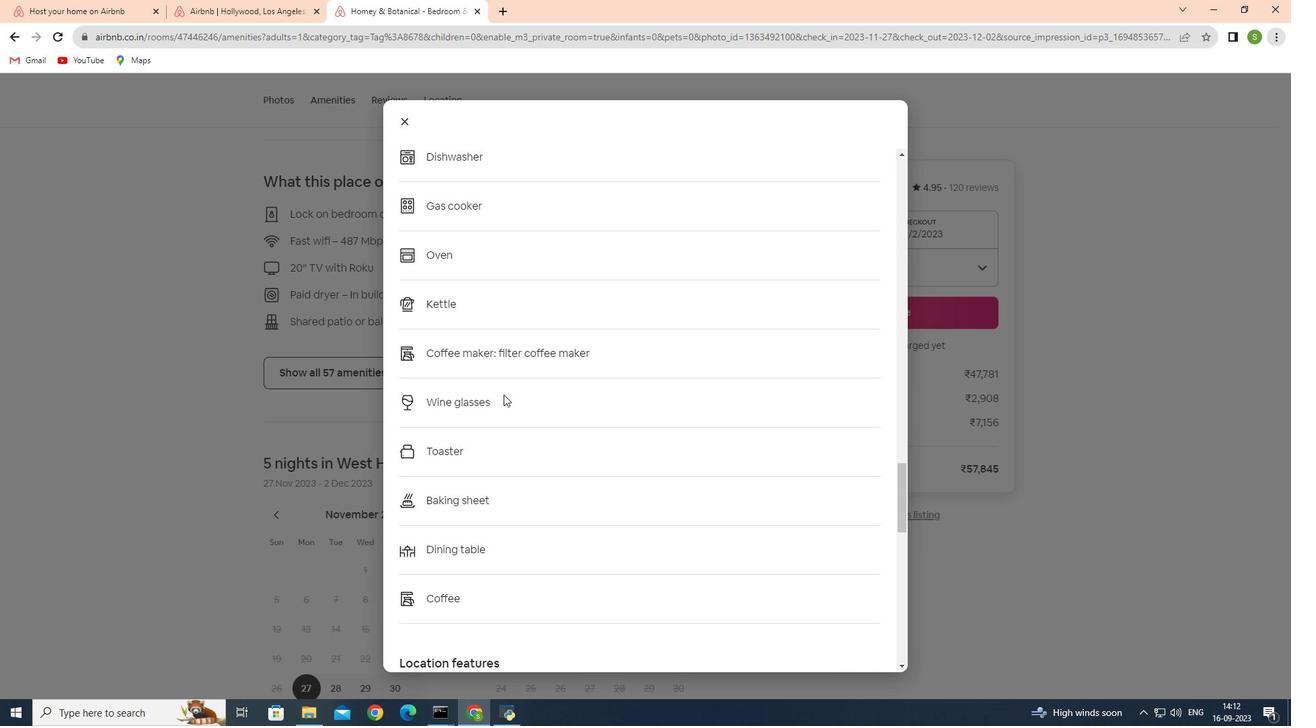 
Action: Mouse scrolled (503, 394) with delta (0, 0)
Screenshot: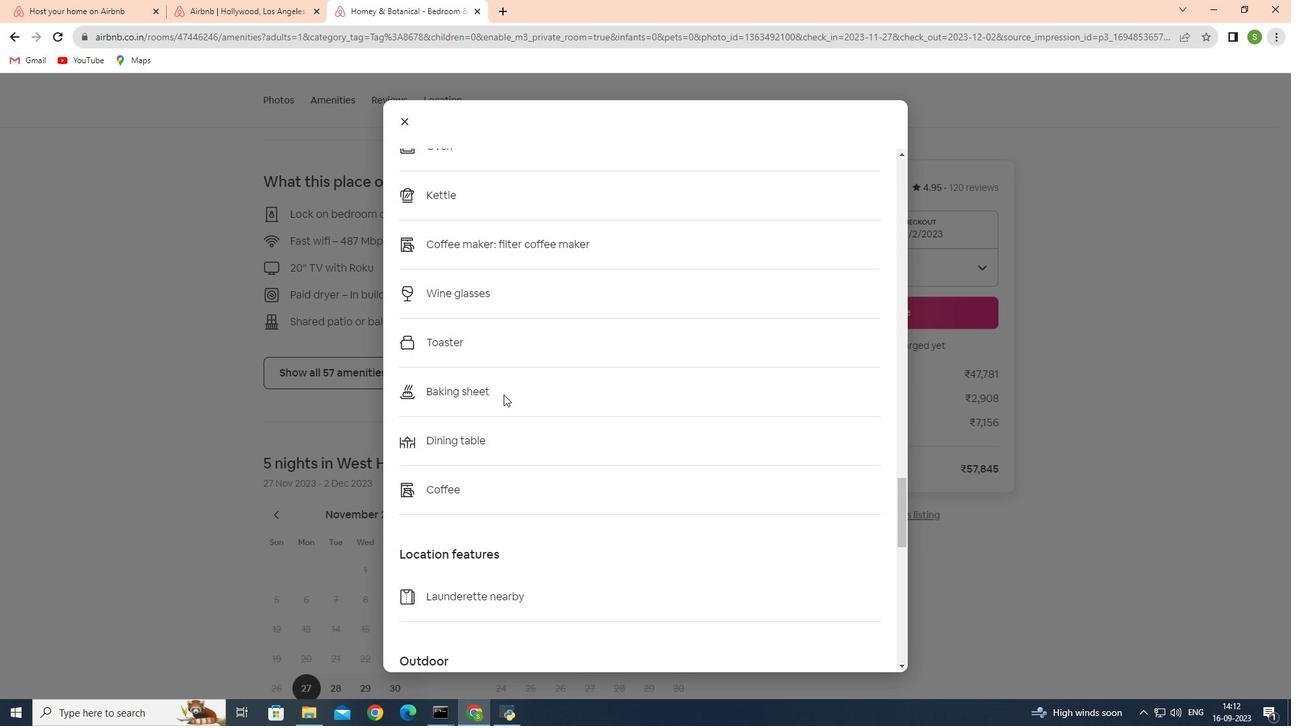 
Action: Mouse scrolled (503, 394) with delta (0, 0)
Screenshot: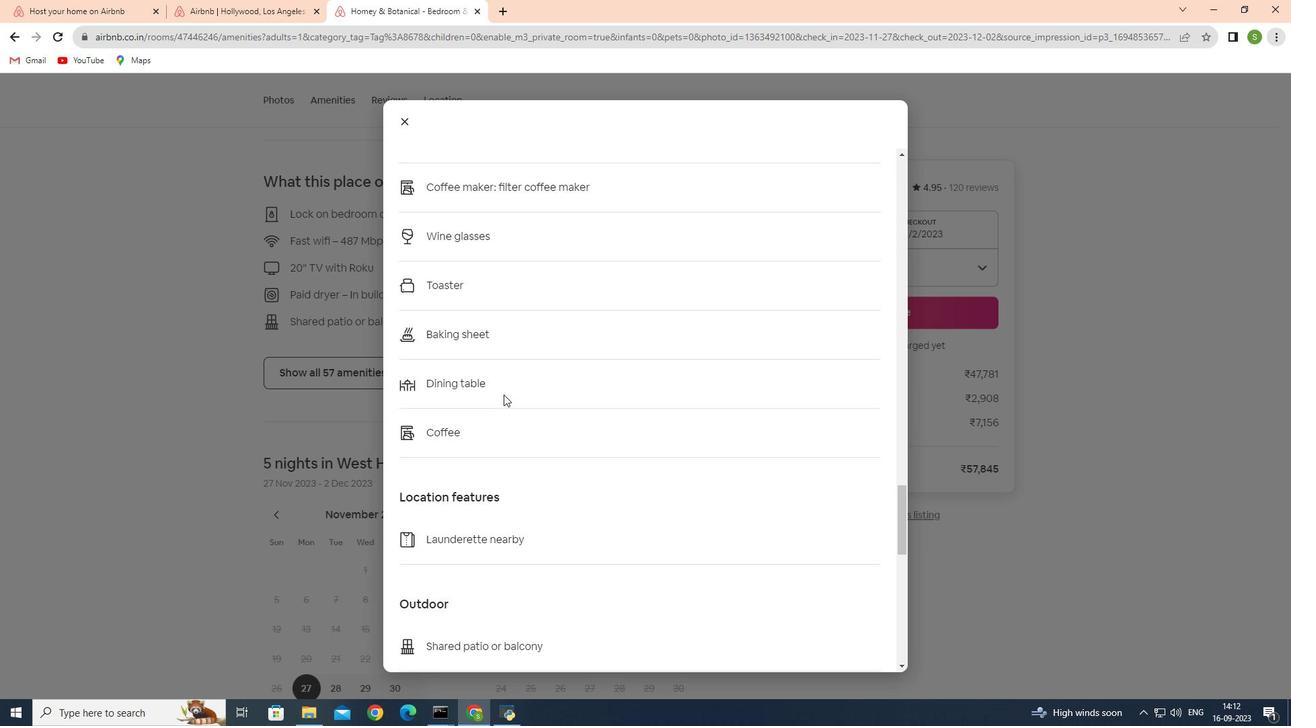 
Action: Mouse scrolled (503, 394) with delta (0, 0)
Screenshot: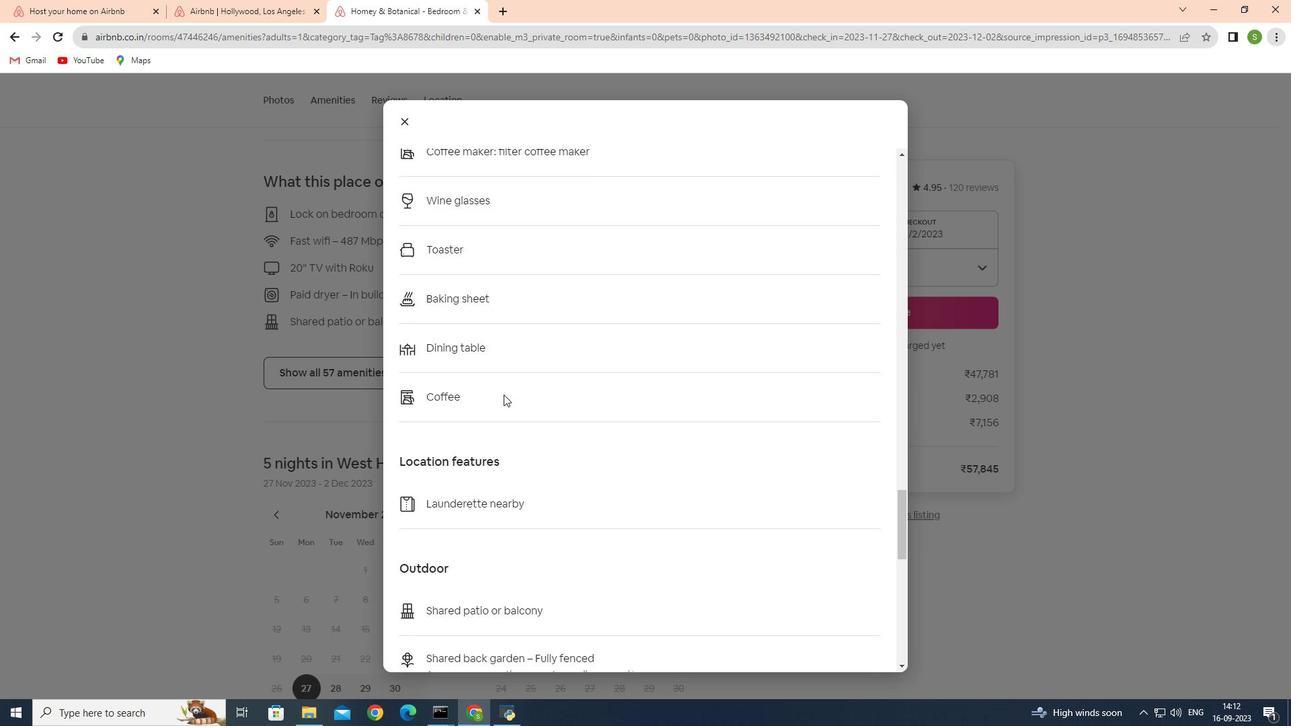 
Action: Mouse scrolled (503, 394) with delta (0, 0)
Screenshot: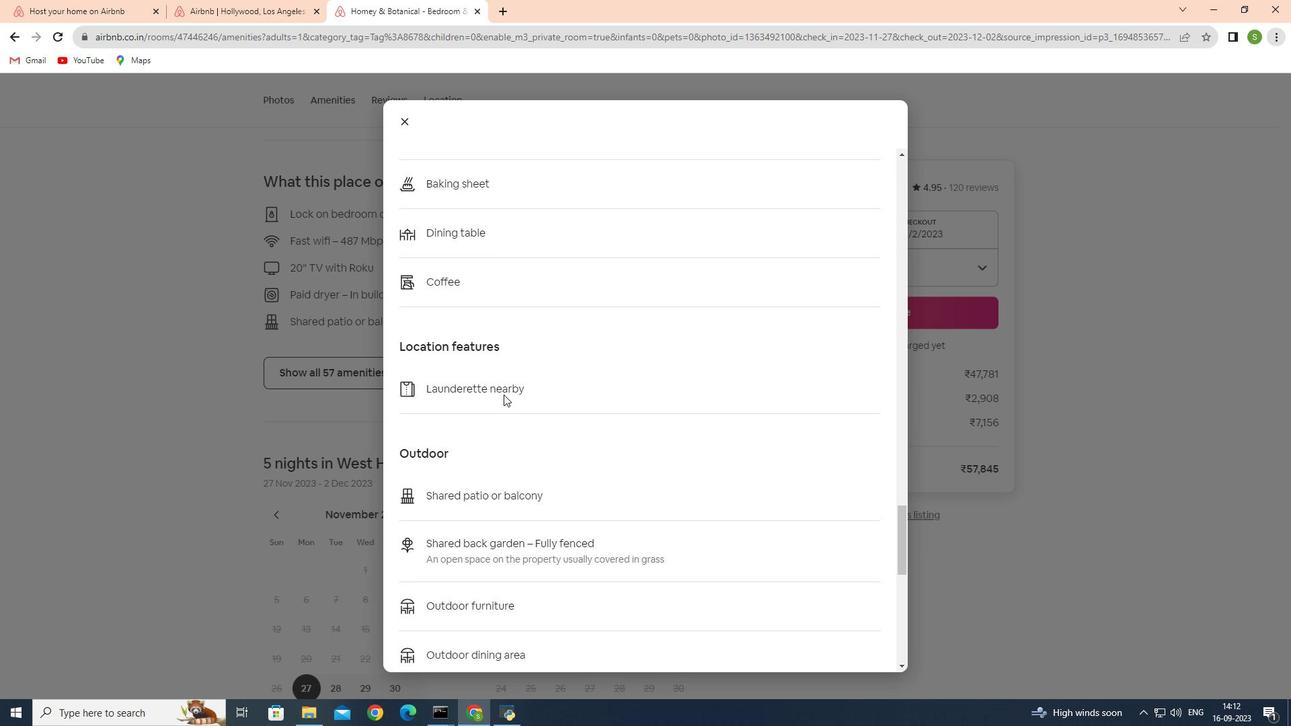 
Action: Mouse scrolled (503, 394) with delta (0, 0)
Screenshot: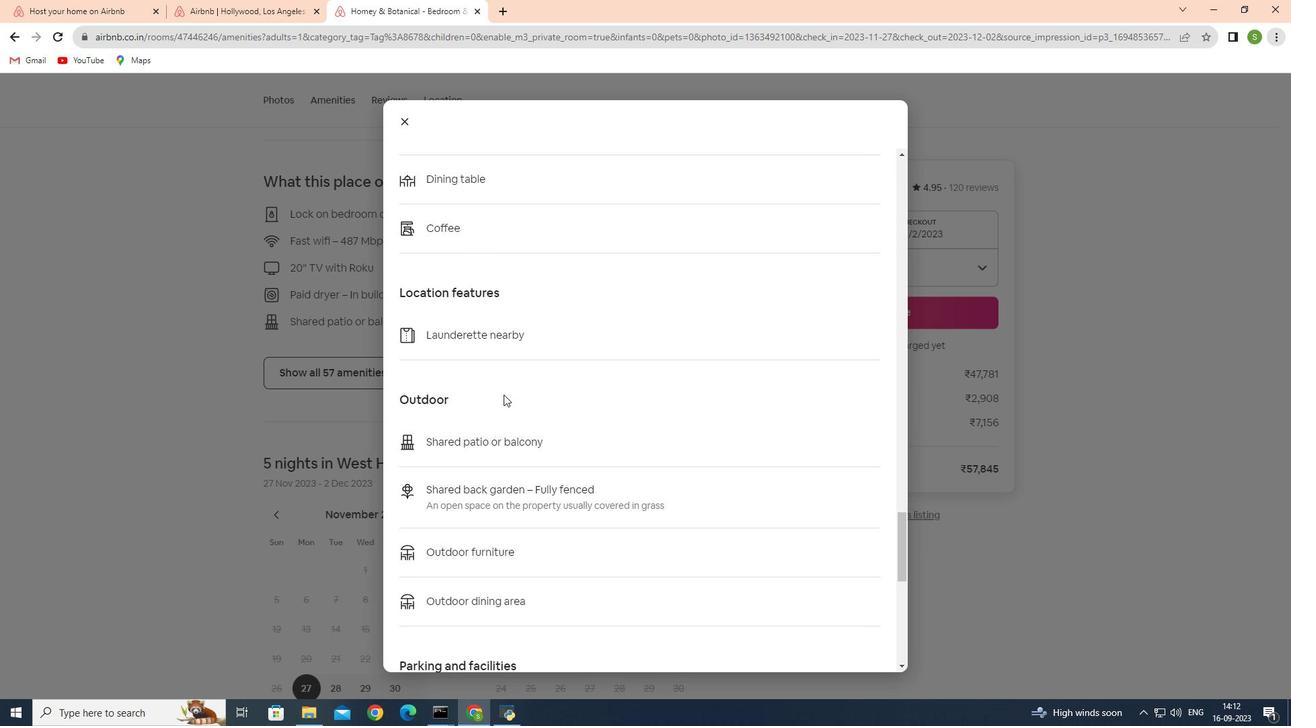 
Action: Mouse scrolled (503, 394) with delta (0, 0)
Screenshot: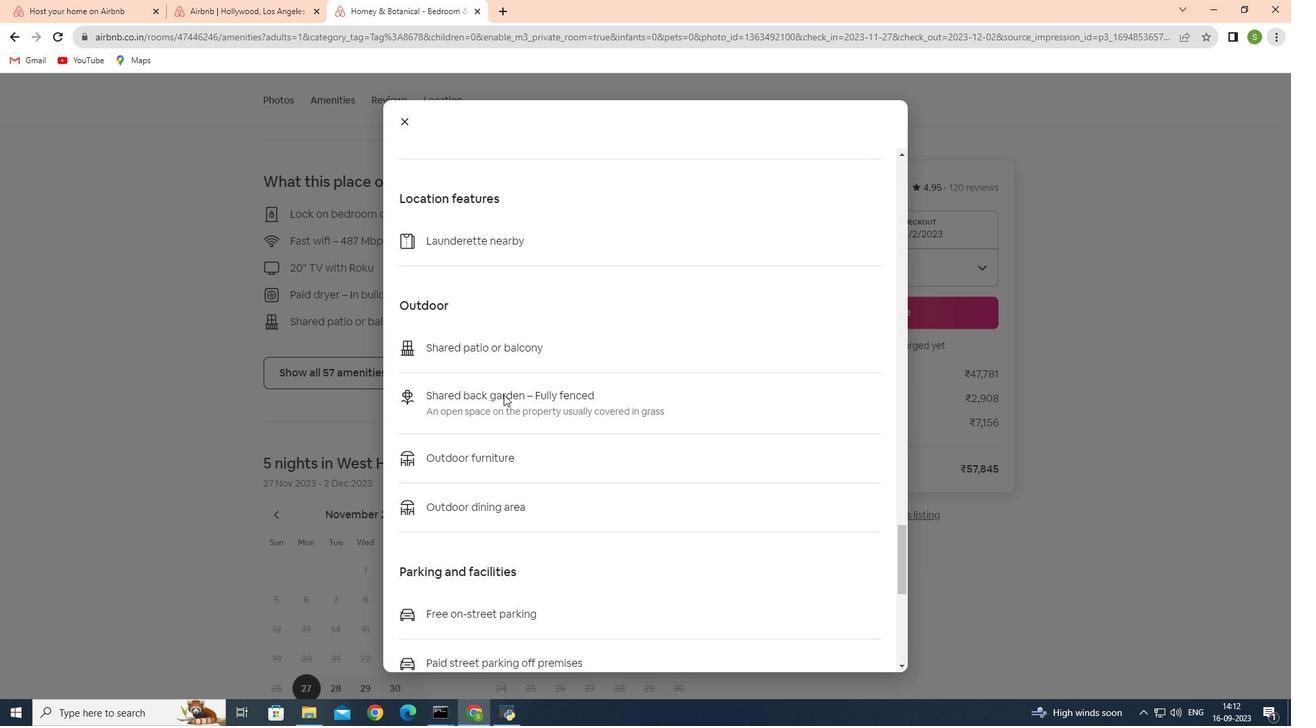 
Action: Mouse scrolled (503, 394) with delta (0, 0)
Screenshot: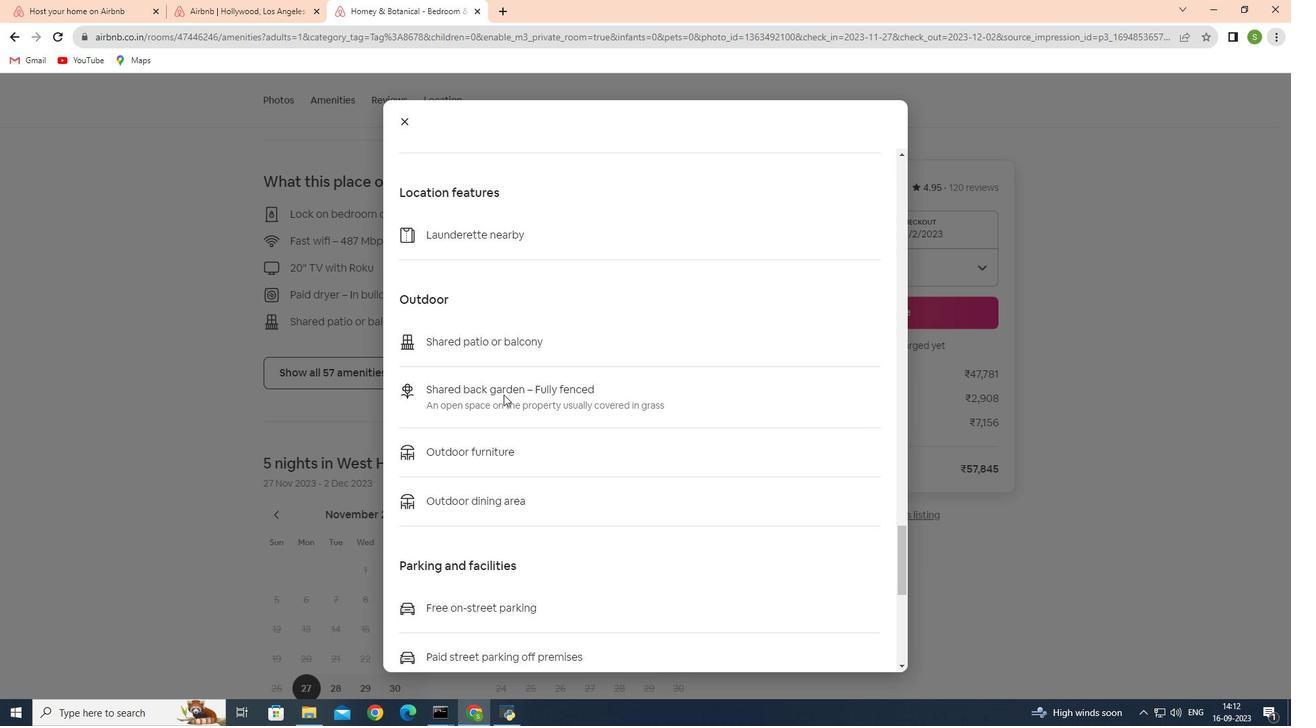 
Action: Mouse scrolled (503, 394) with delta (0, 0)
Screenshot: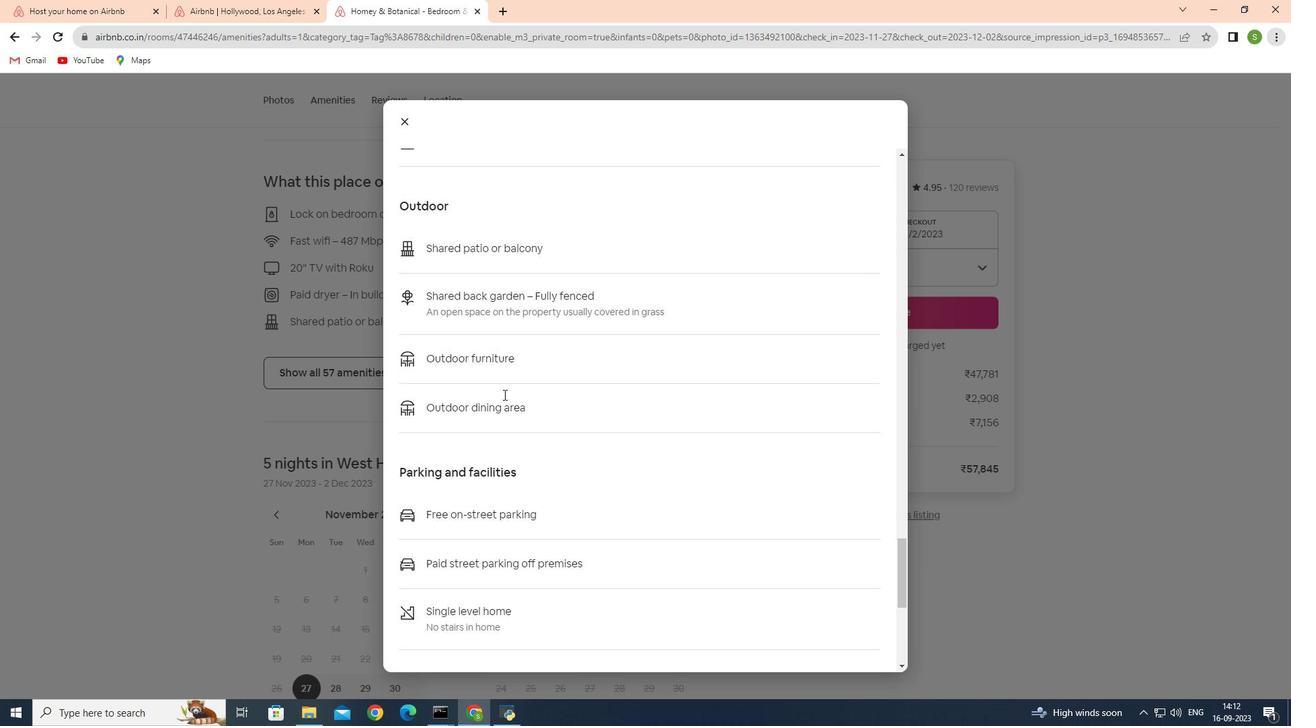 
Action: Mouse scrolled (503, 394) with delta (0, 0)
Screenshot: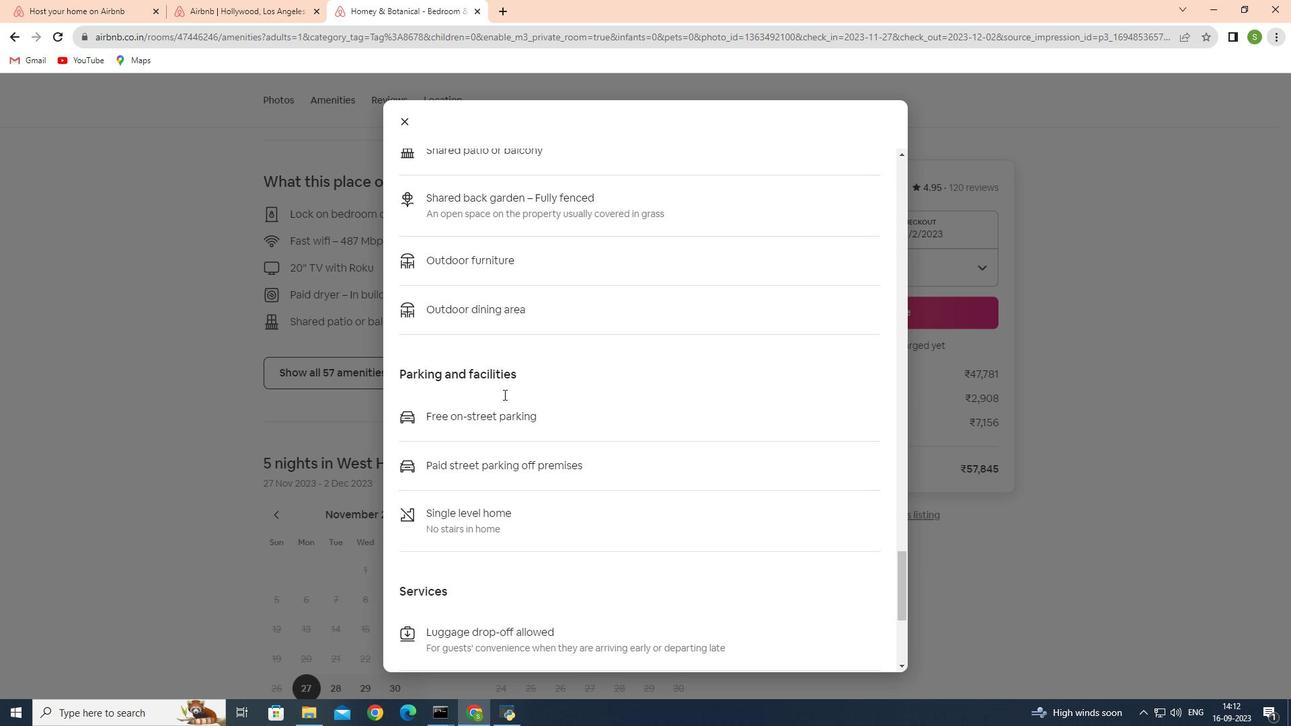 
Action: Mouse scrolled (503, 394) with delta (0, 0)
Screenshot: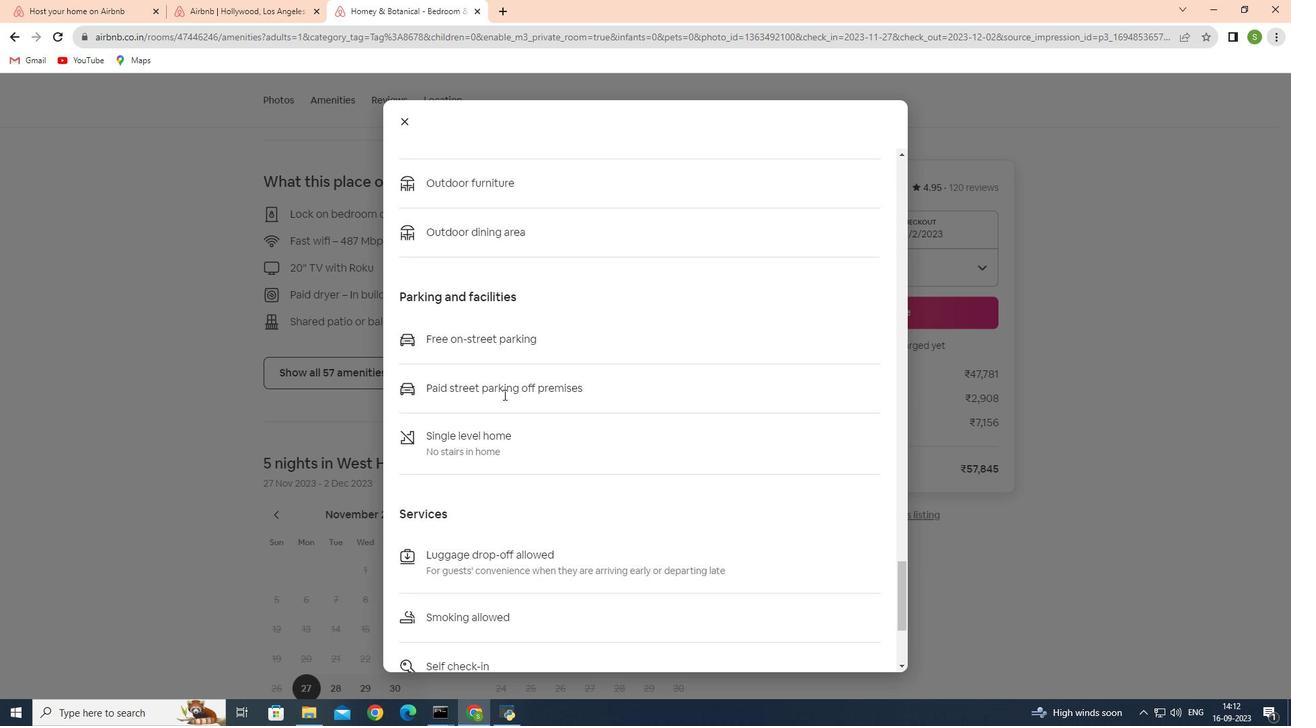 
Action: Mouse scrolled (503, 394) with delta (0, 0)
Screenshot: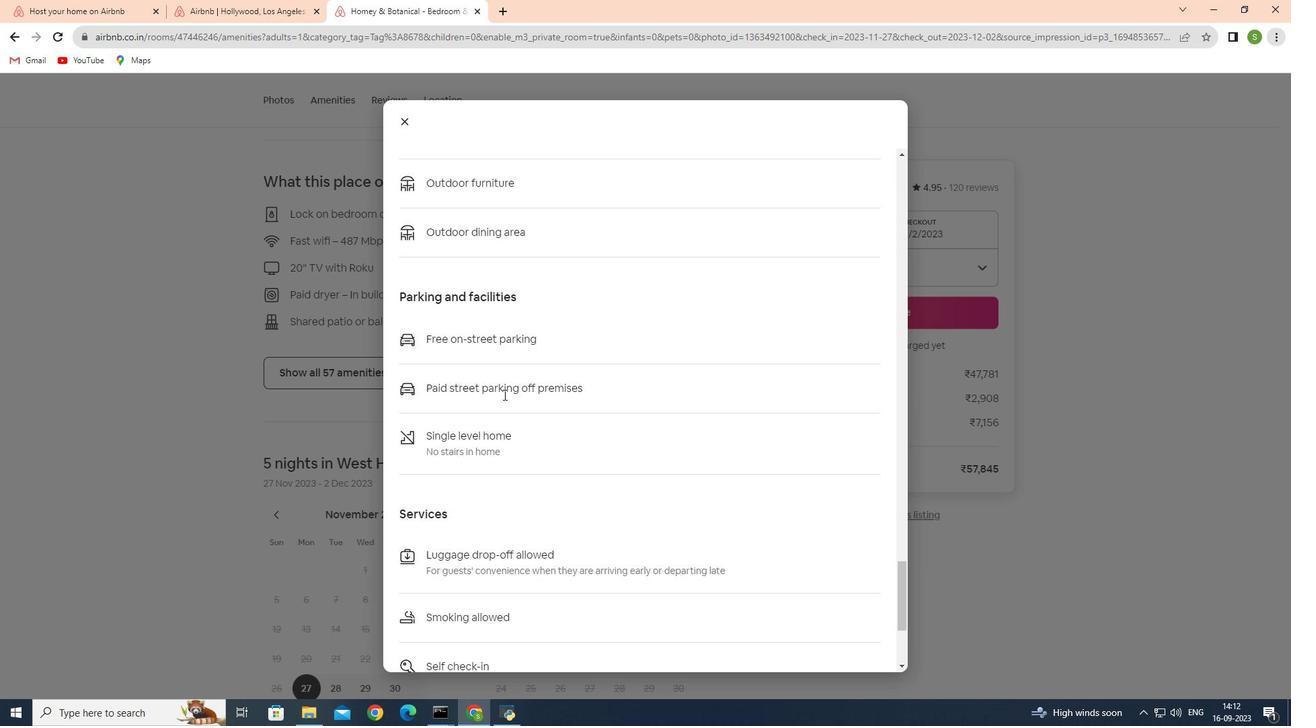 
Action: Mouse scrolled (503, 394) with delta (0, 0)
Screenshot: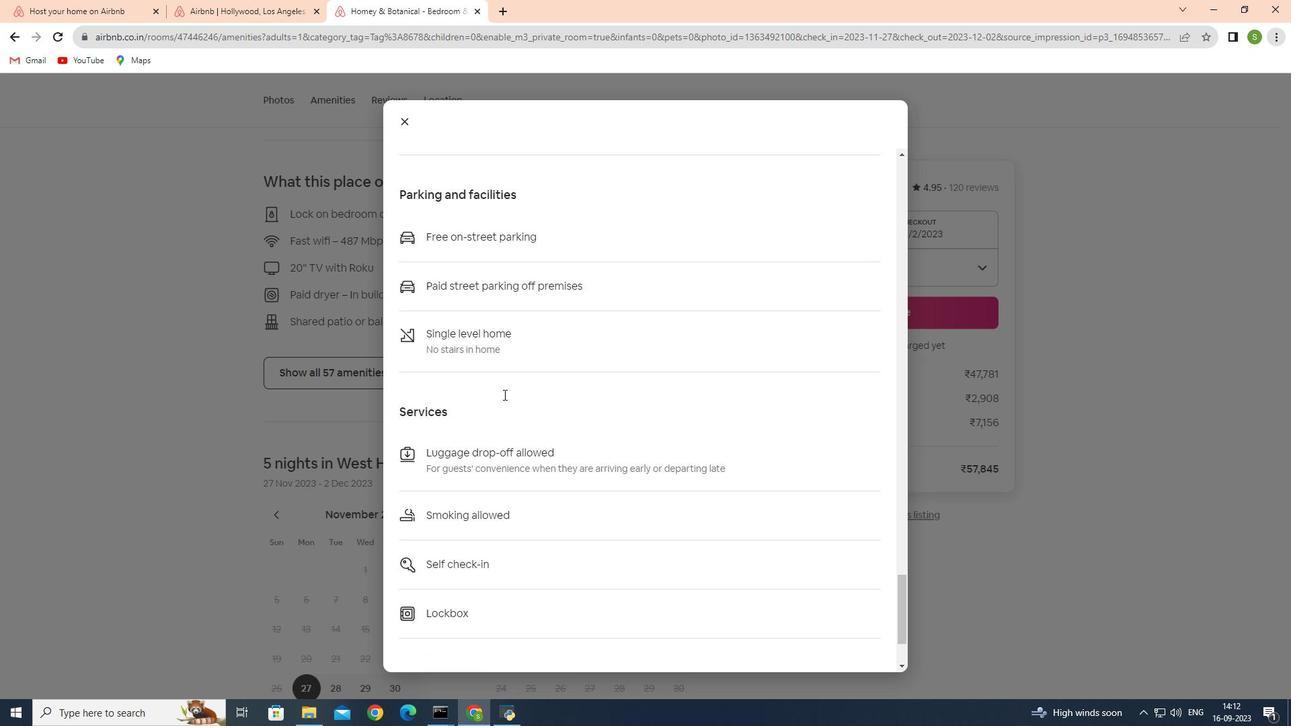 
Action: Mouse scrolled (503, 394) with delta (0, 0)
Screenshot: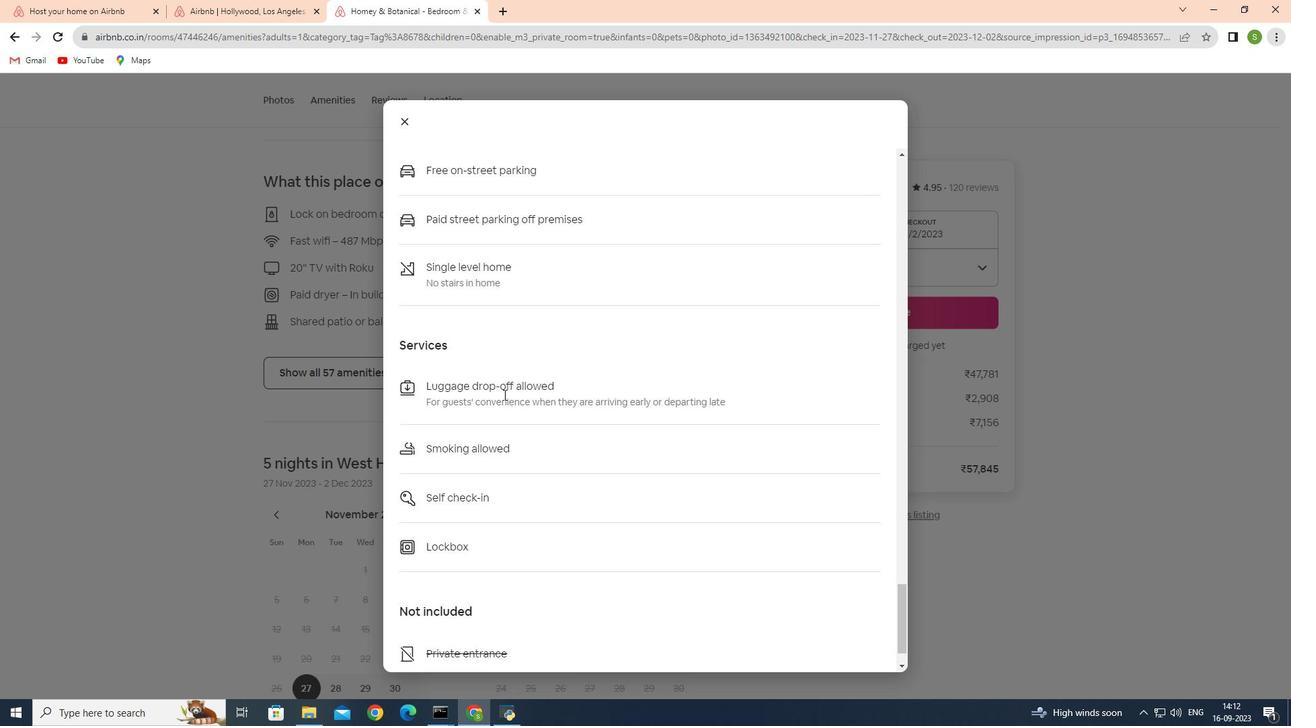 
Action: Mouse scrolled (503, 394) with delta (0, 0)
Screenshot: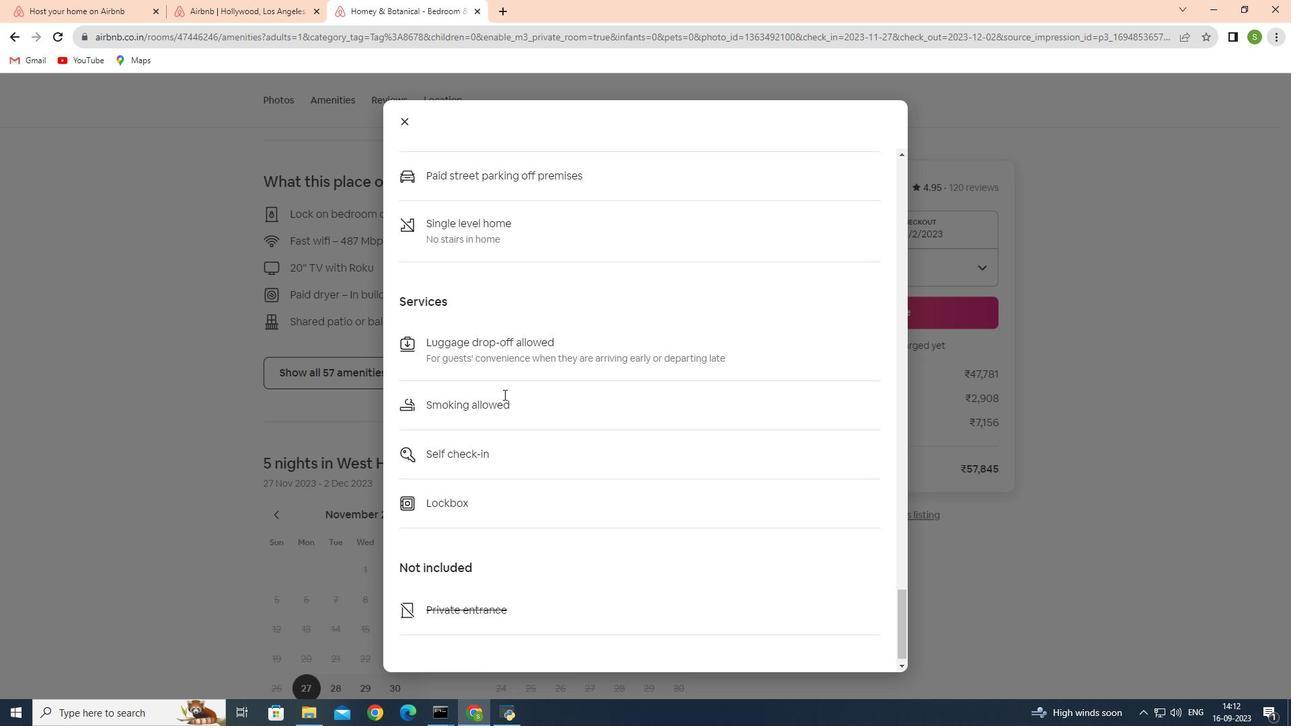 
Action: Mouse scrolled (503, 394) with delta (0, 0)
Screenshot: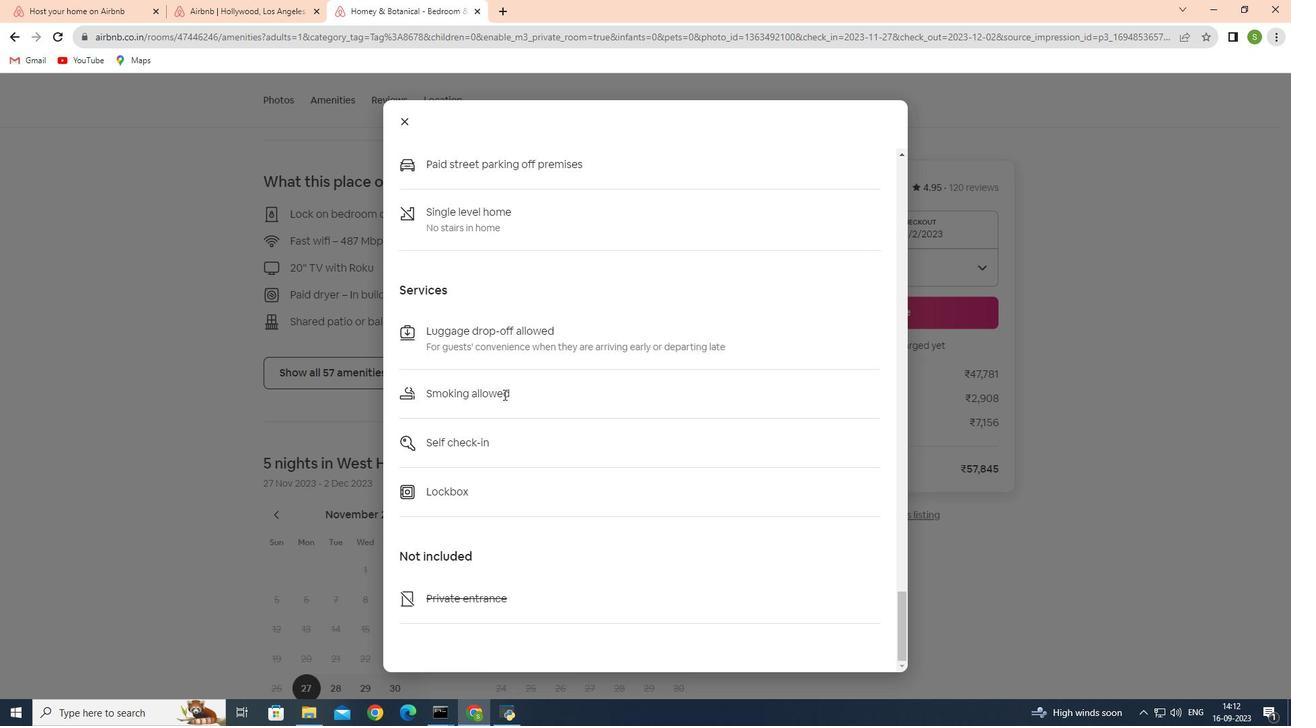 
Action: Mouse scrolled (503, 394) with delta (0, 0)
Screenshot: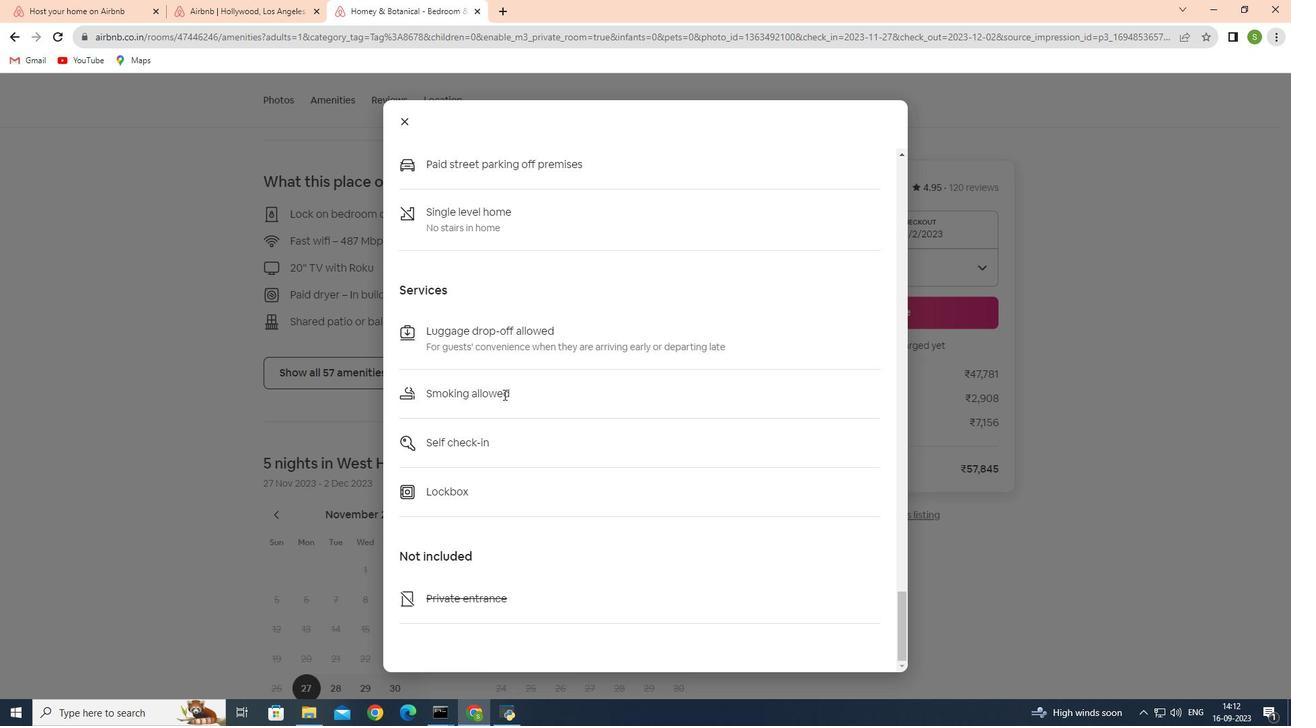 
Action: Mouse scrolled (503, 394) with delta (0, 0)
Screenshot: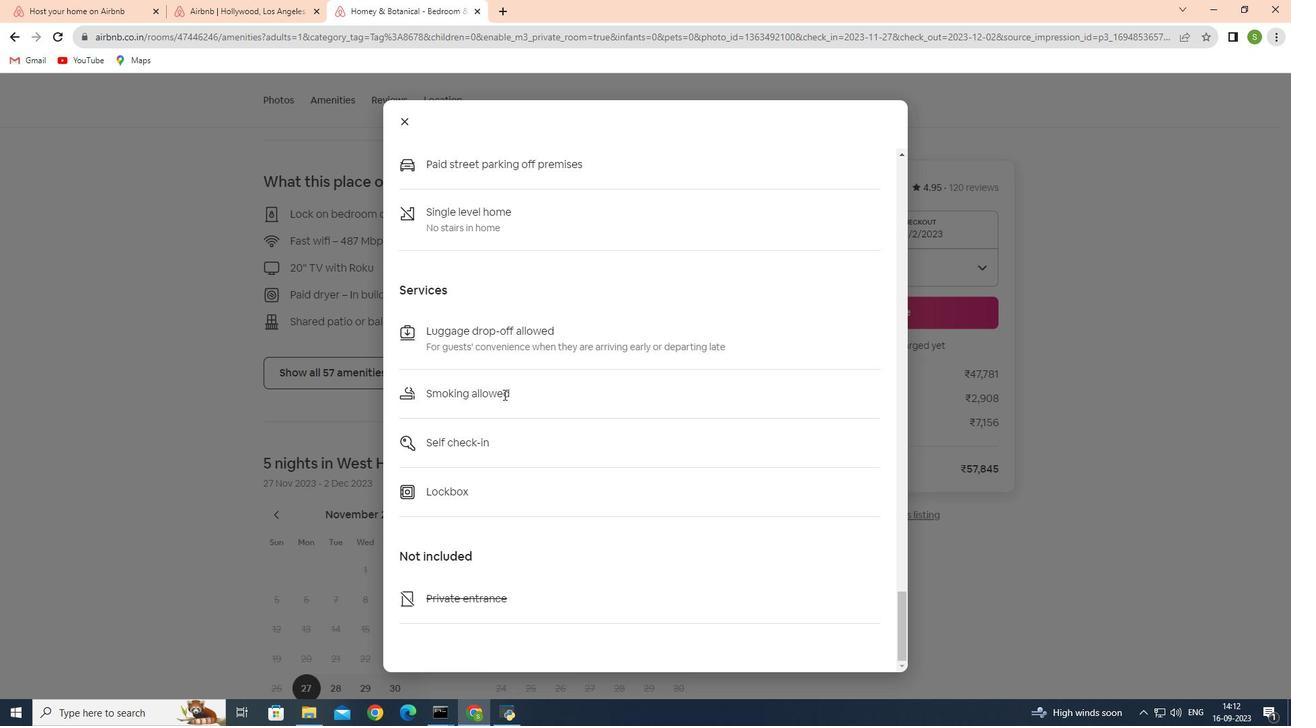 
Action: Mouse scrolled (503, 394) with delta (0, 0)
Screenshot: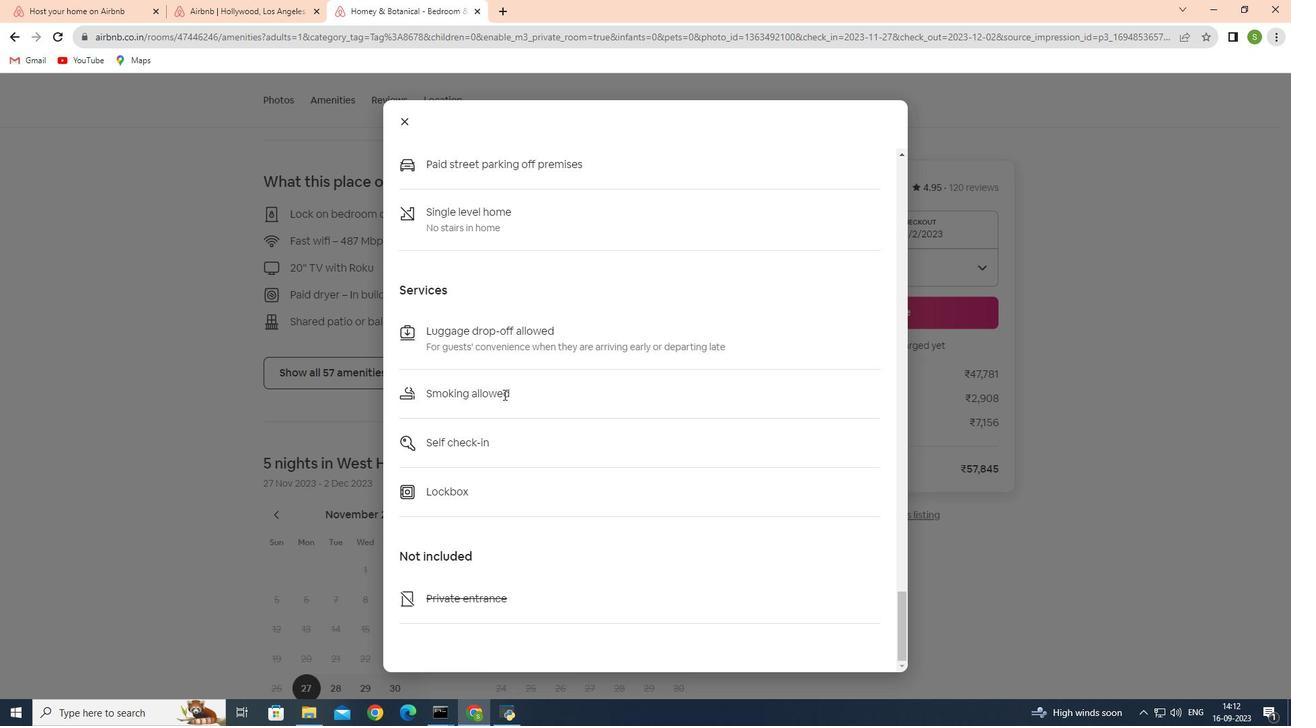 
Action: Mouse moved to (404, 117)
Screenshot: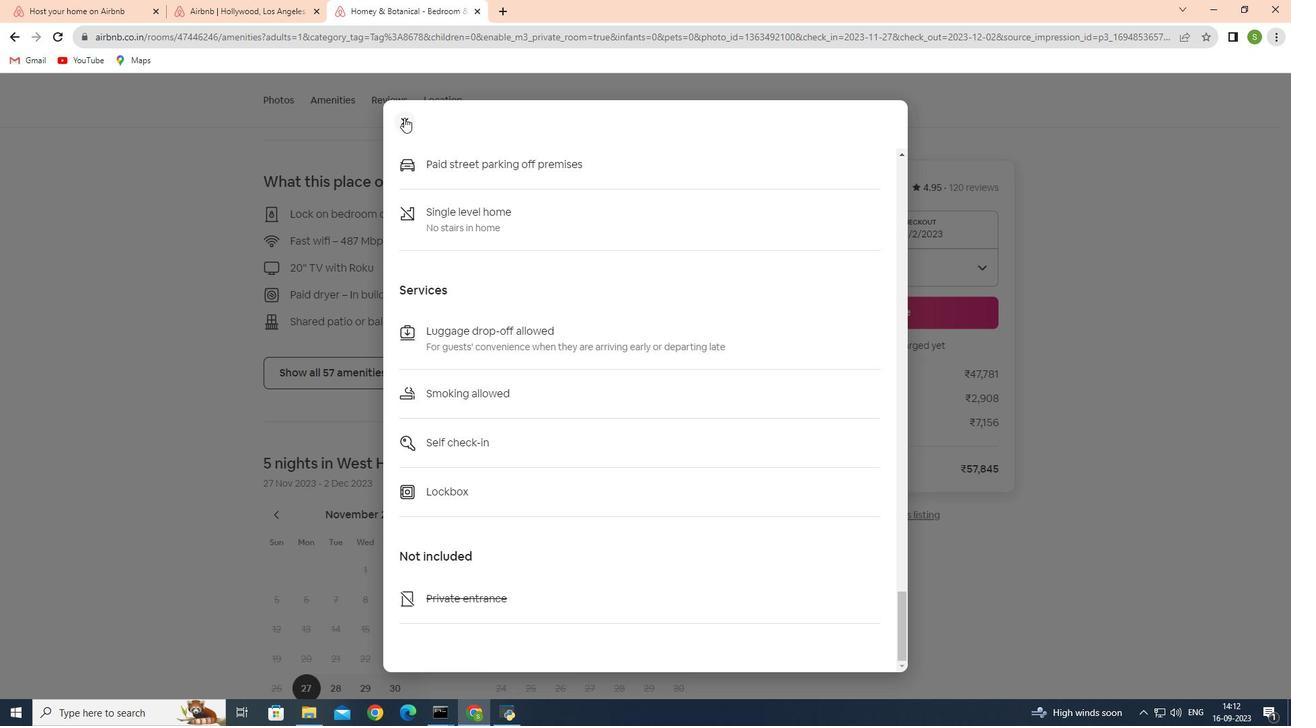 
Action: Mouse pressed left at (404, 117)
Screenshot: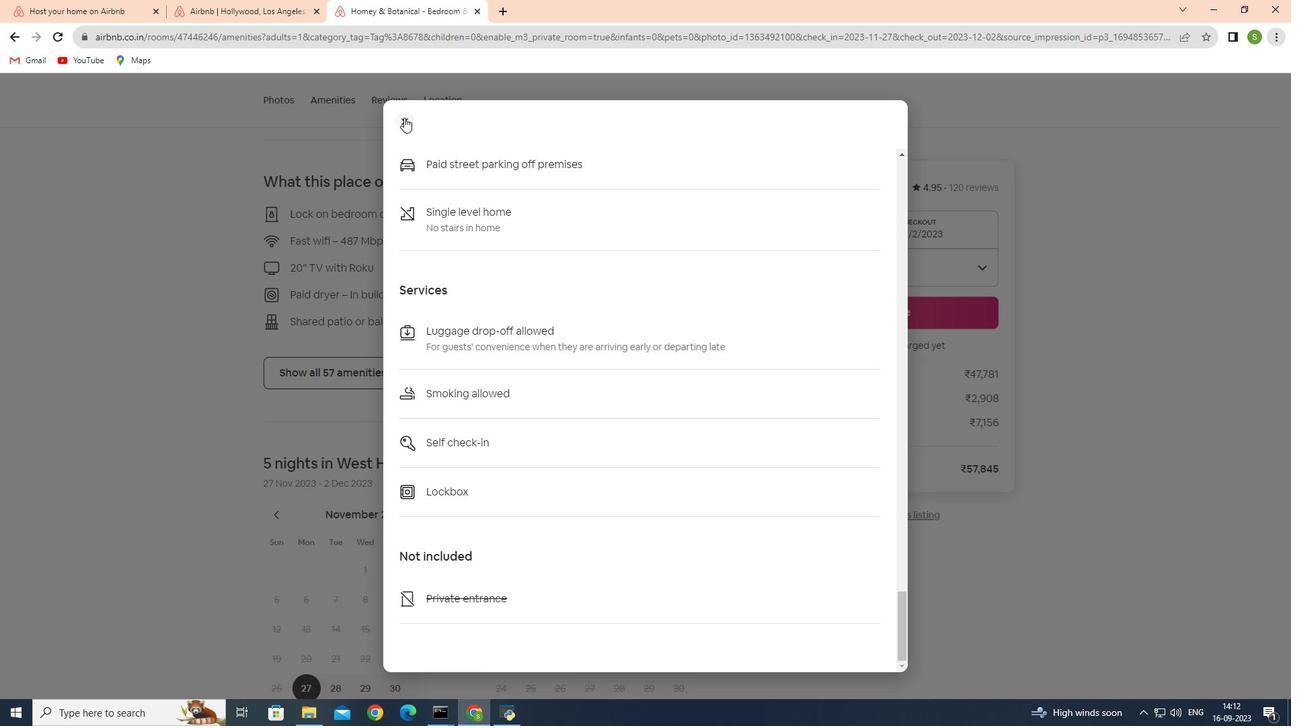 
Action: Mouse moved to (405, 357)
Screenshot: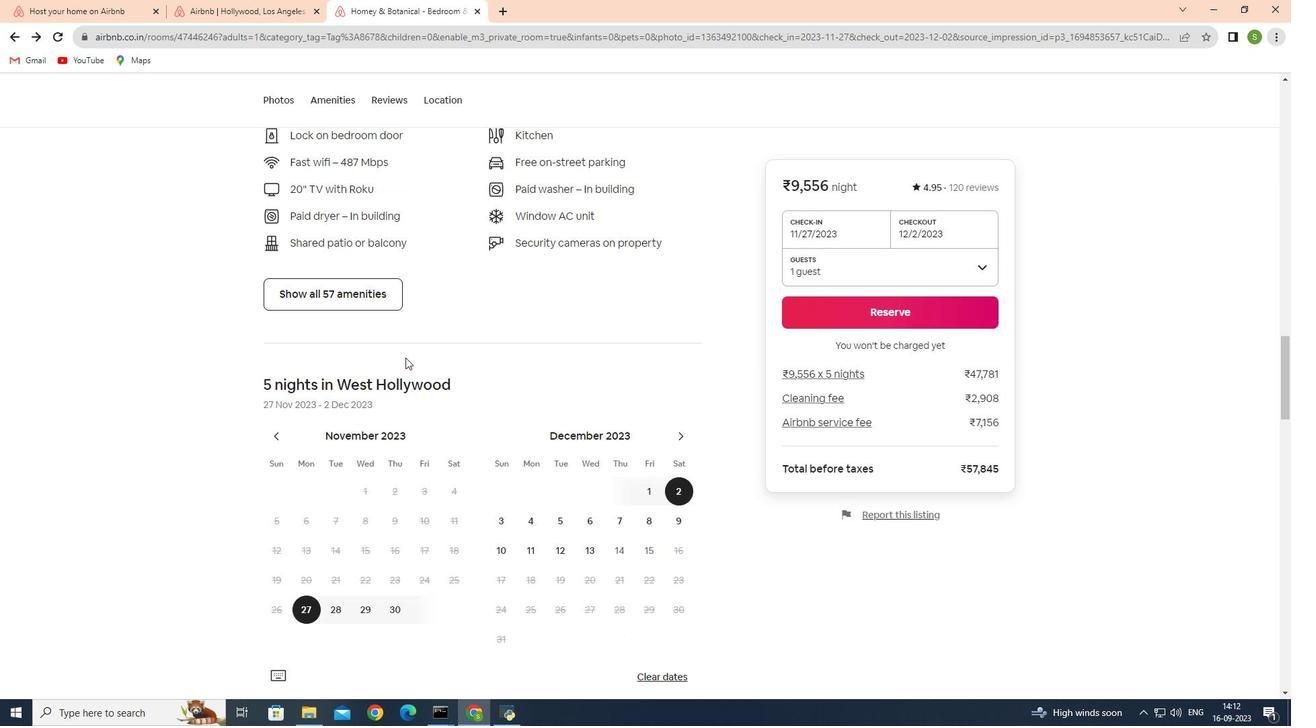 
Action: Mouse scrolled (405, 357) with delta (0, 0)
Screenshot: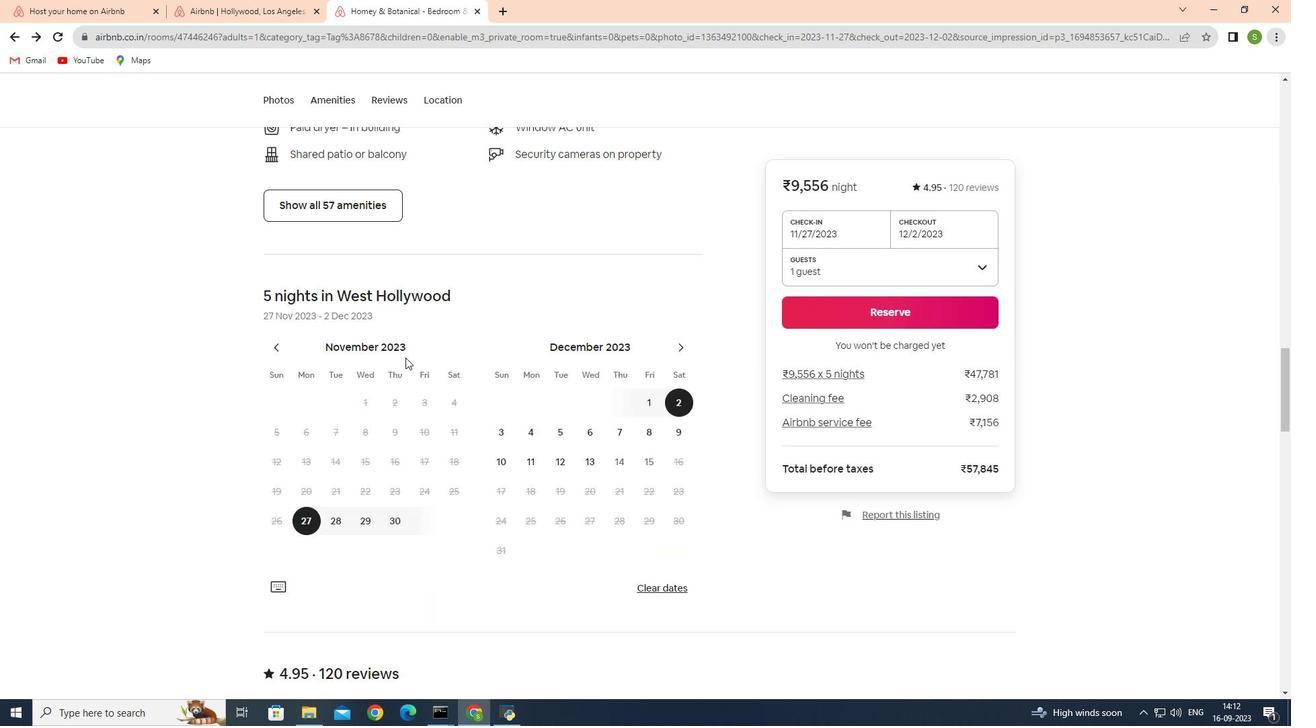 
Action: Mouse scrolled (405, 357) with delta (0, 0)
Screenshot: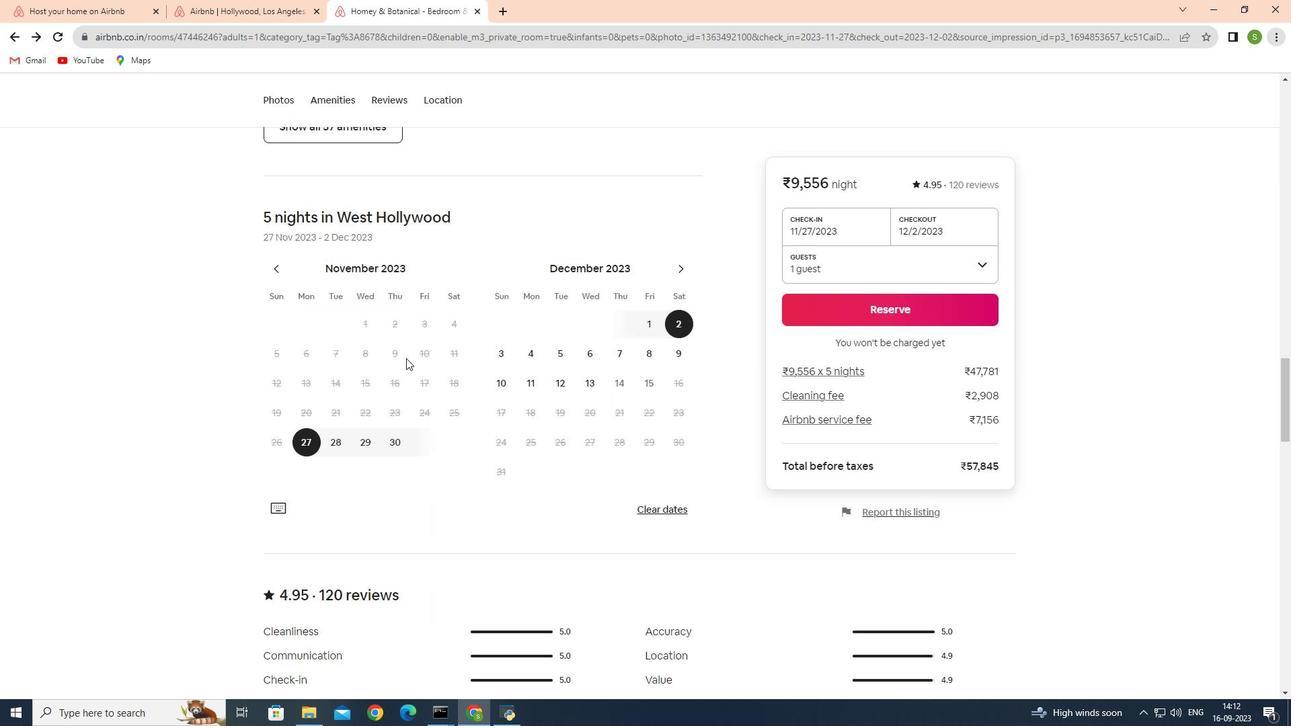 
Action: Mouse scrolled (405, 357) with delta (0, 0)
Screenshot: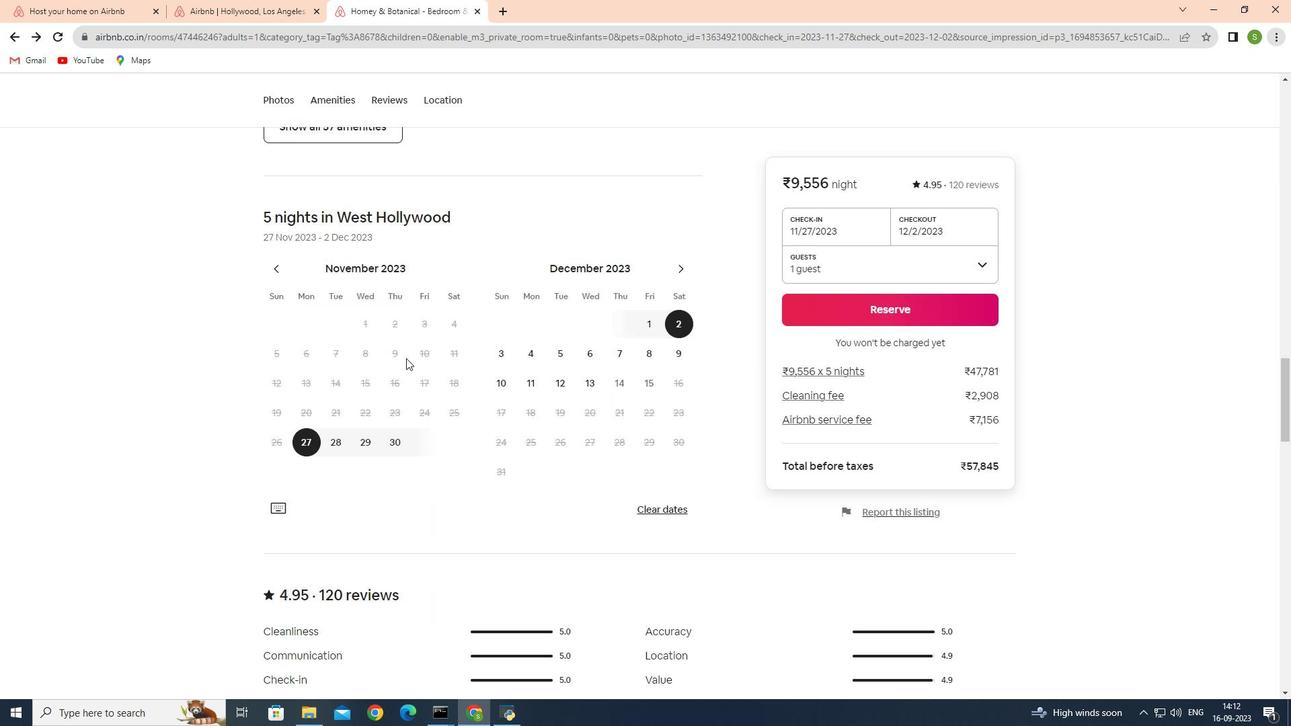 
Action: Mouse scrolled (405, 357) with delta (0, 0)
Screenshot: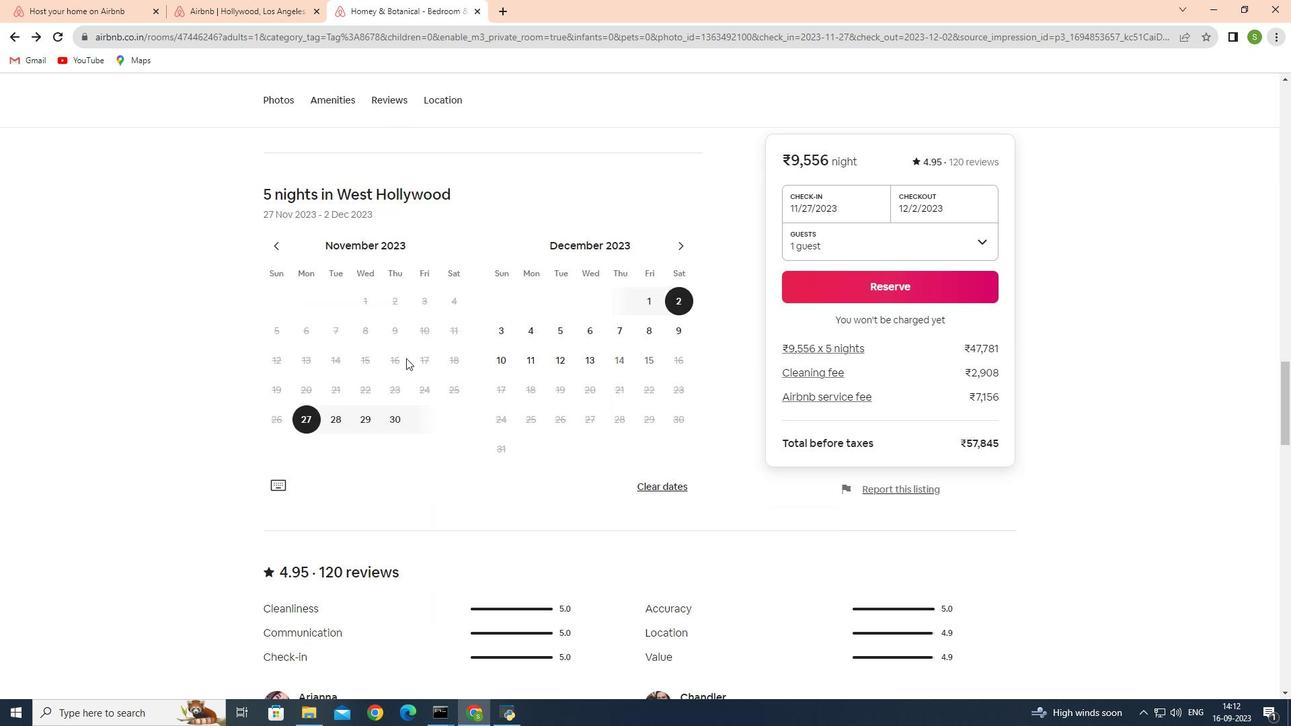 
Action: Mouse moved to (406, 358)
Screenshot: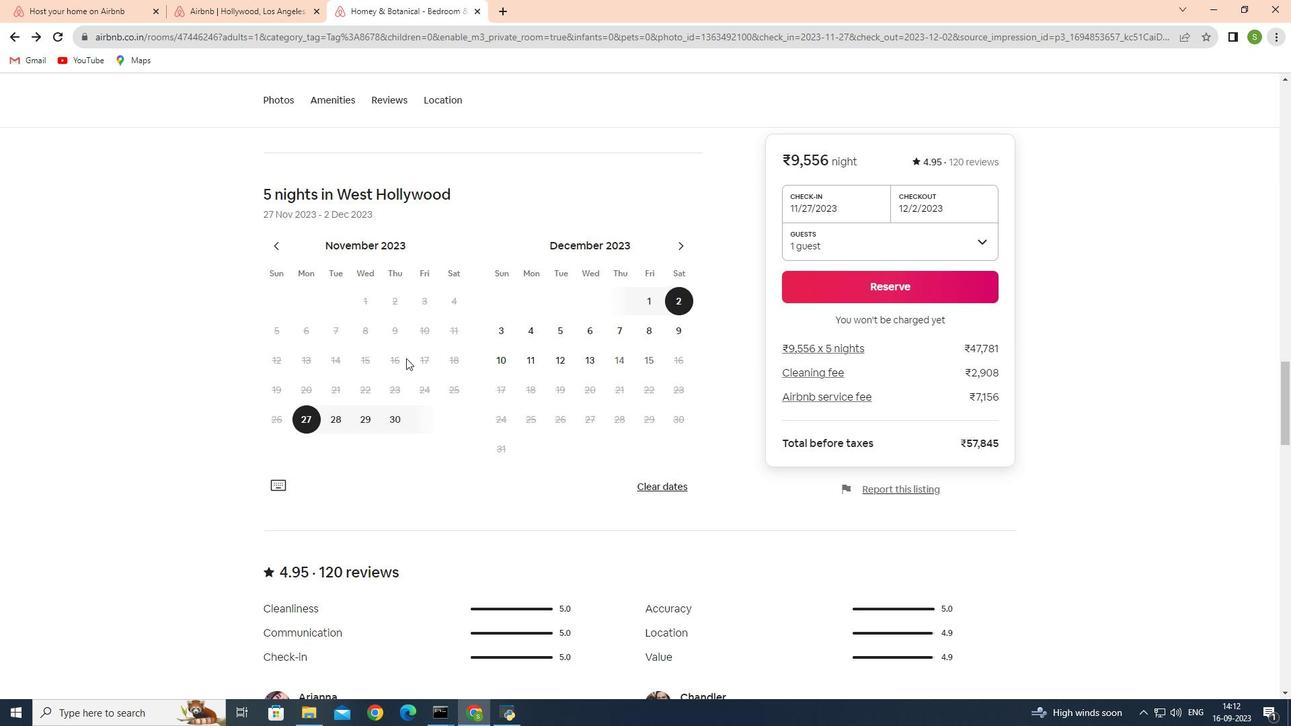 
Action: Mouse scrolled (406, 357) with delta (0, 0)
Screenshot: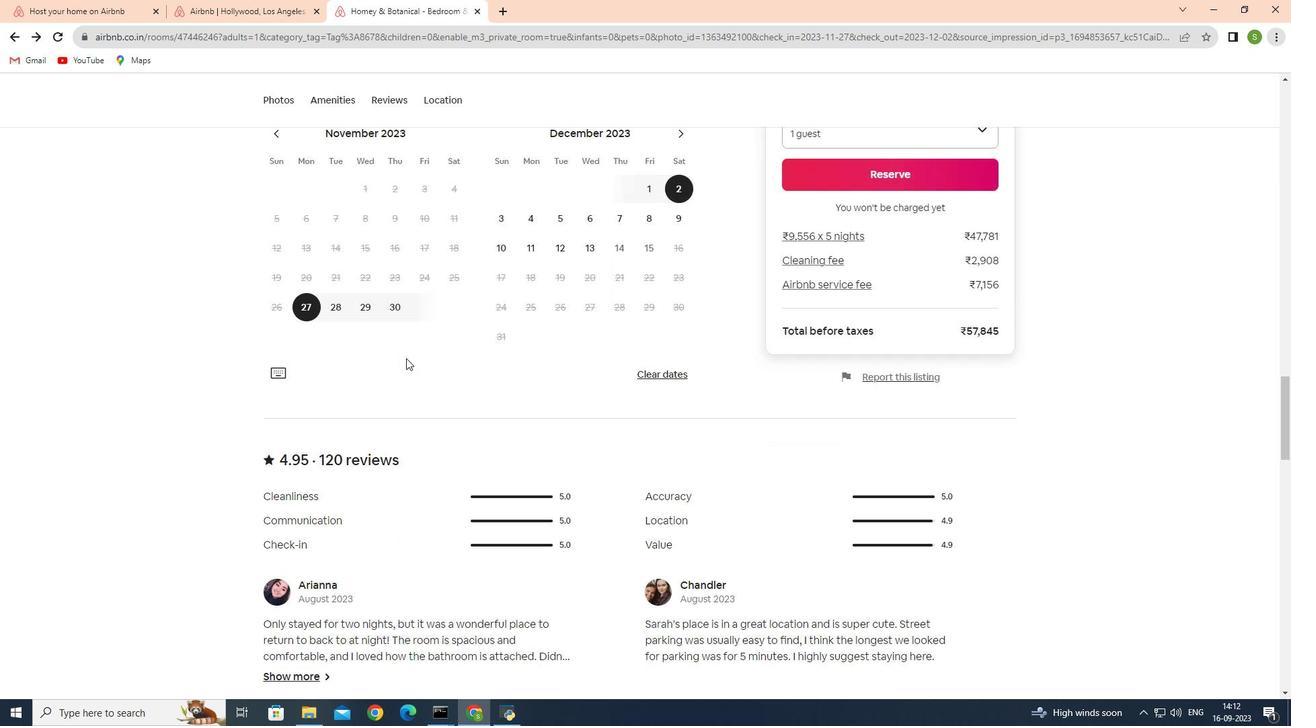 
Action: Mouse scrolled (406, 357) with delta (0, 0)
Screenshot: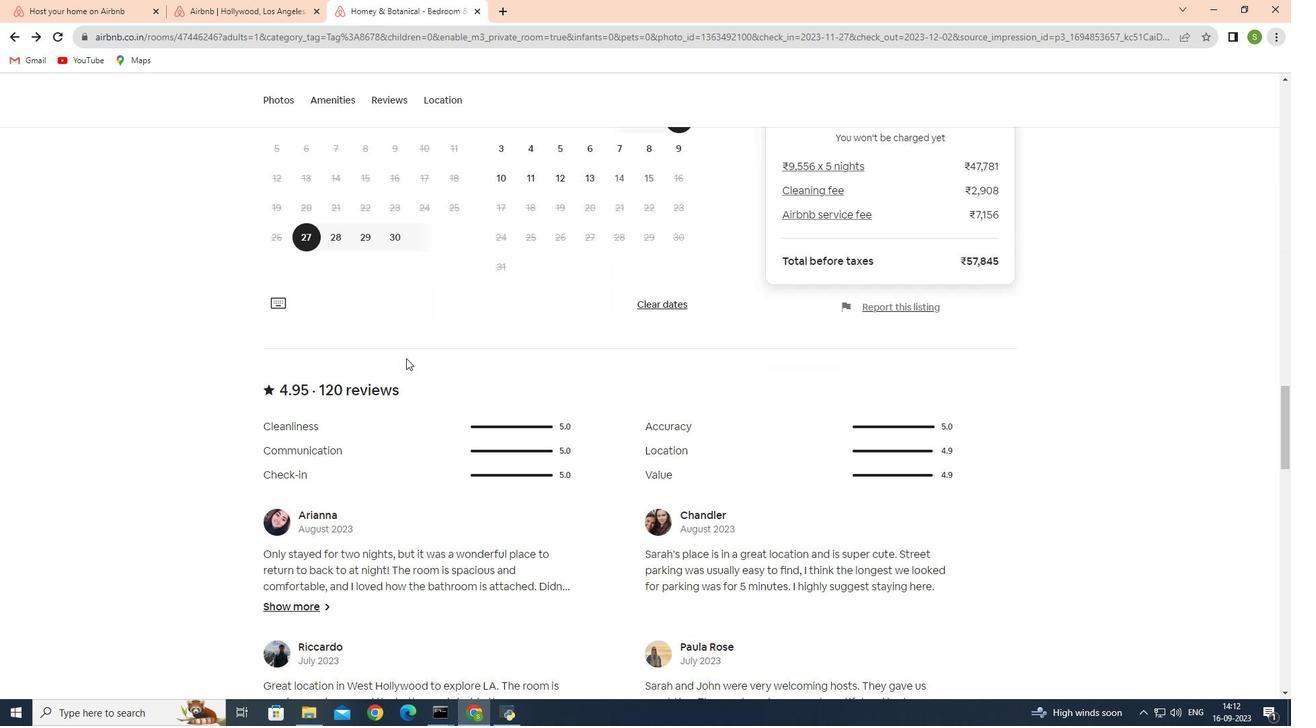 
Action: Mouse scrolled (406, 357) with delta (0, 0)
Screenshot: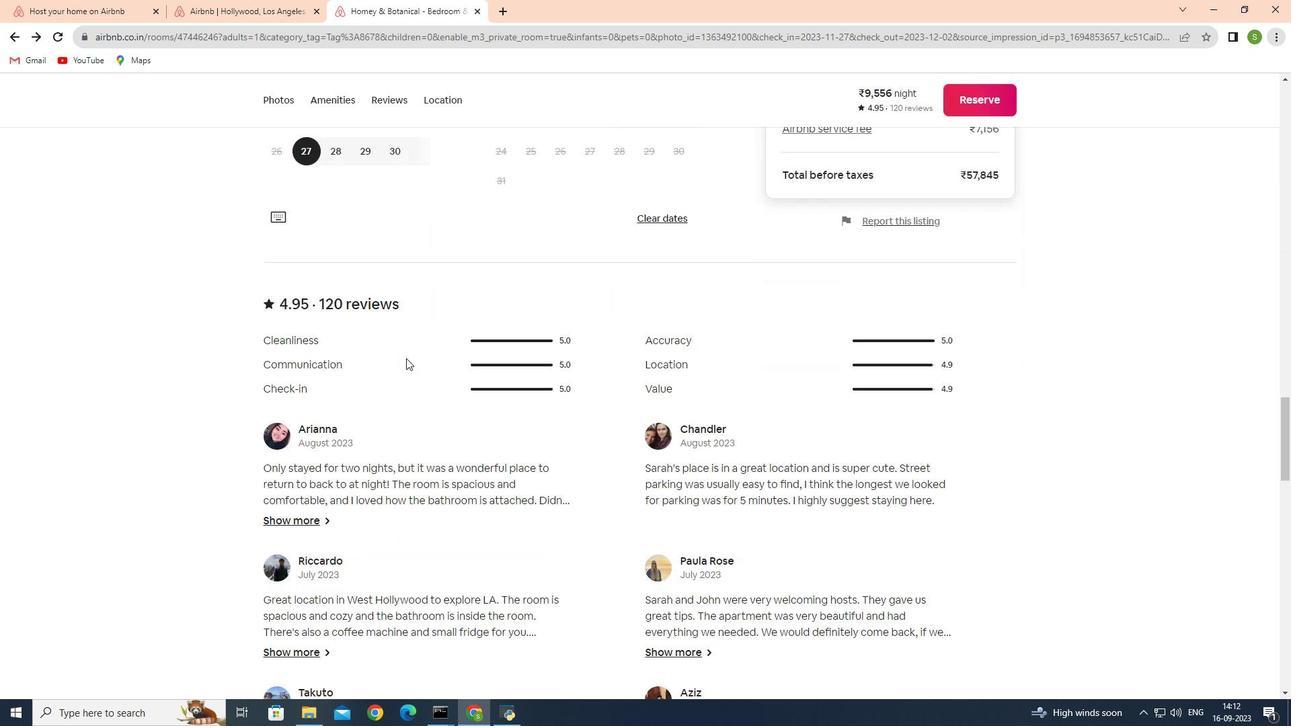
Action: Mouse scrolled (406, 357) with delta (0, 0)
Screenshot: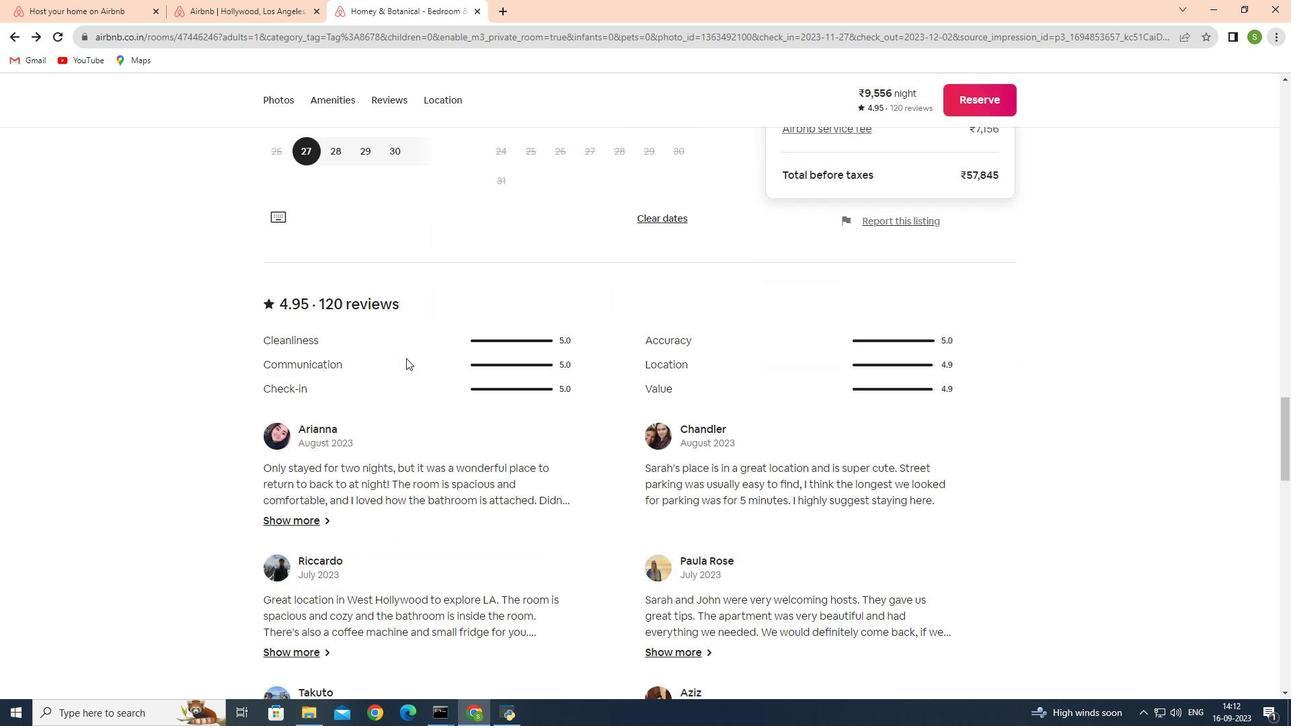 
Action: Mouse scrolled (406, 357) with delta (0, 0)
Screenshot: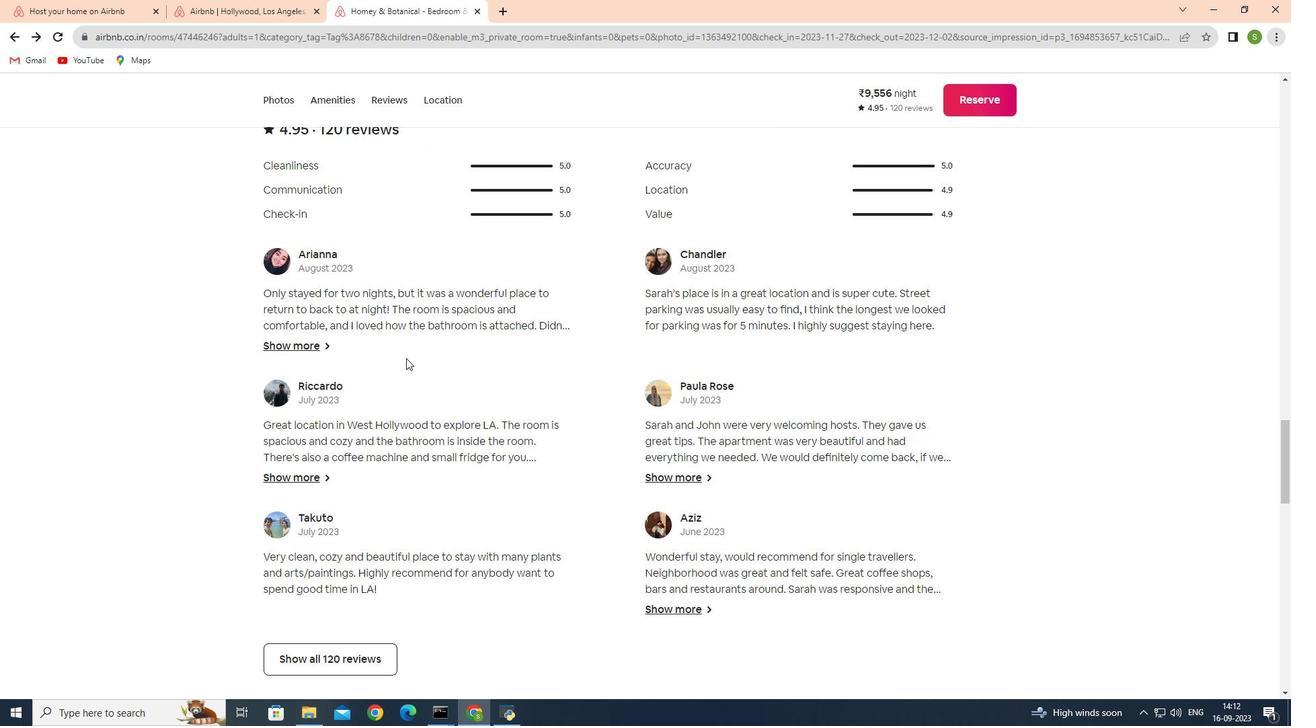 
Action: Mouse scrolled (406, 357) with delta (0, 0)
Screenshot: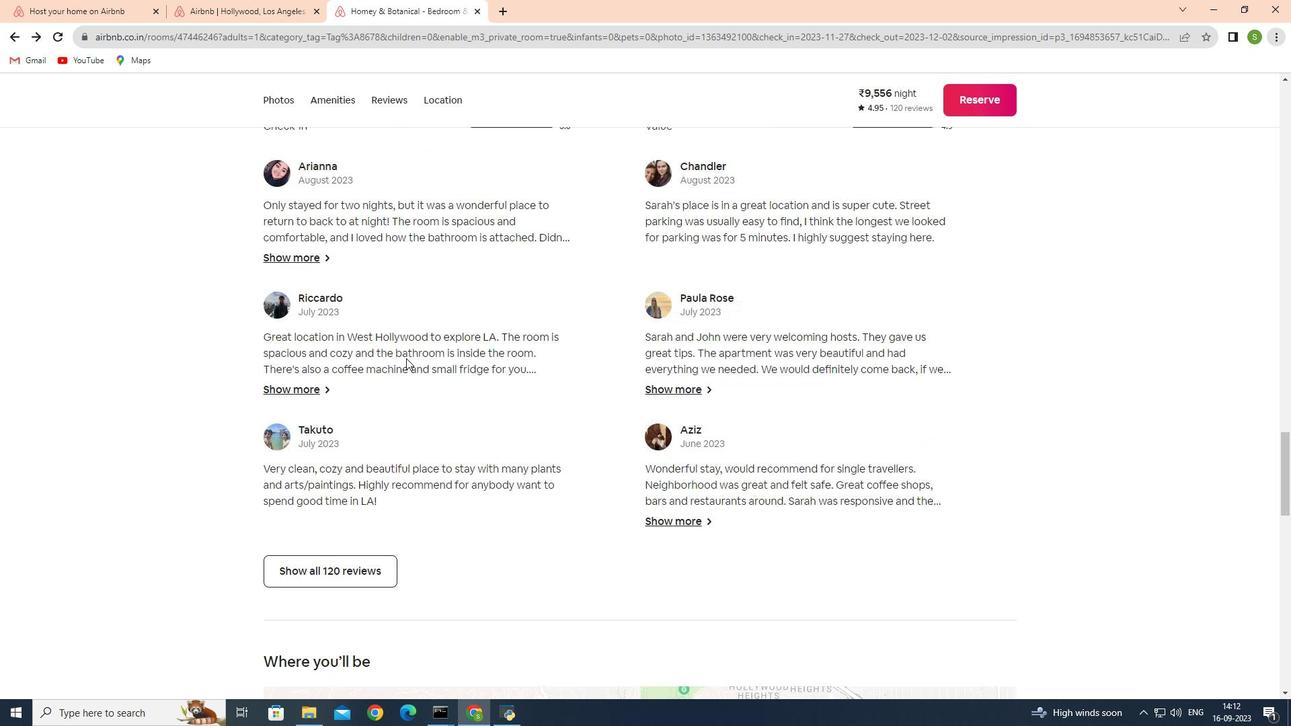 
Action: Mouse scrolled (406, 357) with delta (0, 0)
Screenshot: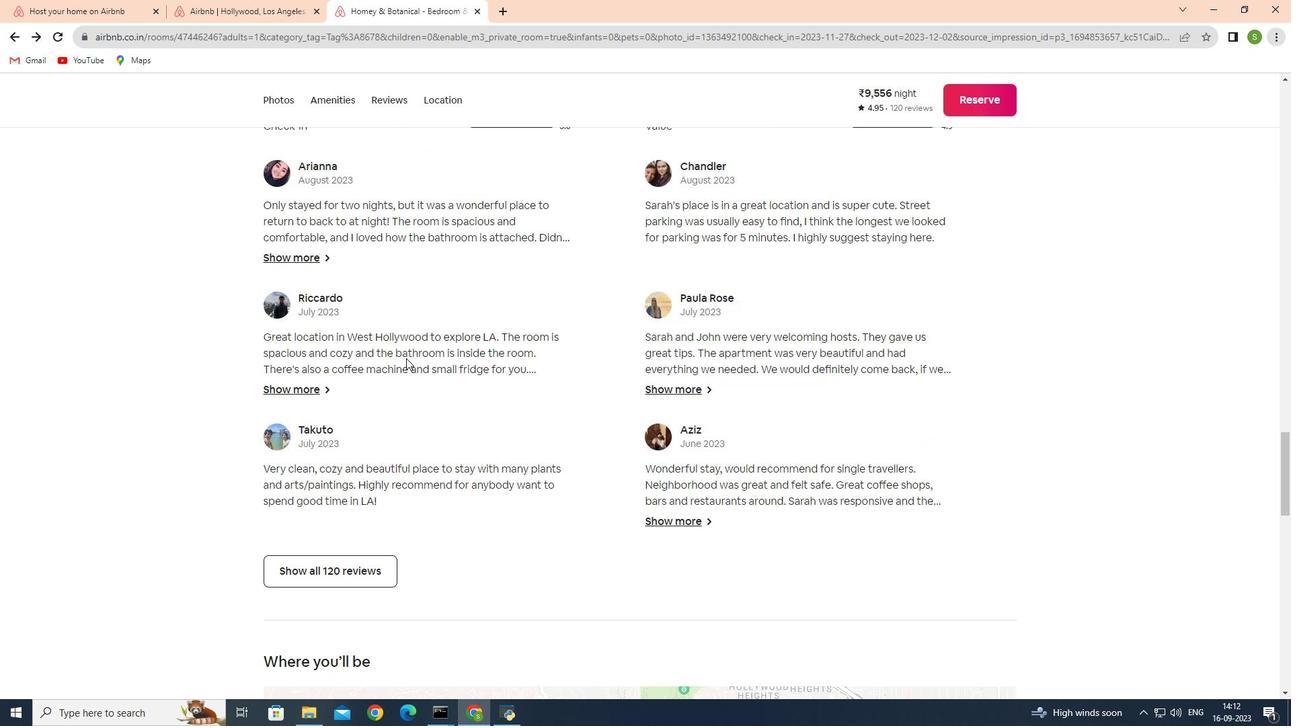 
Action: Mouse scrolled (406, 357) with delta (0, 0)
Screenshot: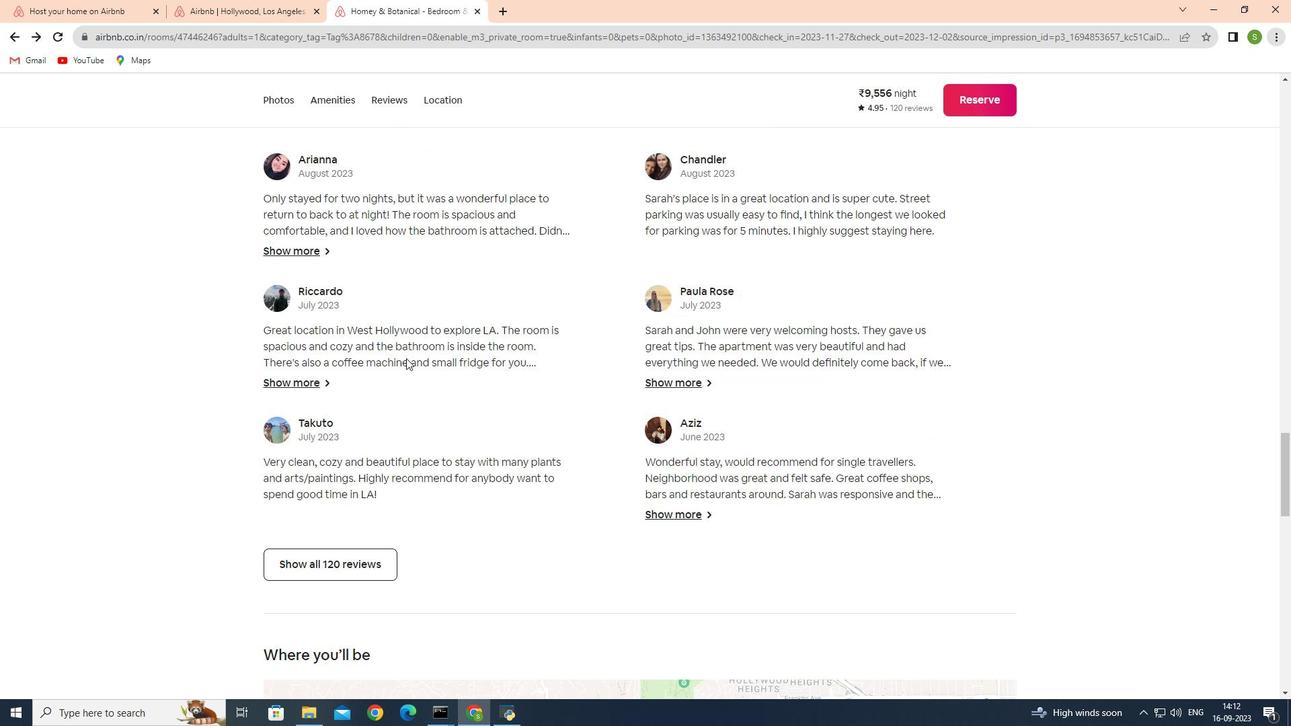 
Action: Mouse moved to (412, 369)
Screenshot: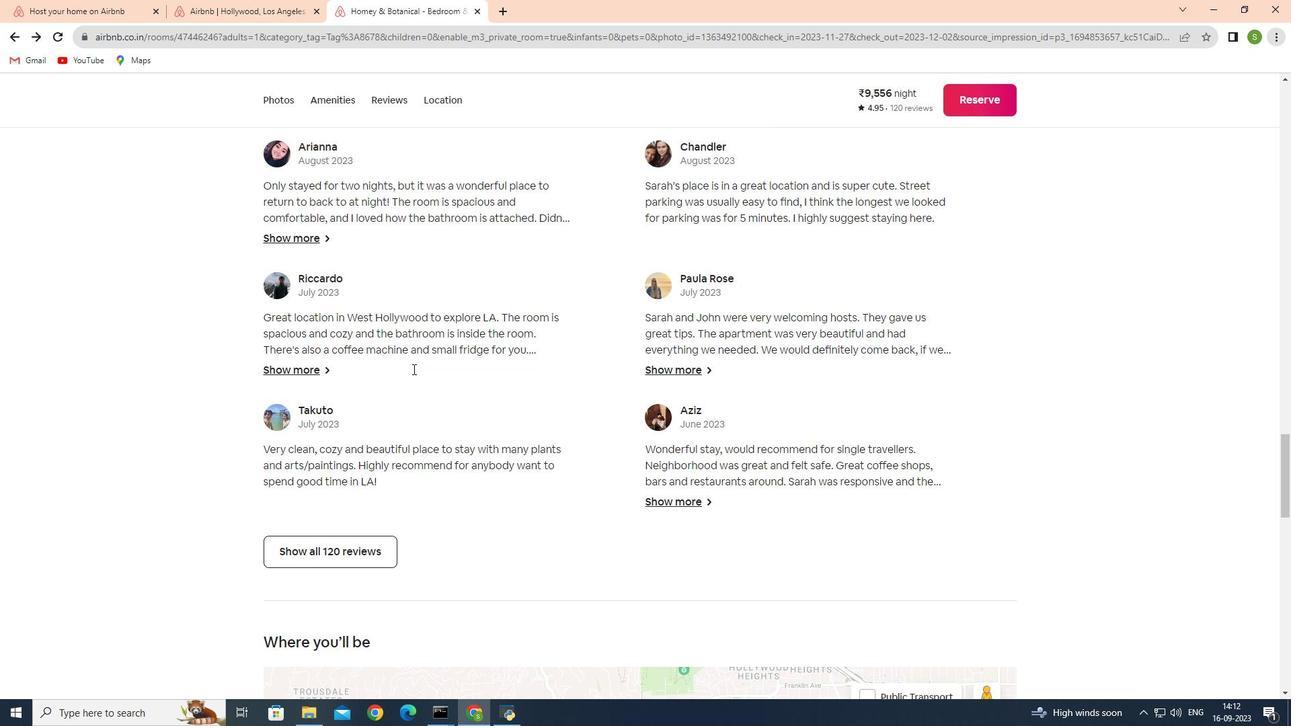 
Action: Mouse scrolled (412, 368) with delta (0, 0)
Screenshot: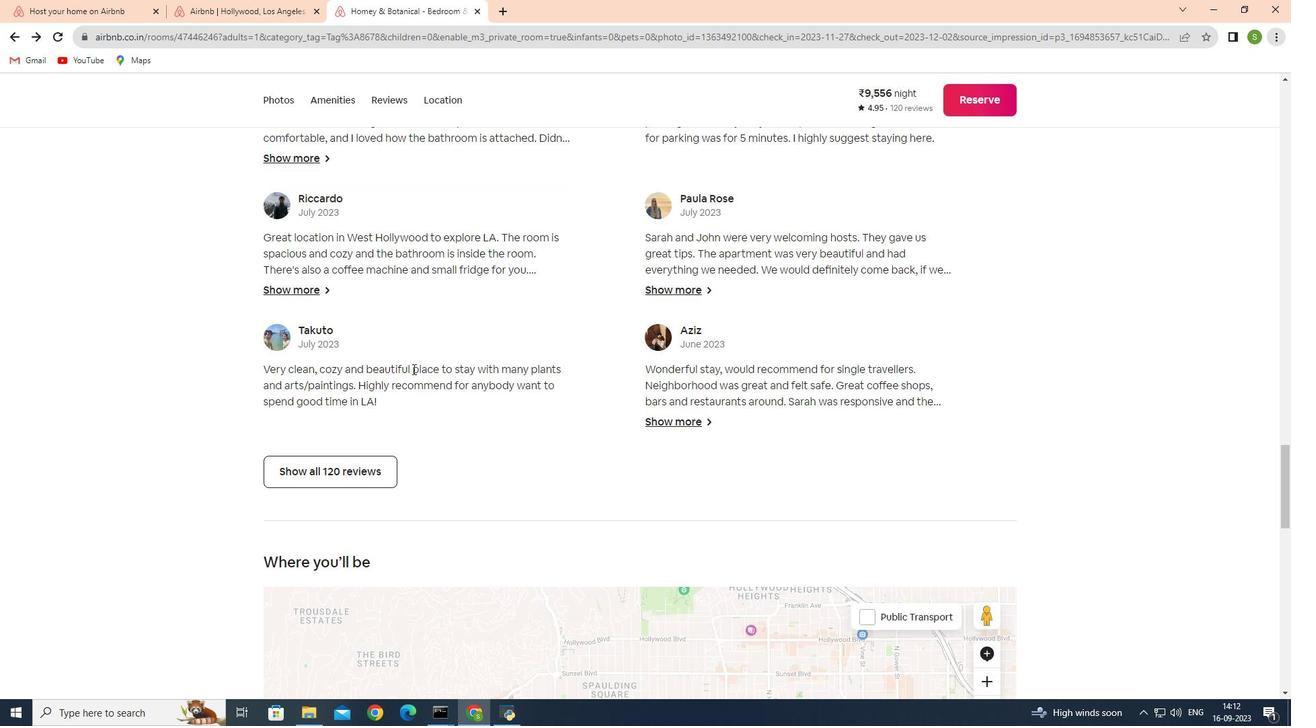 
Action: Mouse scrolled (412, 368) with delta (0, 0)
Screenshot: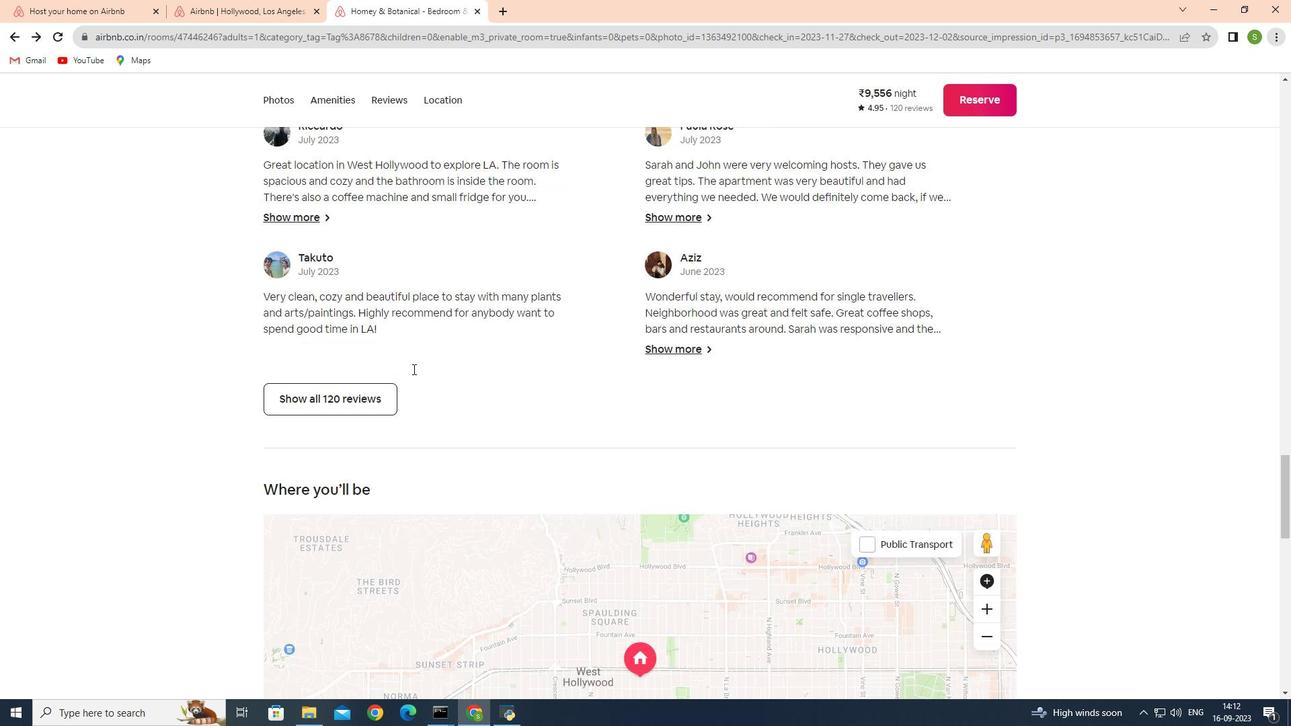 
Action: Mouse scrolled (412, 368) with delta (0, 0)
Screenshot: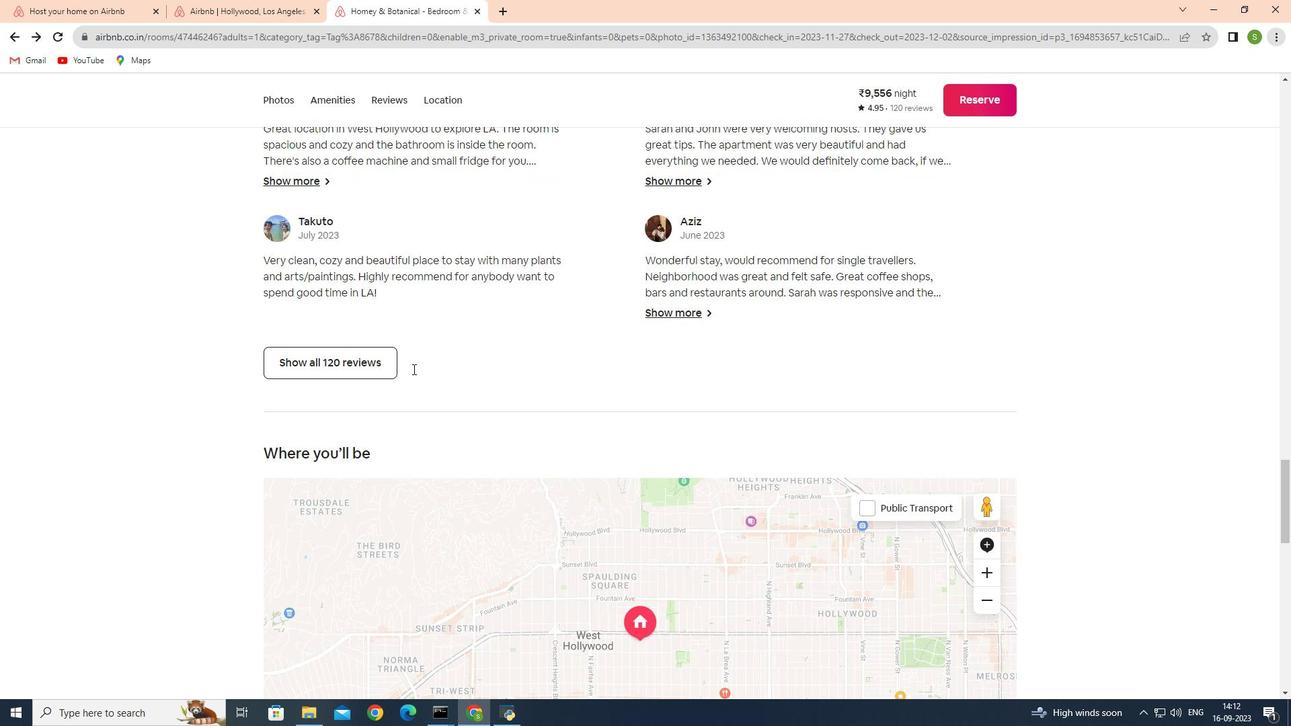 
Action: Mouse moved to (340, 363)
Screenshot: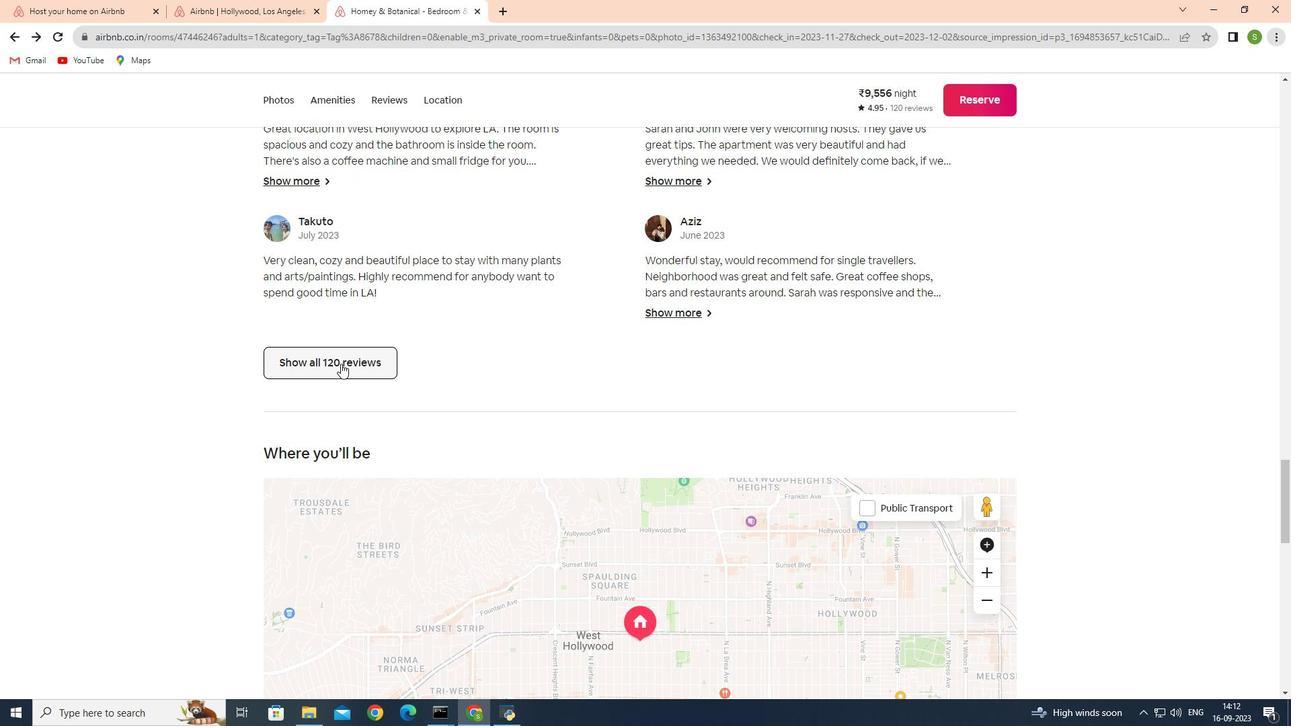 
Action: Mouse scrolled (340, 363) with delta (0, 0)
Screenshot: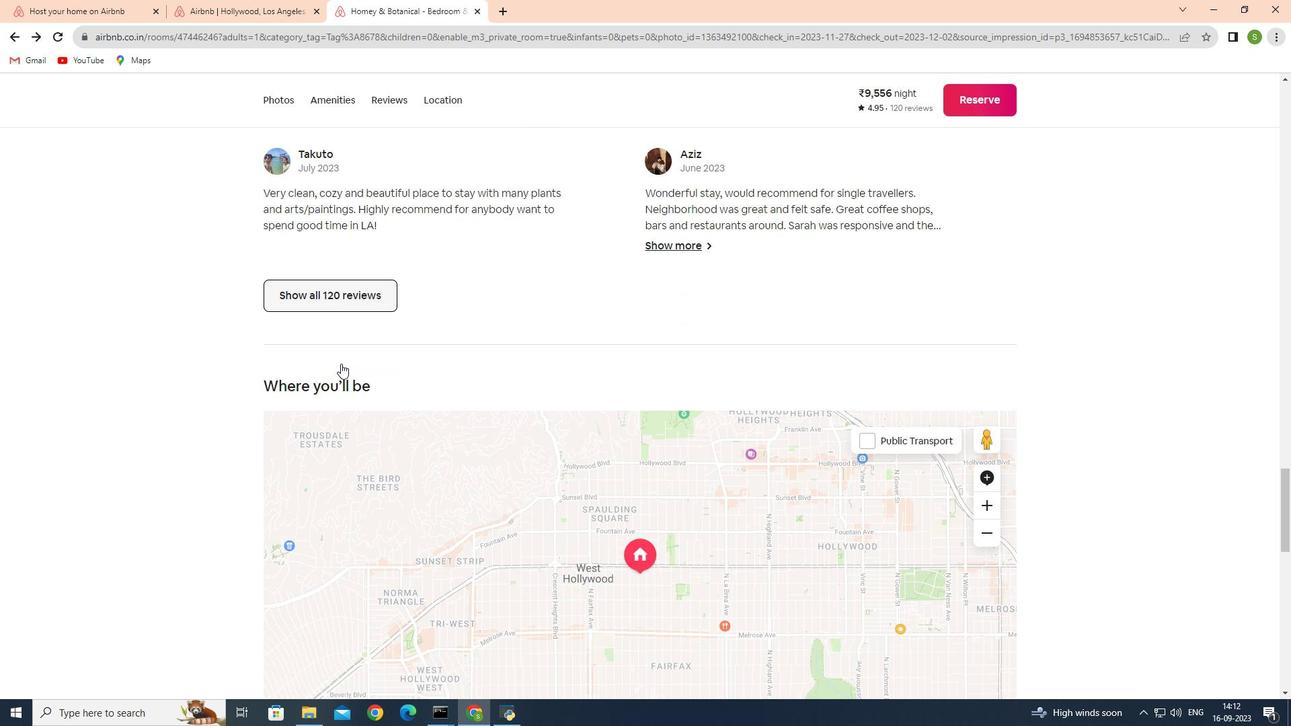 
Action: Mouse moved to (353, 299)
Screenshot: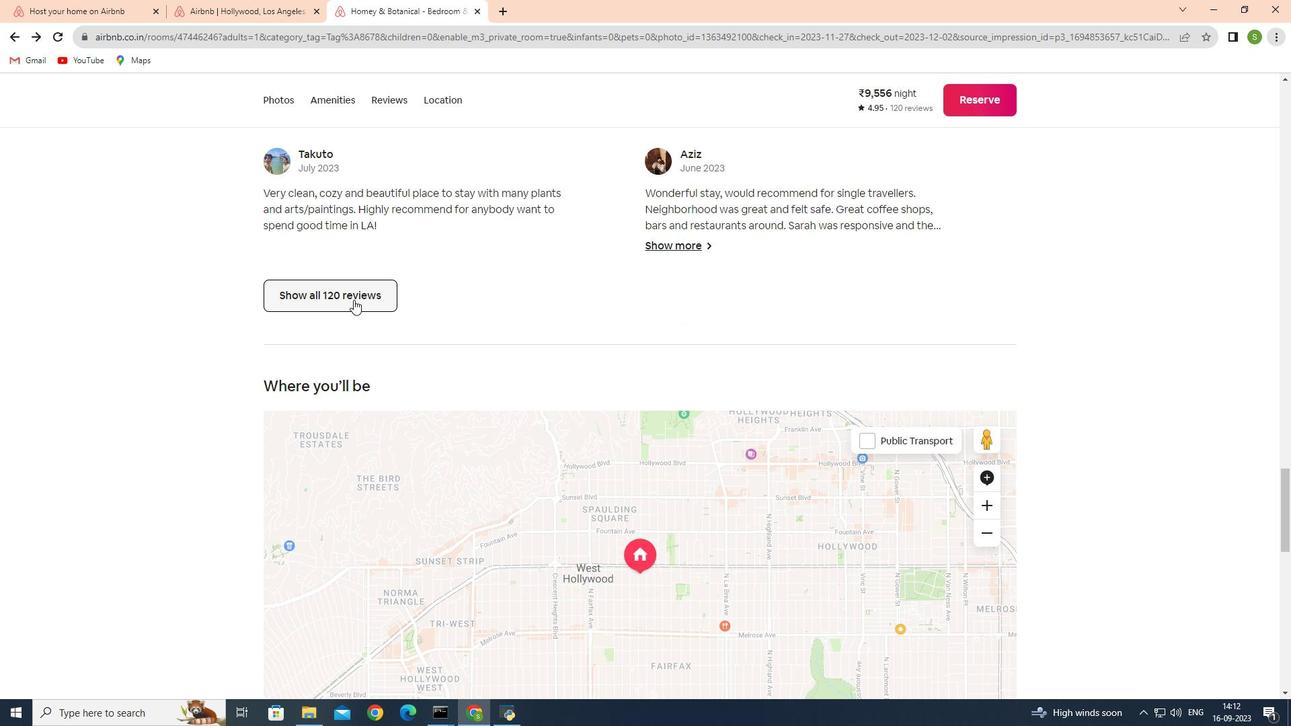
Action: Mouse pressed left at (353, 299)
Screenshot: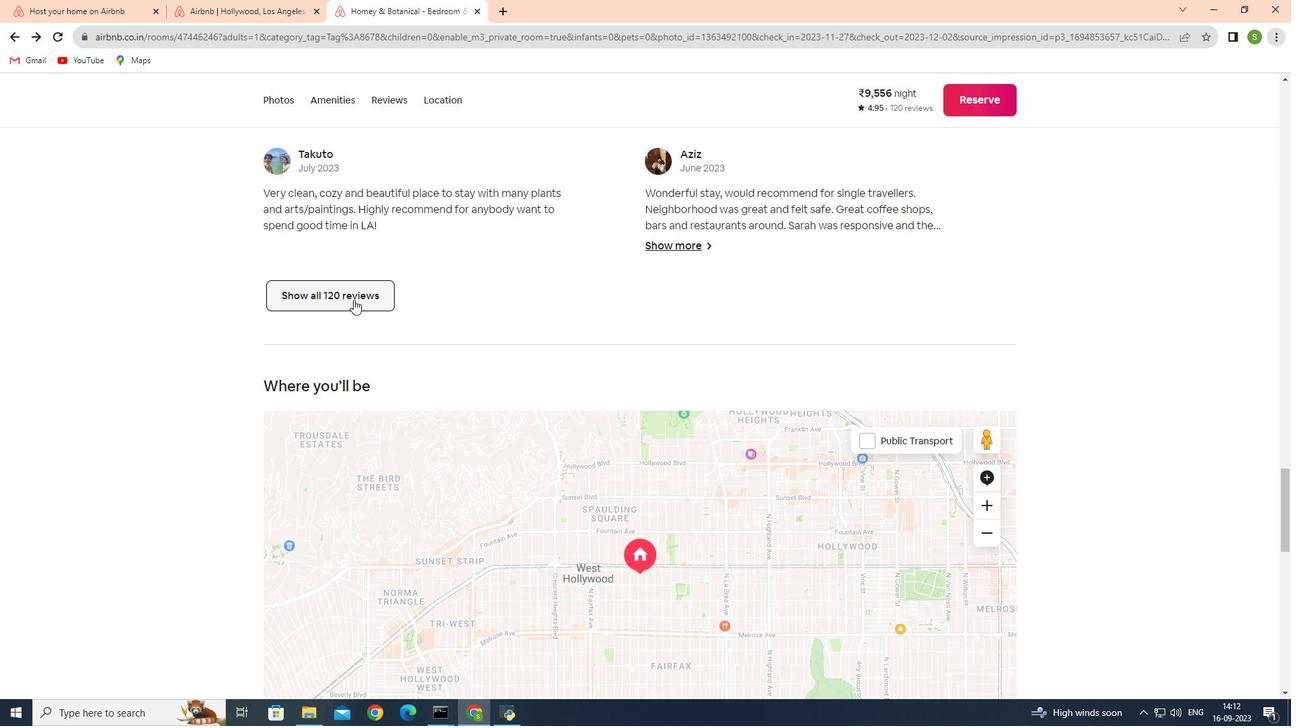 
Action: Mouse moved to (704, 363)
Screenshot: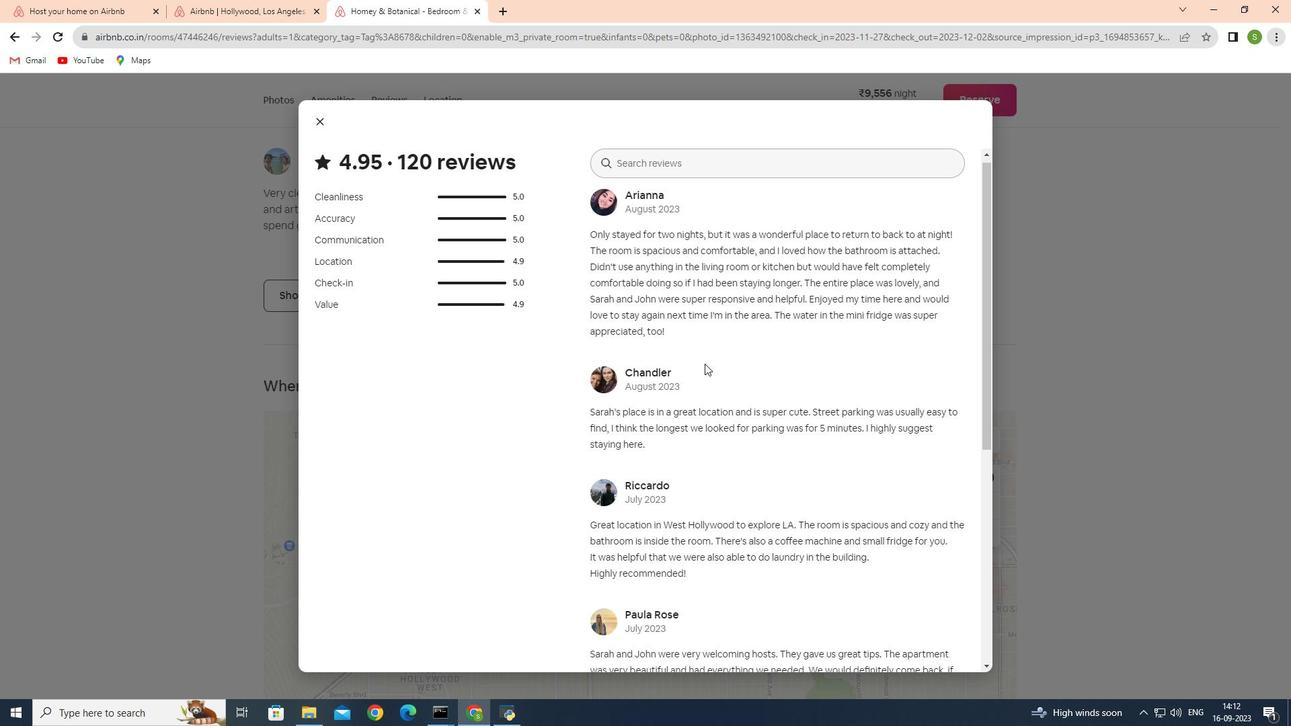 
Action: Mouse scrolled (704, 363) with delta (0, 0)
Screenshot: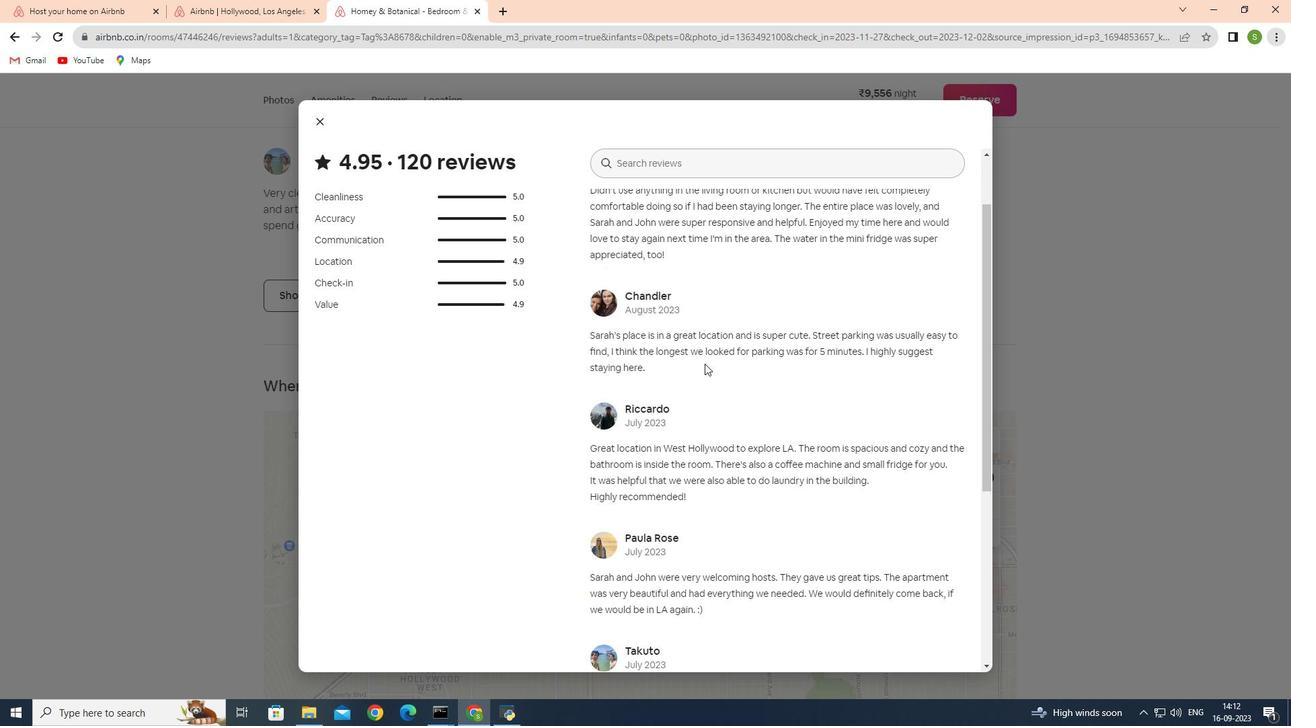 
Action: Mouse scrolled (704, 363) with delta (0, 0)
Screenshot: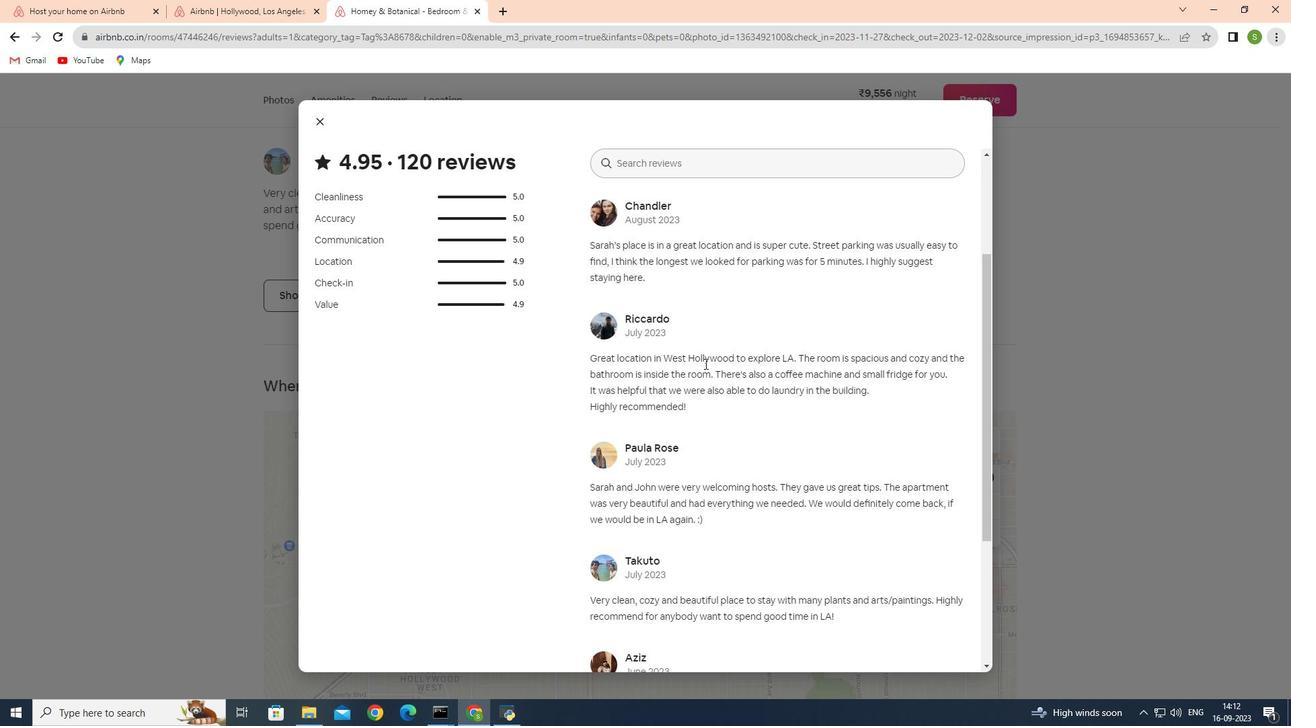 
Action: Mouse scrolled (704, 363) with delta (0, 0)
Screenshot: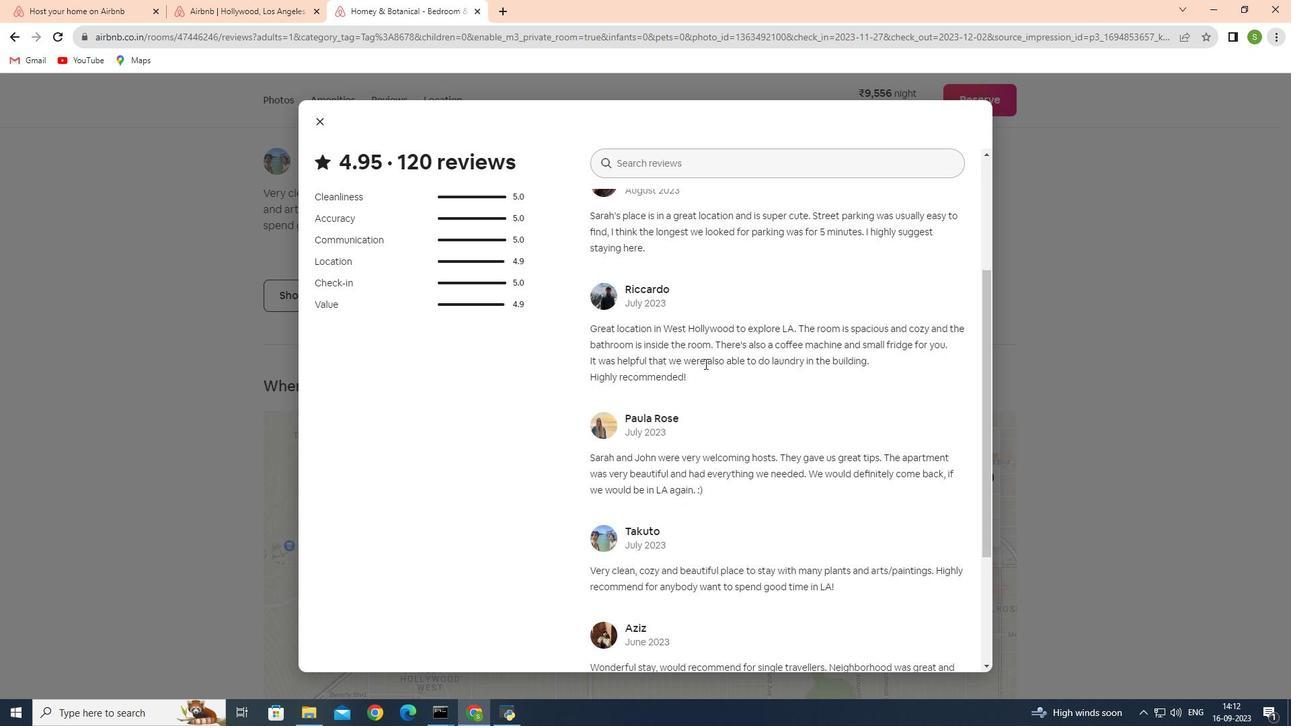 
Action: Mouse moved to (704, 363)
Screenshot: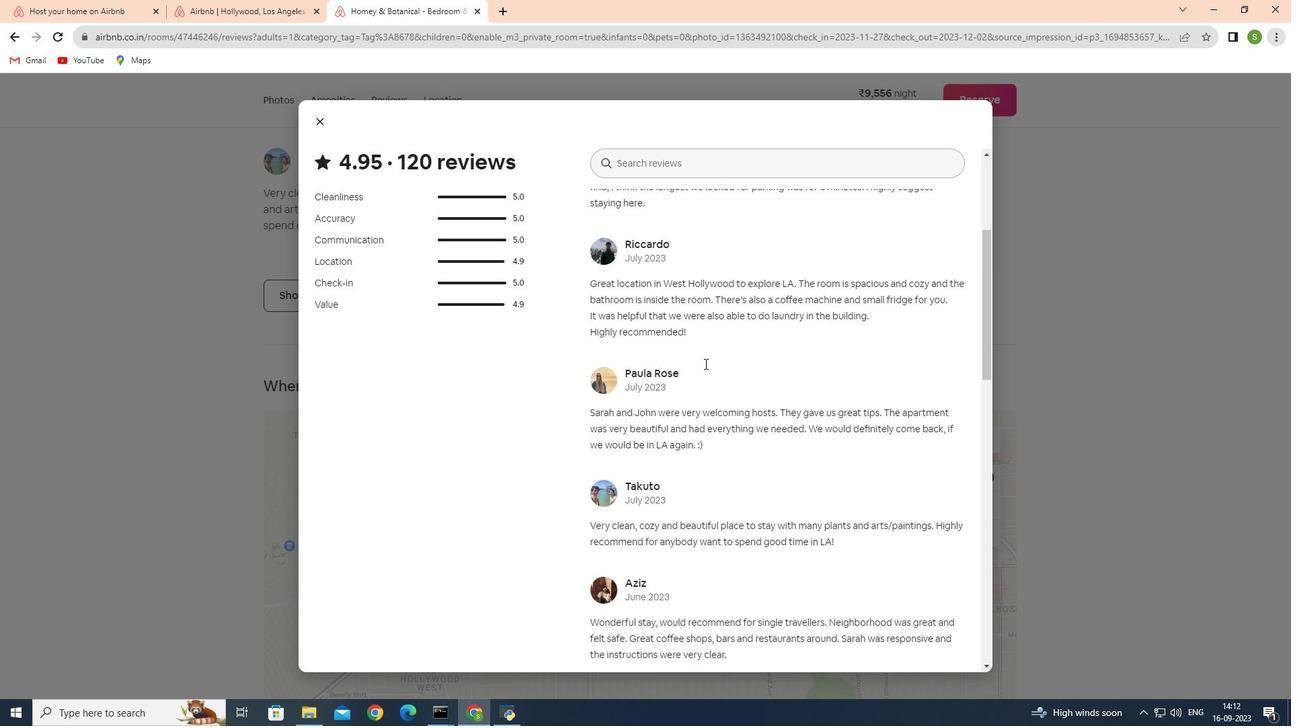 
Action: Mouse scrolled (704, 363) with delta (0, 0)
Screenshot: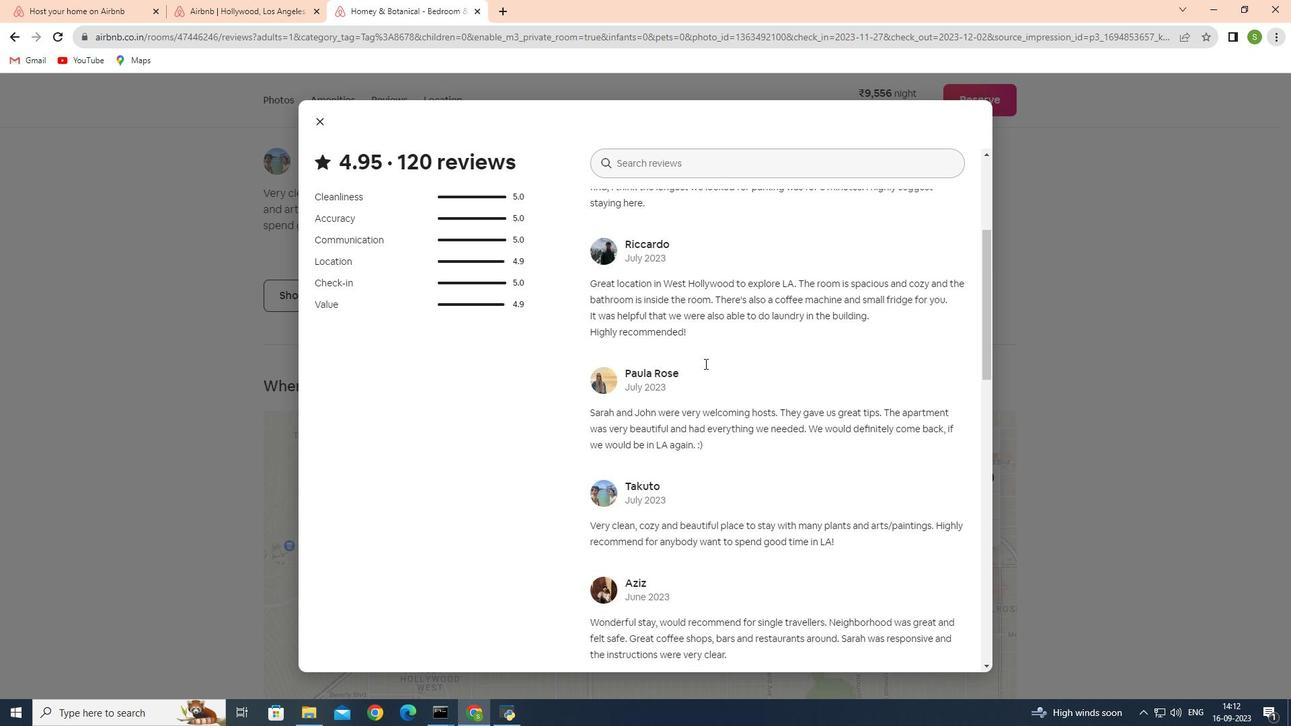 
Action: Mouse scrolled (704, 363) with delta (0, 0)
Screenshot: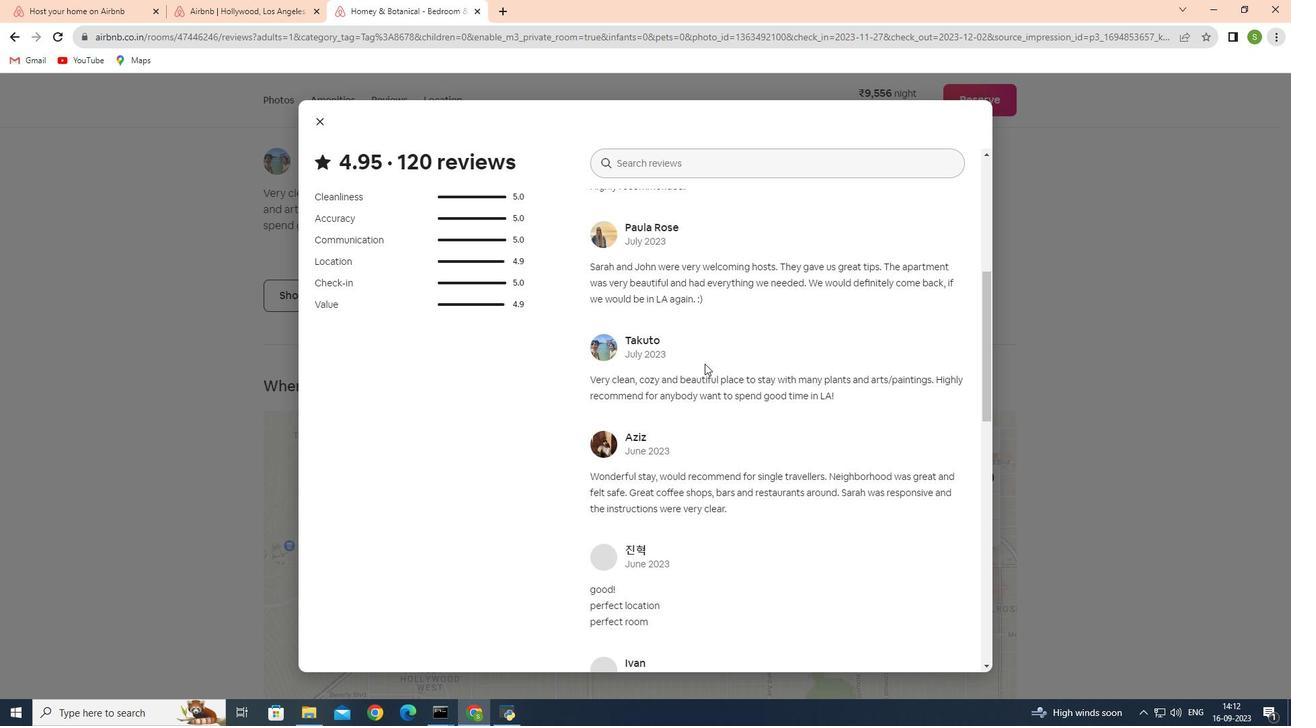 
Action: Mouse scrolled (704, 363) with delta (0, 0)
Screenshot: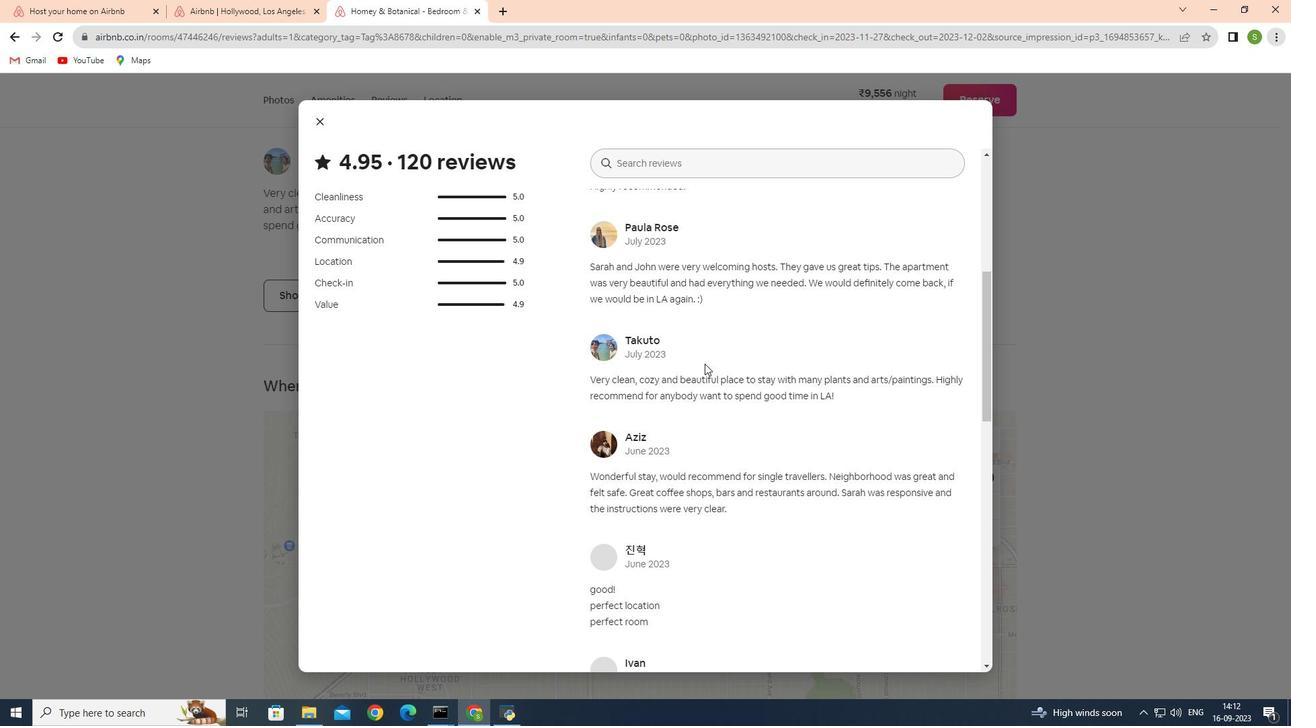 
Action: Mouse scrolled (704, 363) with delta (0, 0)
Screenshot: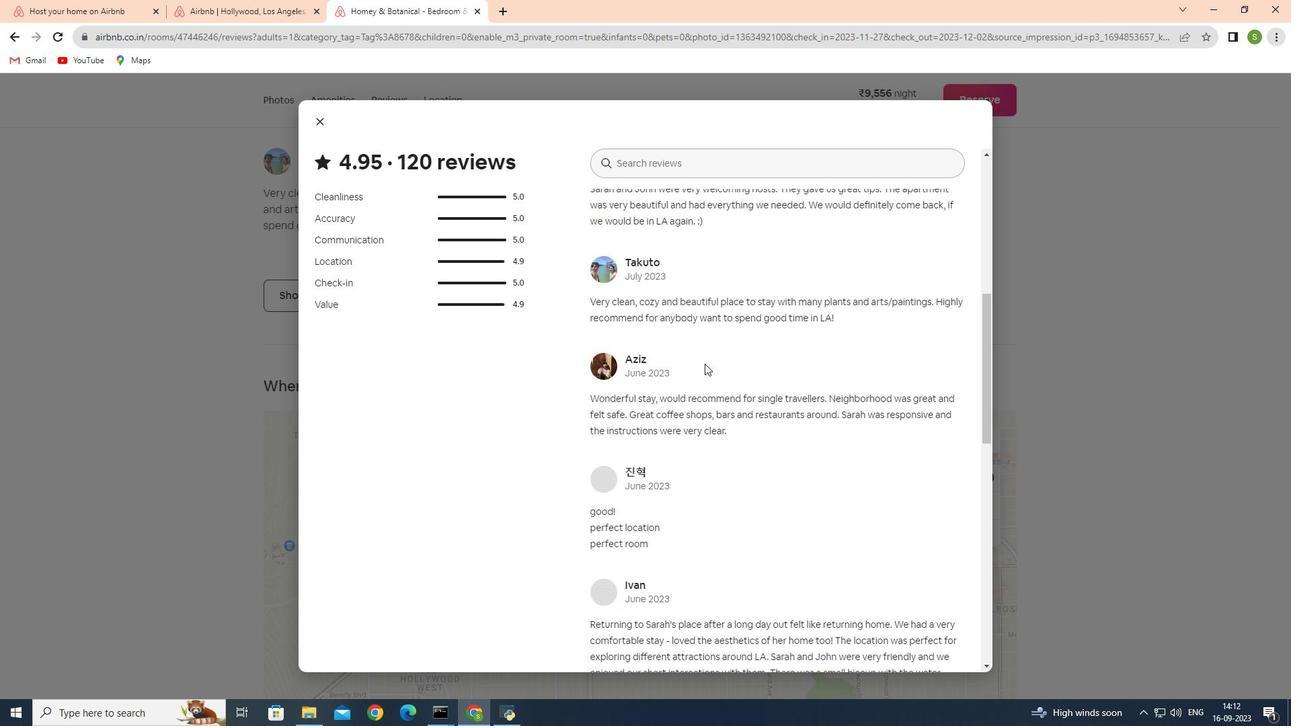 
Action: Mouse scrolled (704, 363) with delta (0, 0)
Screenshot: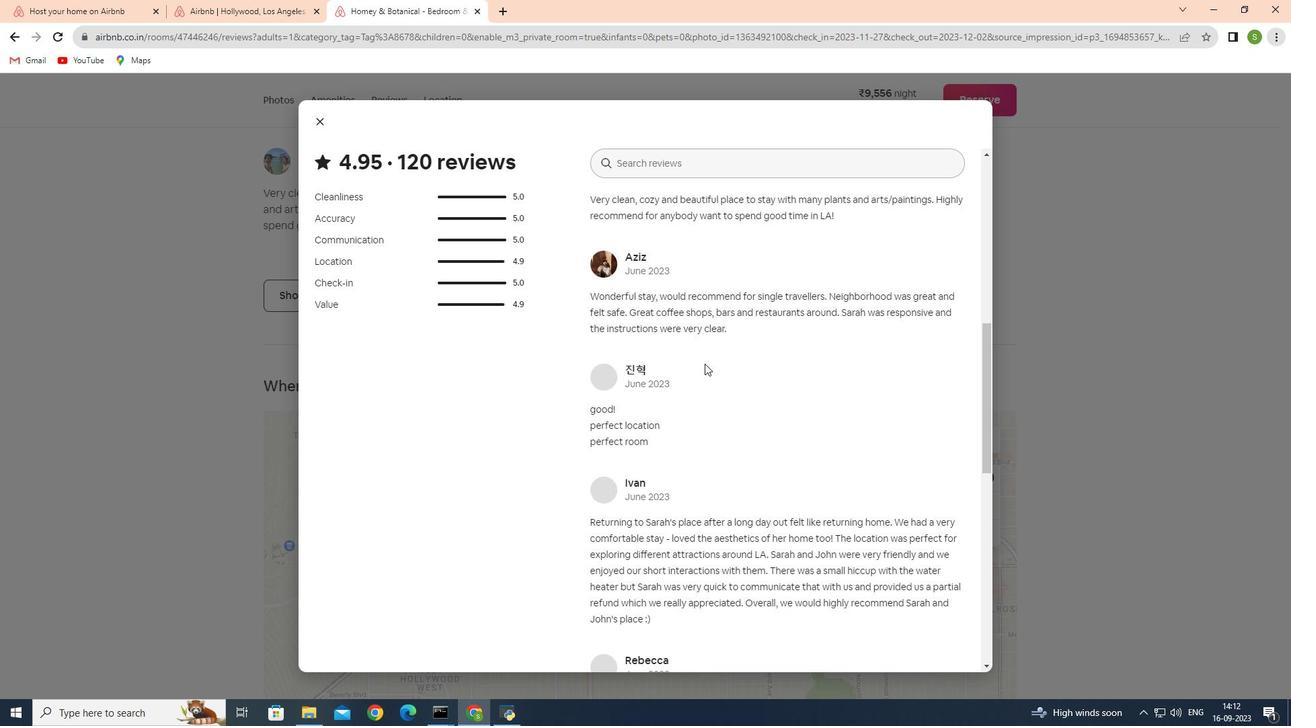 
Action: Mouse scrolled (704, 363) with delta (0, 0)
Screenshot: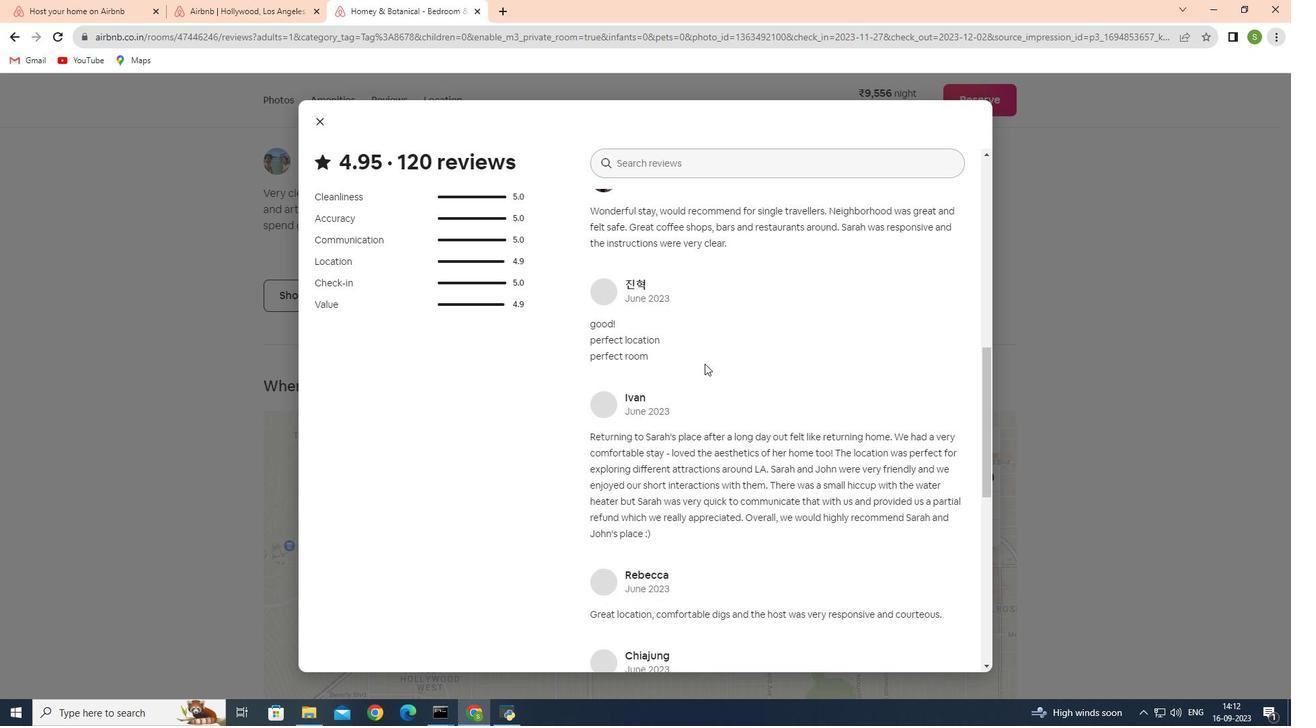 
Action: Mouse scrolled (704, 363) with delta (0, 0)
Screenshot: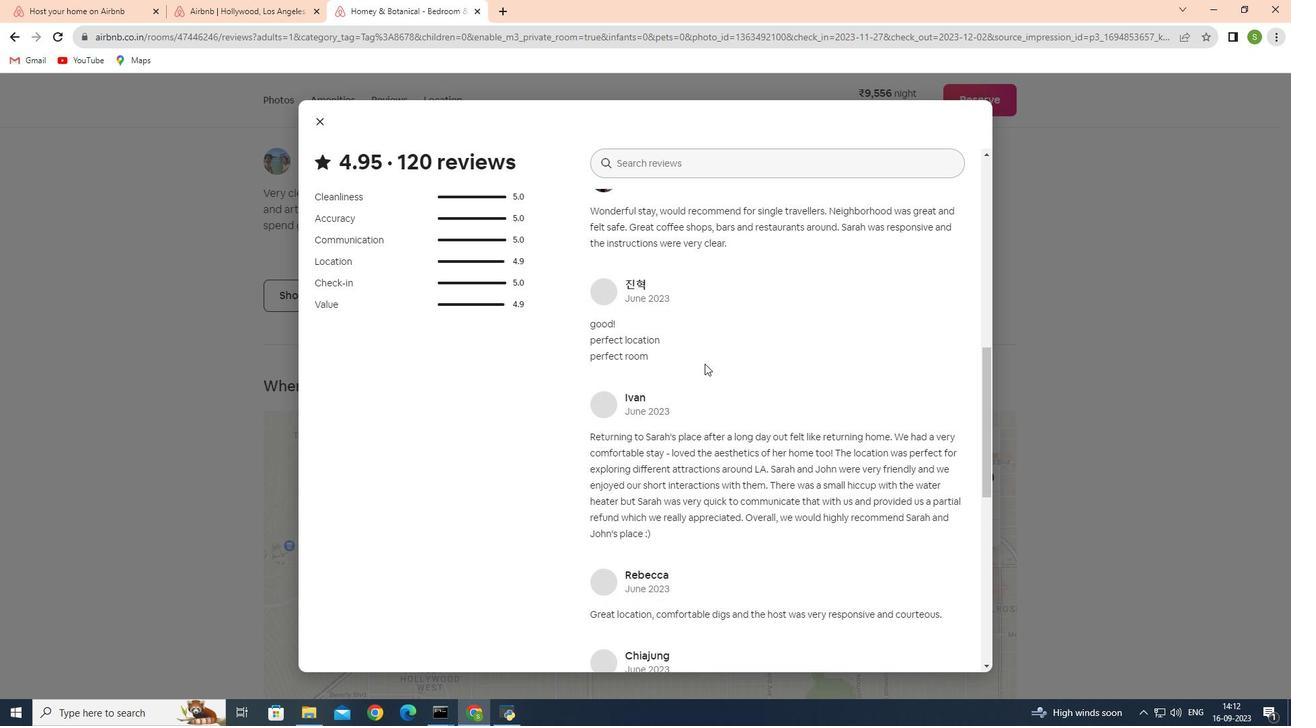 
Action: Mouse scrolled (704, 363) with delta (0, 0)
Screenshot: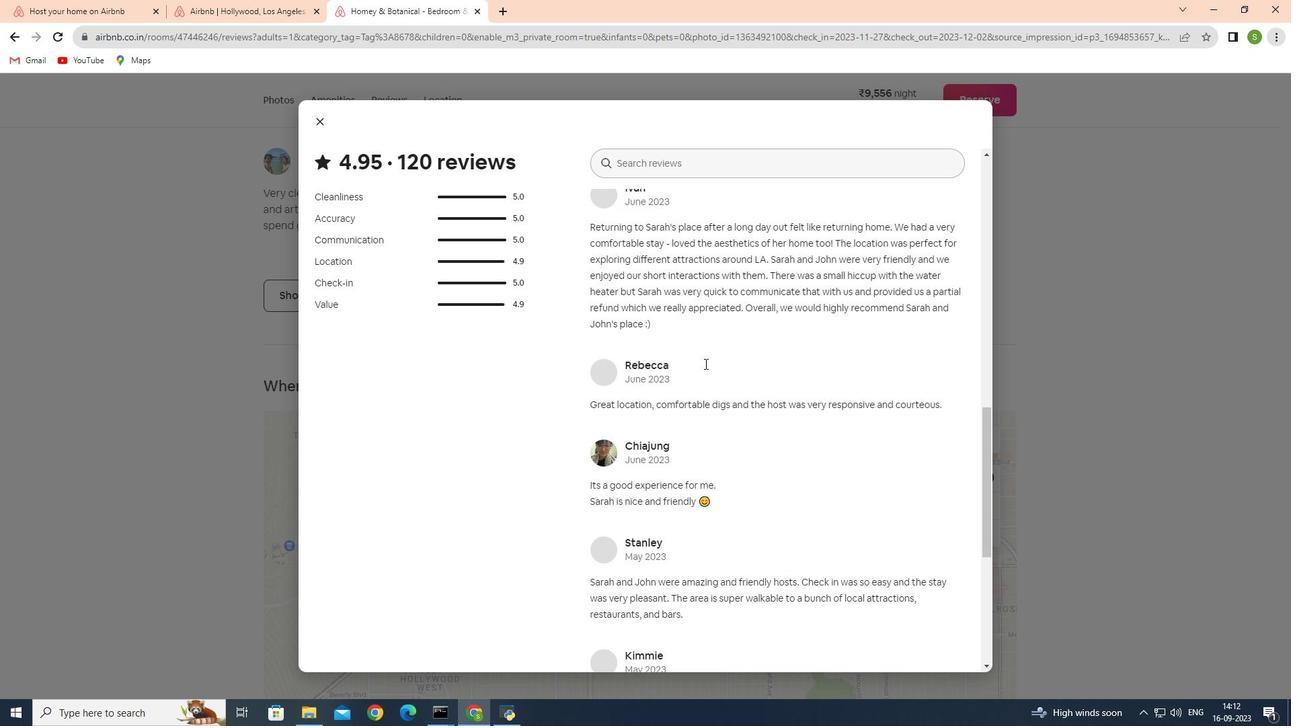 
Action: Mouse scrolled (704, 363) with delta (0, 0)
Screenshot: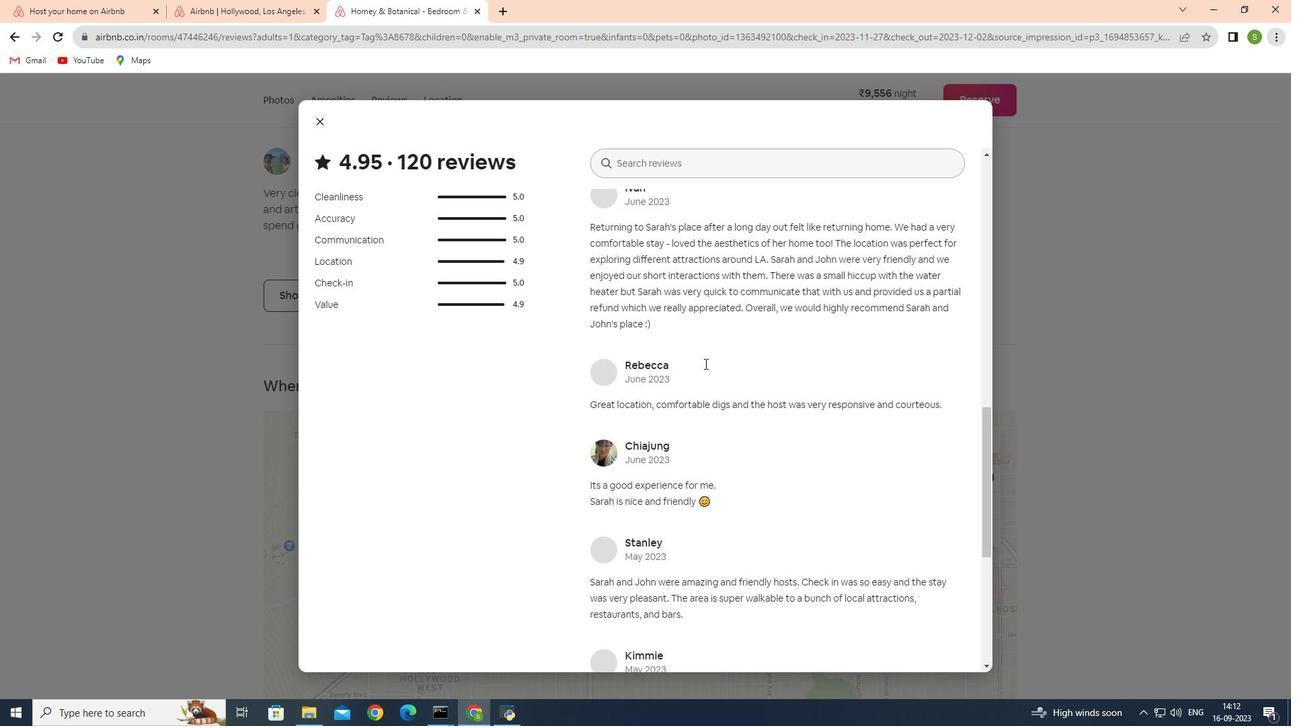 
Action: Mouse scrolled (704, 363) with delta (0, 0)
Screenshot: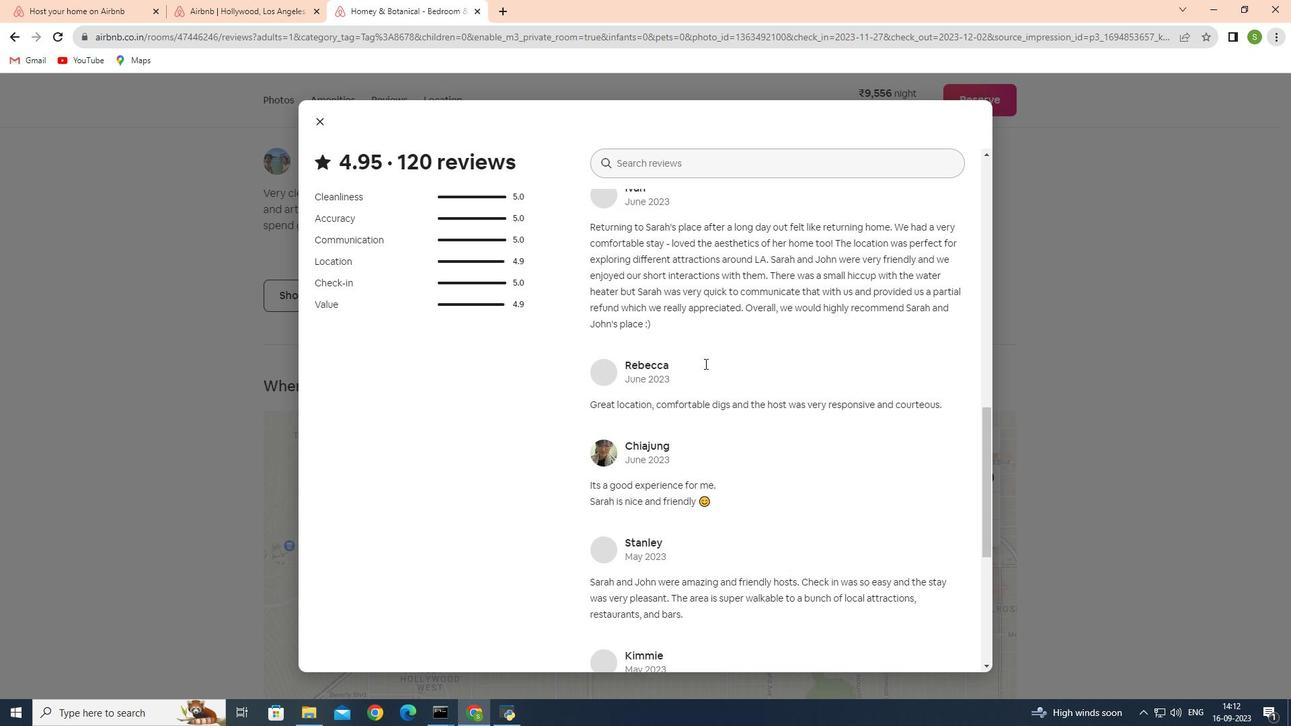 
Action: Mouse scrolled (704, 363) with delta (0, 0)
Screenshot: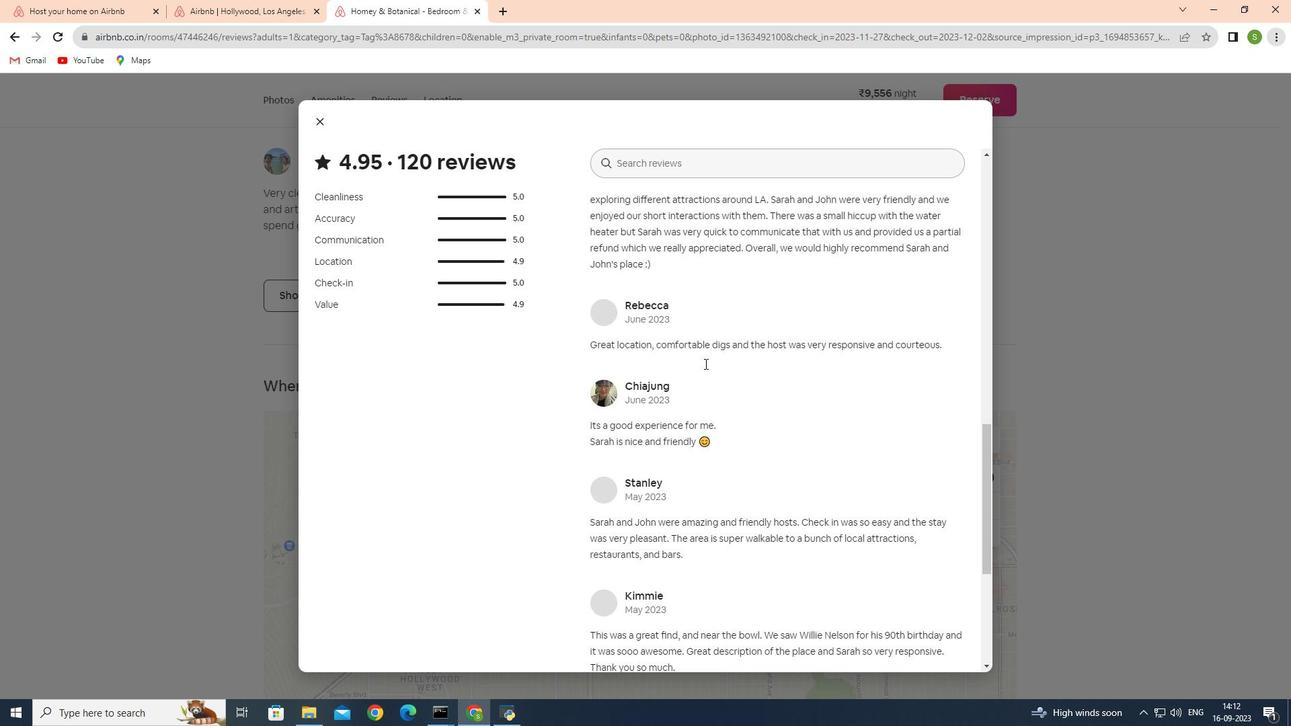 
Action: Mouse scrolled (704, 363) with delta (0, 0)
Screenshot: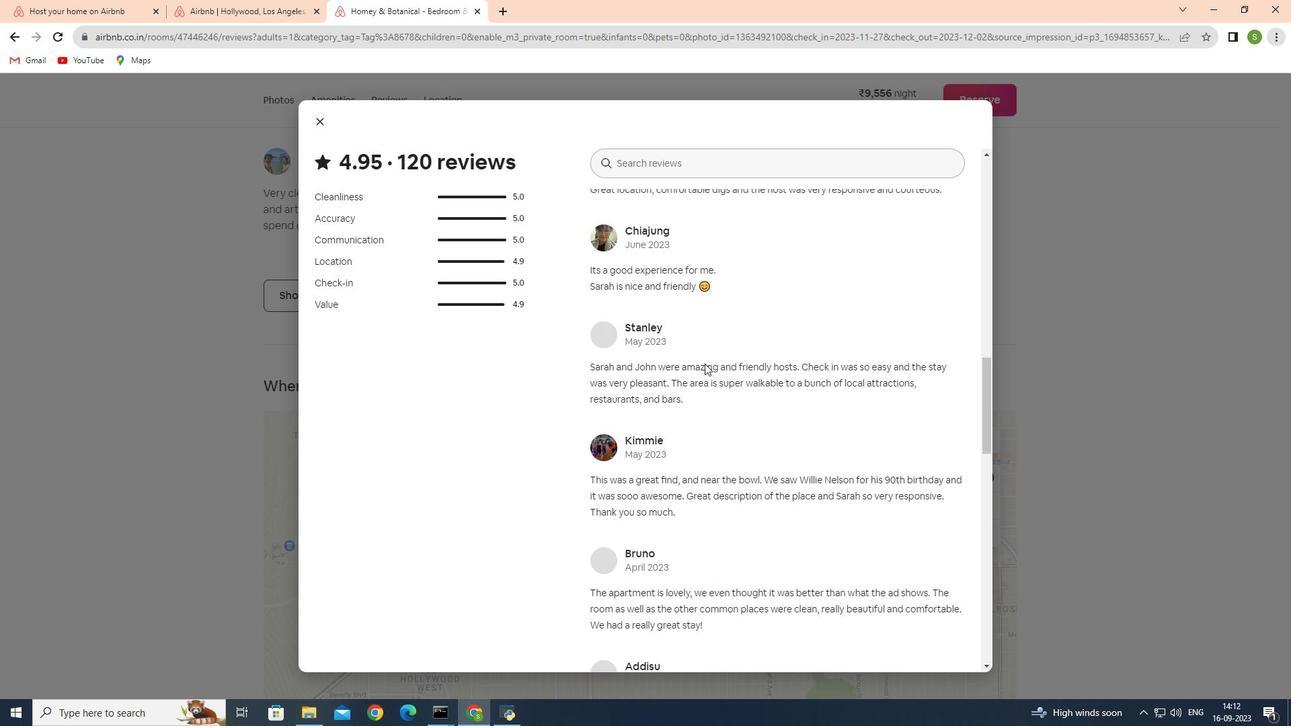 
Action: Mouse scrolled (704, 363) with delta (0, 0)
Screenshot: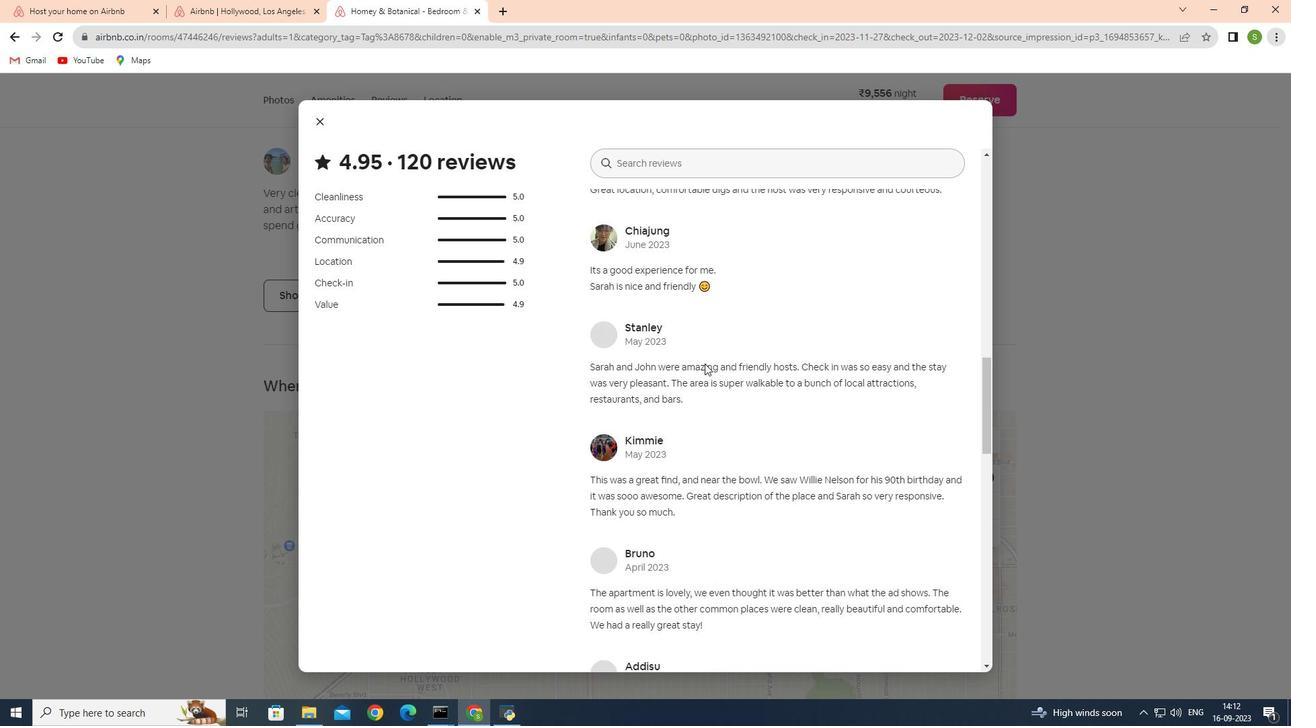 
Action: Mouse scrolled (704, 363) with delta (0, 0)
Screenshot: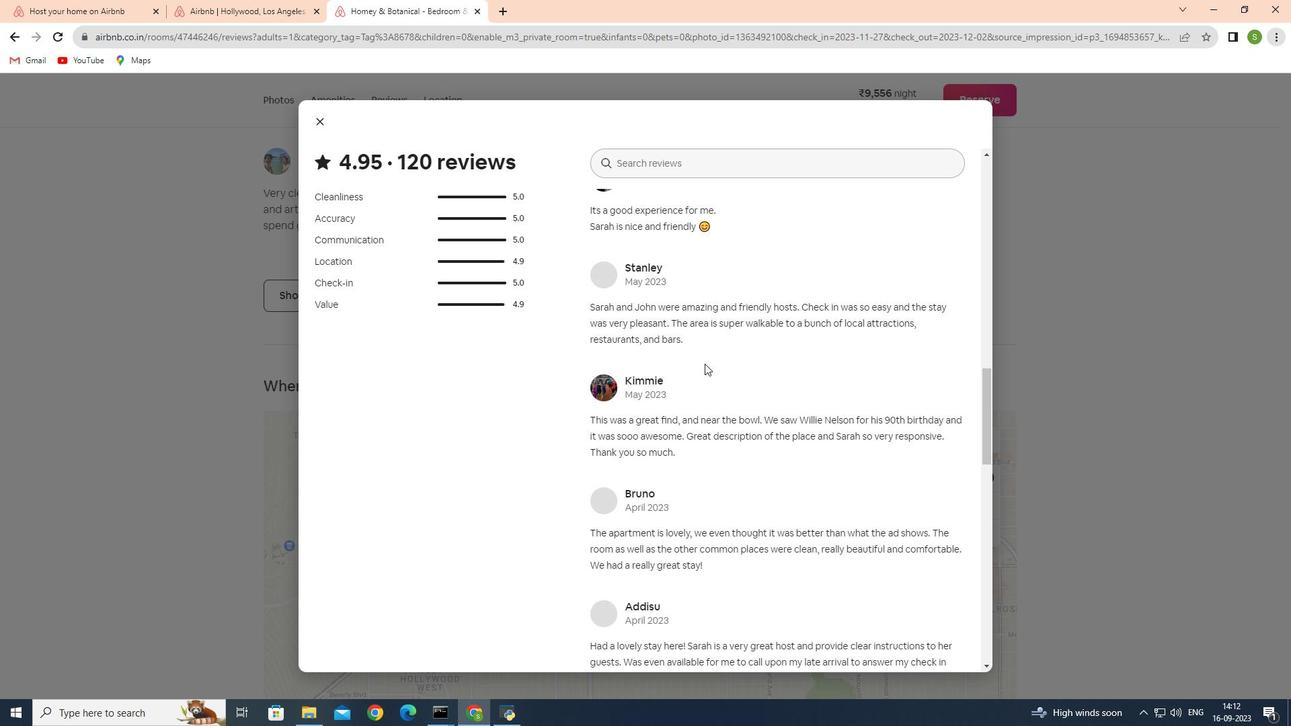 
Action: Mouse scrolled (704, 363) with delta (0, 0)
Screenshot: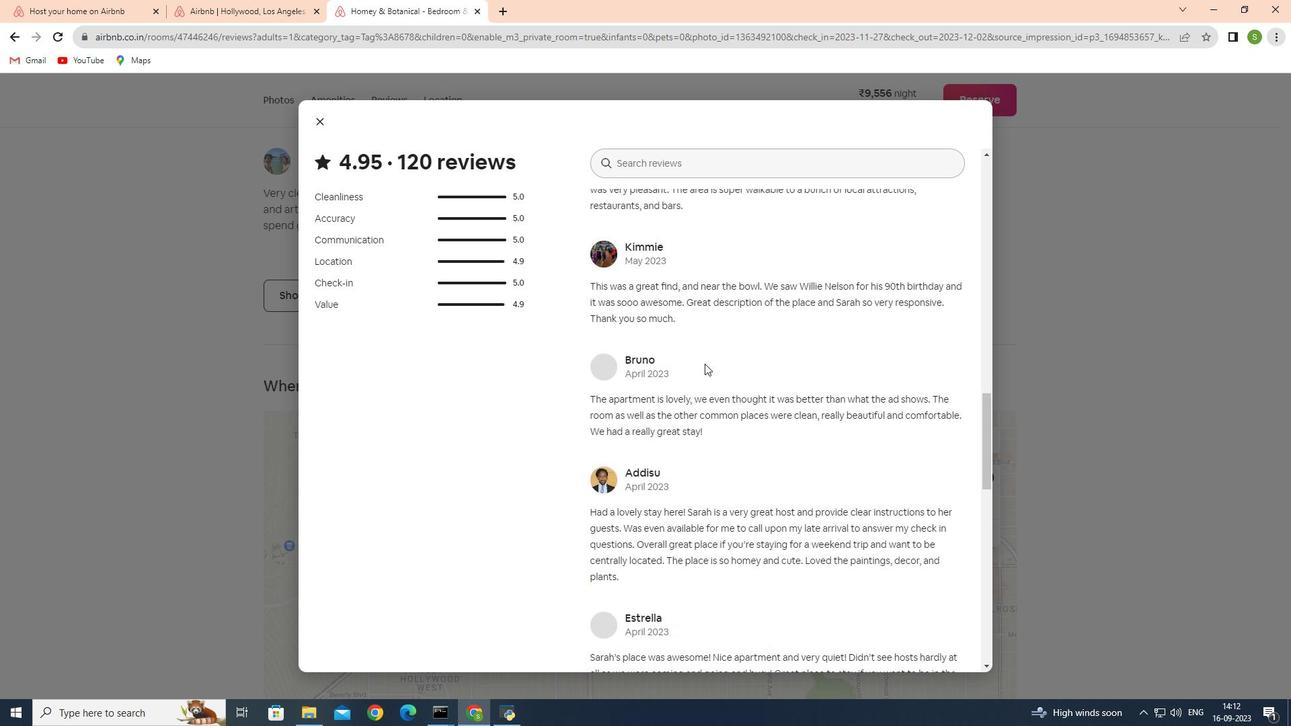 
Action: Mouse scrolled (704, 363) with delta (0, 0)
Screenshot: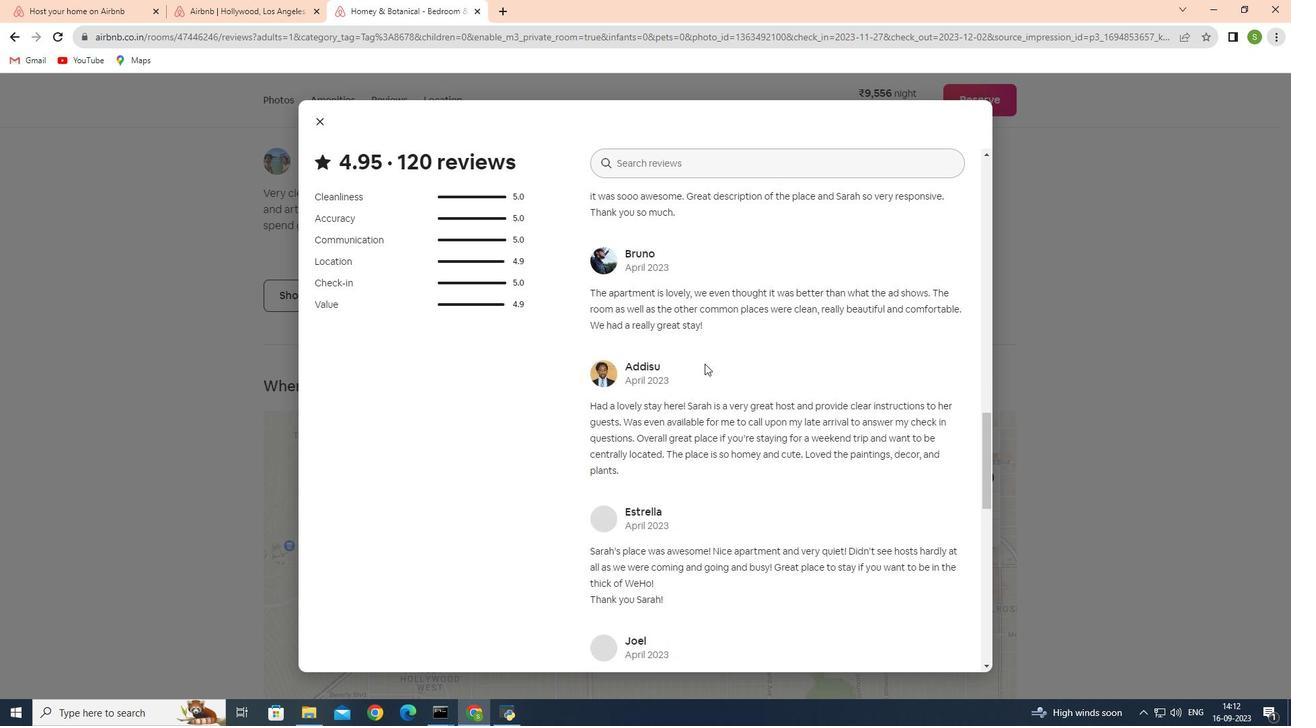 
Action: Mouse scrolled (704, 363) with delta (0, 0)
Screenshot: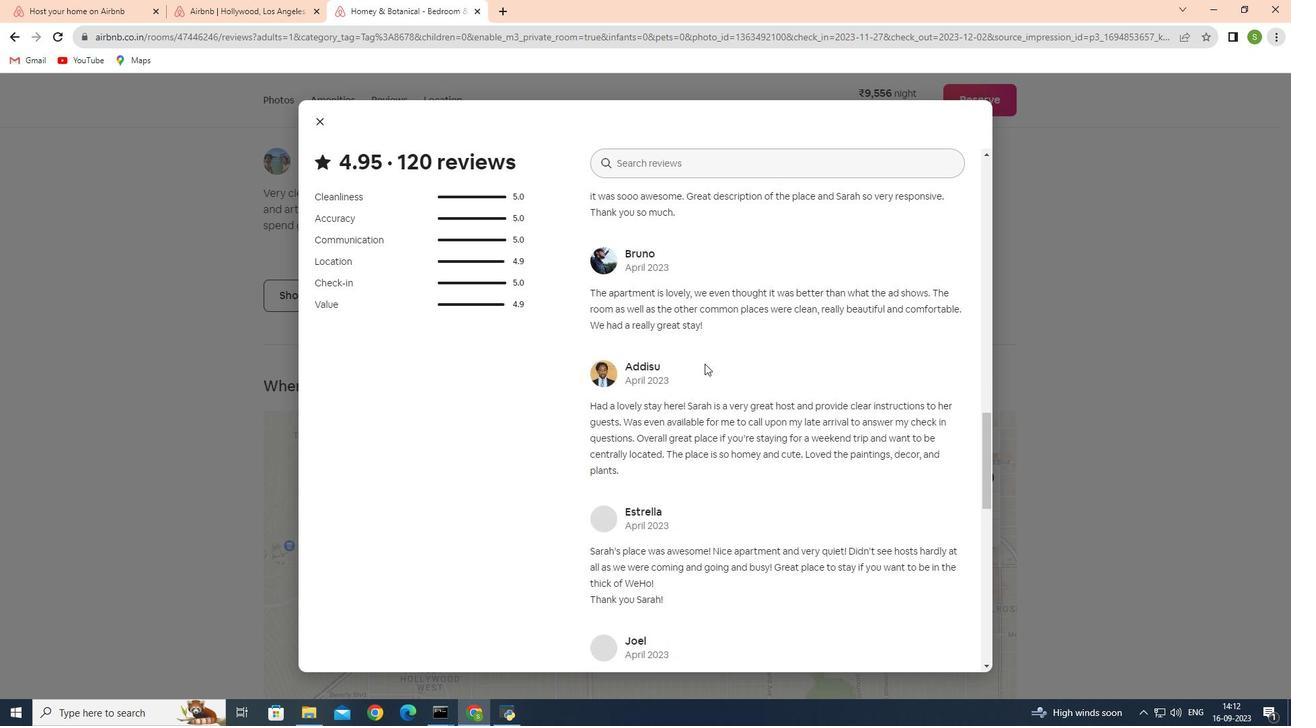 
Action: Mouse scrolled (704, 363) with delta (0, 0)
Screenshot: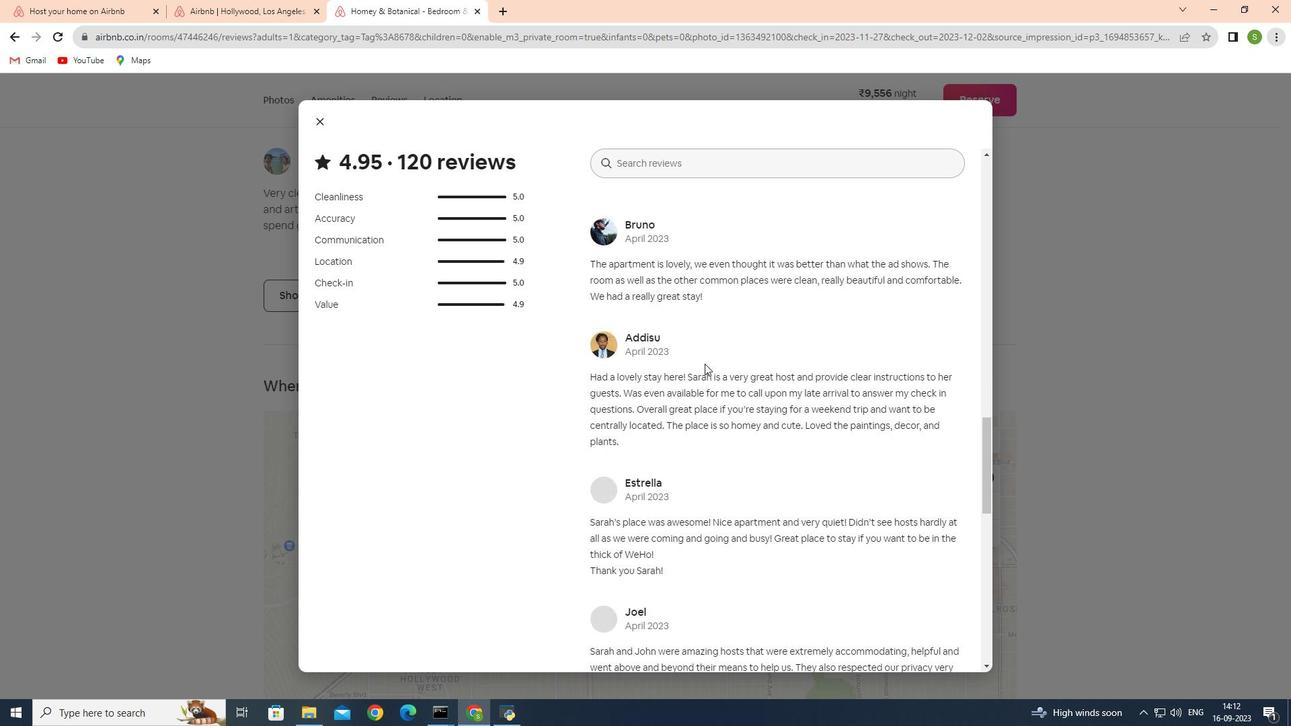 
Action: Mouse scrolled (704, 363) with delta (0, 0)
Screenshot: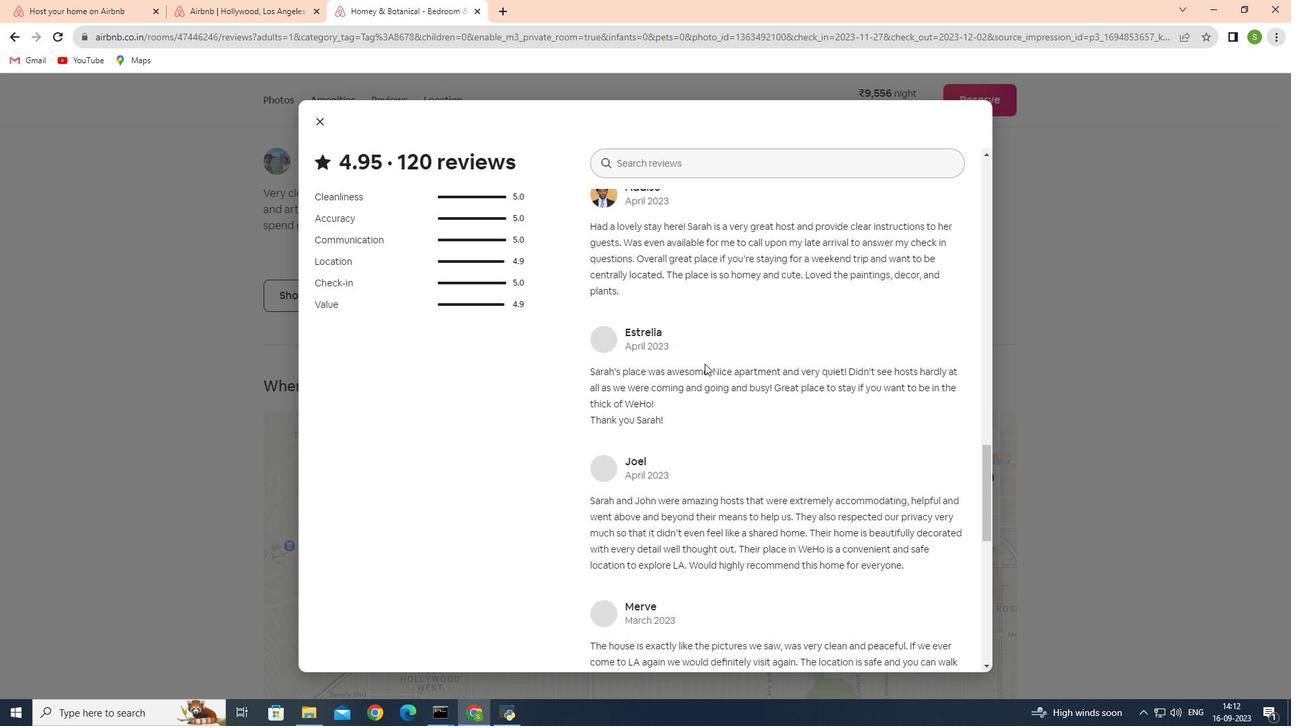 
Action: Mouse scrolled (704, 363) with delta (0, 0)
Screenshot: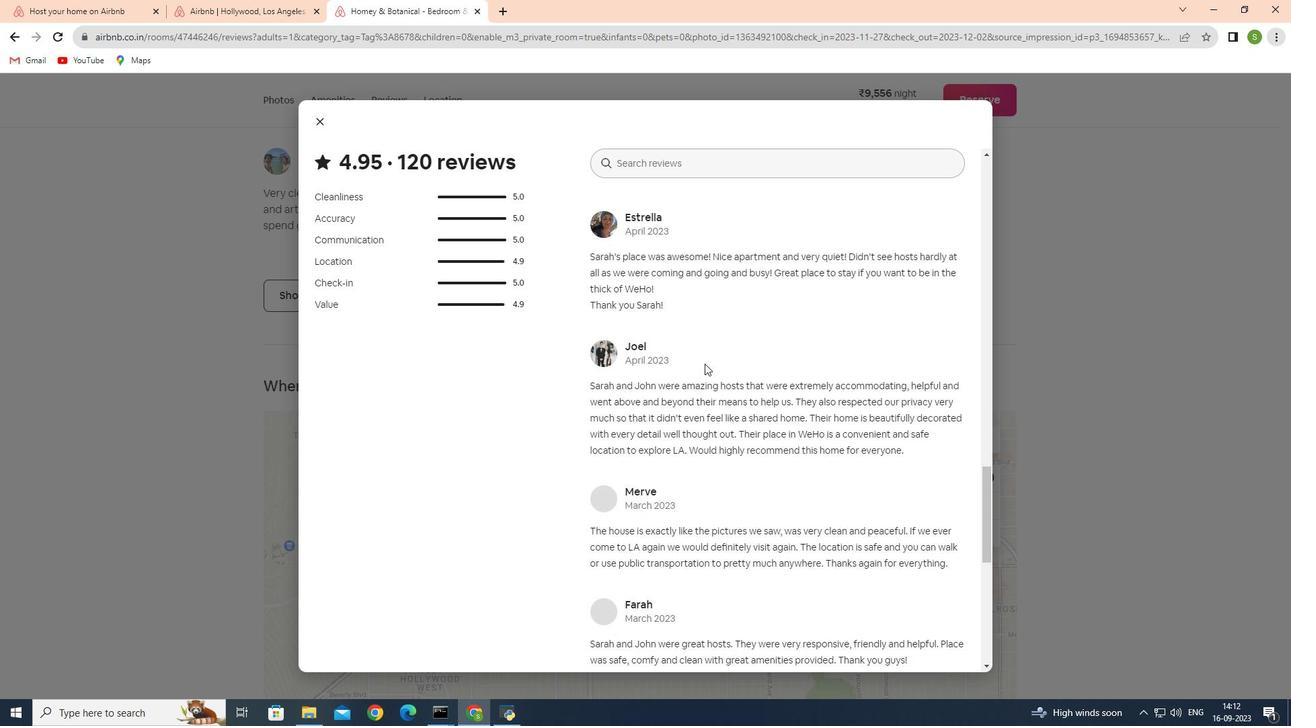 
Action: Mouse scrolled (704, 363) with delta (0, 0)
Screenshot: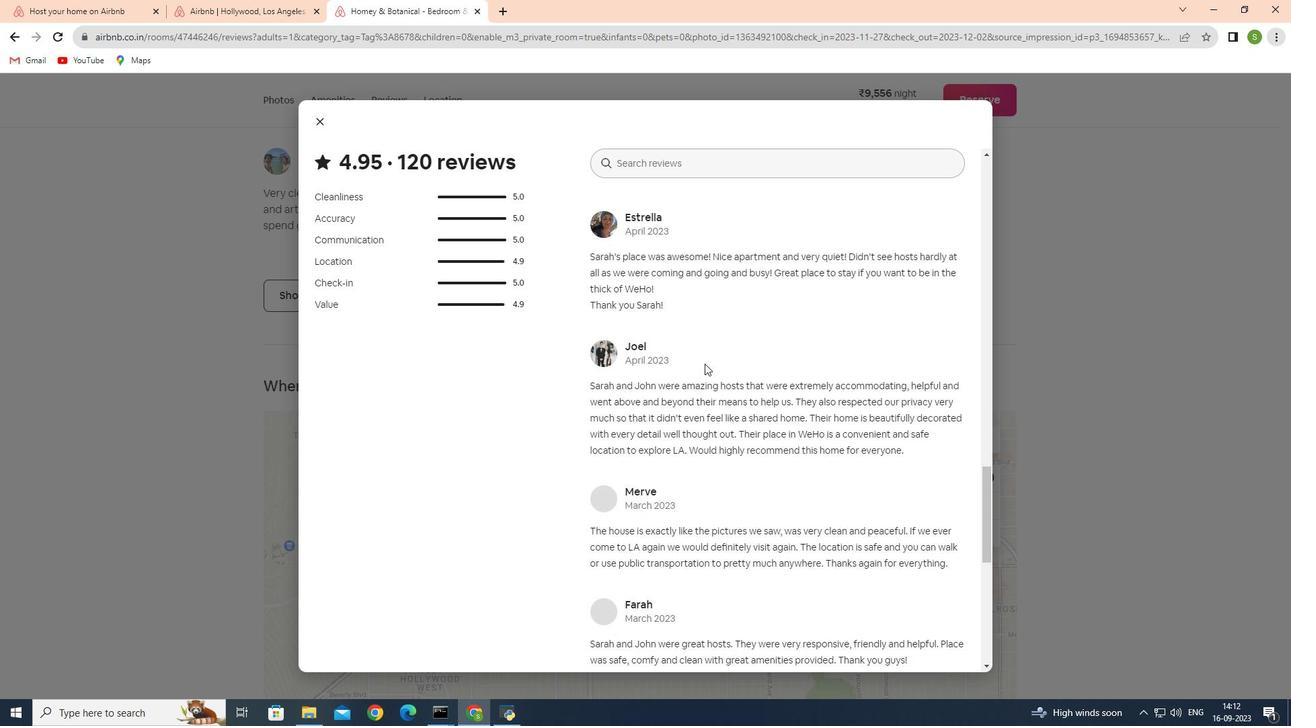 
Action: Mouse scrolled (704, 363) with delta (0, 0)
Screenshot: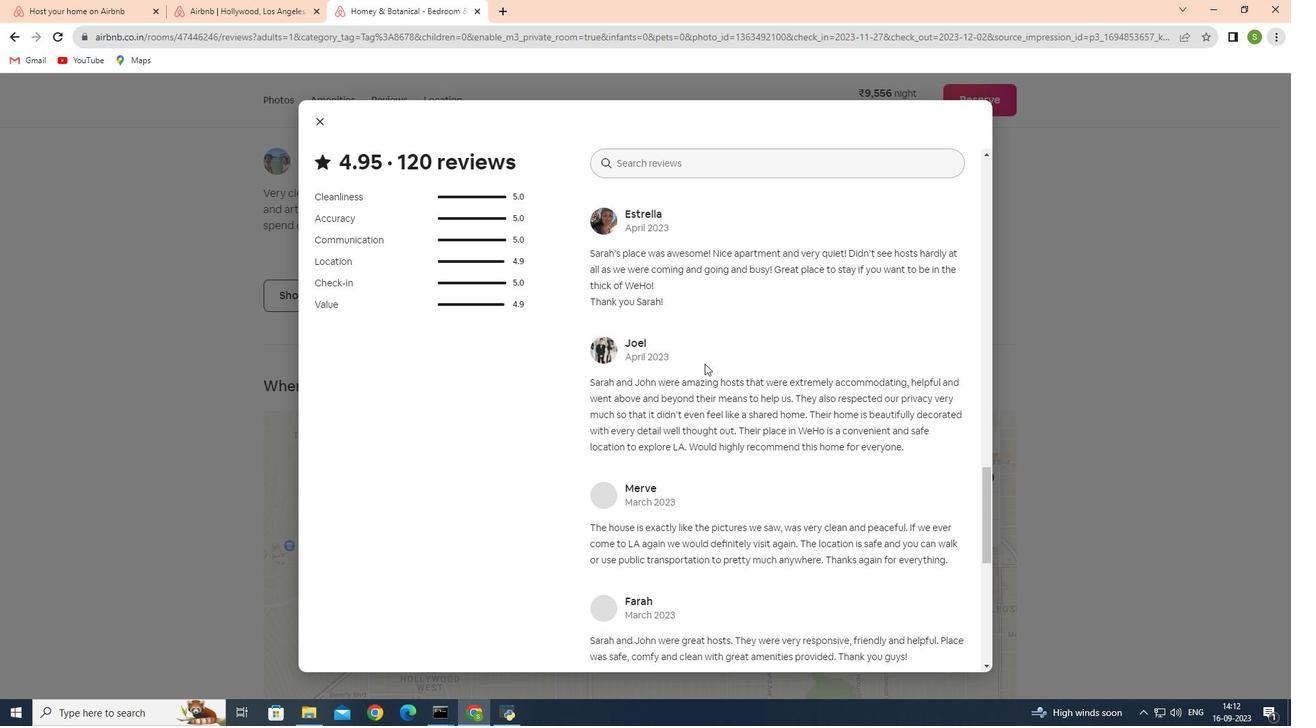 
Action: Mouse scrolled (704, 363) with delta (0, 0)
Screenshot: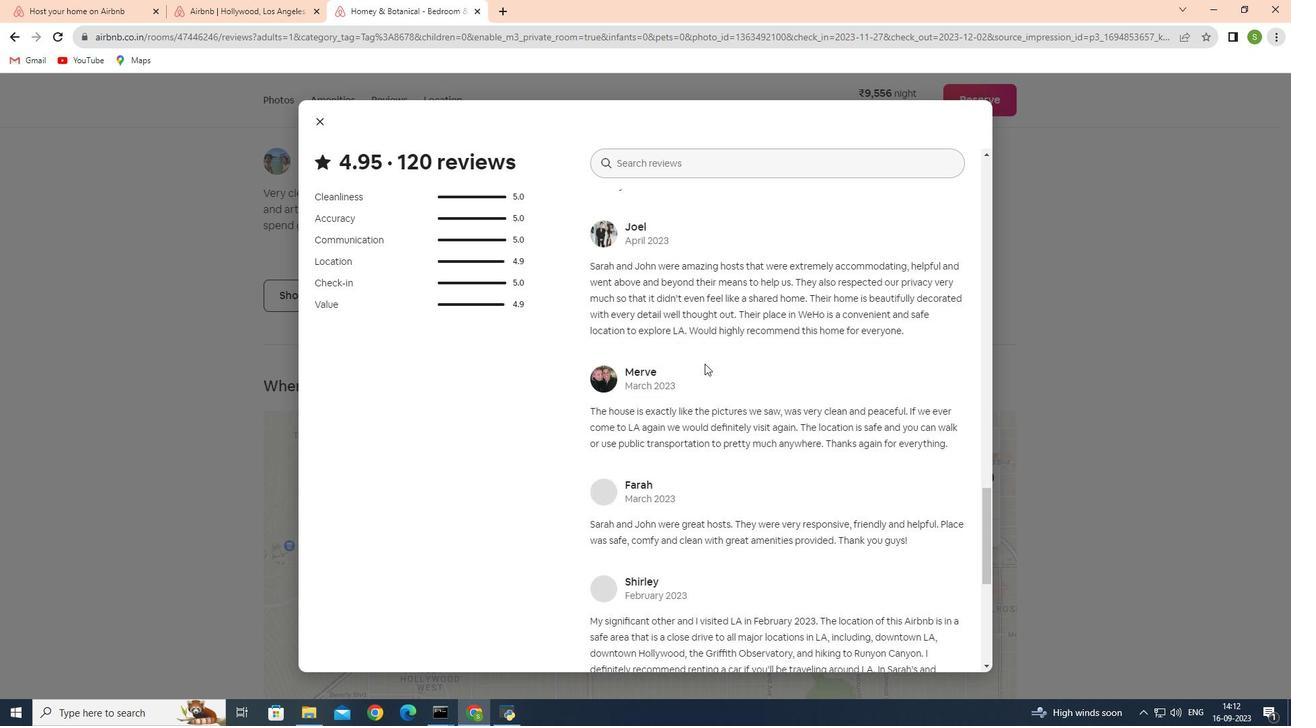 
Action: Mouse scrolled (704, 363) with delta (0, 0)
Screenshot: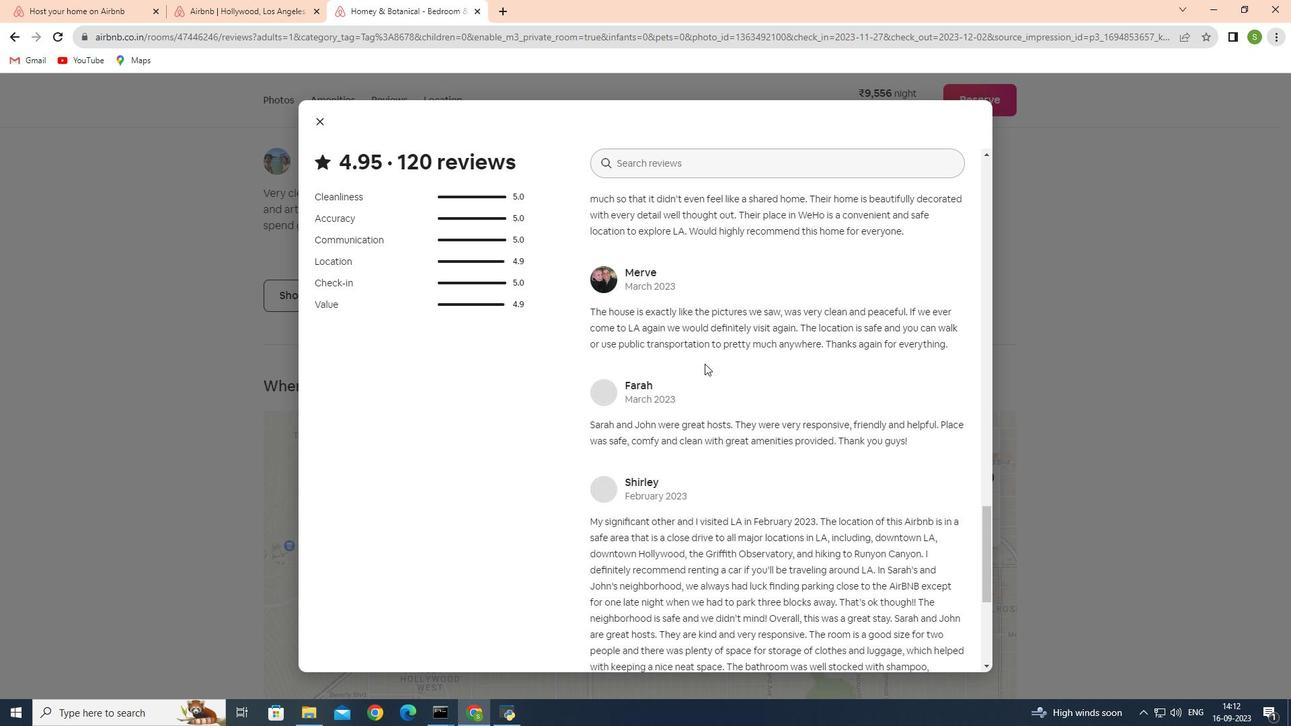 
Action: Mouse scrolled (704, 363) with delta (0, 0)
Screenshot: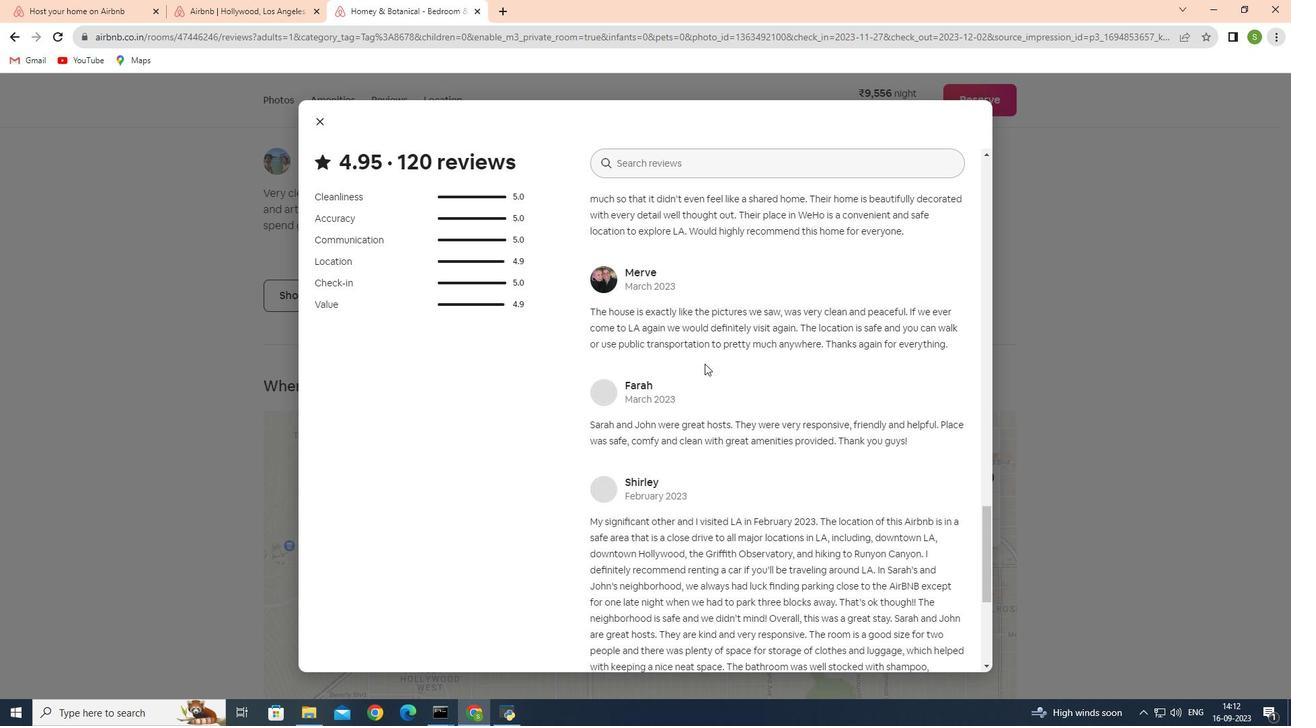 
Action: Mouse scrolled (704, 363) with delta (0, 0)
Screenshot: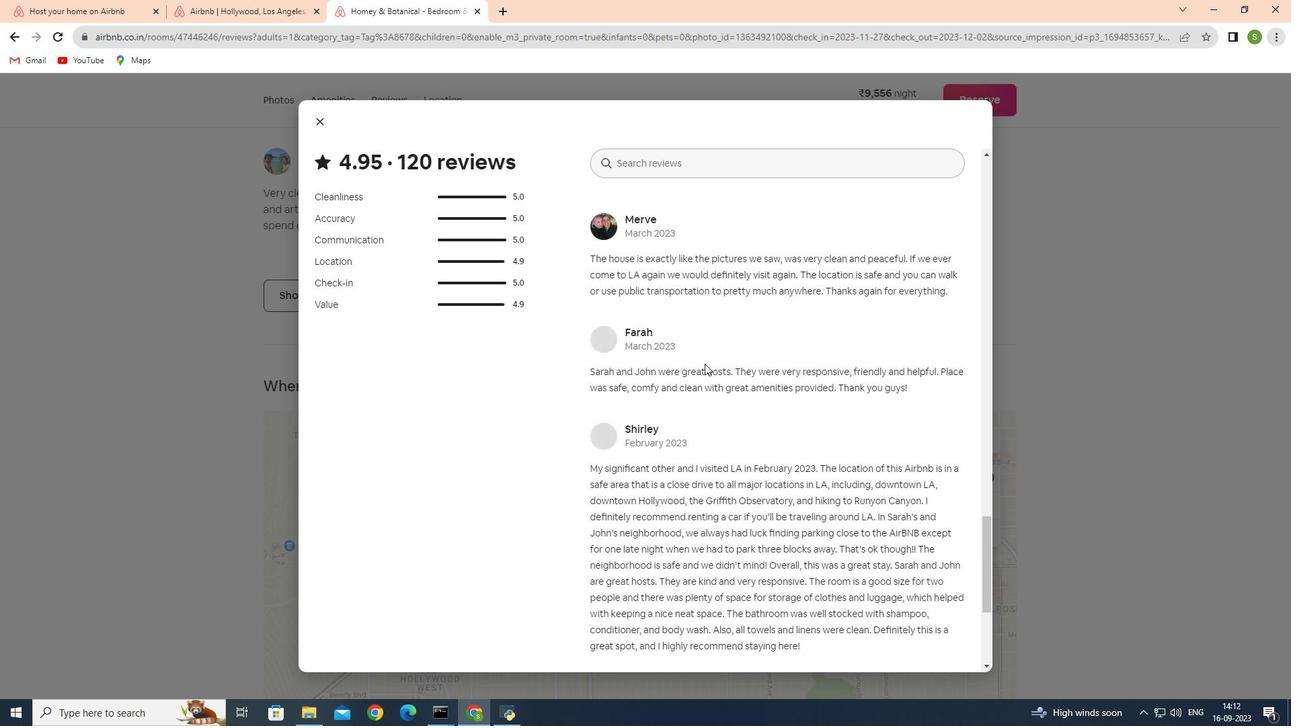 
Action: Mouse scrolled (704, 363) with delta (0, 0)
Screenshot: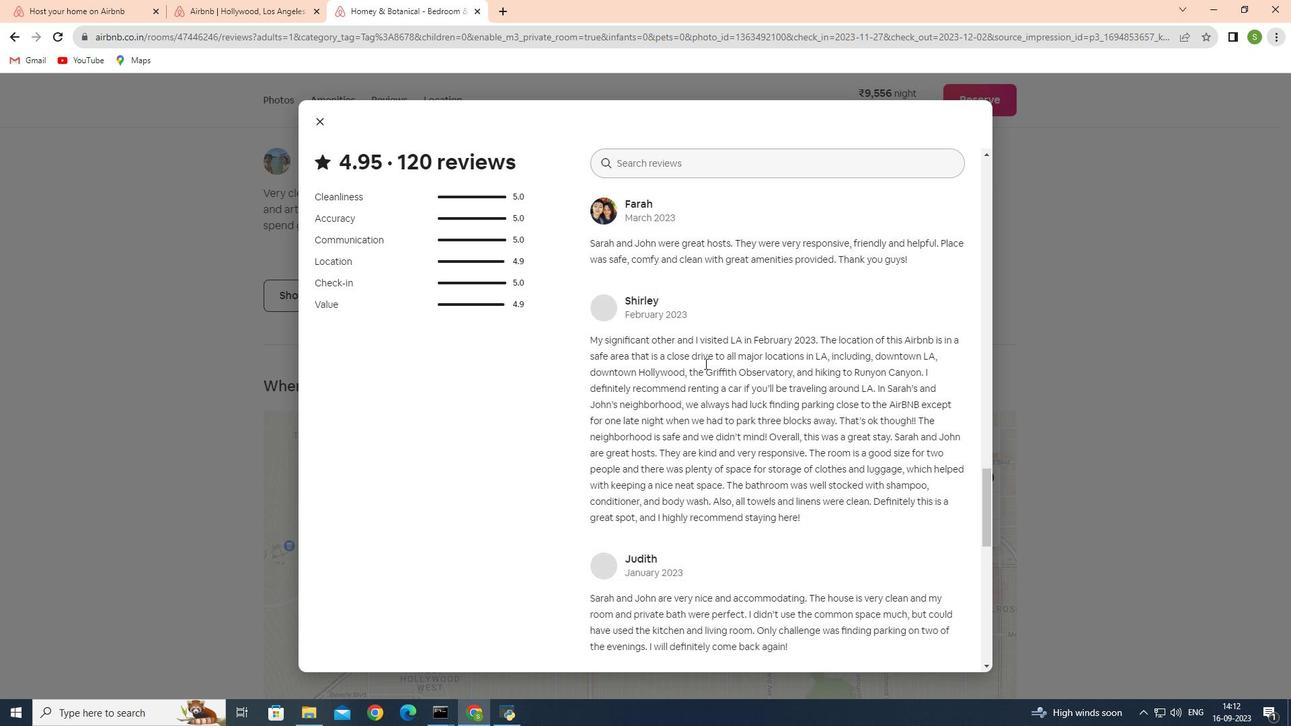 
Action: Mouse scrolled (704, 363) with delta (0, 0)
Screenshot: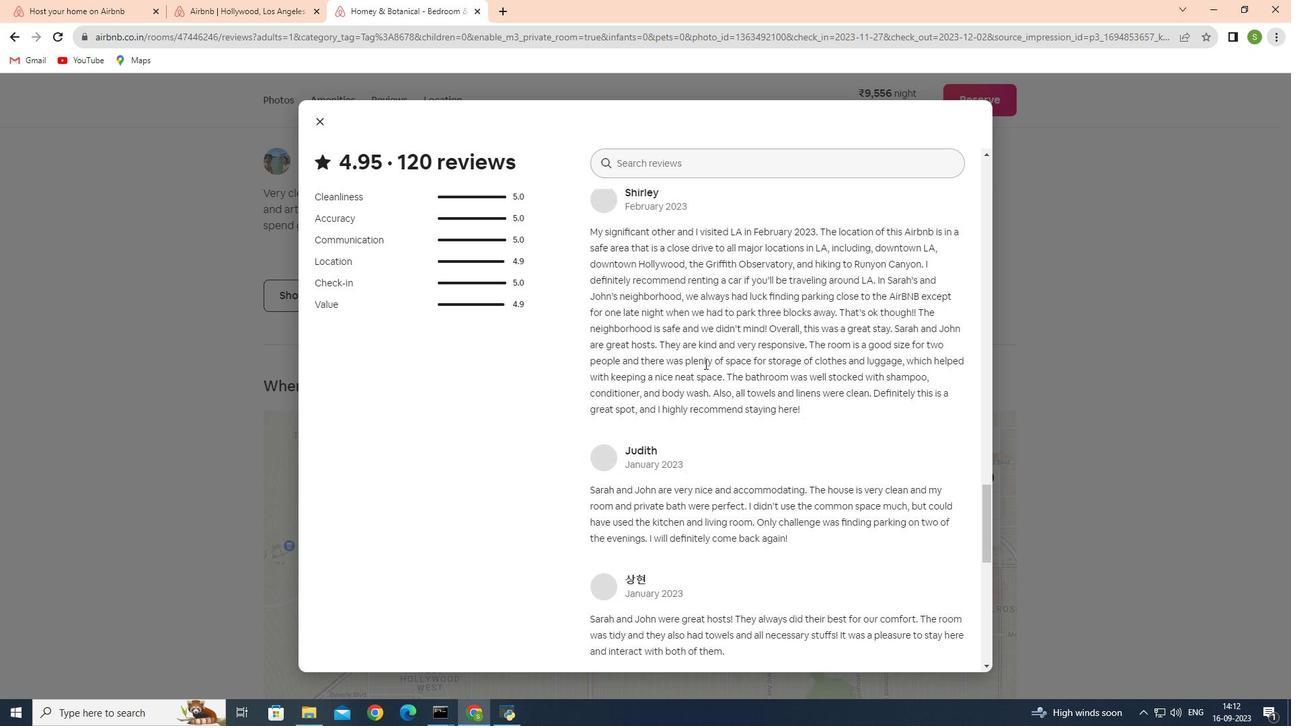 
Action: Mouse scrolled (704, 363) with delta (0, 0)
Screenshot: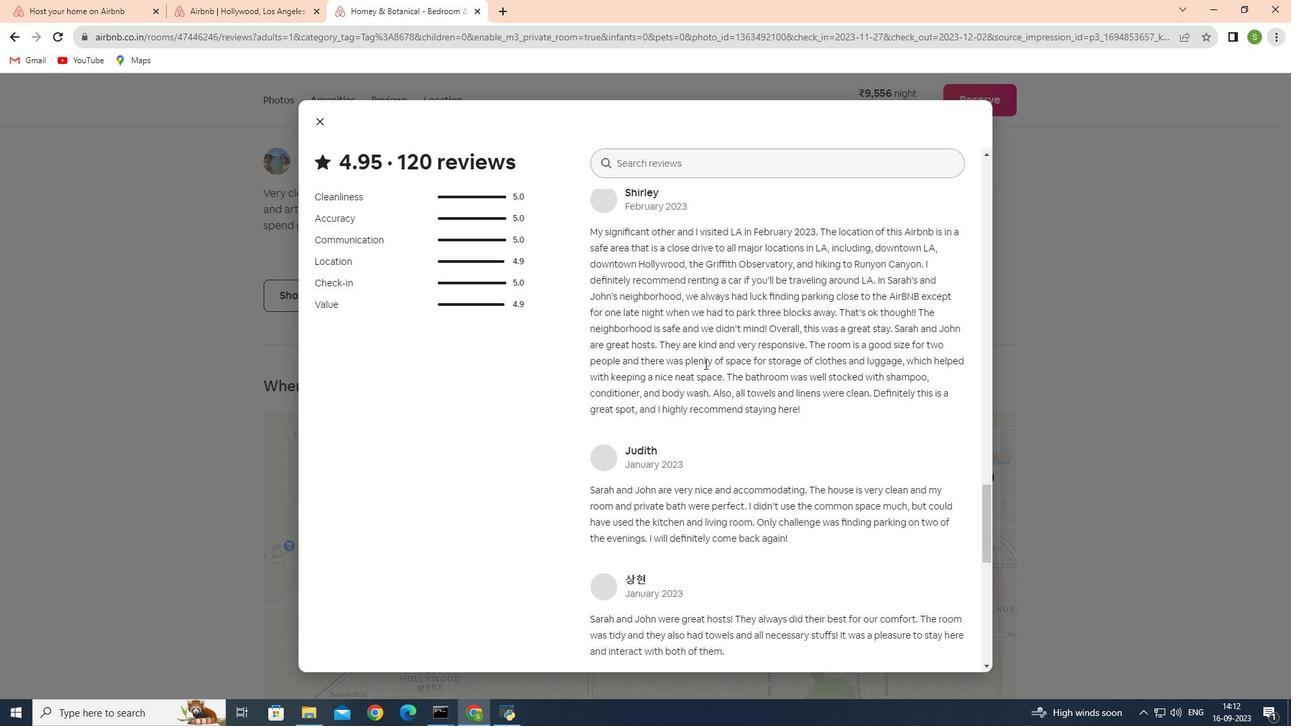 
Action: Mouse scrolled (704, 363) with delta (0, 0)
Screenshot: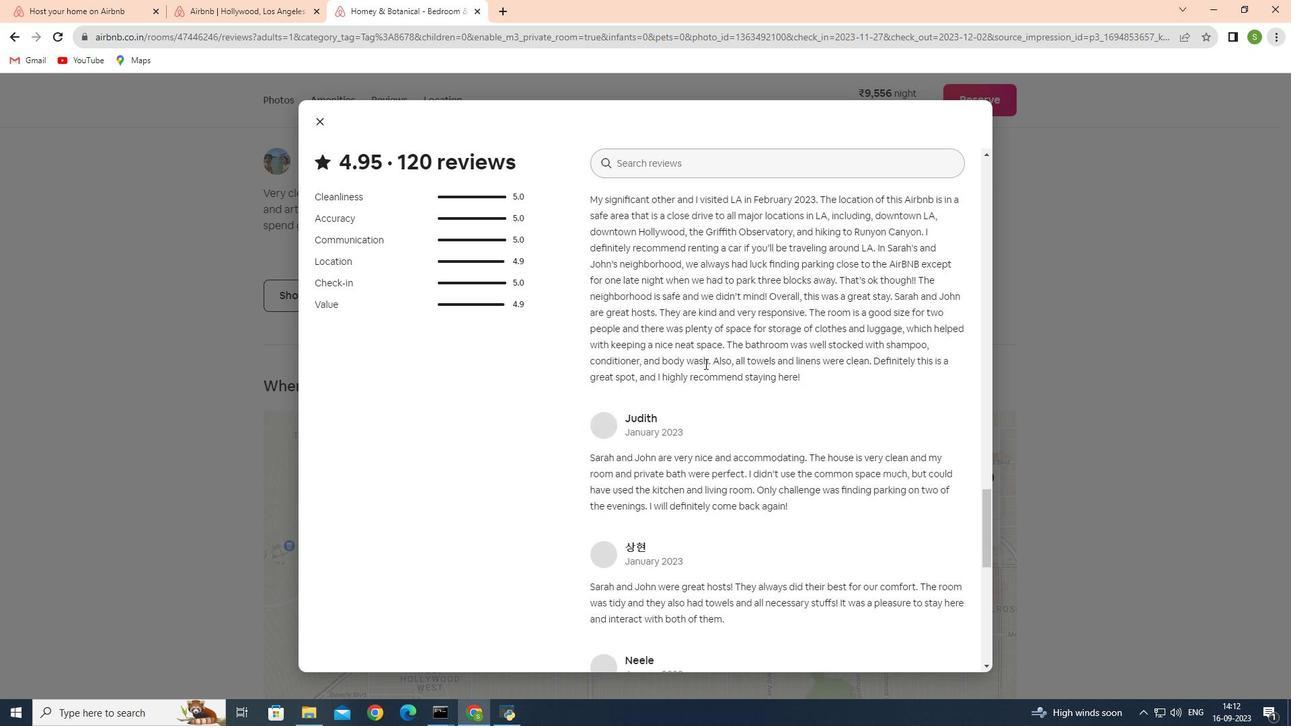 
Action: Mouse scrolled (704, 363) with delta (0, 0)
Screenshot: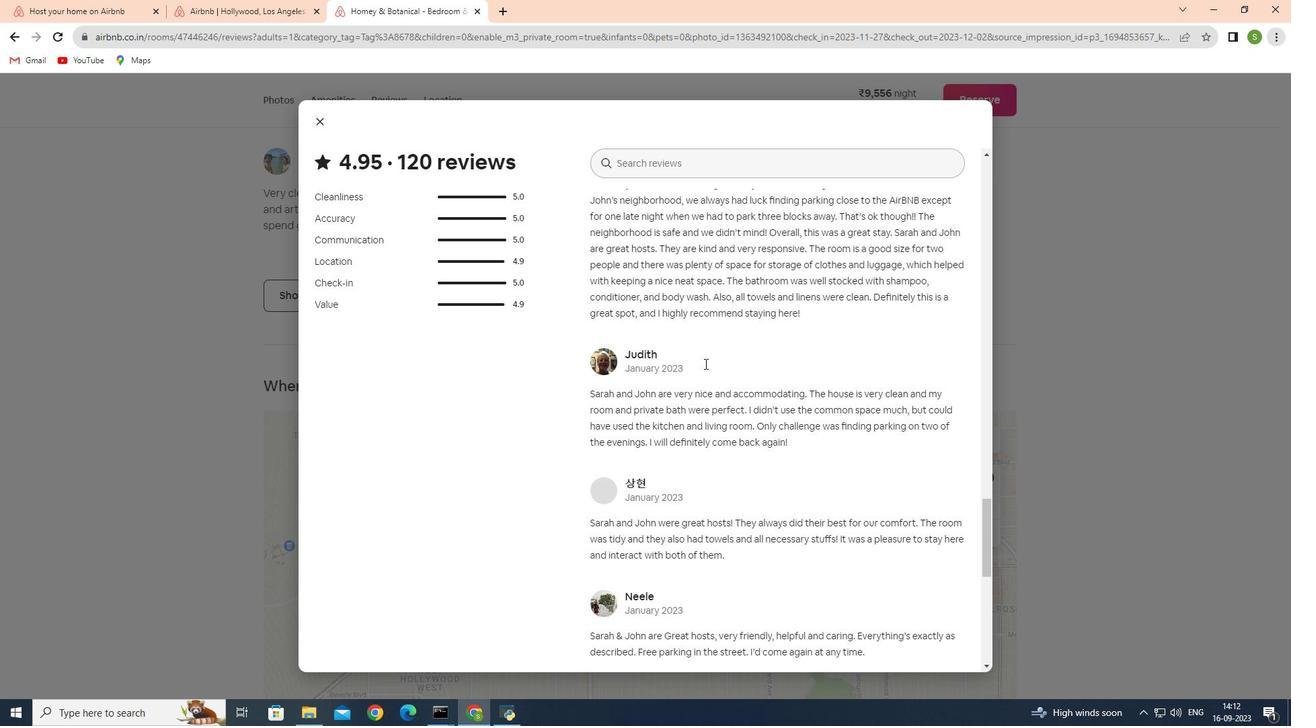 
Action: Mouse scrolled (704, 363) with delta (0, 0)
Screenshot: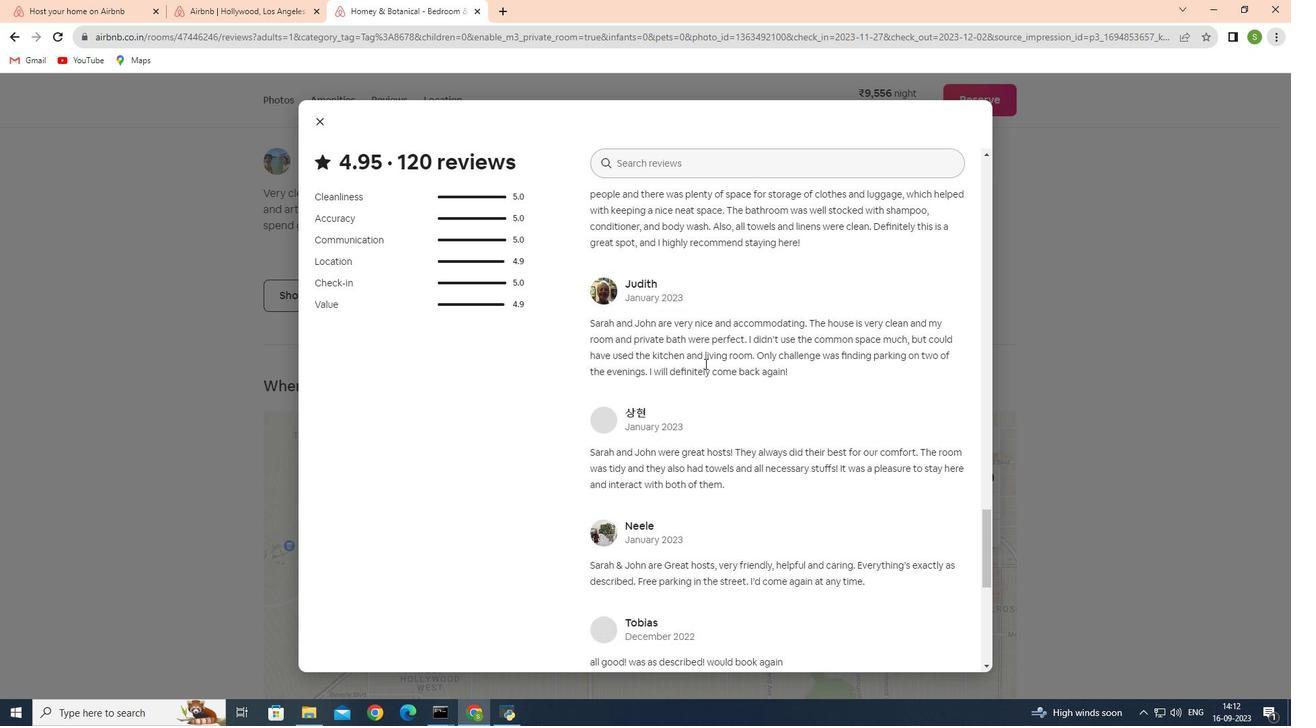 
Action: Mouse scrolled (704, 363) with delta (0, 0)
Screenshot: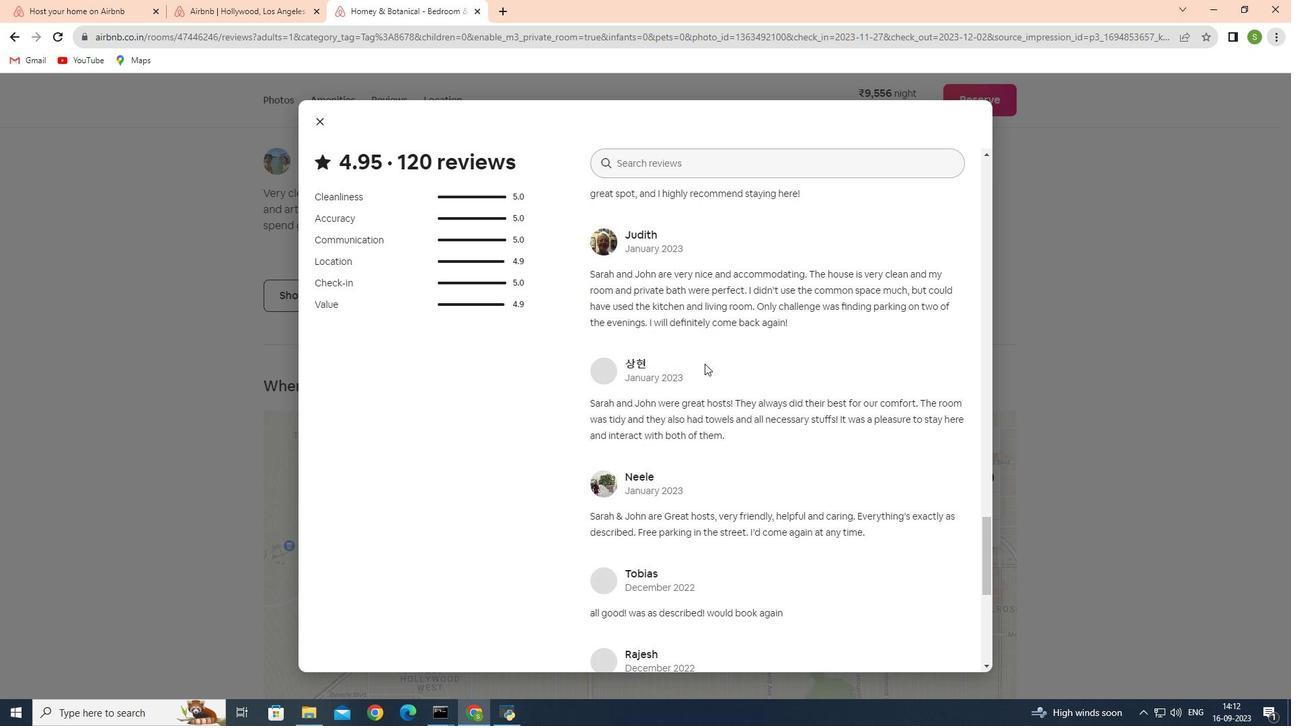 
Action: Mouse scrolled (704, 363) with delta (0, 0)
Screenshot: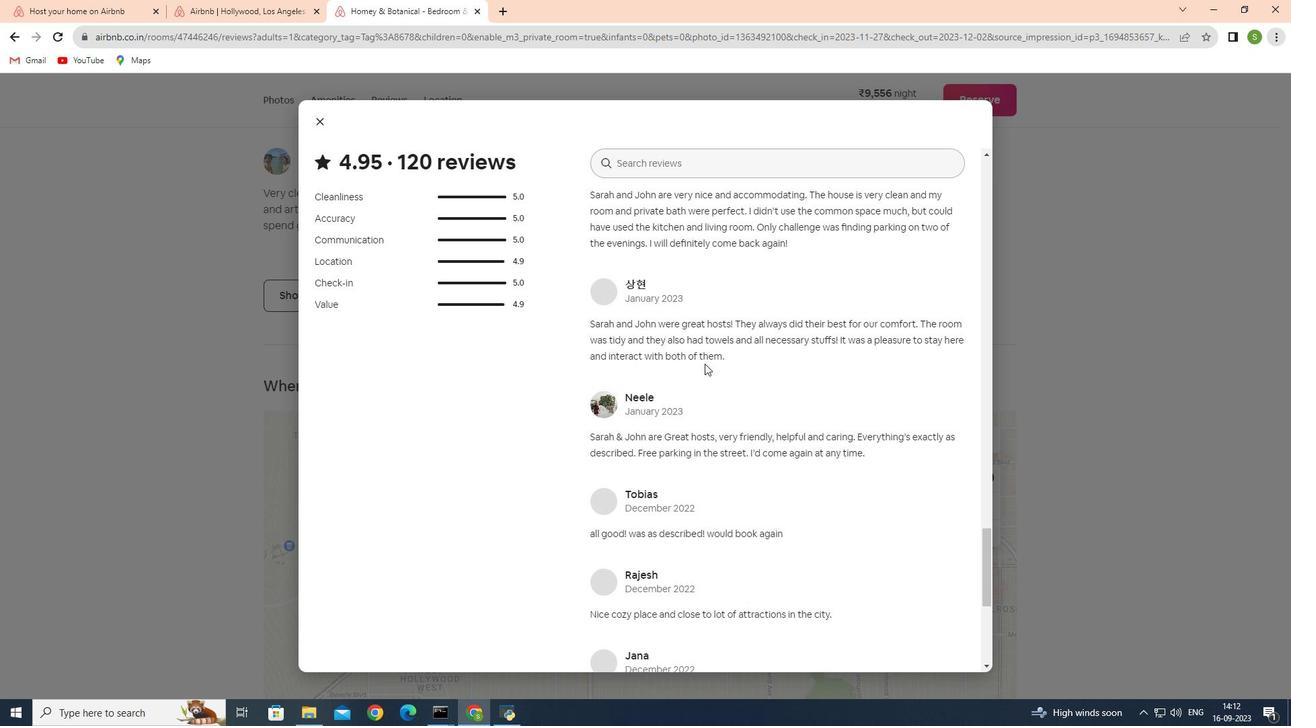 
Action: Mouse scrolled (704, 363) with delta (0, 0)
Screenshot: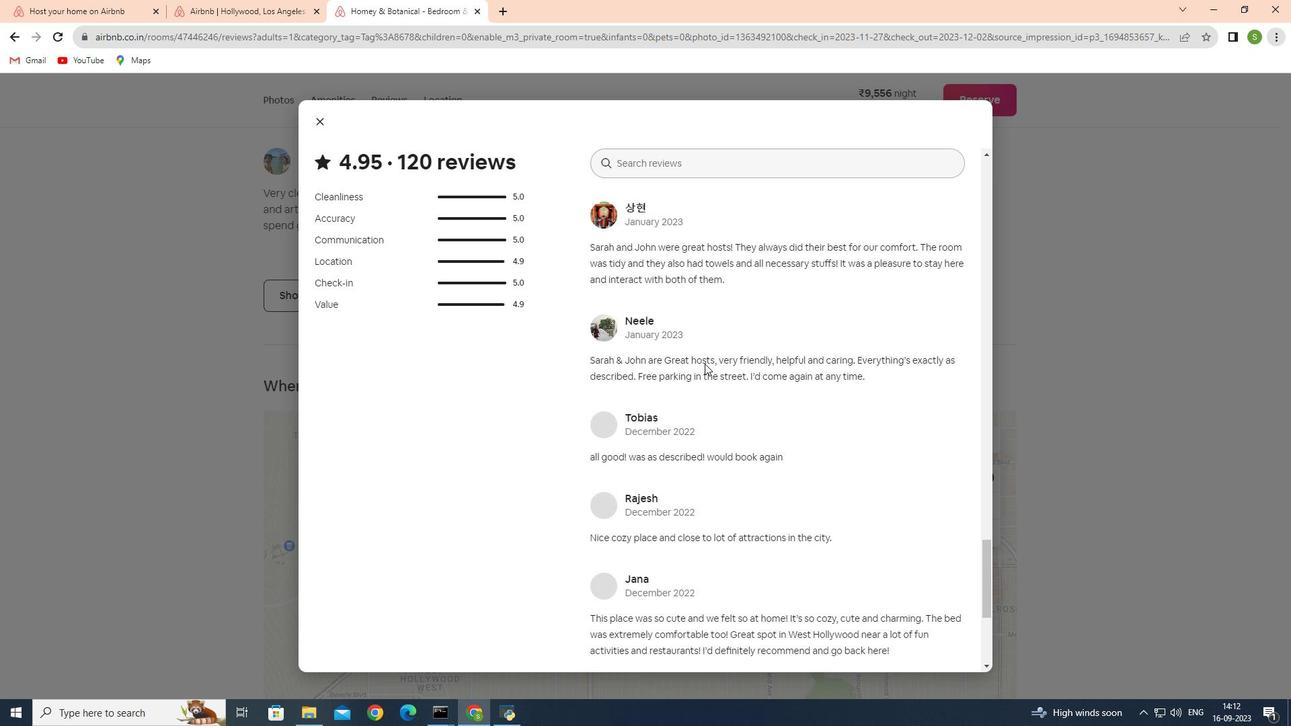 
Action: Mouse scrolled (704, 363) with delta (0, 0)
Screenshot: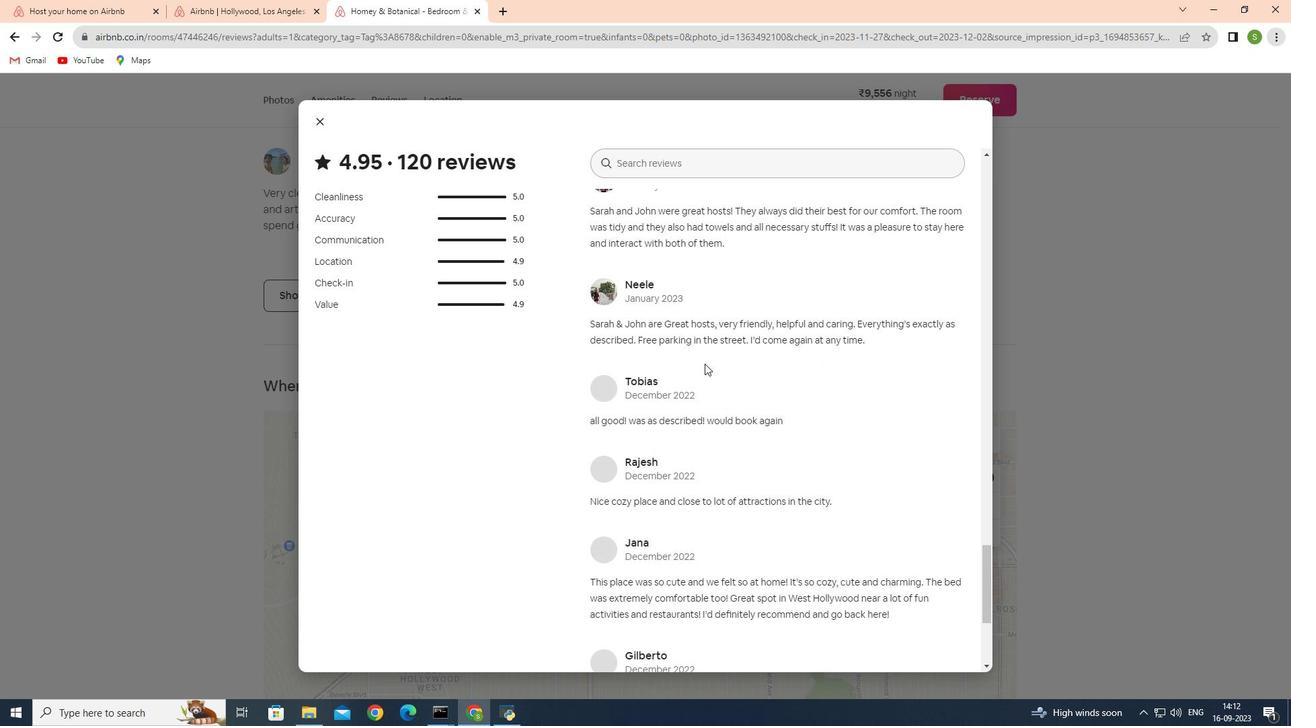 
Action: Mouse scrolled (704, 363) with delta (0, 0)
Screenshot: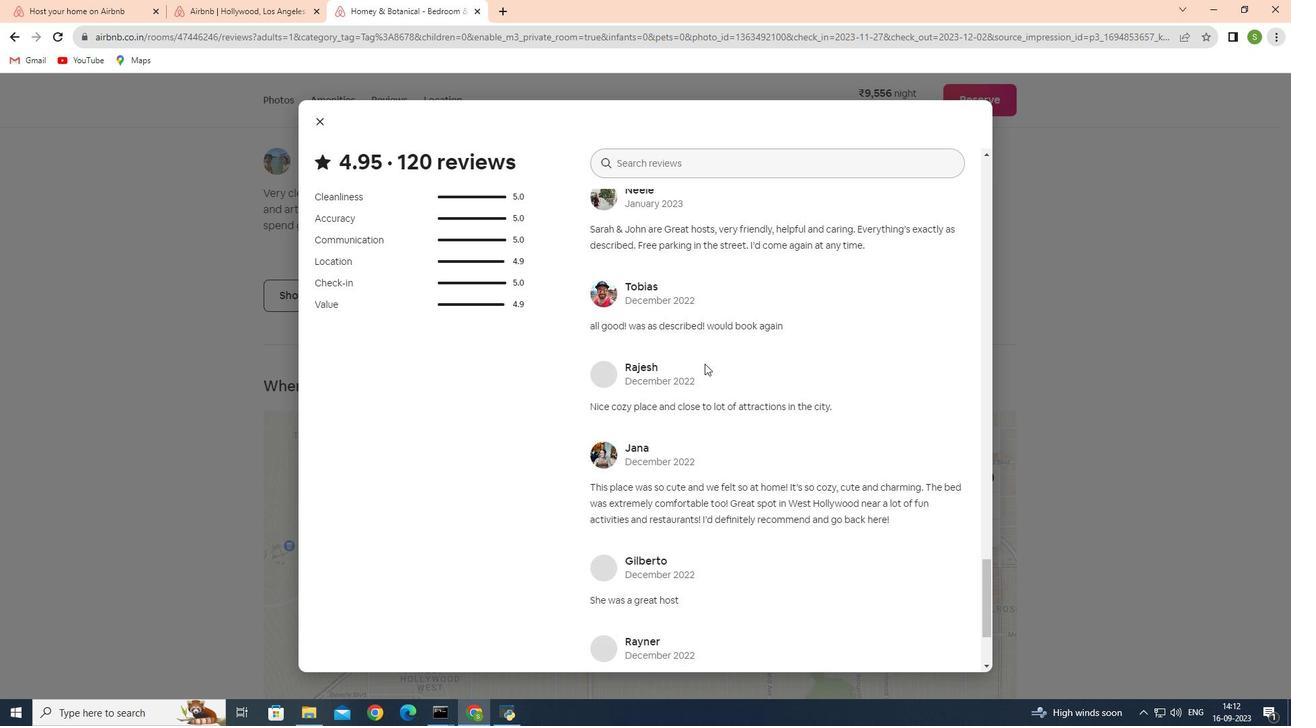 
Action: Mouse scrolled (704, 363) with delta (0, 0)
Screenshot: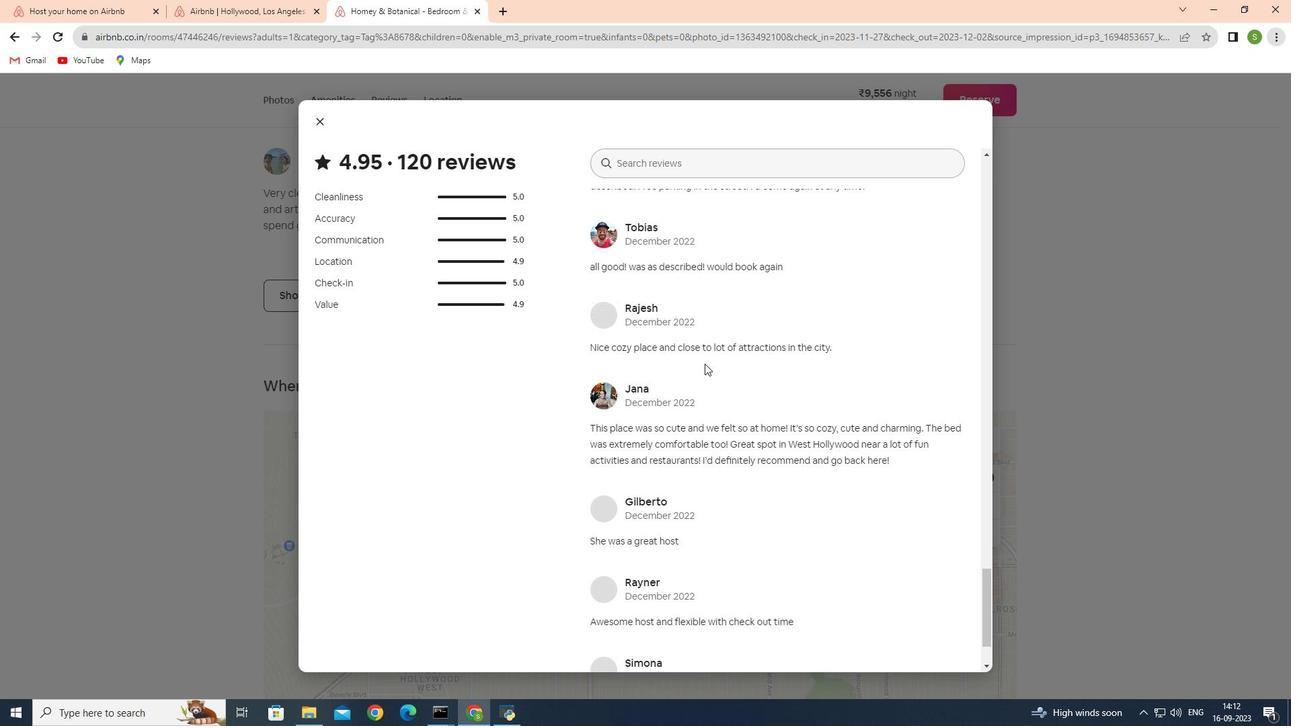 
Action: Mouse scrolled (704, 363) with delta (0, 0)
Screenshot: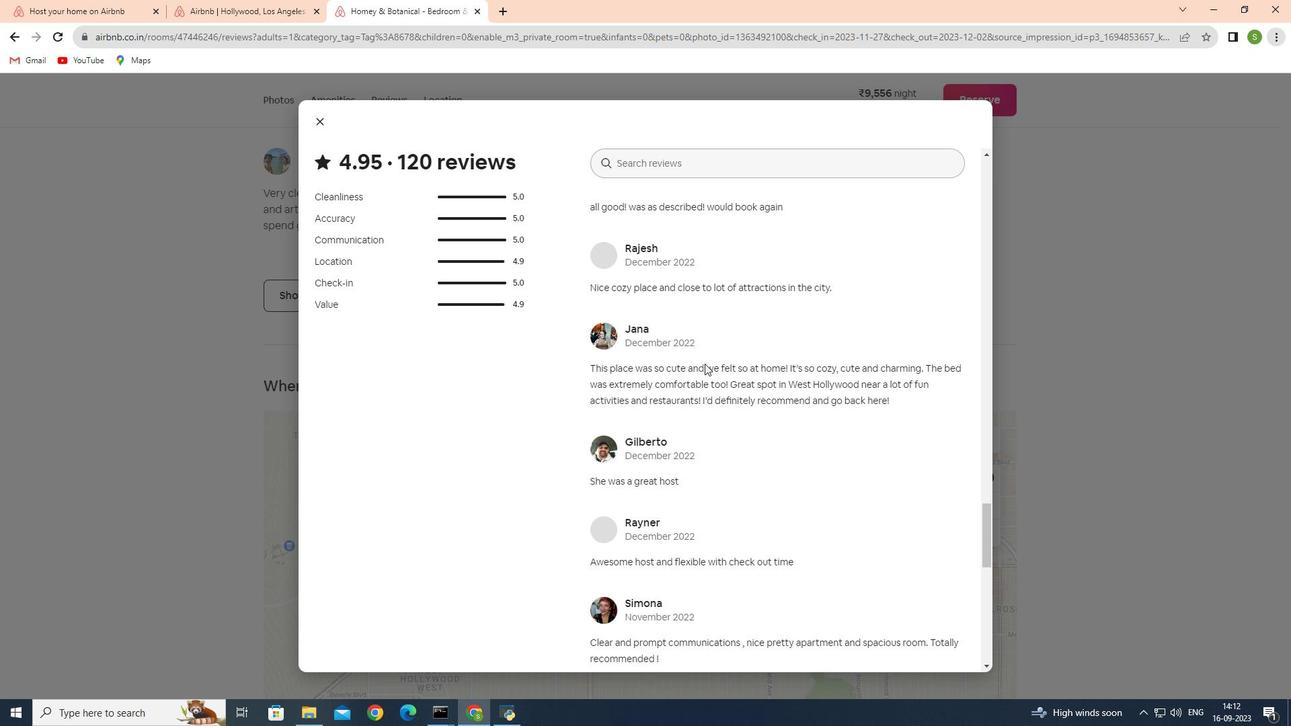 
Action: Mouse scrolled (704, 363) with delta (0, 0)
Screenshot: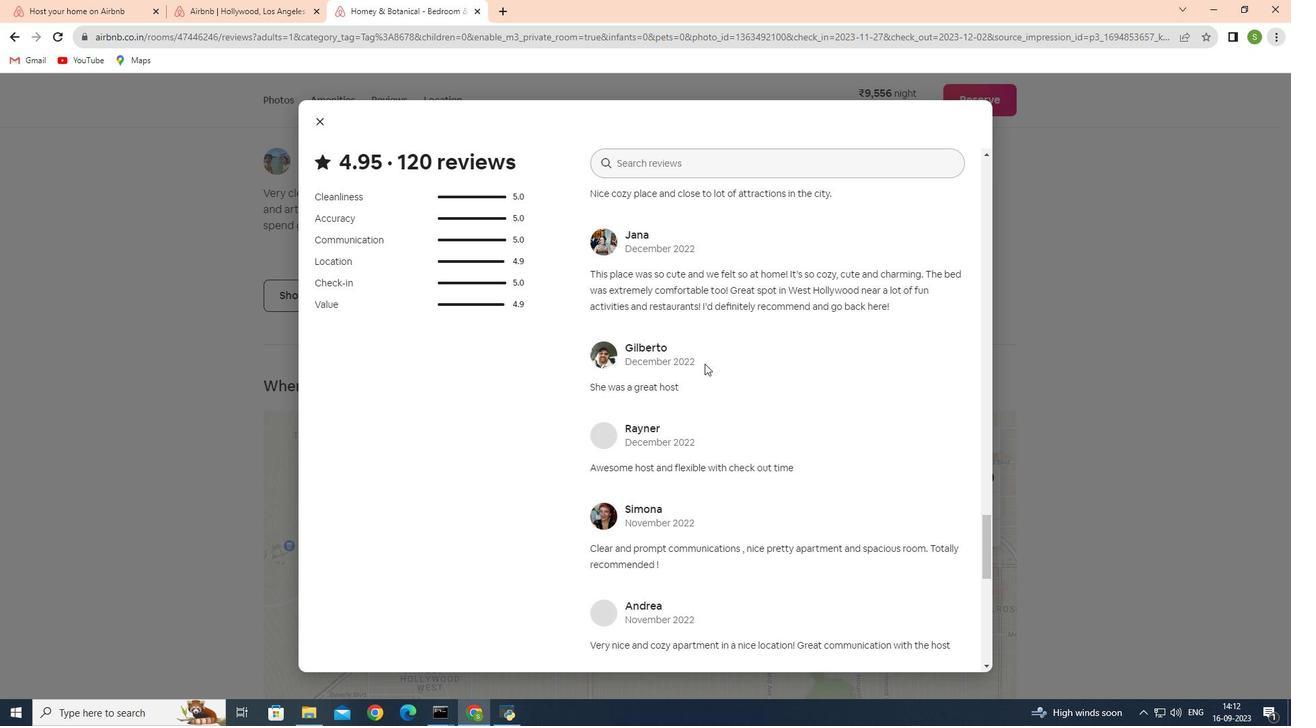 
Action: Mouse scrolled (704, 363) with delta (0, 0)
Screenshot: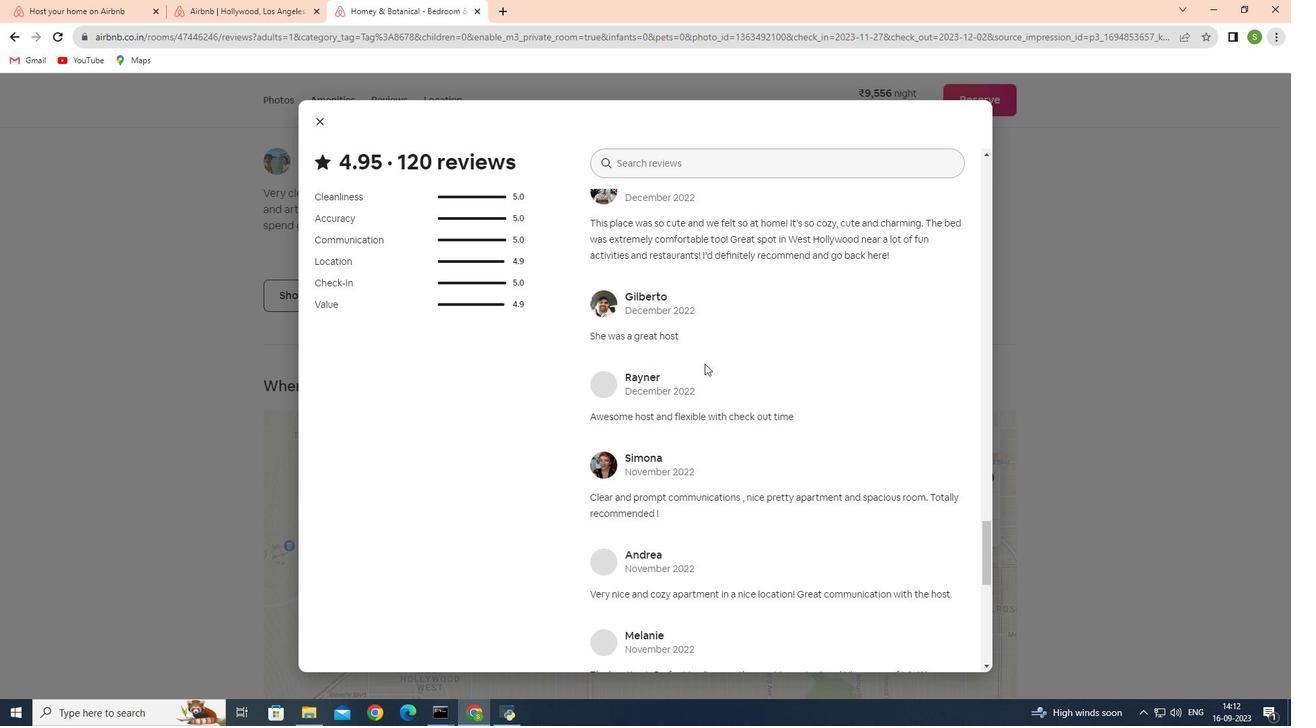 
Action: Mouse scrolled (704, 363) with delta (0, 0)
Screenshot: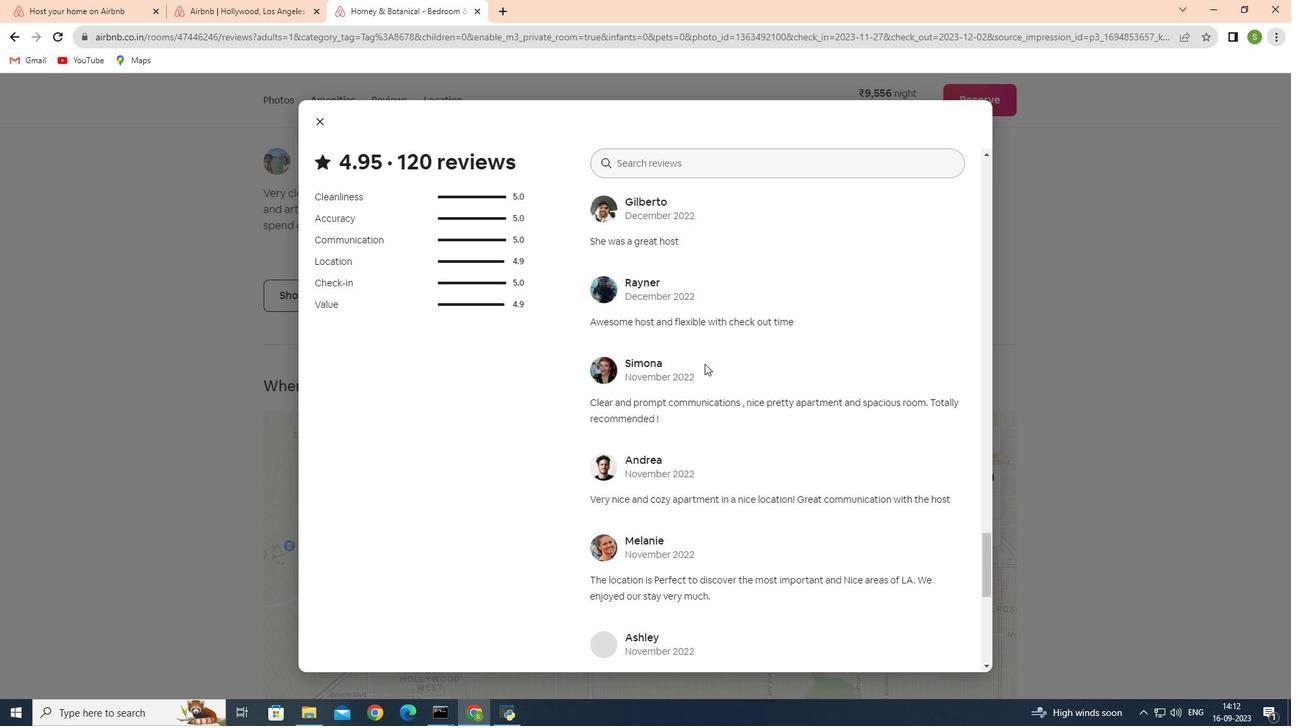 
Action: Mouse scrolled (704, 363) with delta (0, 0)
Screenshot: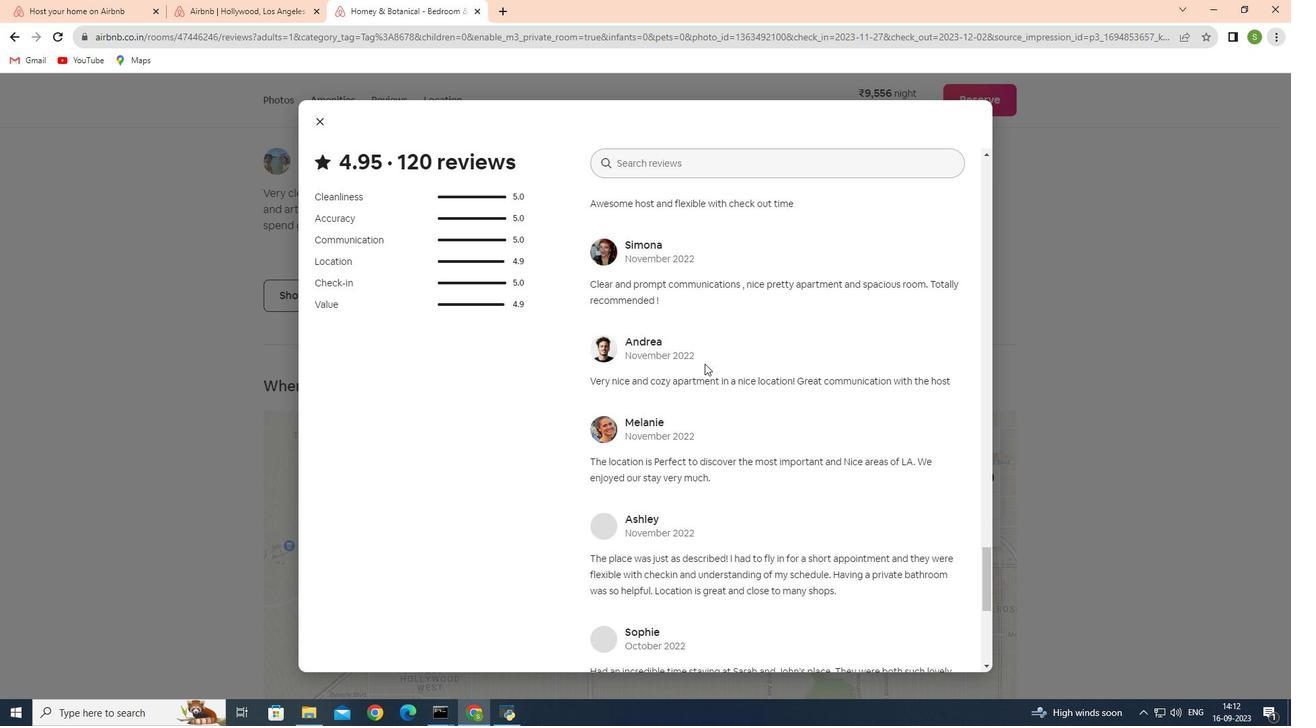 
Action: Mouse scrolled (704, 363) with delta (0, 0)
Screenshot: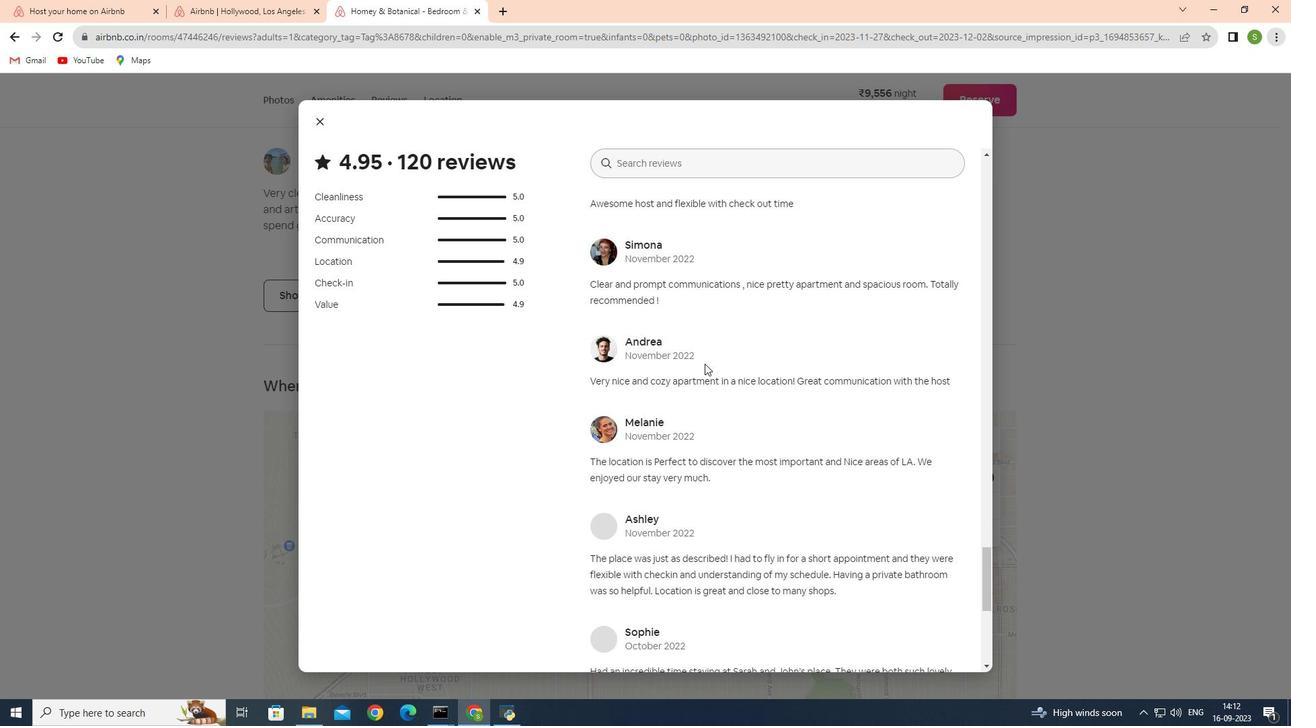 
Action: Mouse scrolled (704, 363) with delta (0, 0)
Screenshot: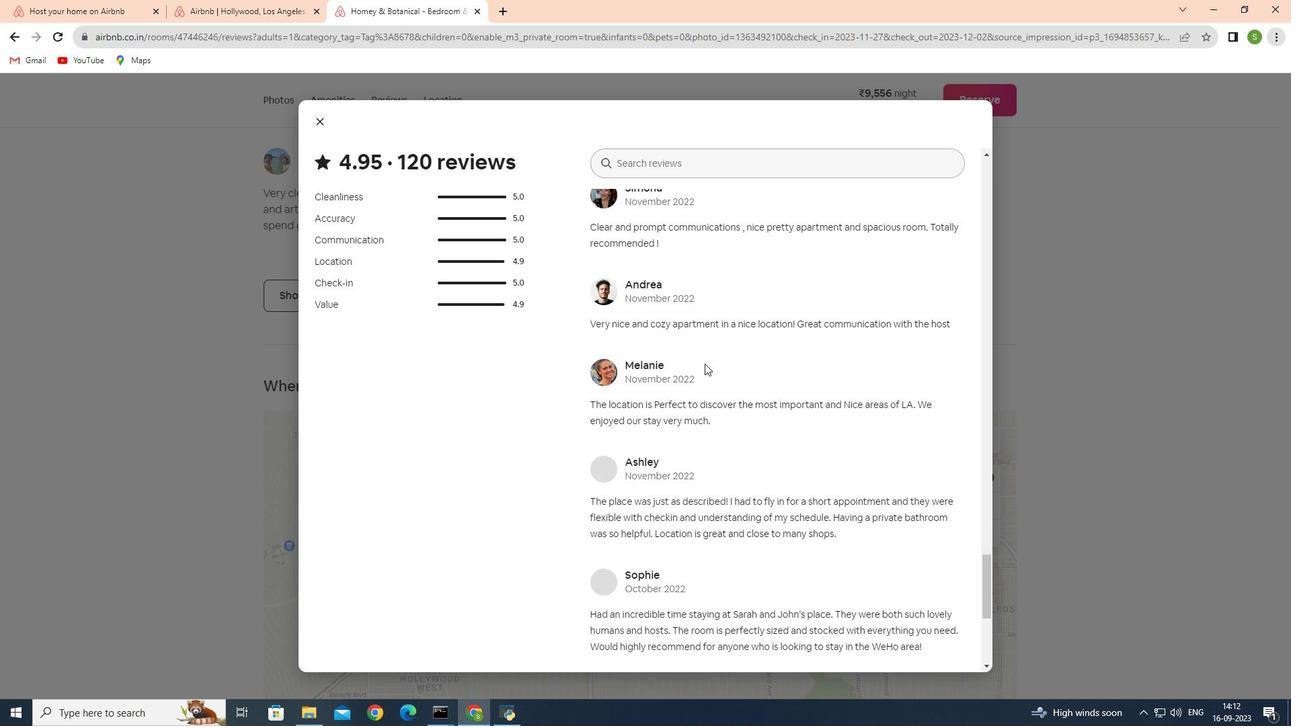 
Action: Mouse scrolled (704, 363) with delta (0, 0)
Screenshot: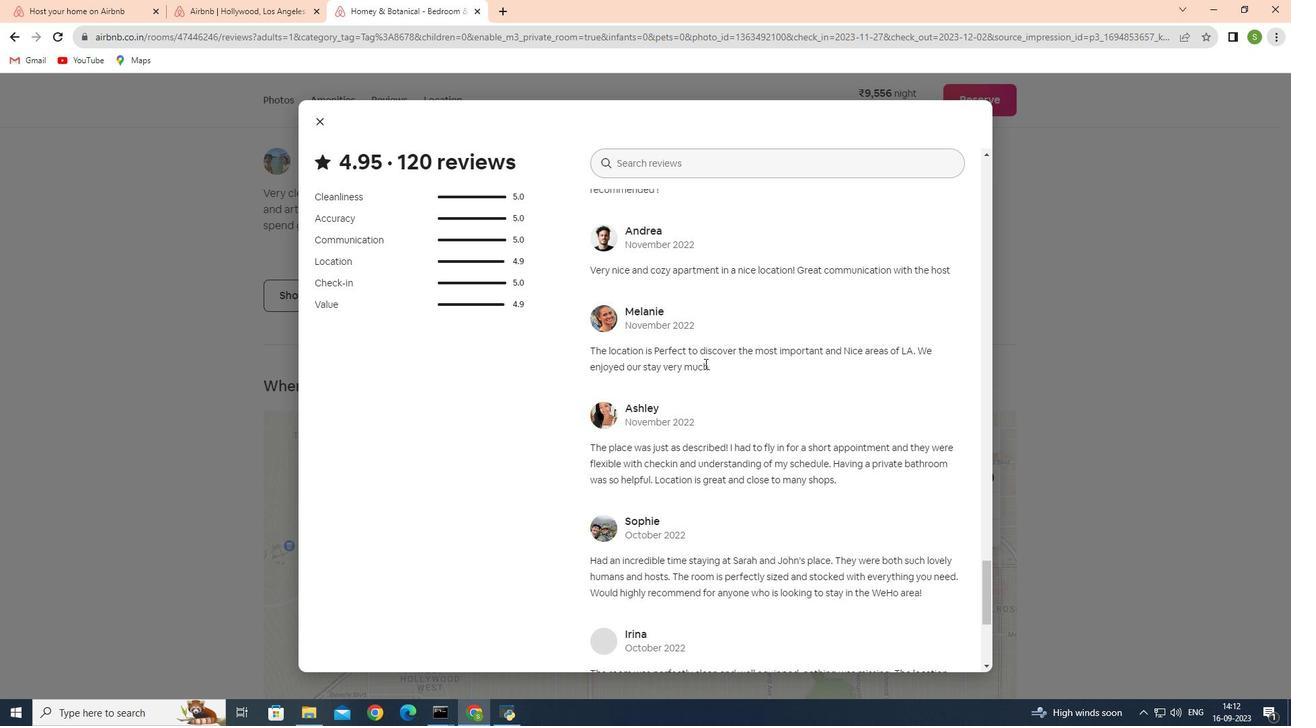 
Action: Mouse scrolled (704, 363) with delta (0, 0)
Screenshot: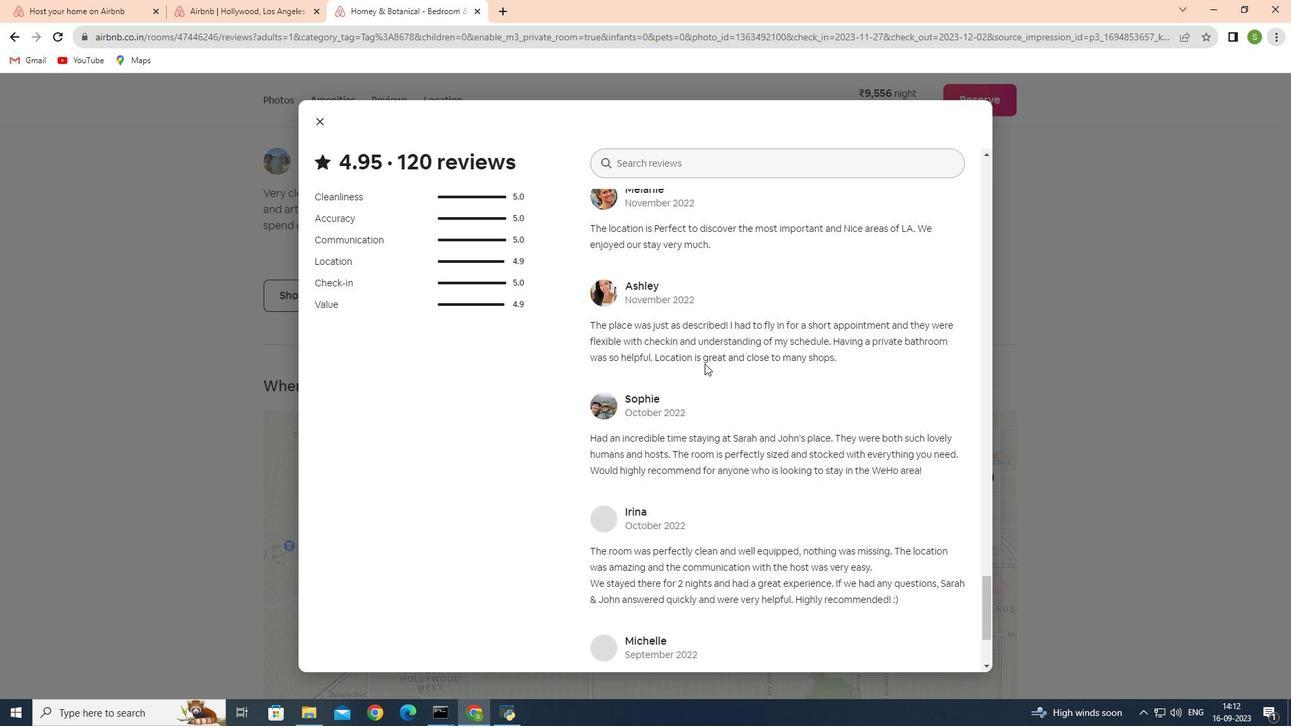 
Action: Mouse scrolled (704, 363) with delta (0, 0)
Screenshot: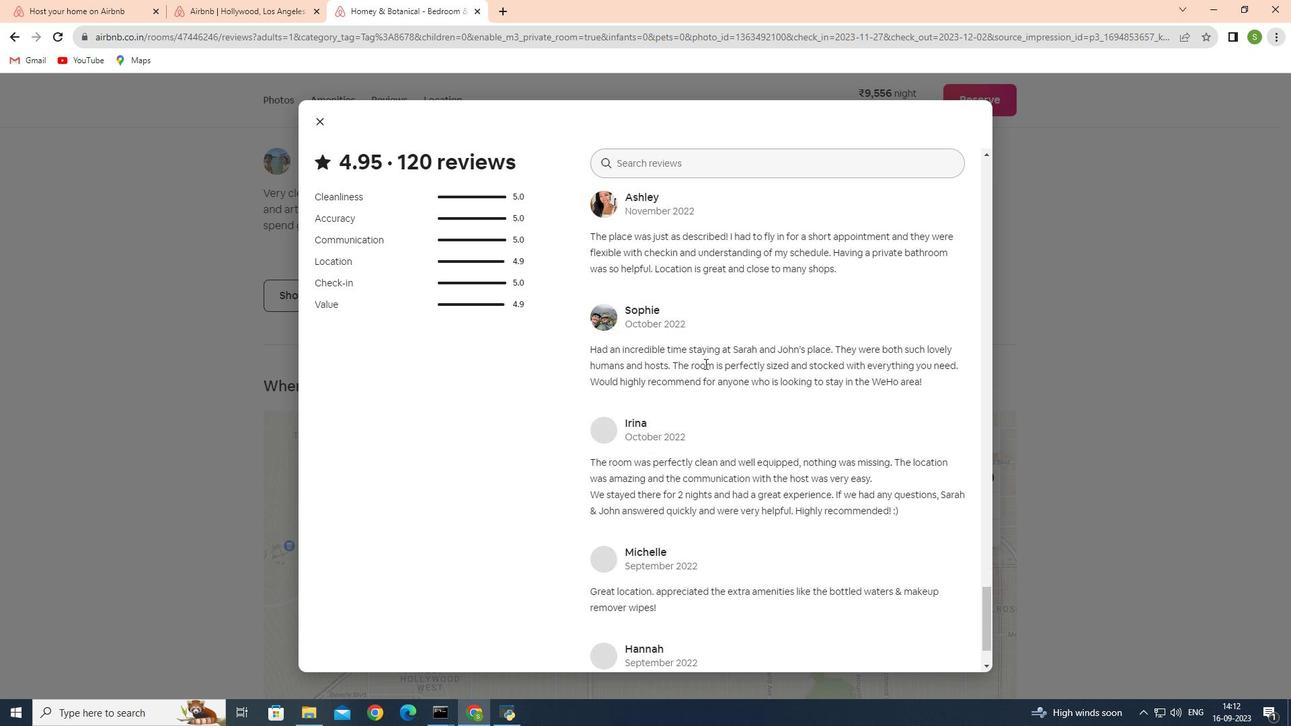 
Action: Mouse scrolled (704, 363) with delta (0, 0)
Screenshot: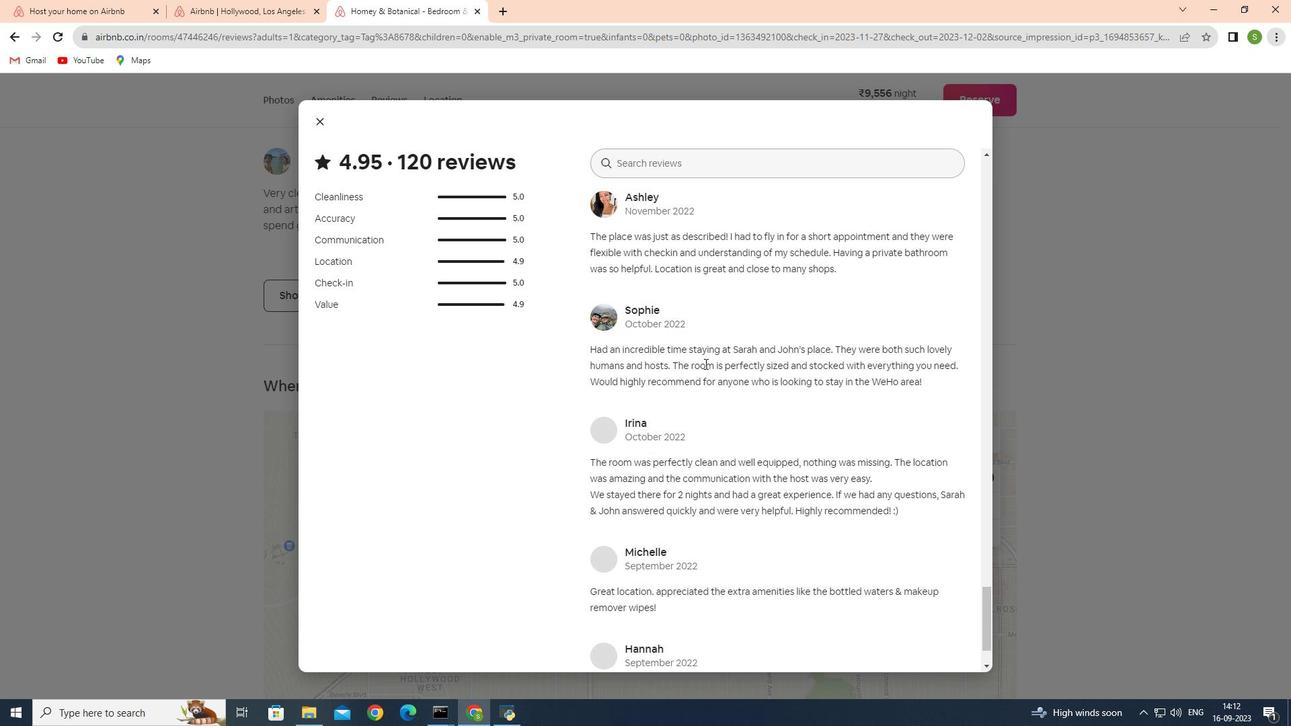 
Action: Mouse scrolled (704, 363) with delta (0, 0)
Screenshot: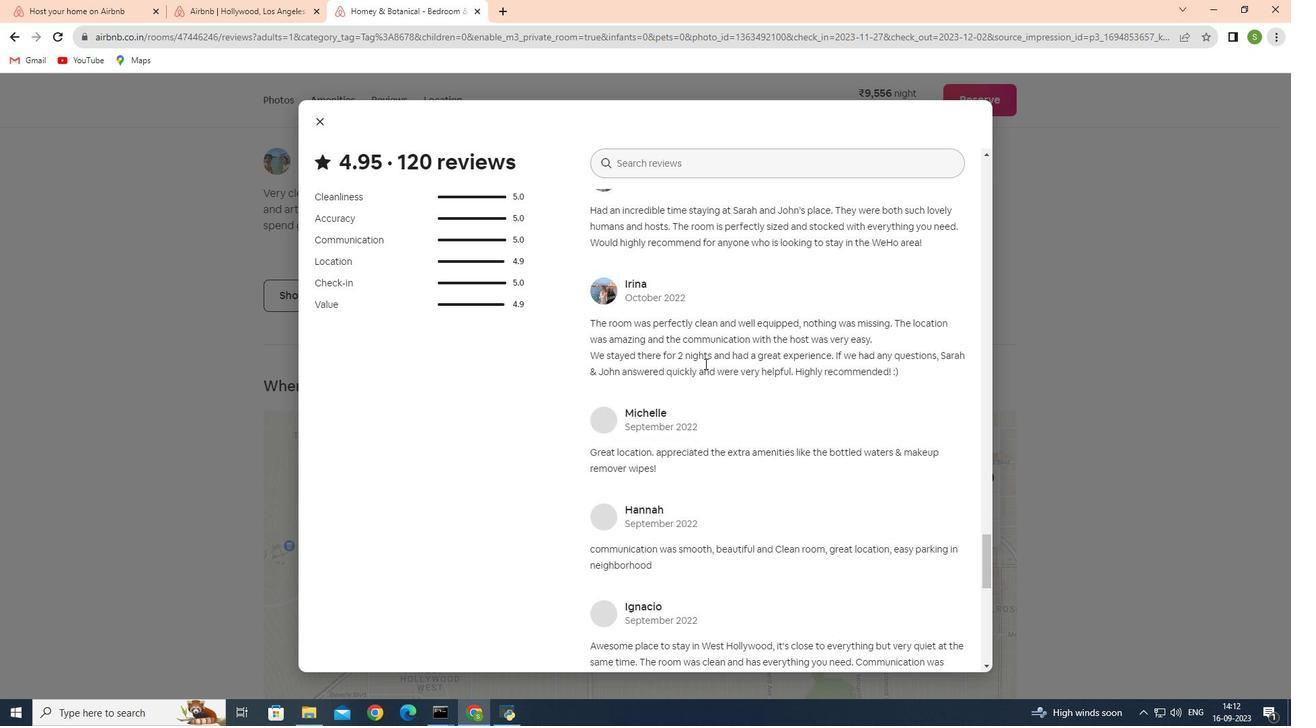 
Action: Mouse scrolled (704, 363) with delta (0, 0)
Screenshot: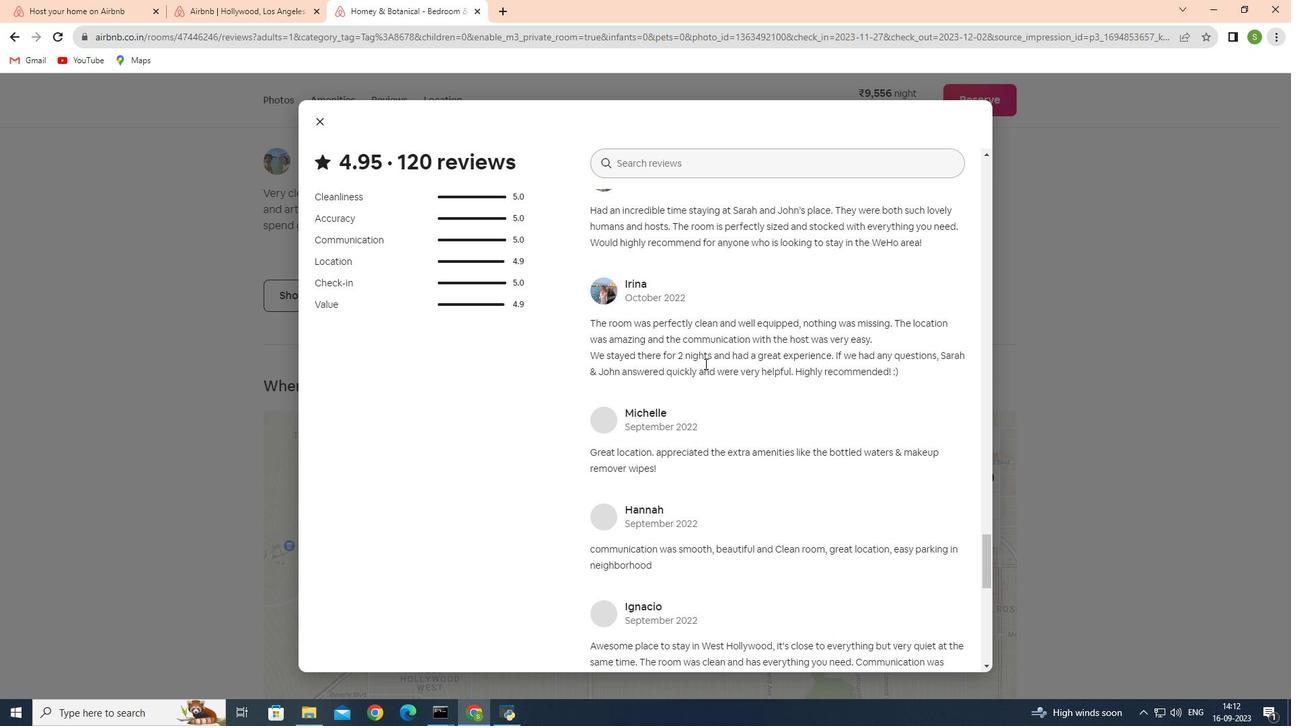 
Action: Mouse scrolled (704, 363) with delta (0, 0)
Screenshot: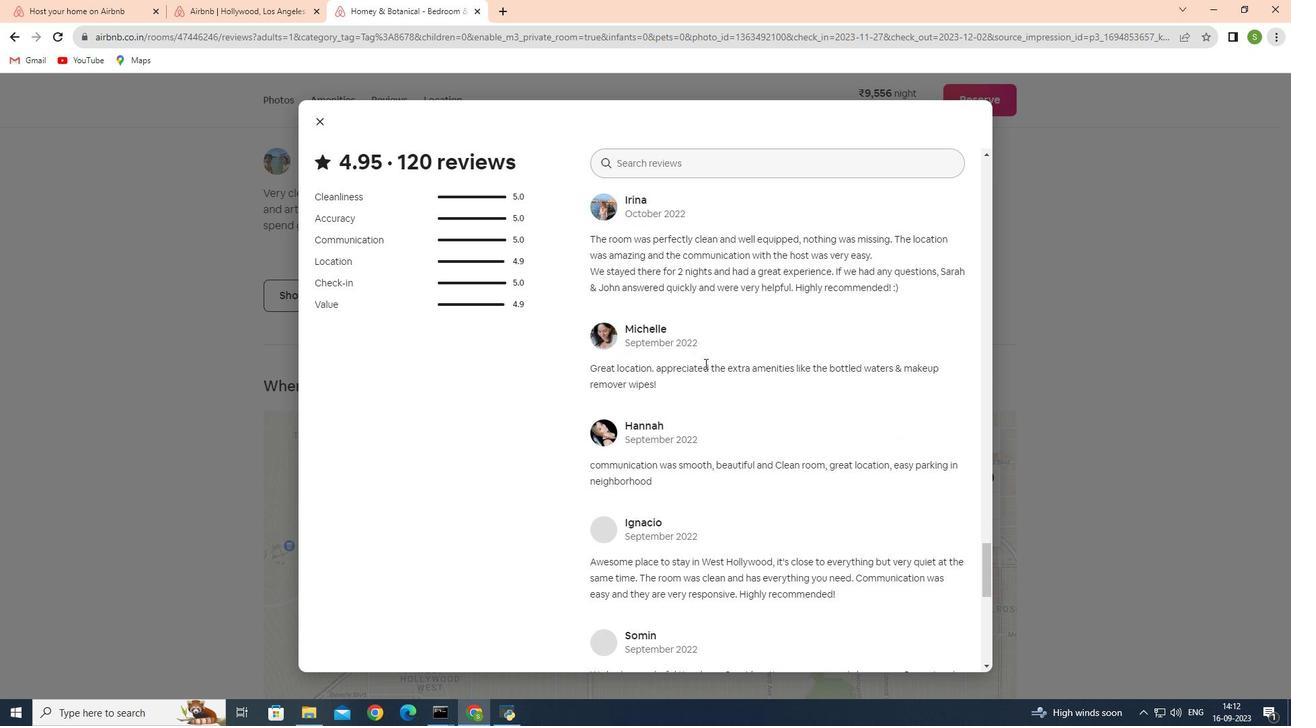 
Action: Mouse scrolled (704, 363) with delta (0, 0)
Screenshot: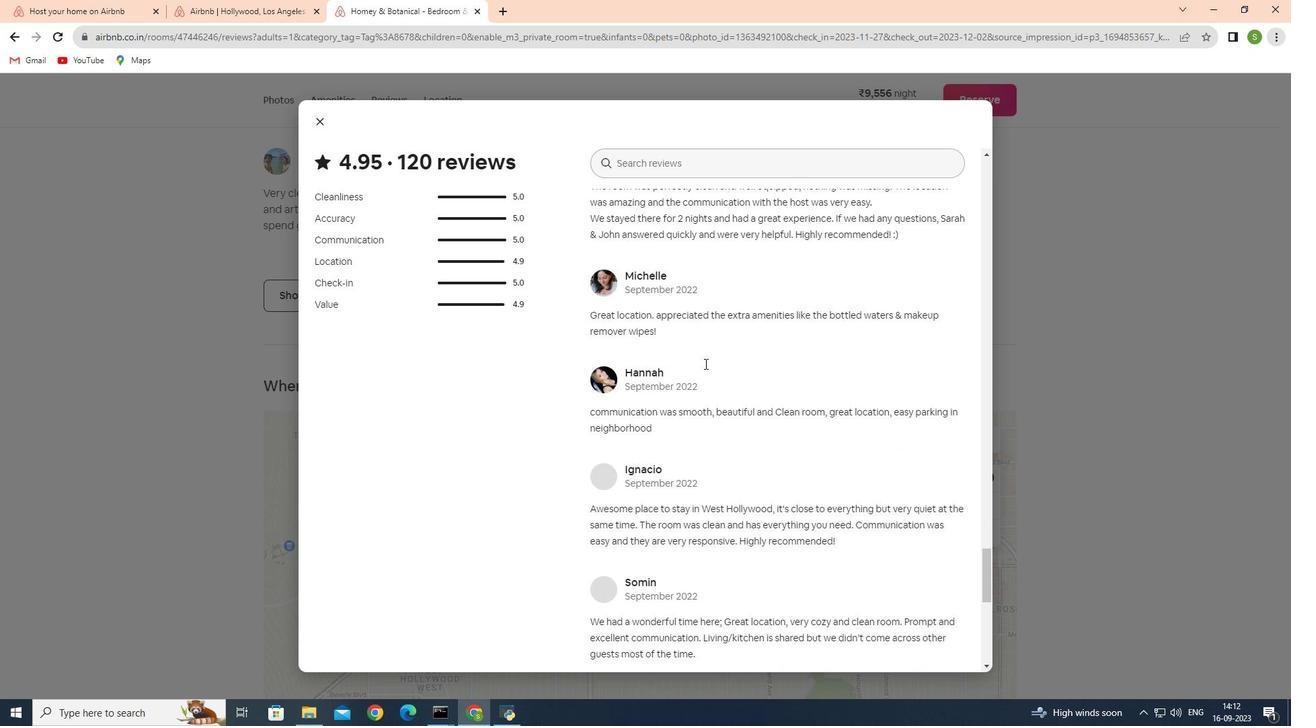 
Action: Mouse scrolled (704, 363) with delta (0, 0)
Screenshot: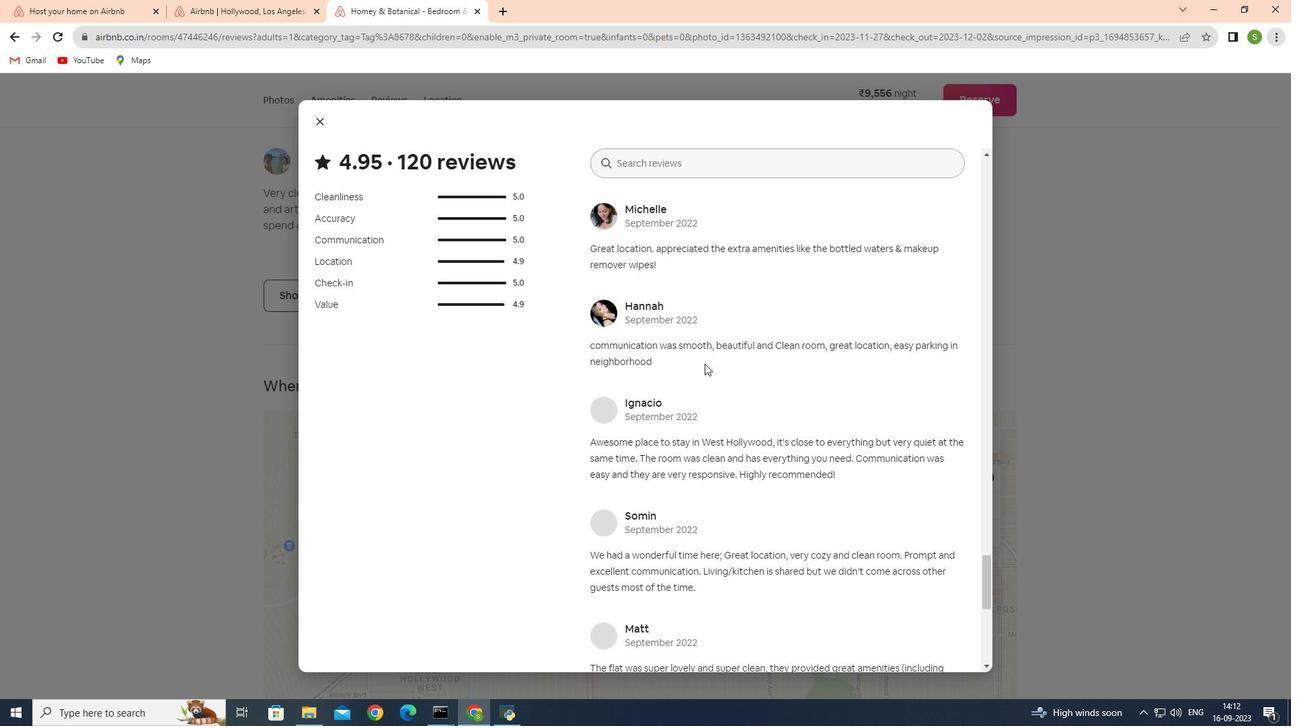 
Action: Mouse scrolled (704, 363) with delta (0, 0)
Screenshot: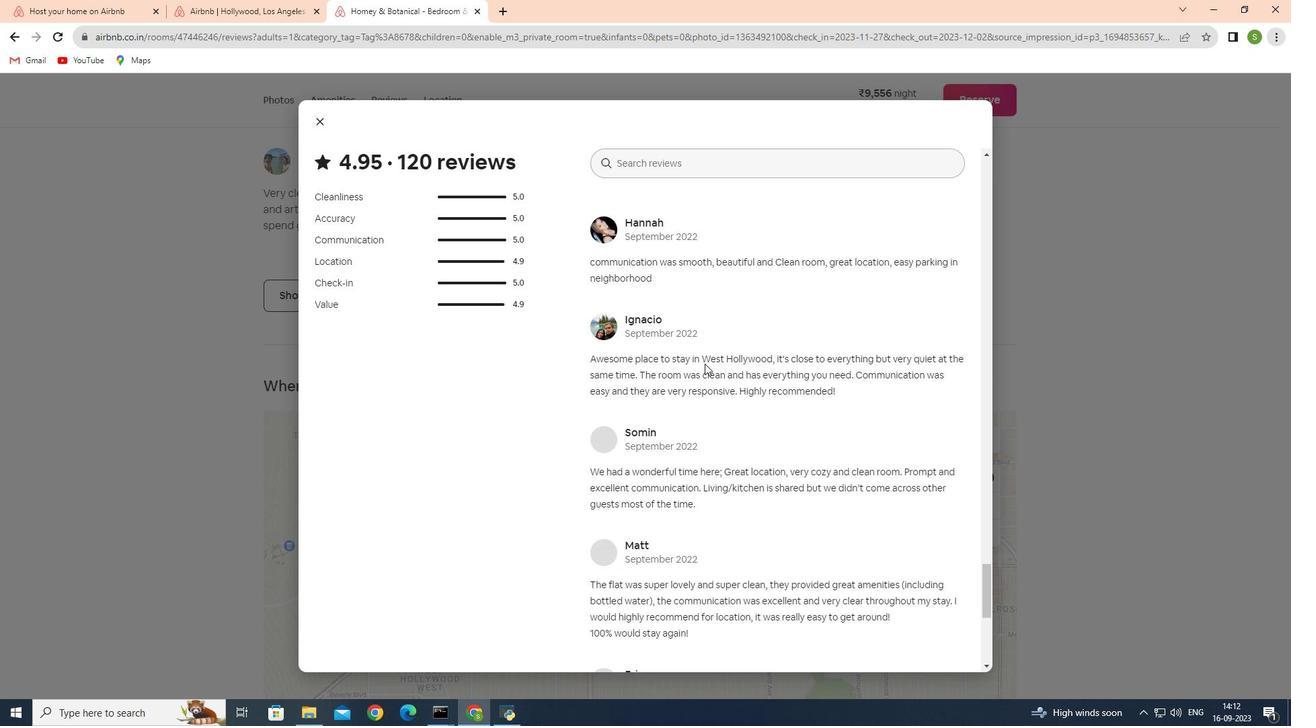 
Action: Mouse scrolled (704, 363) with delta (0, 0)
Screenshot: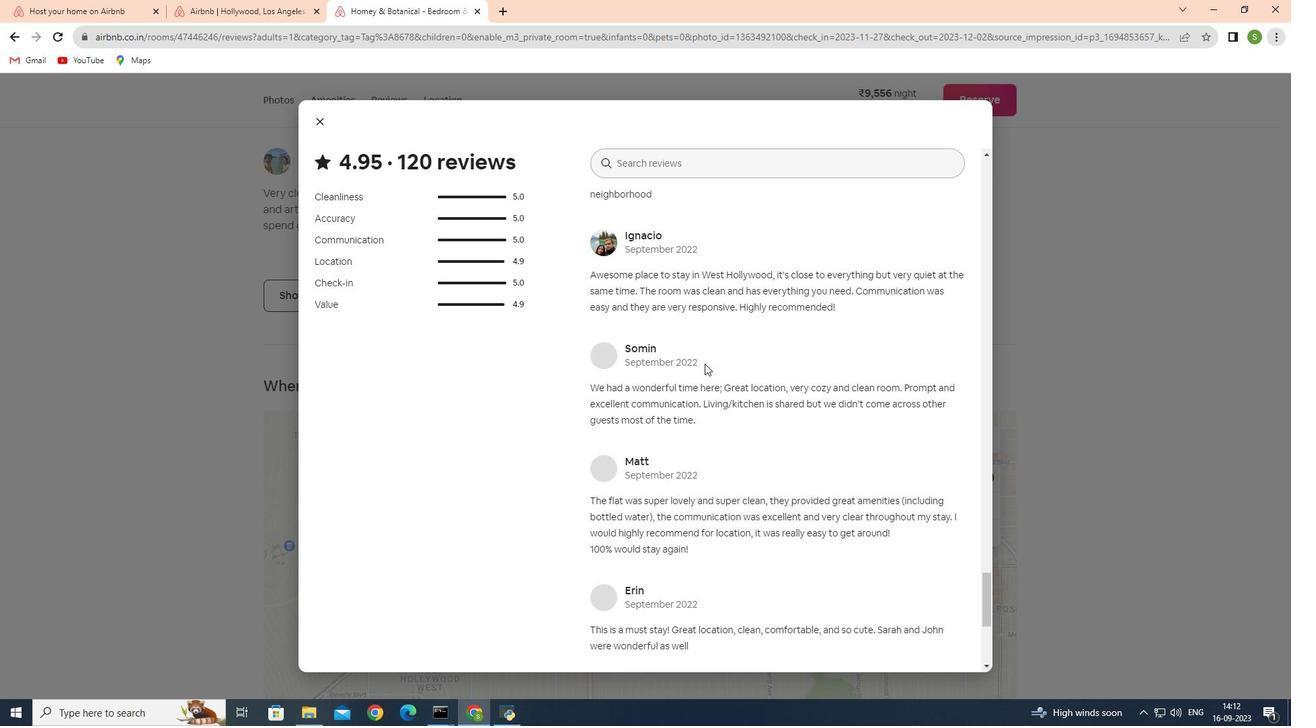 
Action: Mouse scrolled (704, 363) with delta (0, 0)
Screenshot: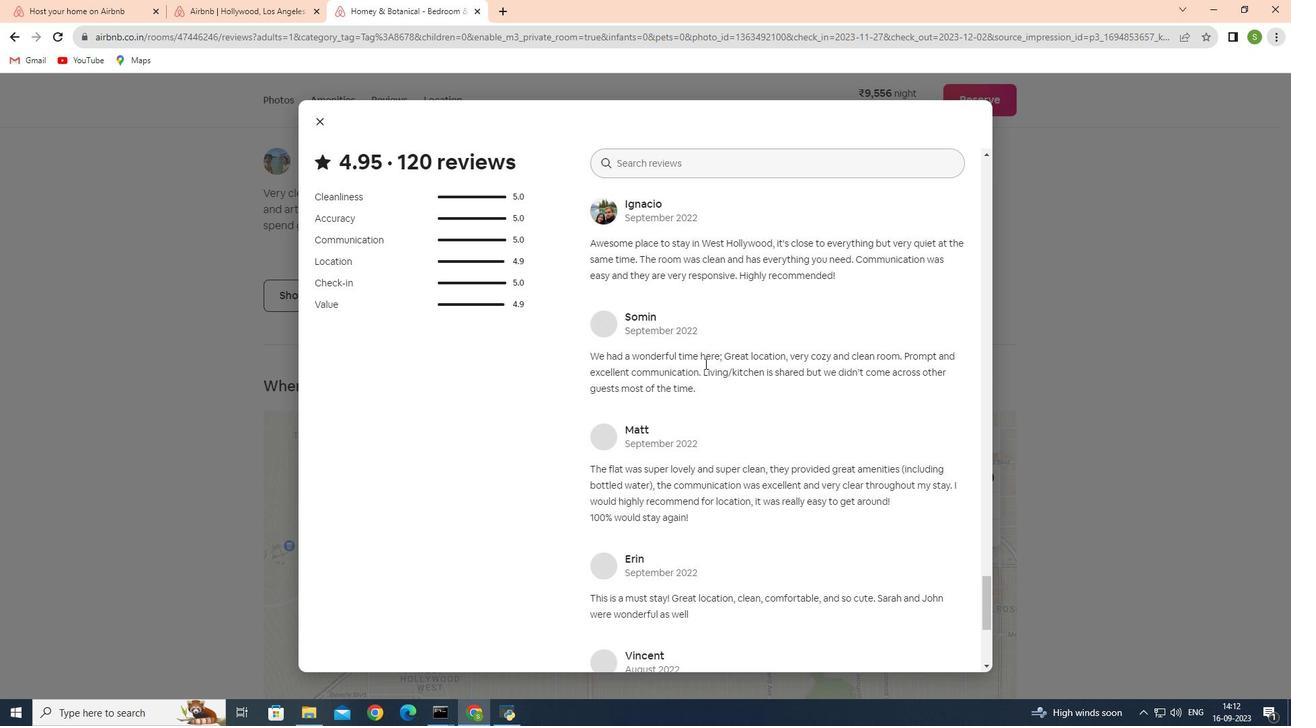 
Action: Mouse scrolled (704, 363) with delta (0, 0)
Screenshot: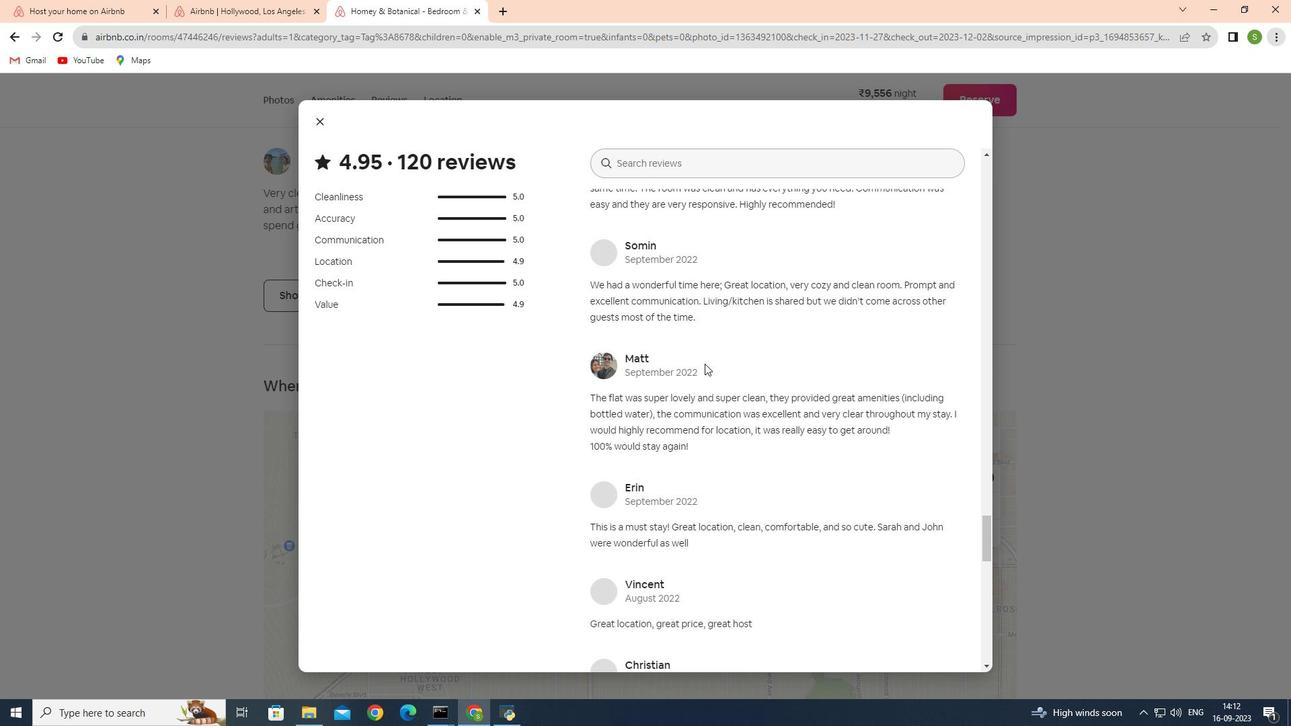 
Action: Mouse scrolled (704, 363) with delta (0, 0)
Screenshot: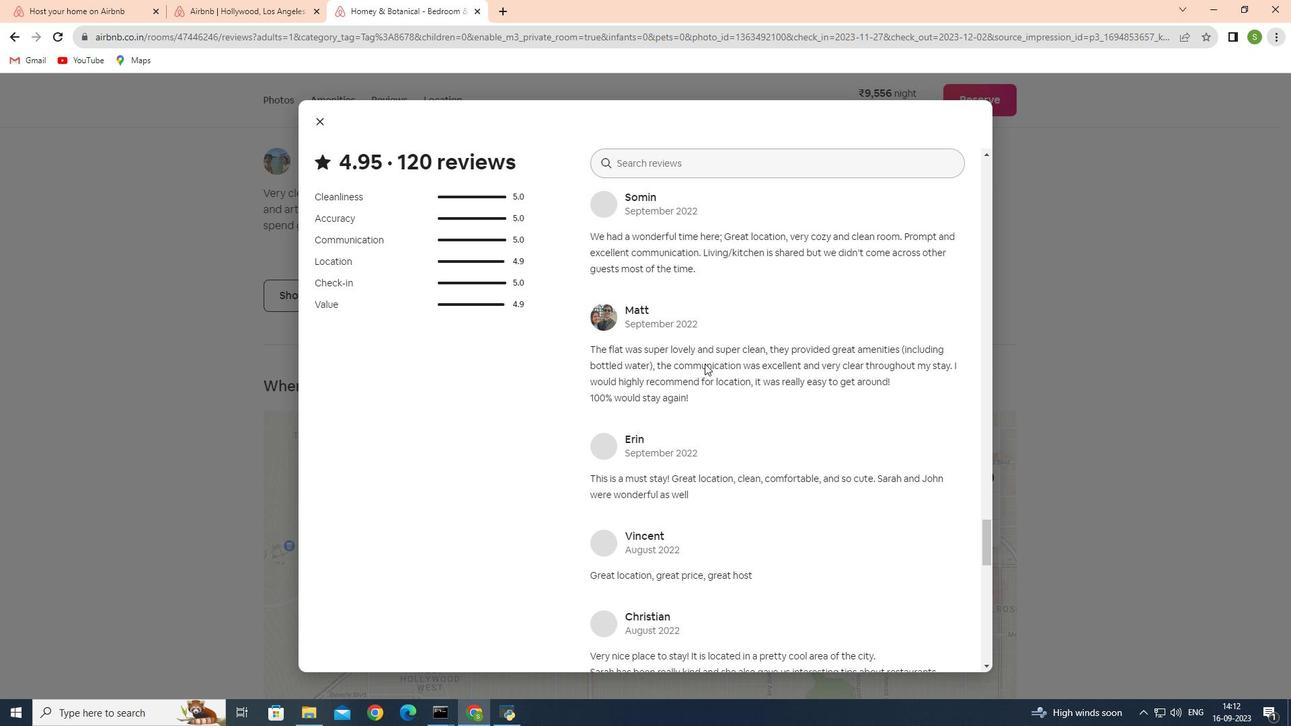 
Action: Mouse scrolled (704, 363) with delta (0, 0)
Screenshot: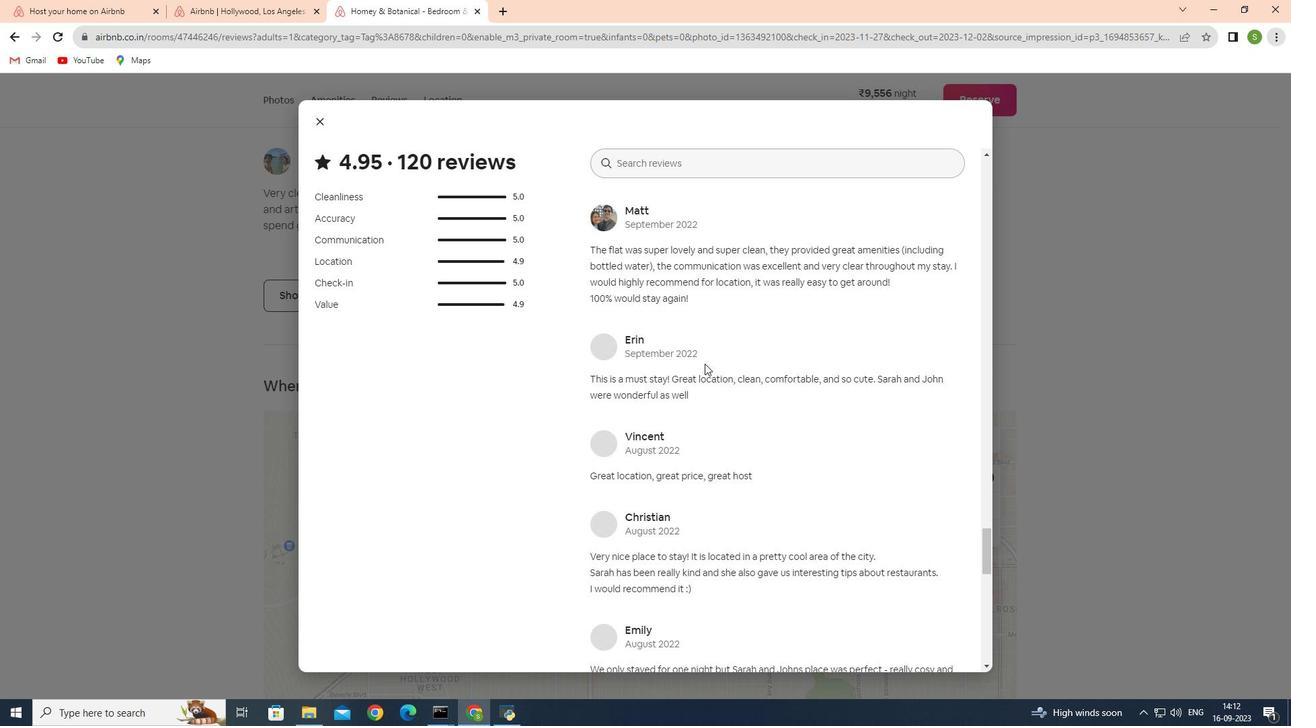 
Action: Mouse scrolled (704, 363) with delta (0, 0)
